 Task: Look for Airbnb properties in Antigua Guatemala, Guatemala from 17th November, 2023 to 21st November, 2023 for 2 adults.1  bedroom having 2 beds and 1 bathroom. Property type can be flat. Booking option can be shelf check-in. Look for 3 properties as per requirement.
Action: Key pressed antigua
Screenshot: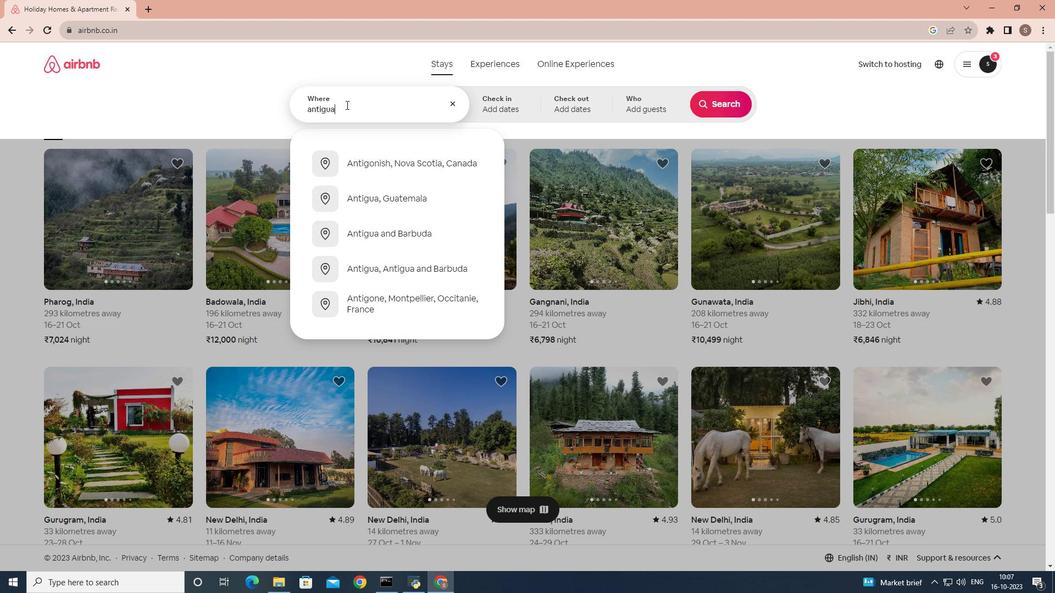
Action: Mouse moved to (313, 171)
Screenshot: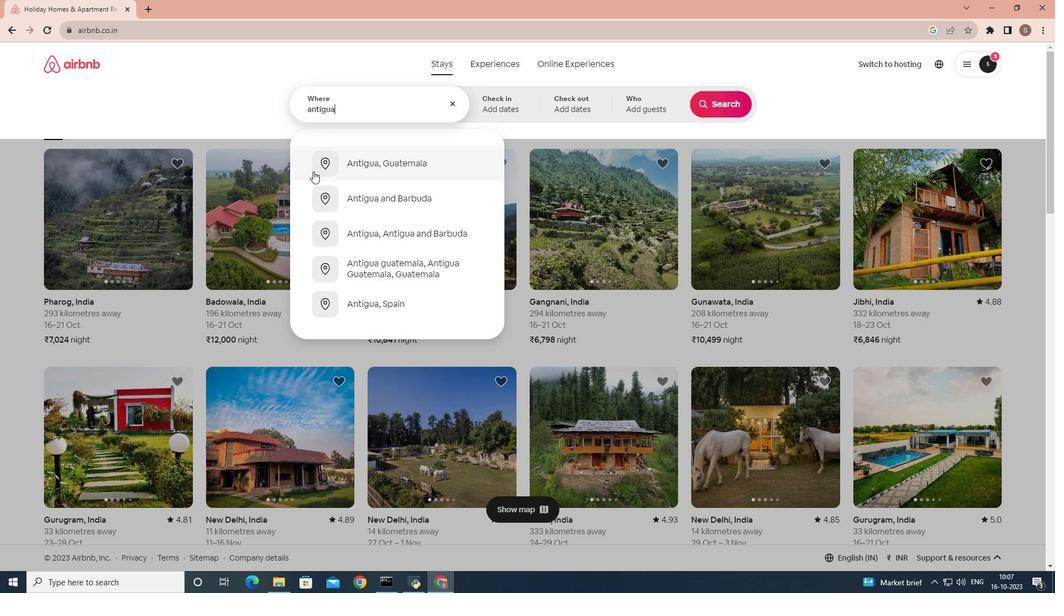
Action: Mouse pressed left at (313, 171)
Screenshot: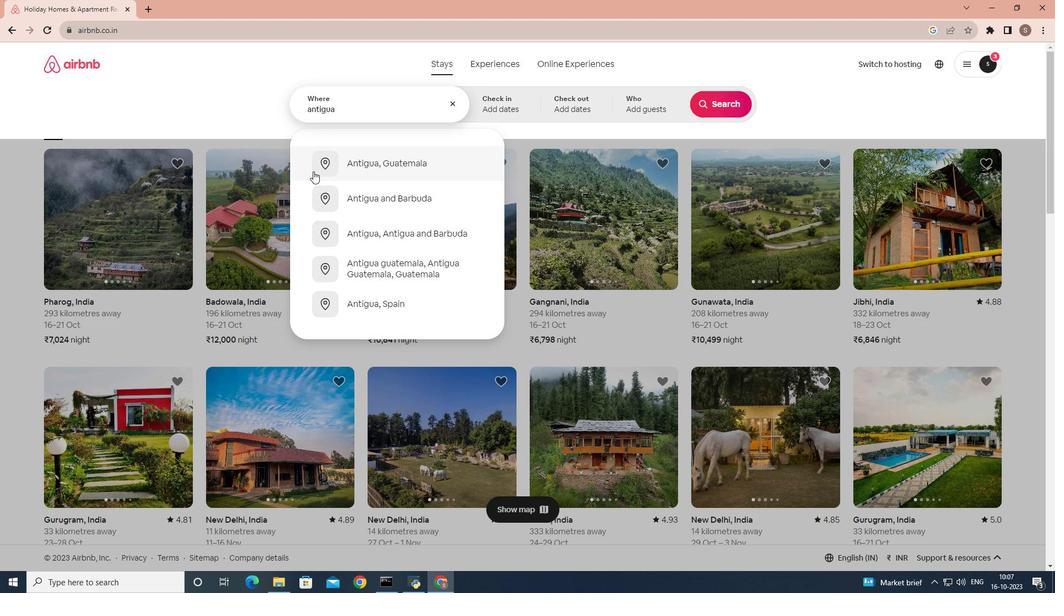 
Action: Mouse moved to (674, 297)
Screenshot: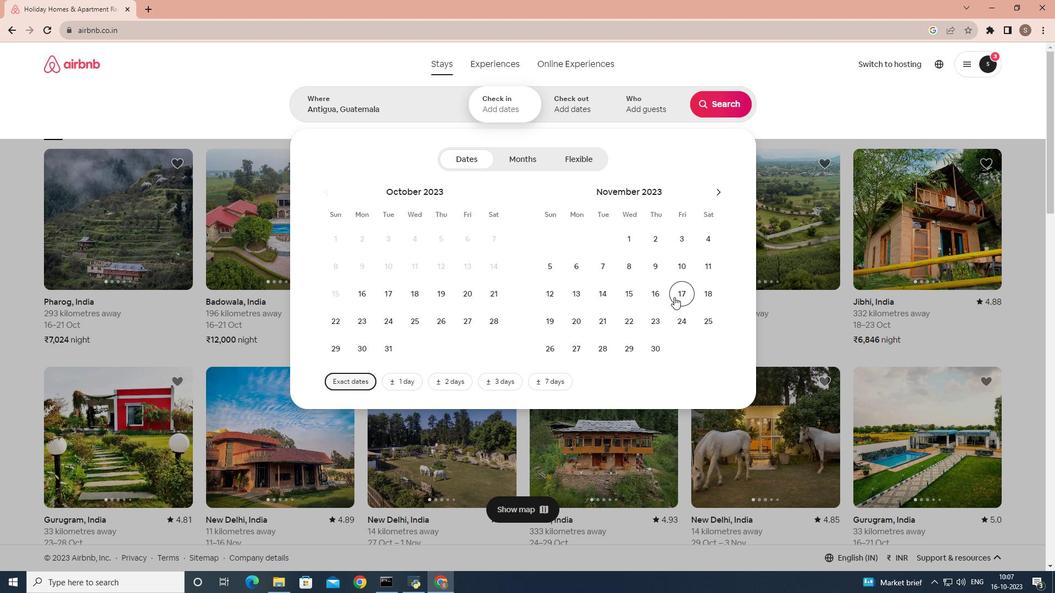 
Action: Mouse pressed left at (674, 297)
Screenshot: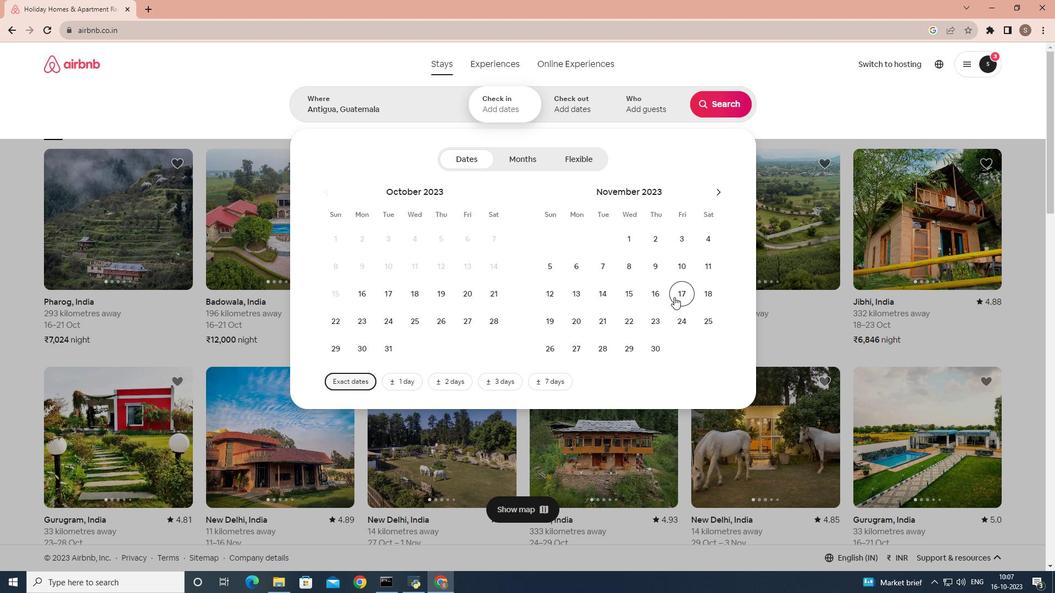
Action: Mouse moved to (606, 321)
Screenshot: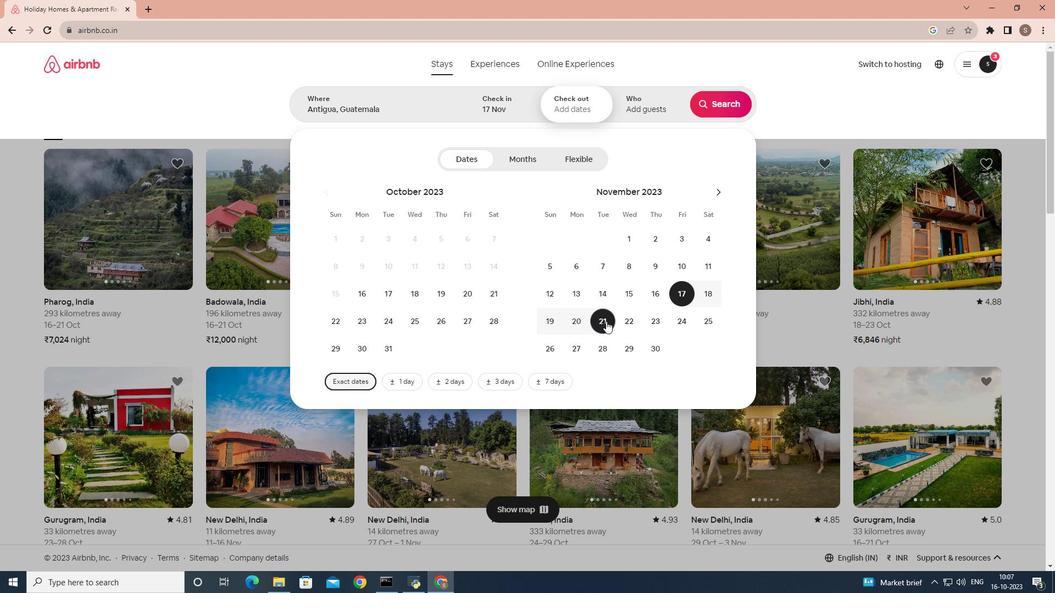 
Action: Mouse pressed left at (606, 321)
Screenshot: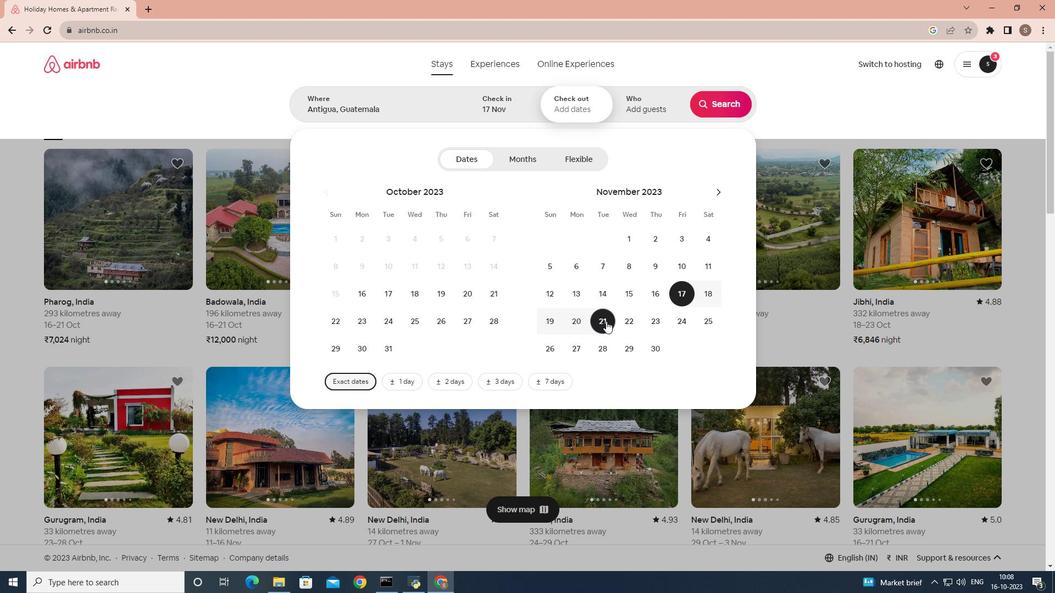 
Action: Mouse moved to (648, 114)
Screenshot: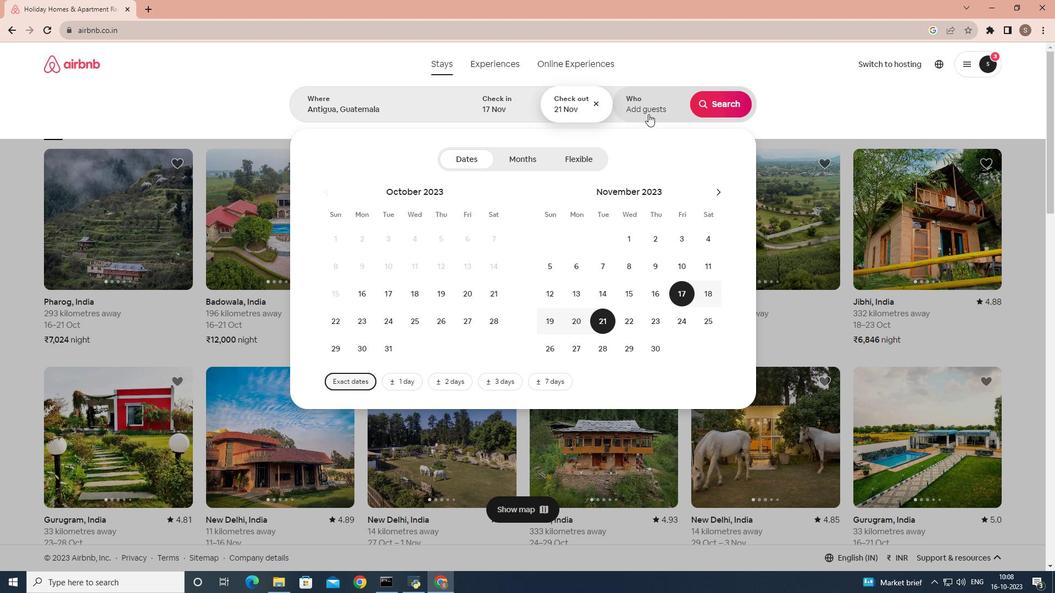 
Action: Mouse pressed left at (648, 114)
Screenshot: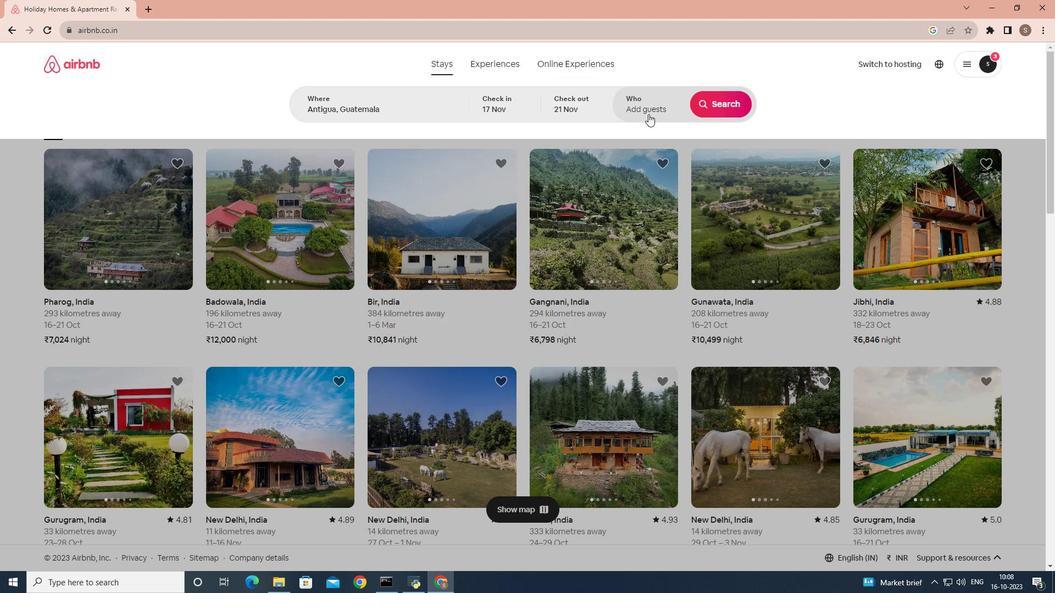 
Action: Mouse moved to (725, 157)
Screenshot: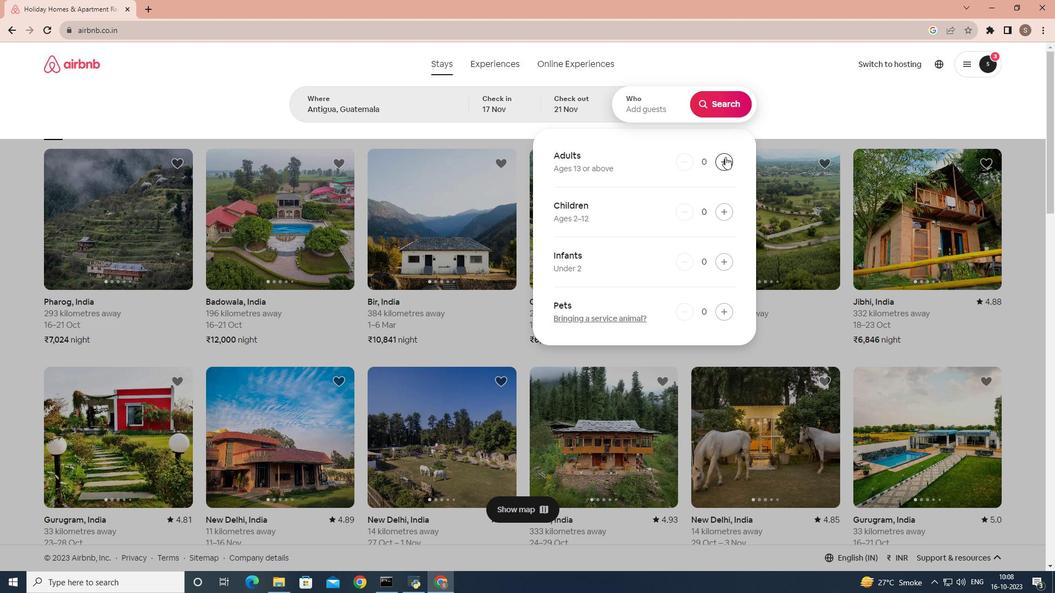 
Action: Mouse pressed left at (725, 157)
Screenshot: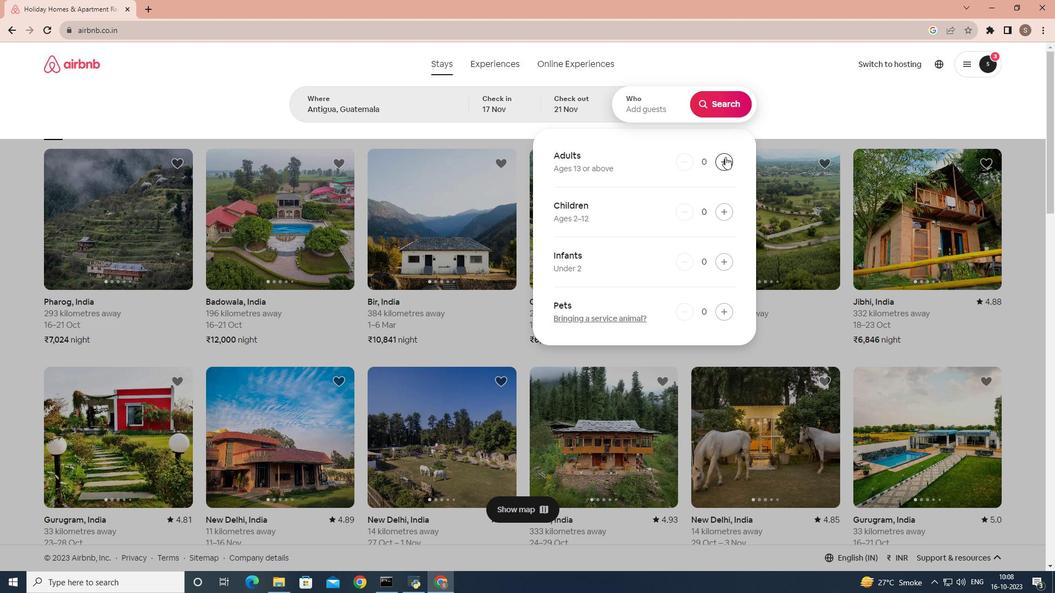 
Action: Mouse pressed left at (725, 157)
Screenshot: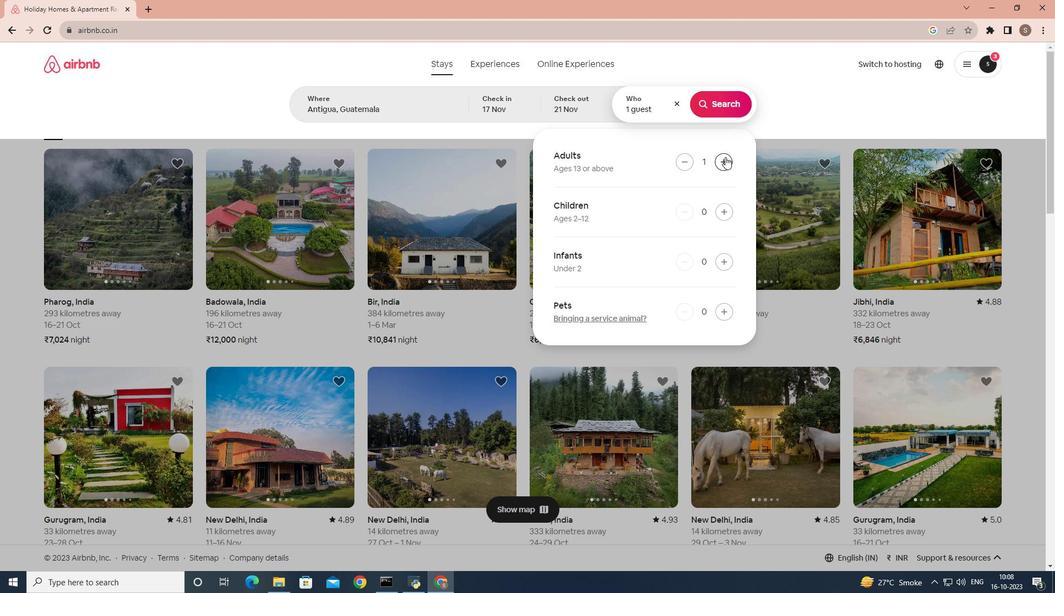 
Action: Mouse moved to (728, 107)
Screenshot: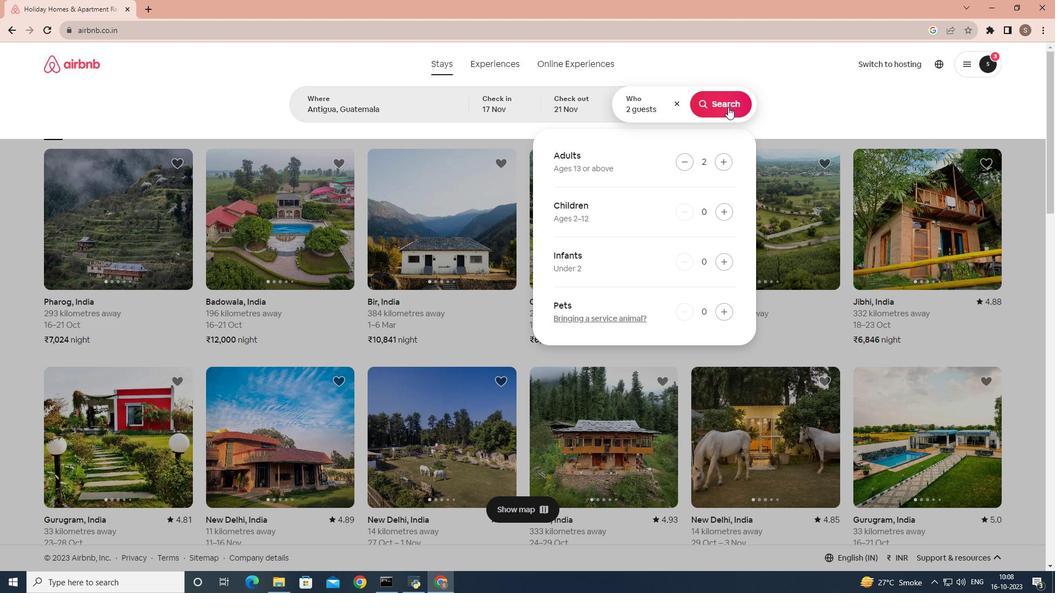 
Action: Mouse pressed left at (728, 107)
Screenshot: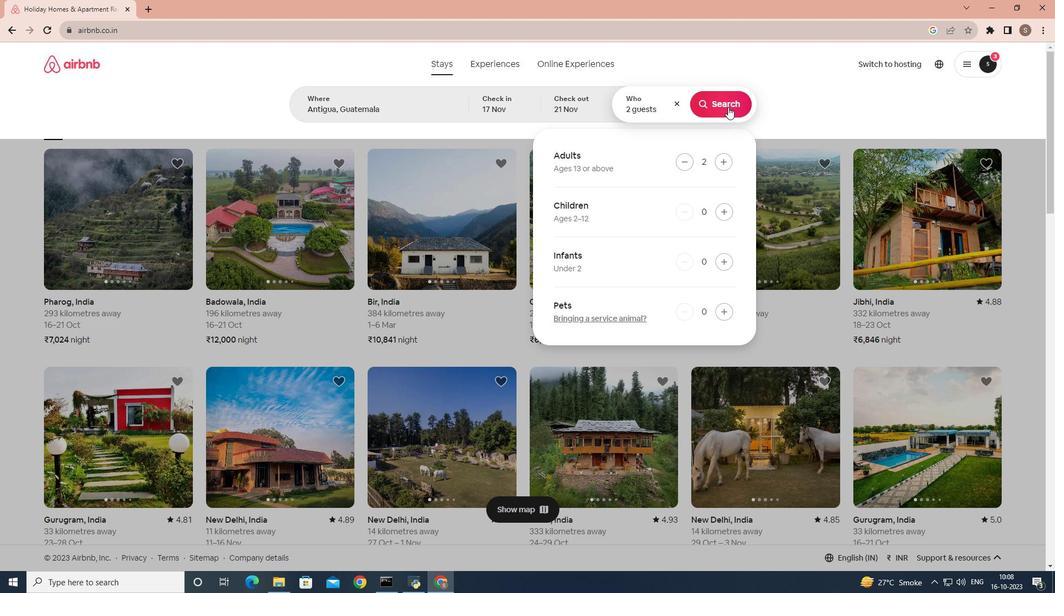 
Action: Mouse moved to (865, 106)
Screenshot: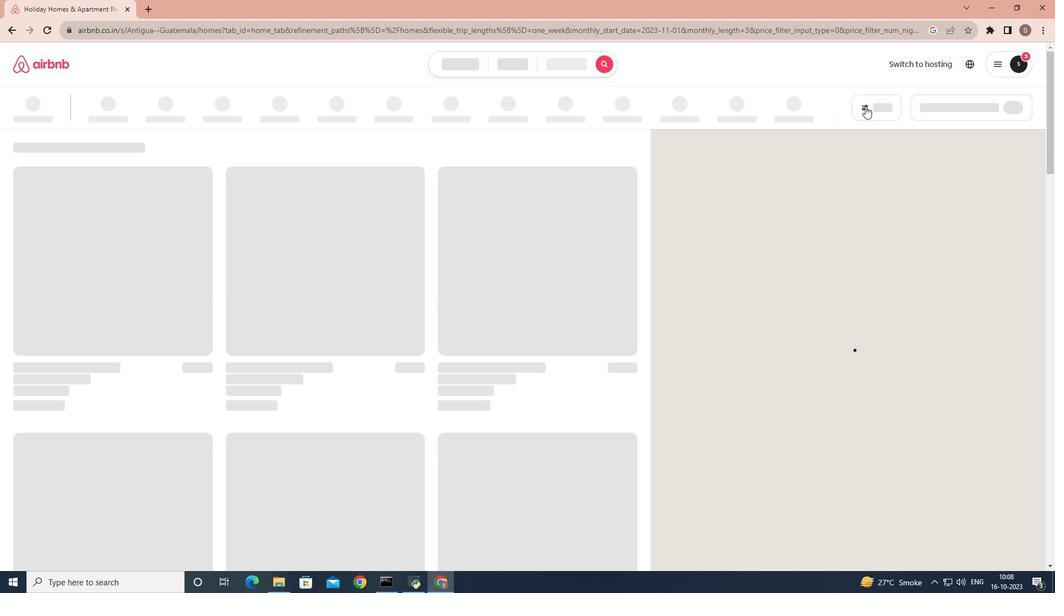 
Action: Mouse pressed left at (865, 106)
Screenshot: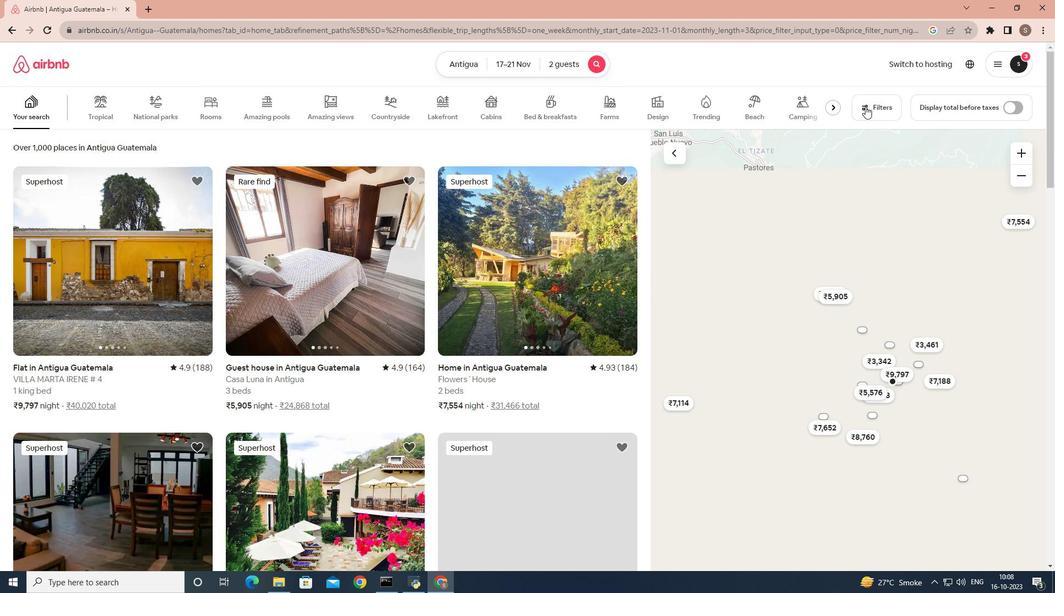 
Action: Mouse moved to (486, 252)
Screenshot: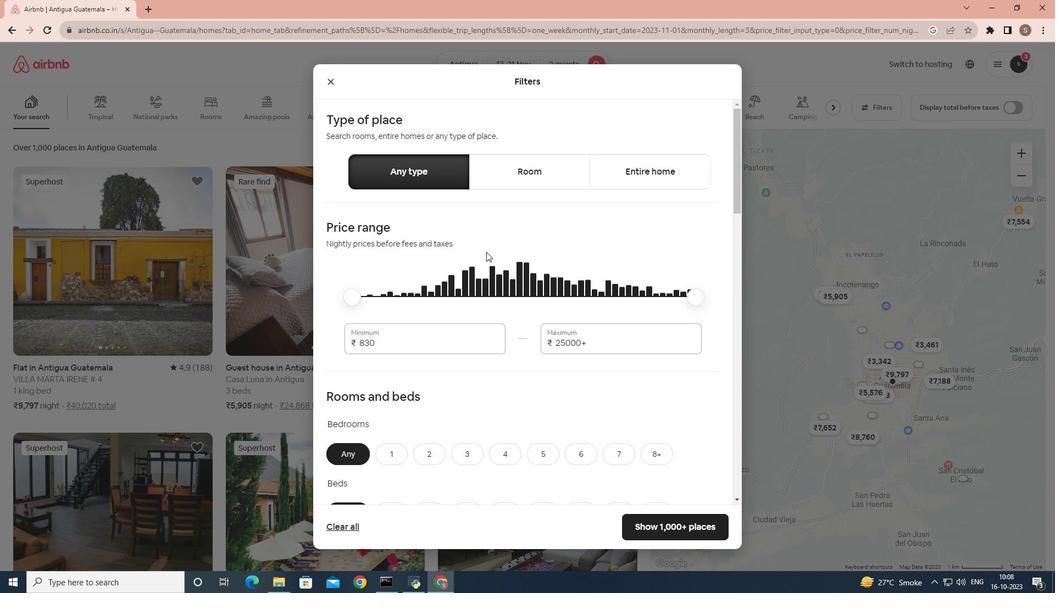 
Action: Mouse scrolled (486, 251) with delta (0, 0)
Screenshot: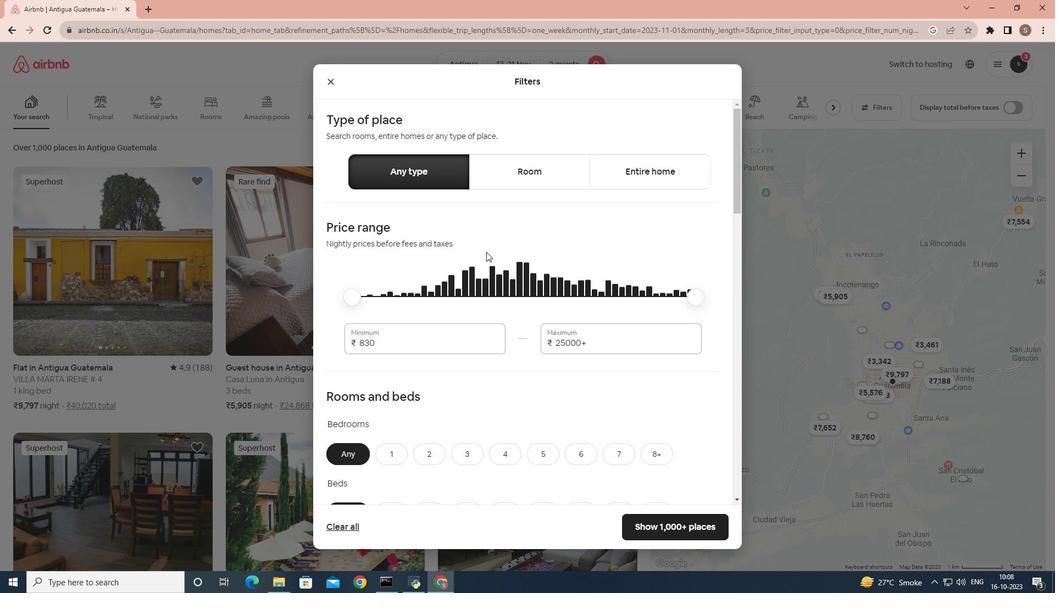 
Action: Mouse scrolled (486, 251) with delta (0, 0)
Screenshot: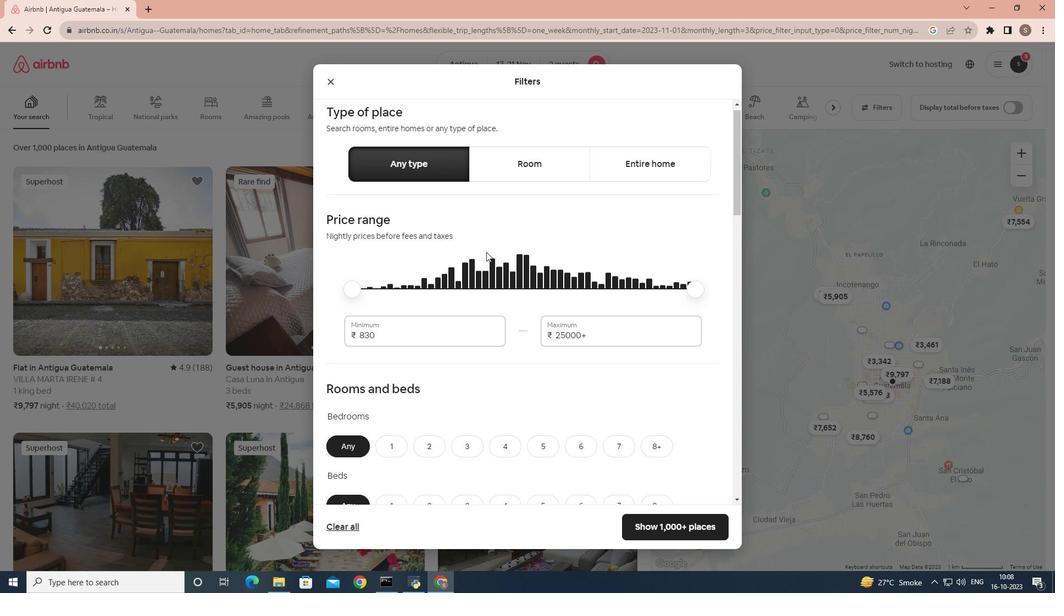 
Action: Mouse moved to (486, 252)
Screenshot: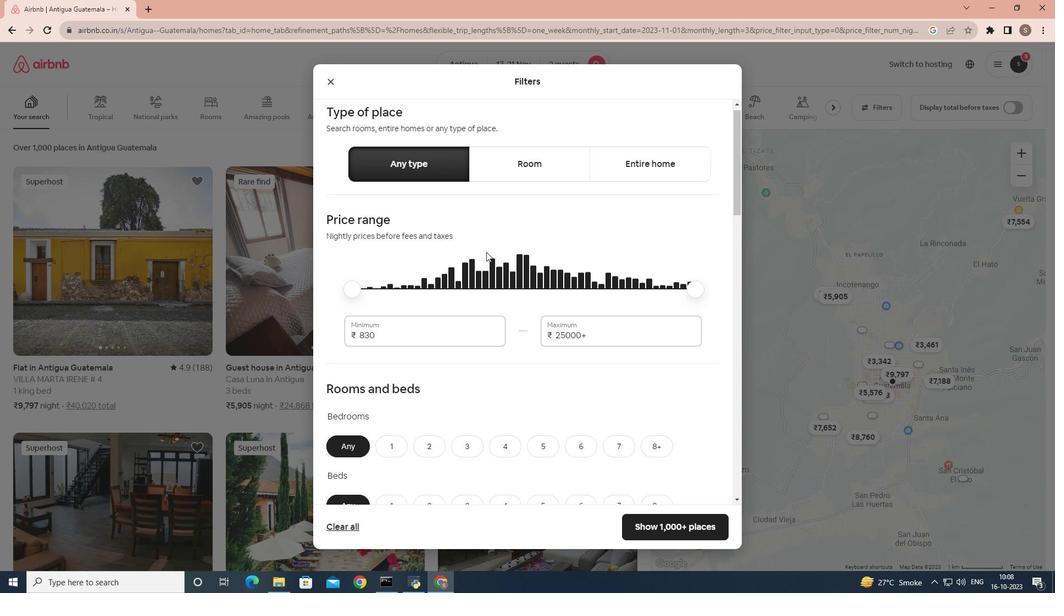 
Action: Mouse scrolled (486, 251) with delta (0, 0)
Screenshot: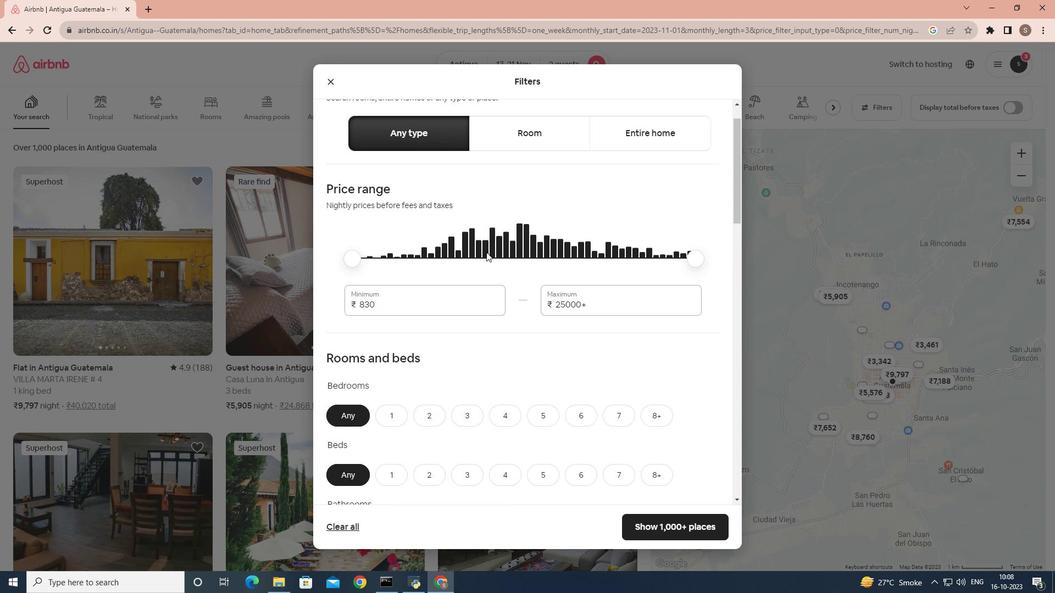 
Action: Mouse scrolled (486, 251) with delta (0, 0)
Screenshot: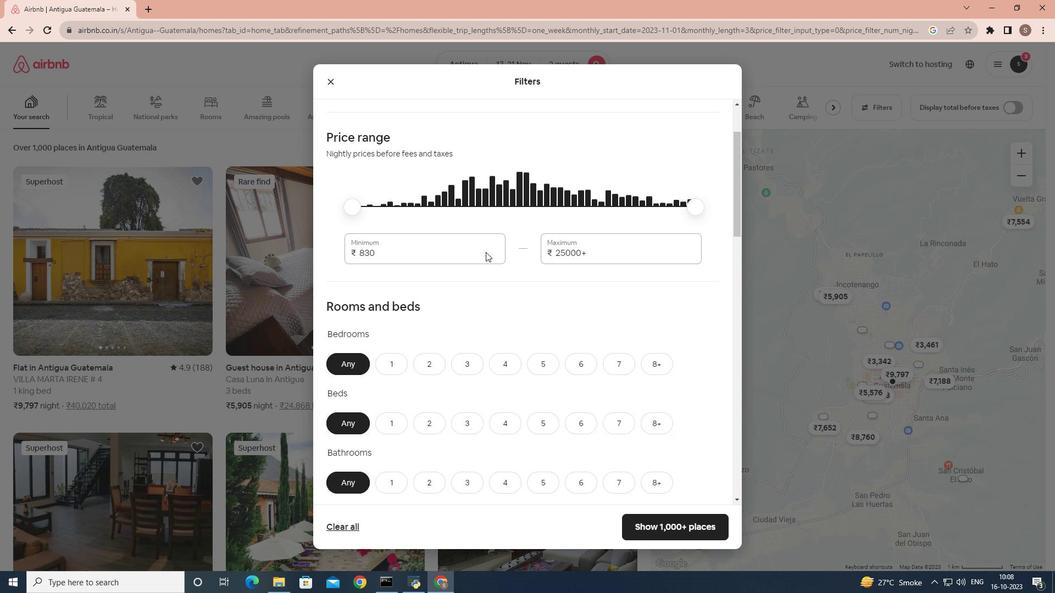 
Action: Mouse moved to (401, 242)
Screenshot: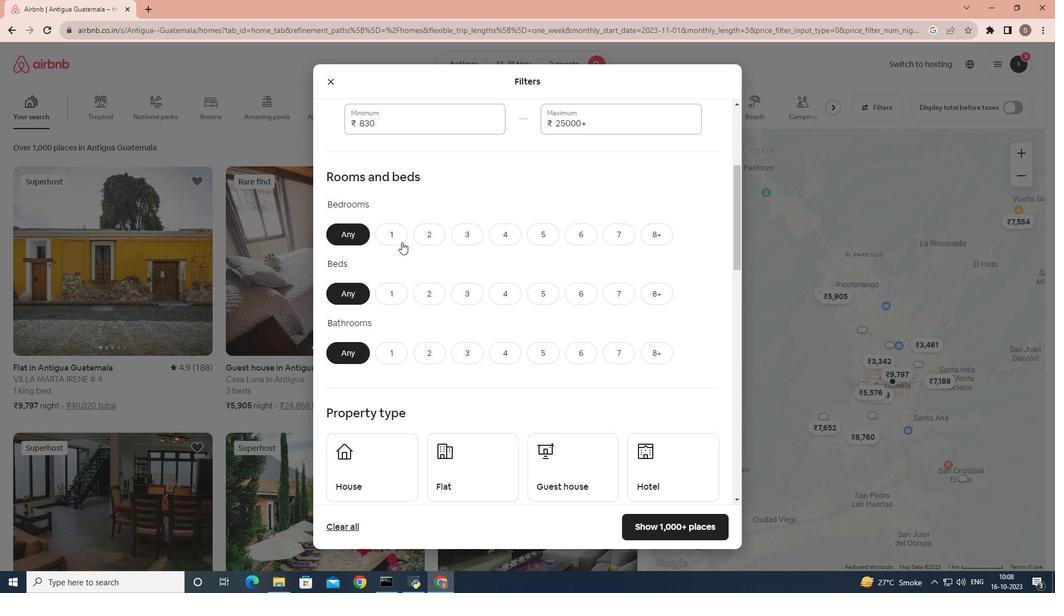 
Action: Mouse pressed left at (401, 242)
Screenshot: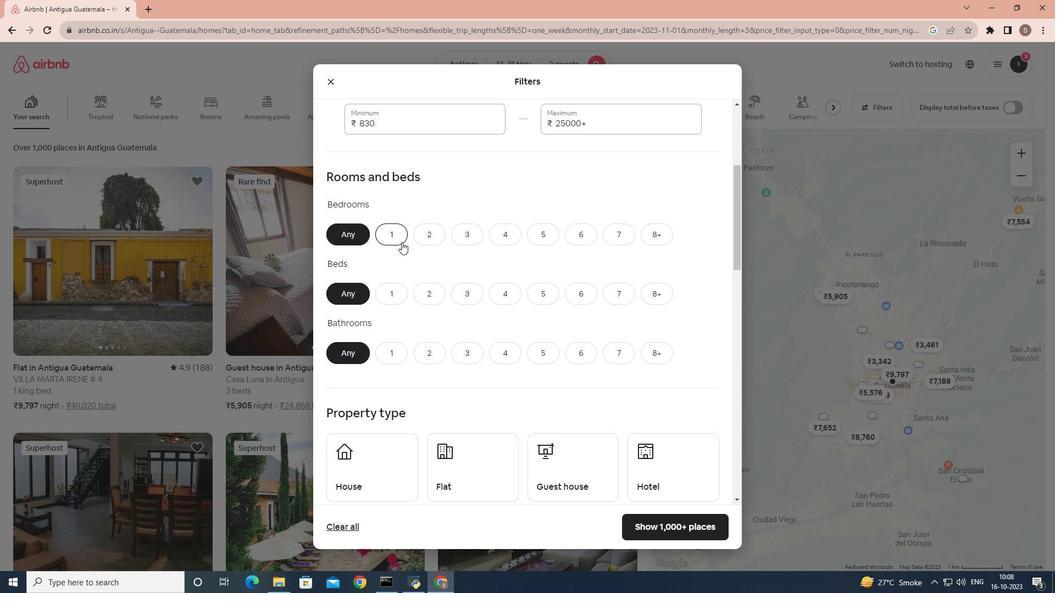 
Action: Mouse moved to (422, 301)
Screenshot: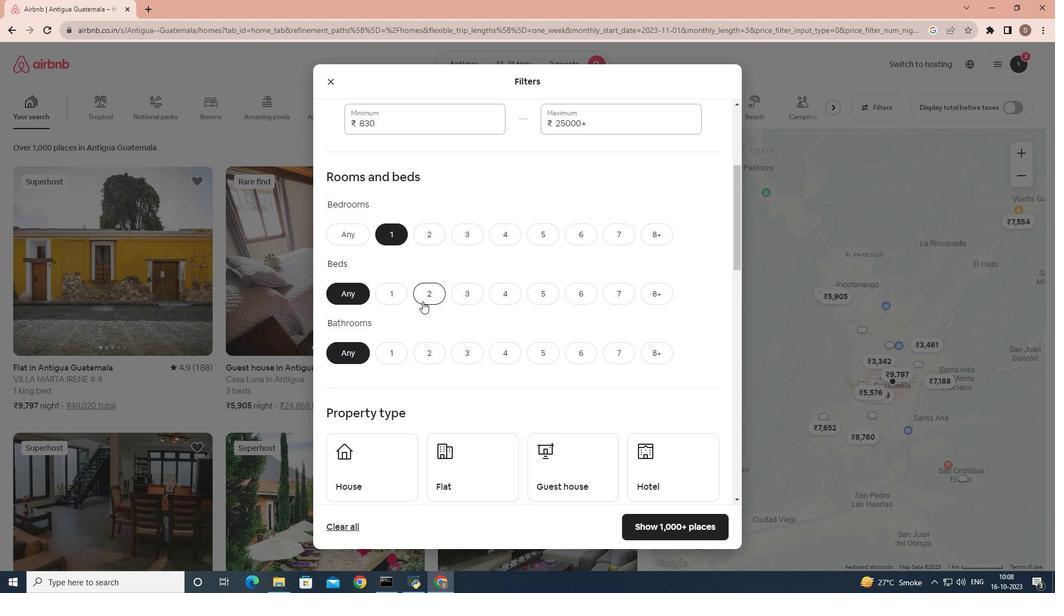 
Action: Mouse pressed left at (422, 301)
Screenshot: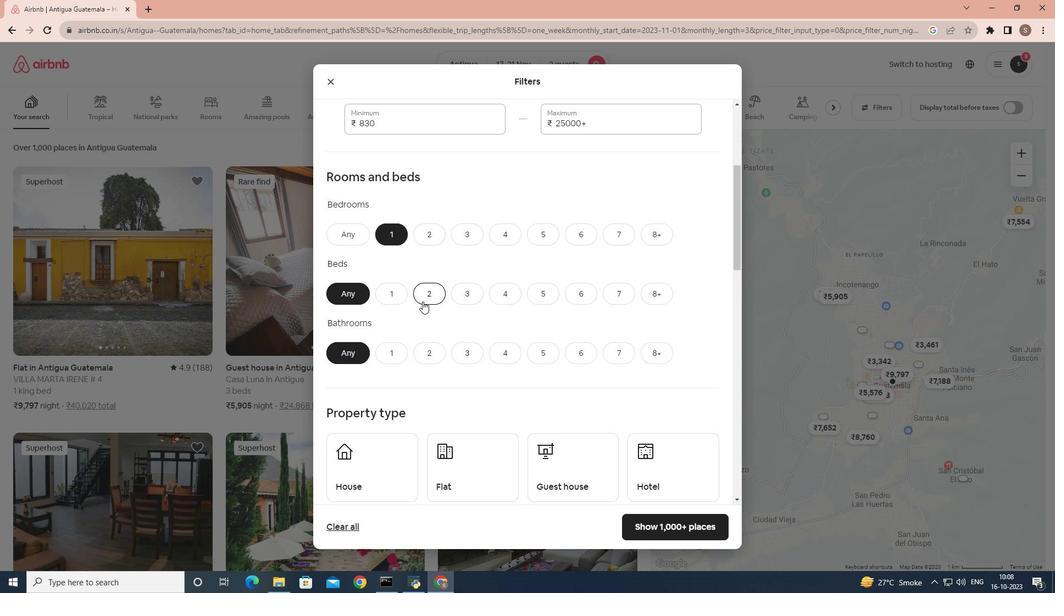 
Action: Mouse moved to (398, 347)
Screenshot: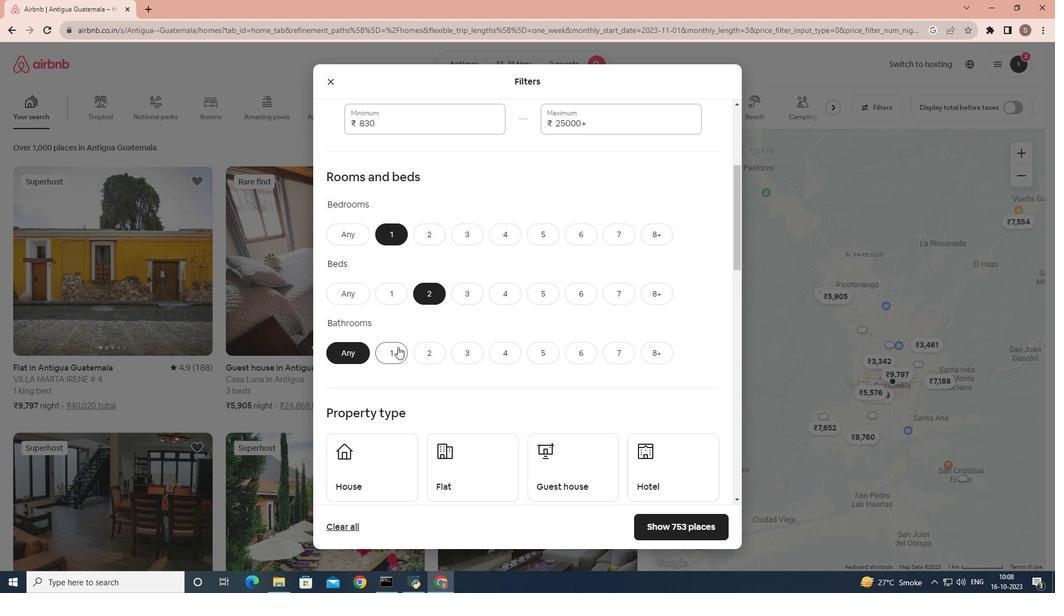 
Action: Mouse pressed left at (398, 347)
Screenshot: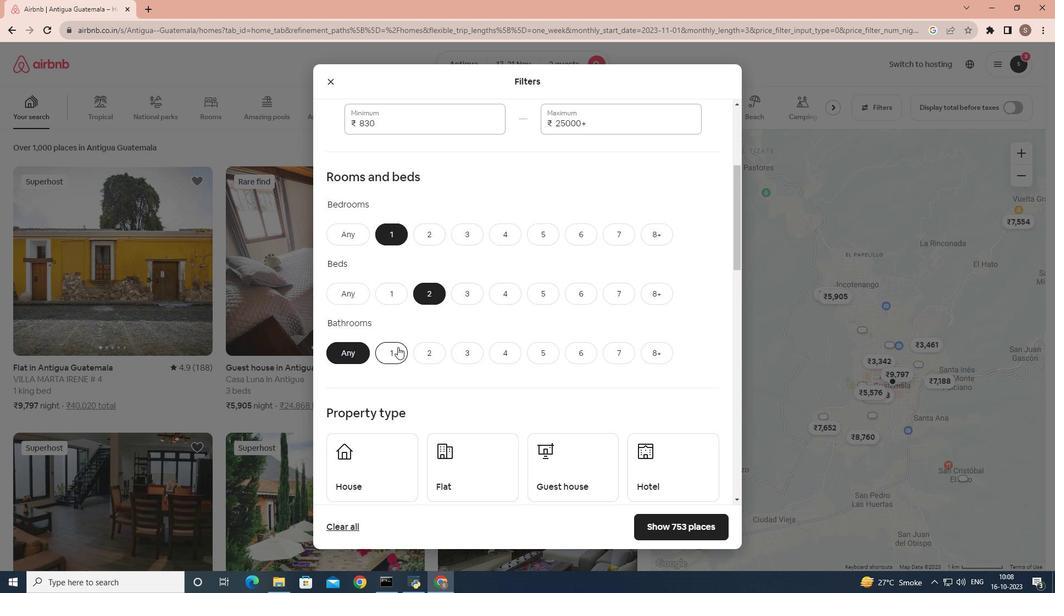 
Action: Mouse moved to (451, 314)
Screenshot: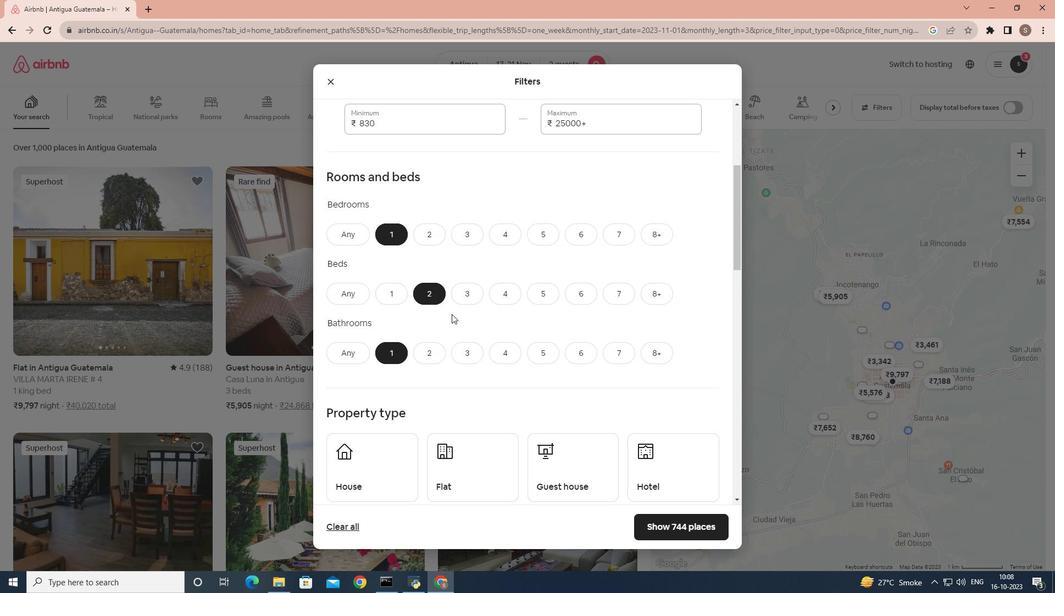 
Action: Mouse scrolled (451, 313) with delta (0, 0)
Screenshot: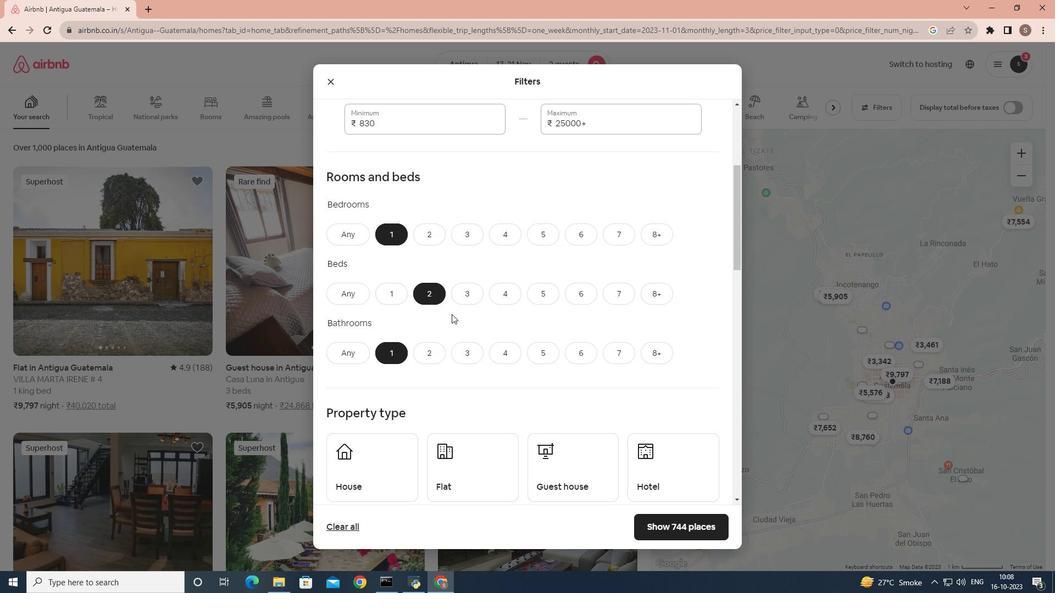 
Action: Mouse scrolled (451, 313) with delta (0, 0)
Screenshot: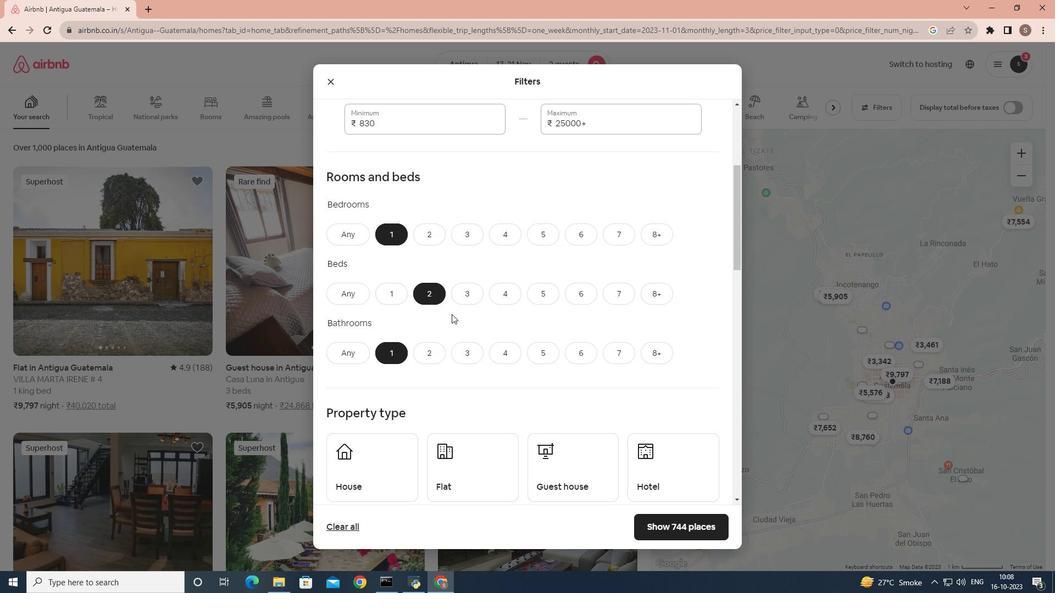 
Action: Mouse scrolled (451, 313) with delta (0, 0)
Screenshot: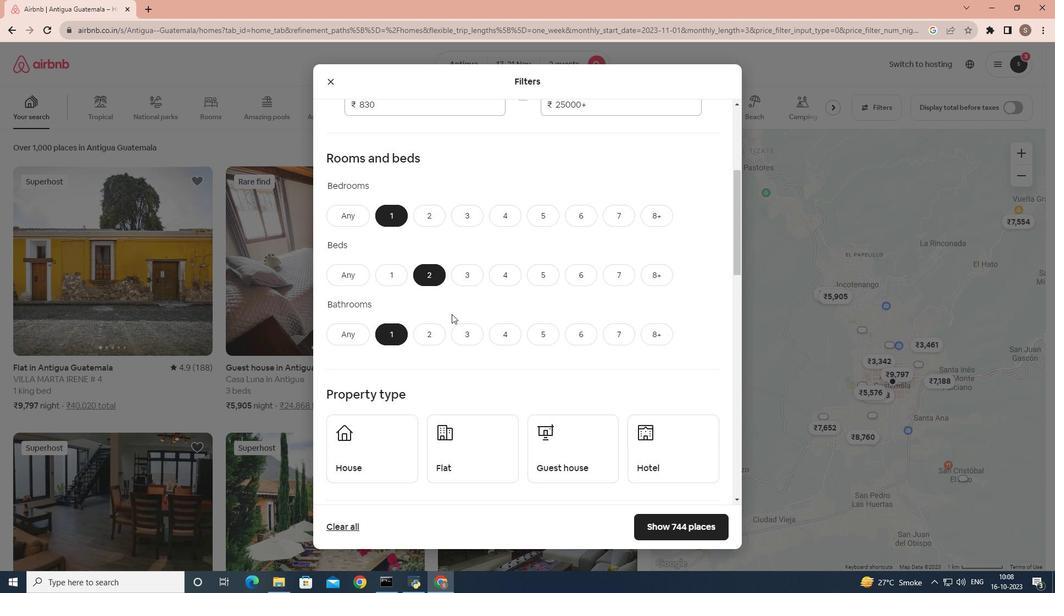 
Action: Mouse scrolled (451, 313) with delta (0, 0)
Screenshot: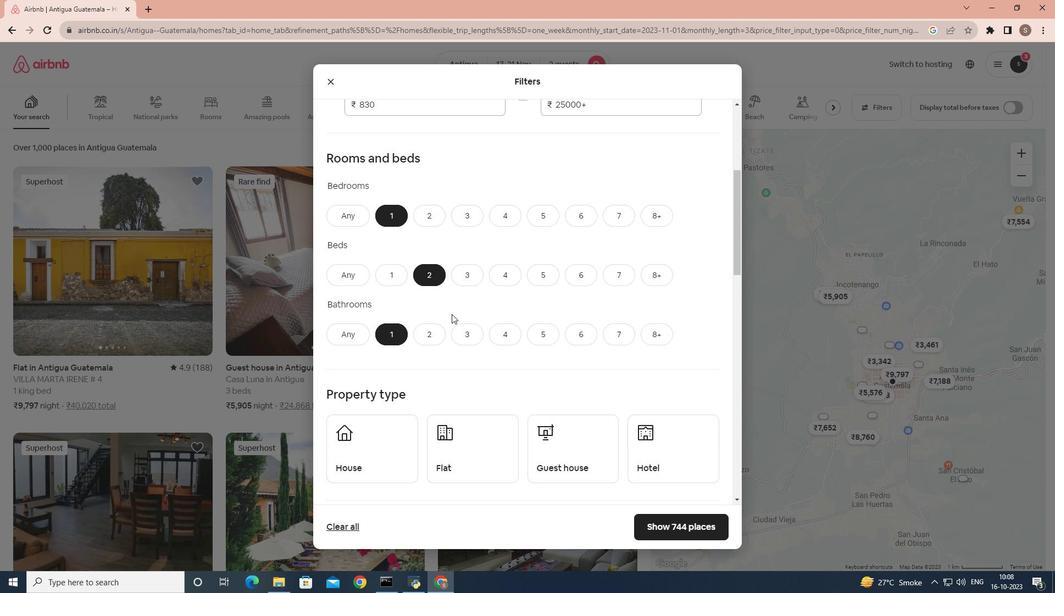 
Action: Mouse moved to (487, 254)
Screenshot: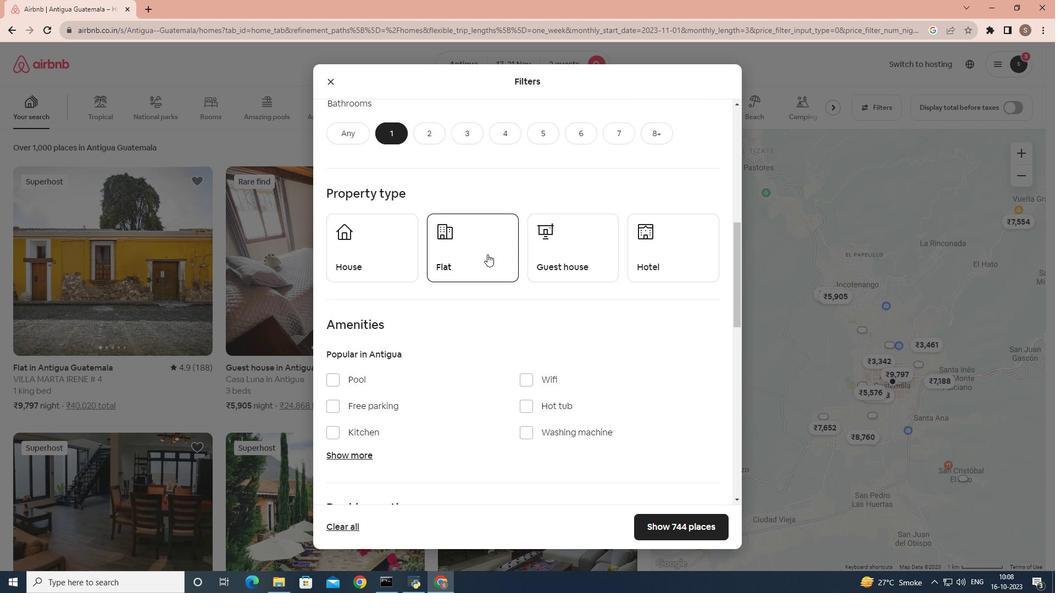 
Action: Mouse pressed left at (487, 254)
Screenshot: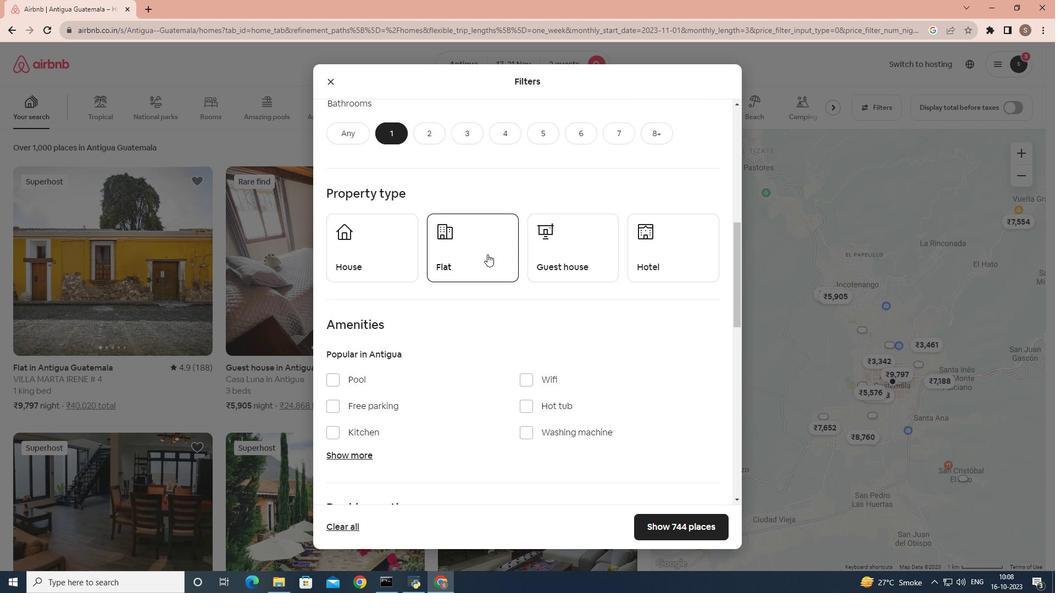 
Action: Mouse moved to (438, 310)
Screenshot: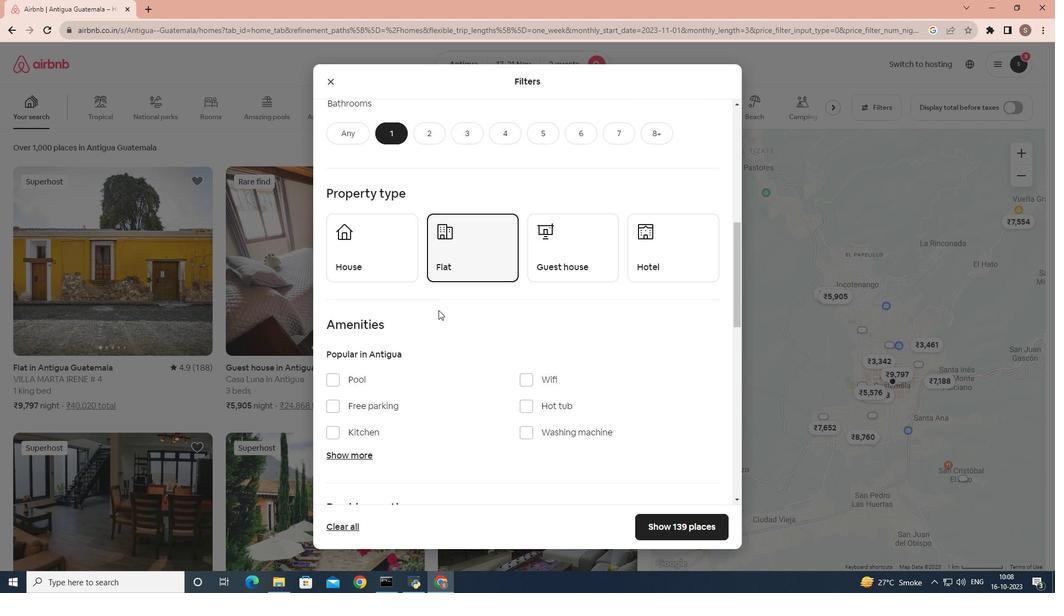 
Action: Mouse scrolled (438, 310) with delta (0, 0)
Screenshot: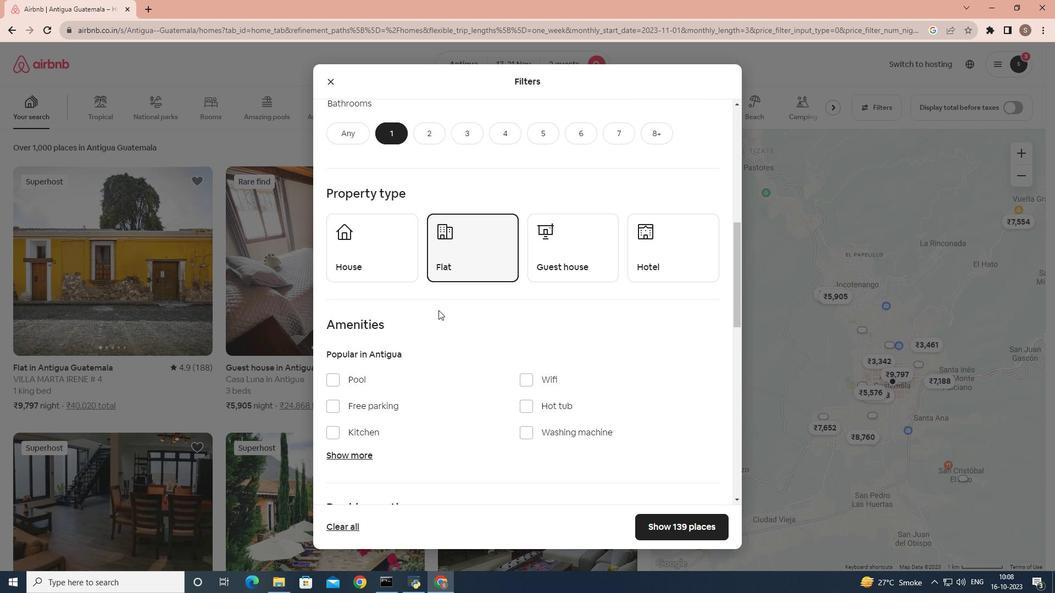 
Action: Mouse scrolled (438, 310) with delta (0, 0)
Screenshot: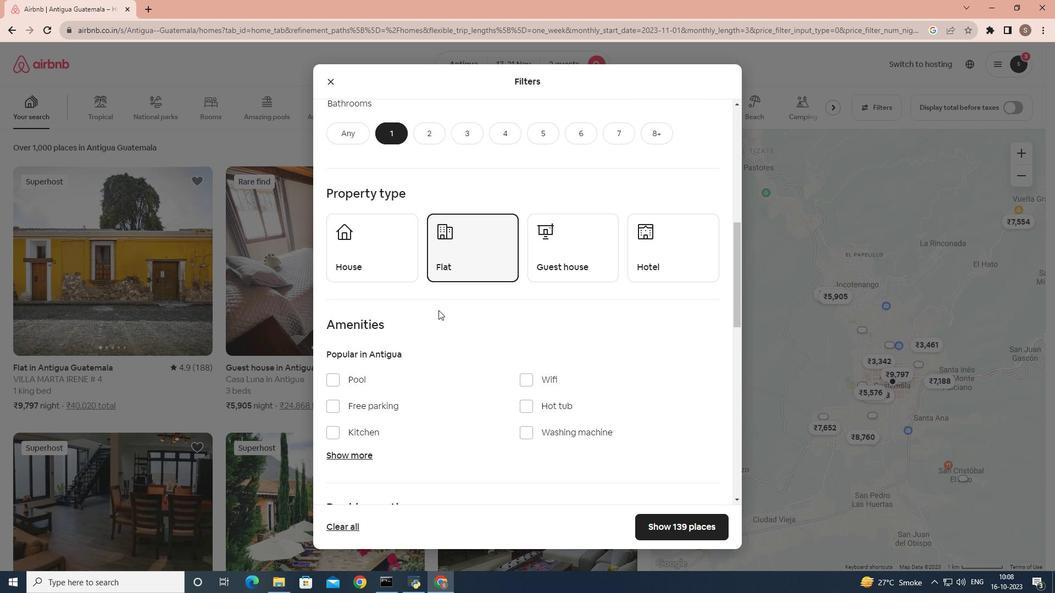 
Action: Mouse scrolled (438, 310) with delta (0, 0)
Screenshot: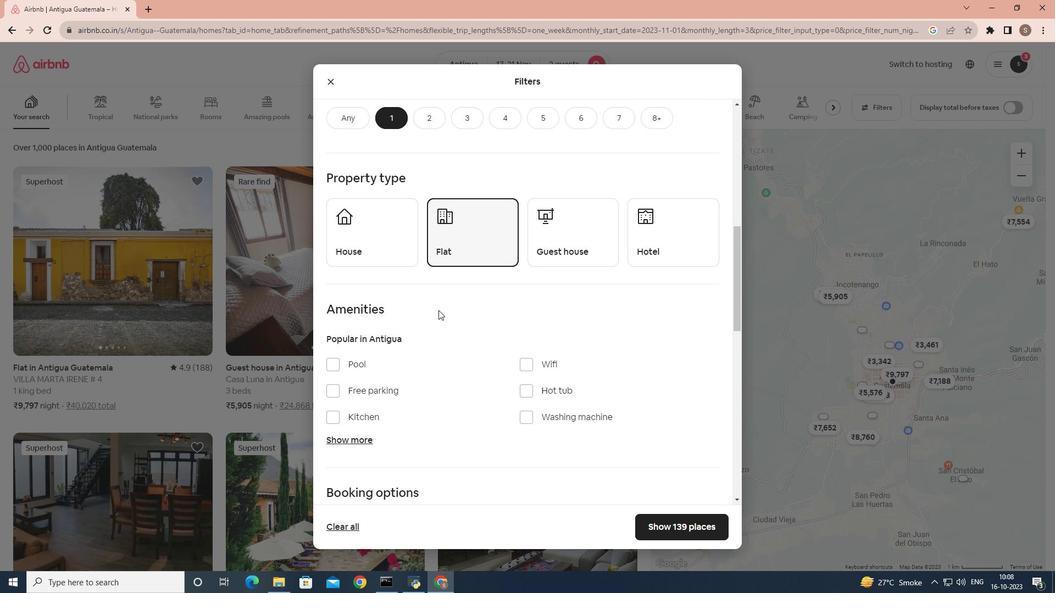 
Action: Mouse scrolled (438, 310) with delta (0, 0)
Screenshot: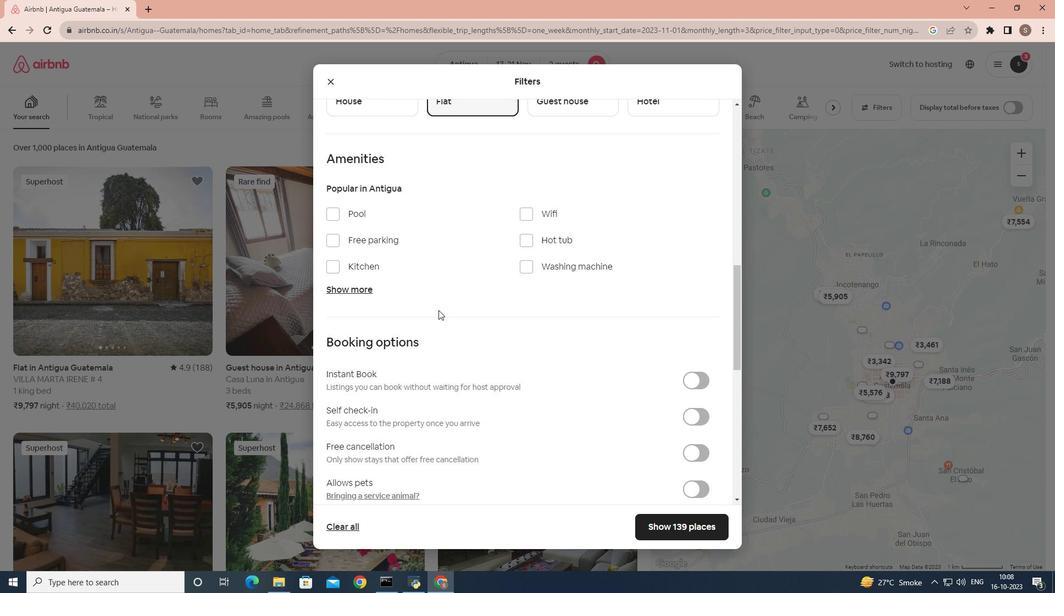 
Action: Mouse scrolled (438, 310) with delta (0, 0)
Screenshot: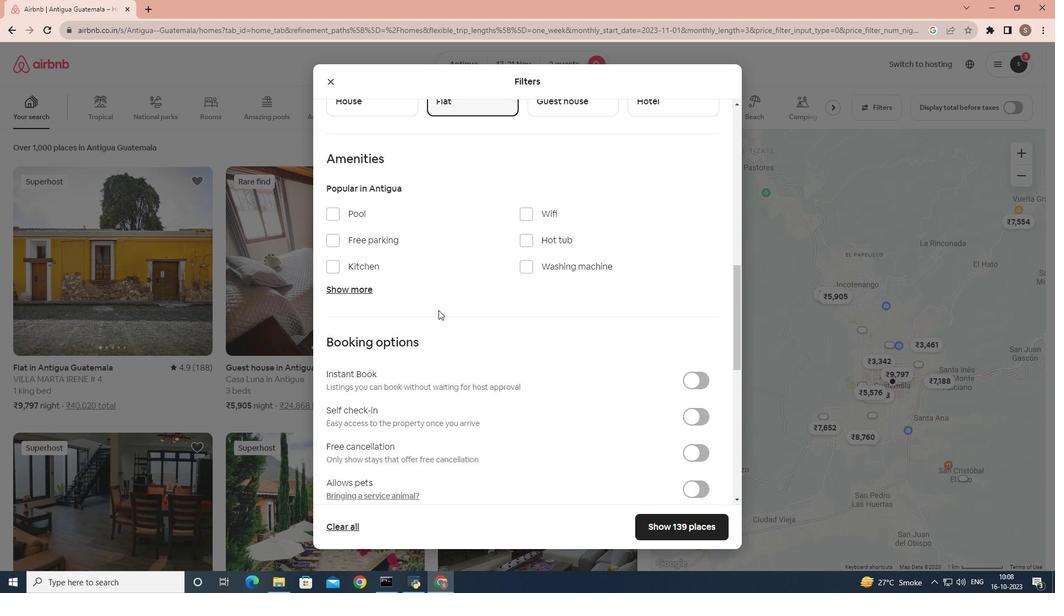 
Action: Mouse moved to (693, 307)
Screenshot: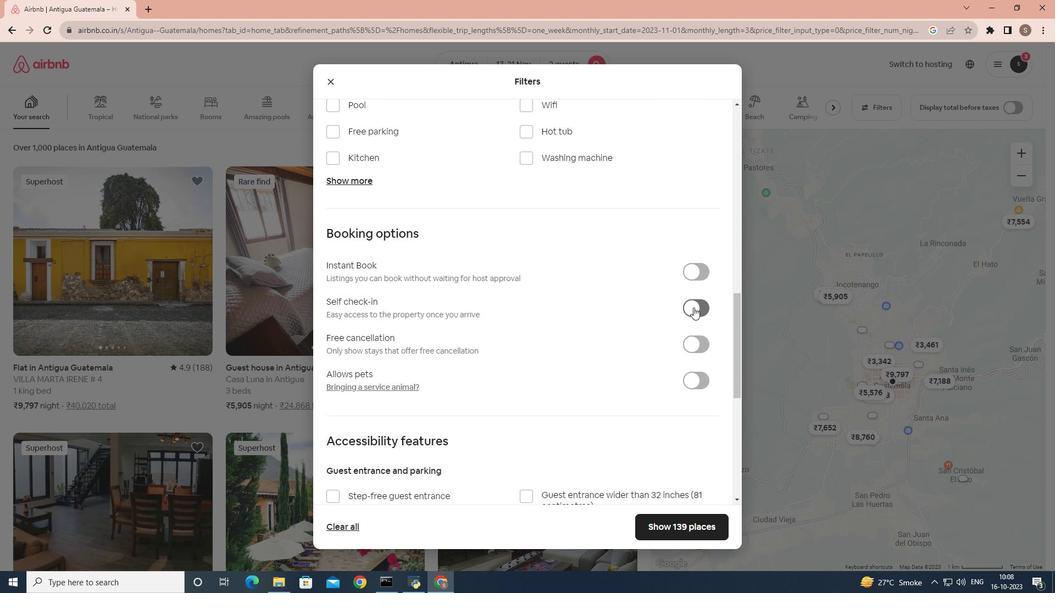
Action: Mouse pressed left at (693, 307)
Screenshot: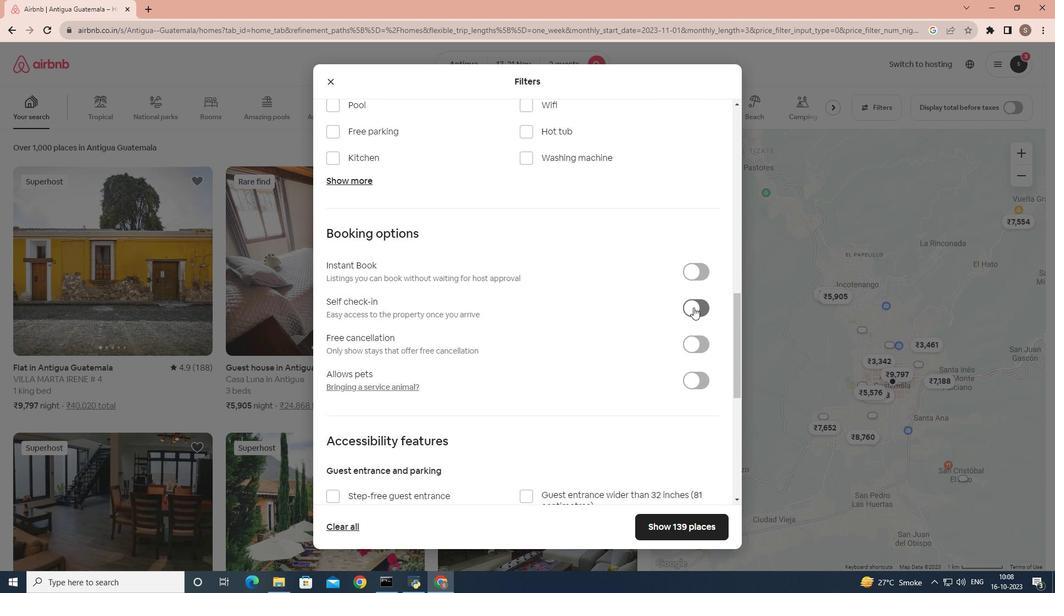 
Action: Mouse moved to (534, 320)
Screenshot: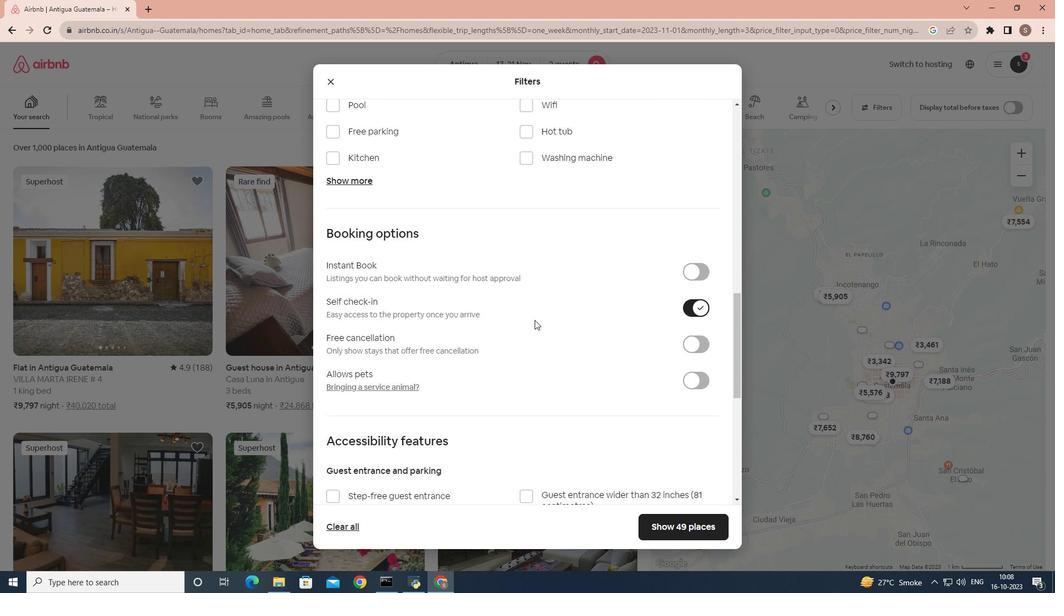 
Action: Mouse scrolled (534, 319) with delta (0, 0)
Screenshot: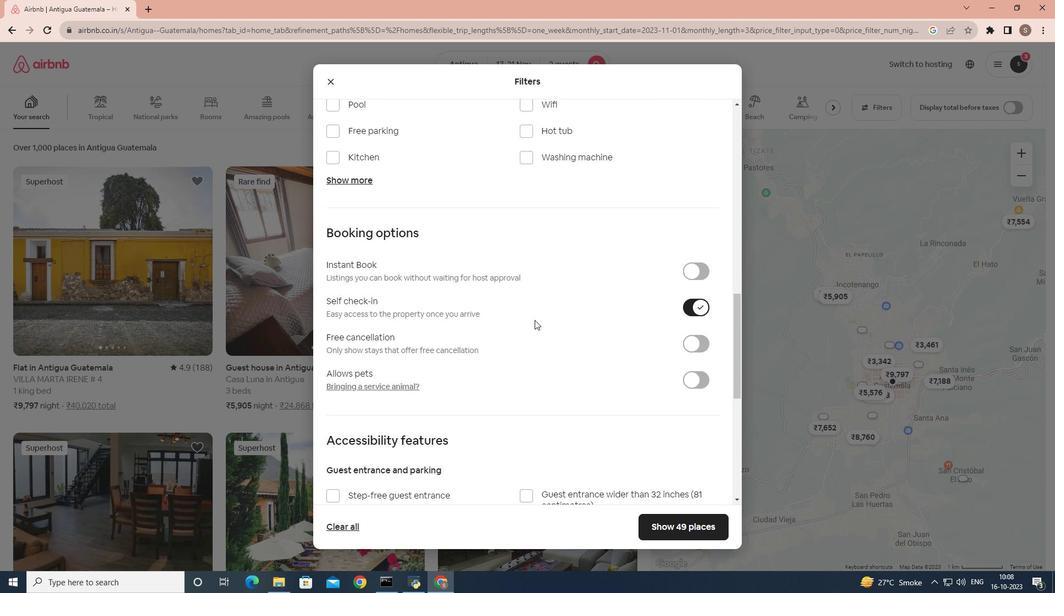 
Action: Mouse scrolled (534, 319) with delta (0, 0)
Screenshot: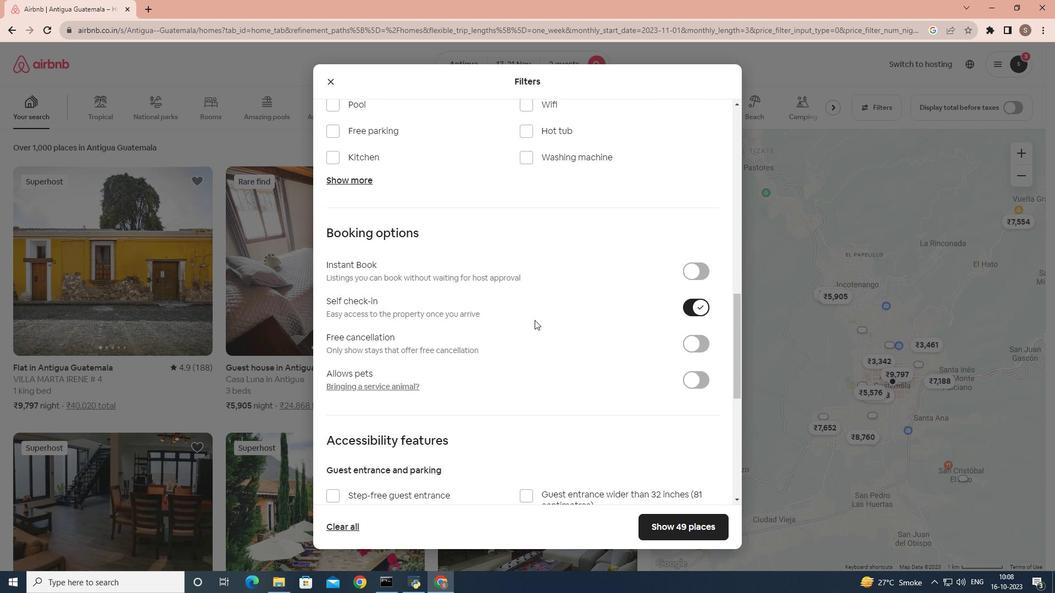 
Action: Mouse scrolled (534, 319) with delta (0, 0)
Screenshot: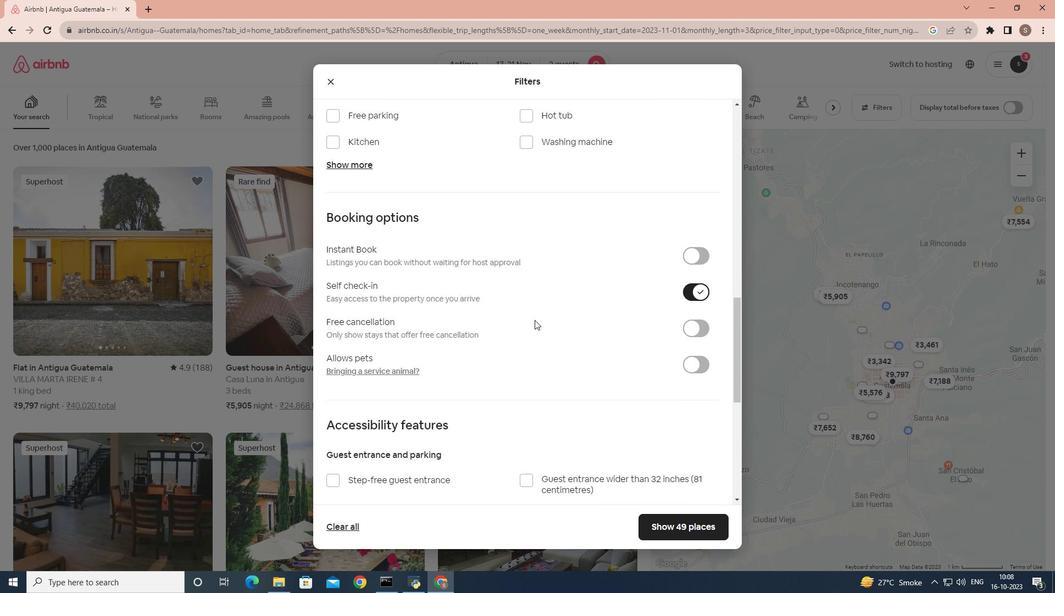 
Action: Mouse scrolled (534, 319) with delta (0, 0)
Screenshot: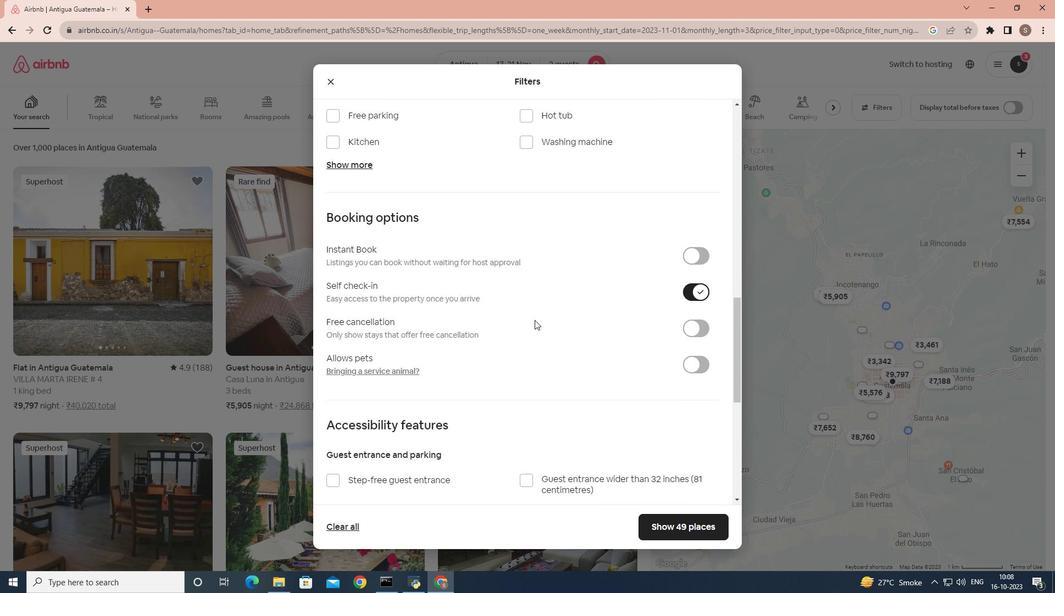 
Action: Mouse scrolled (534, 319) with delta (0, 0)
Screenshot: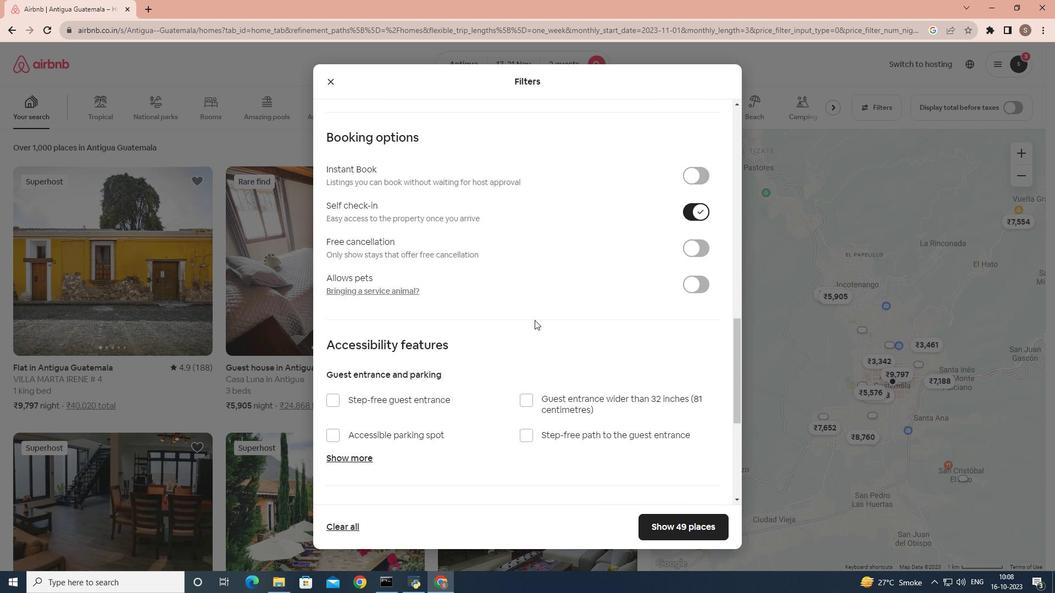 
Action: Mouse scrolled (534, 319) with delta (0, 0)
Screenshot: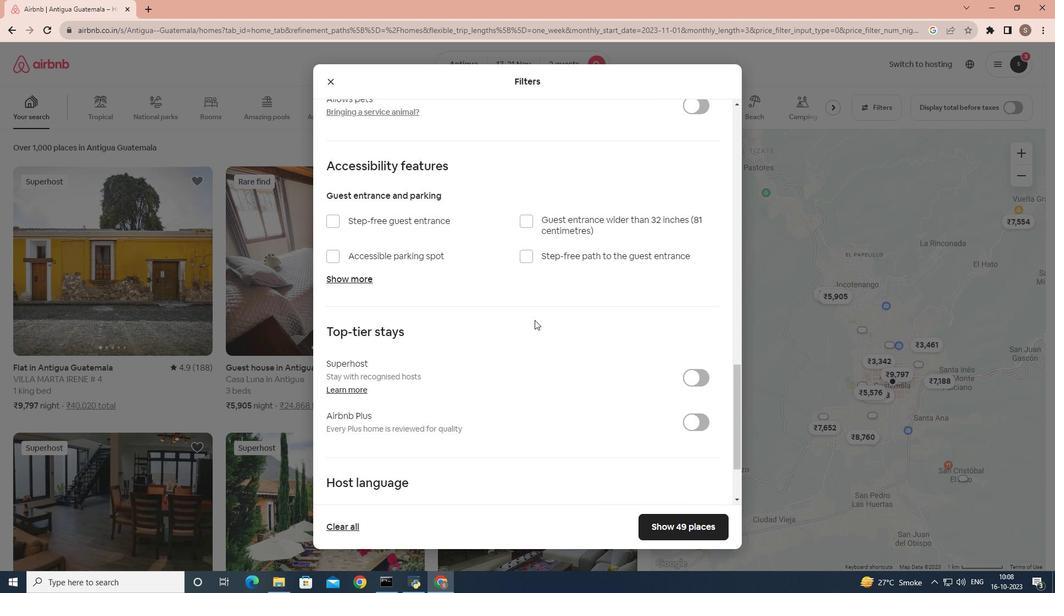 
Action: Mouse scrolled (534, 319) with delta (0, 0)
Screenshot: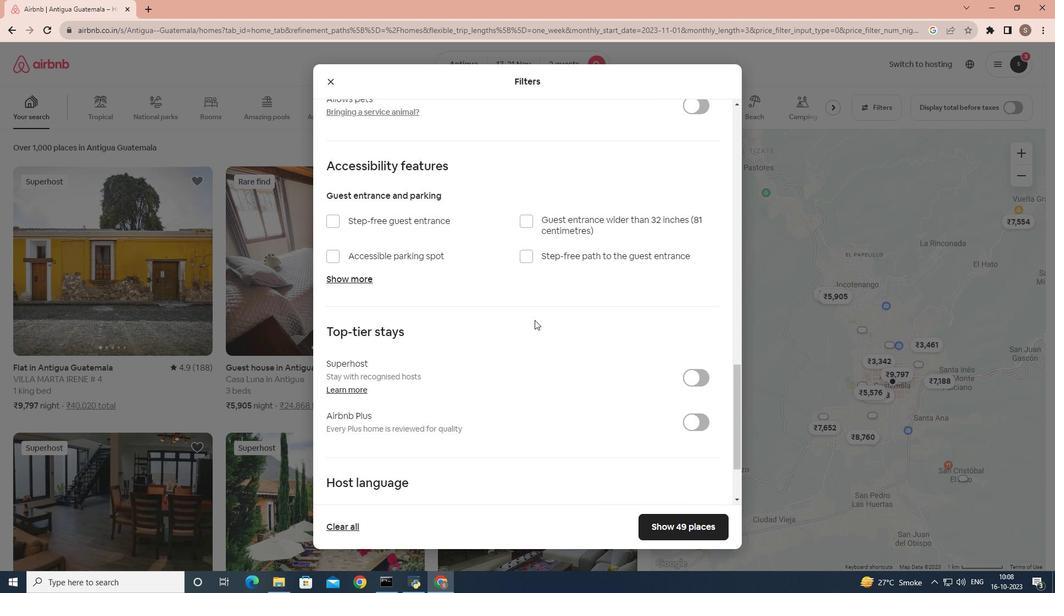 
Action: Mouse scrolled (534, 319) with delta (0, 0)
Screenshot: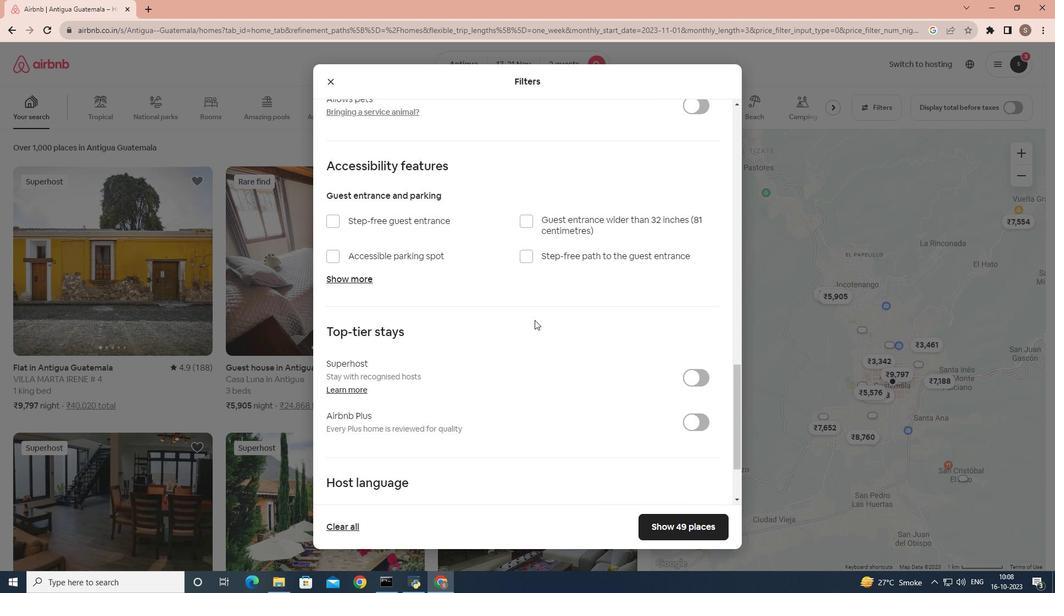 
Action: Mouse scrolled (534, 319) with delta (0, 0)
Screenshot: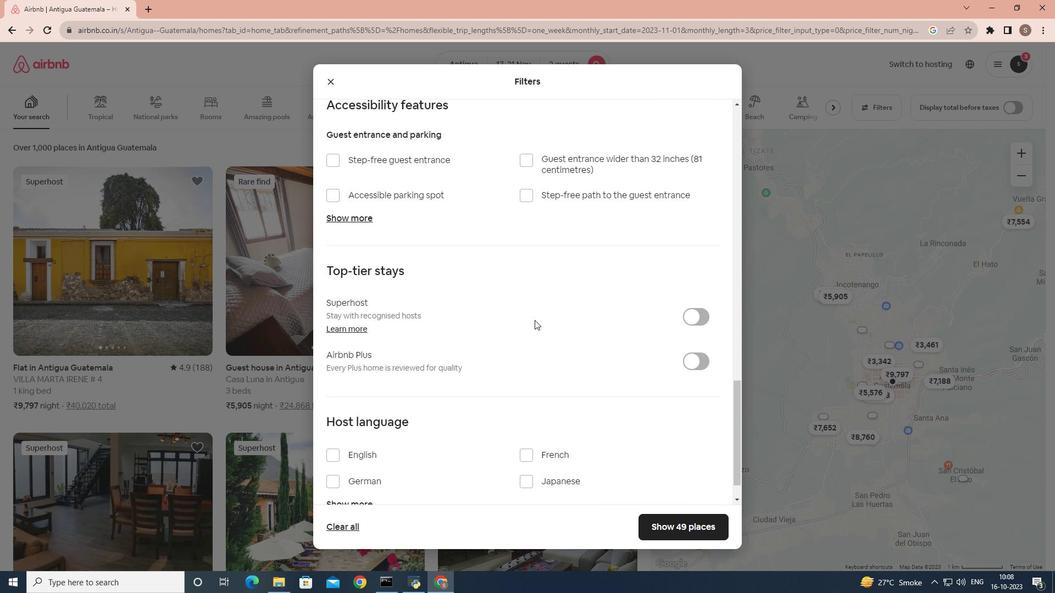 
Action: Mouse moved to (665, 522)
Screenshot: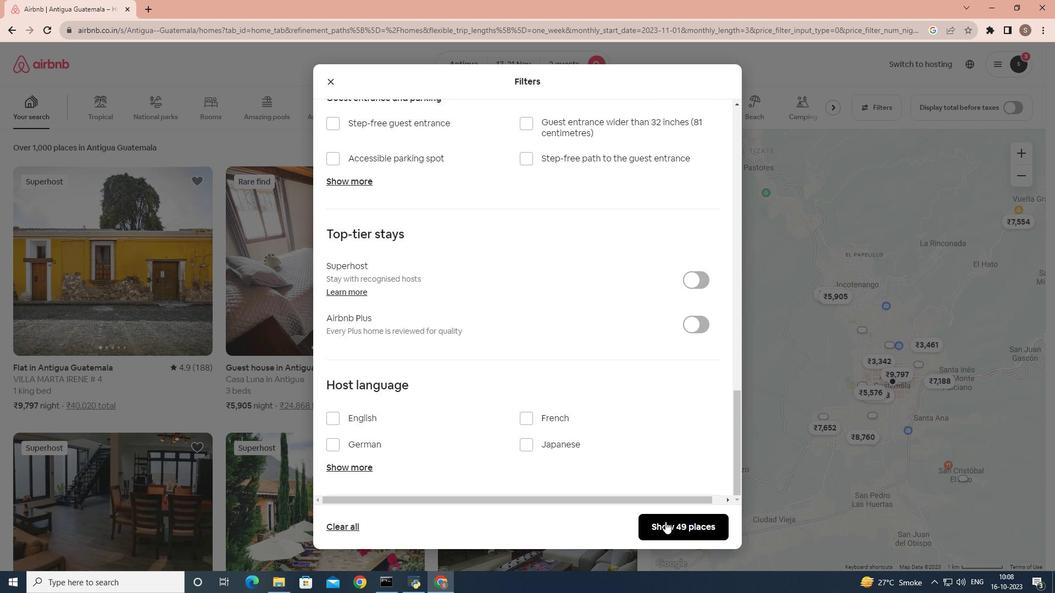 
Action: Mouse pressed left at (665, 522)
Screenshot: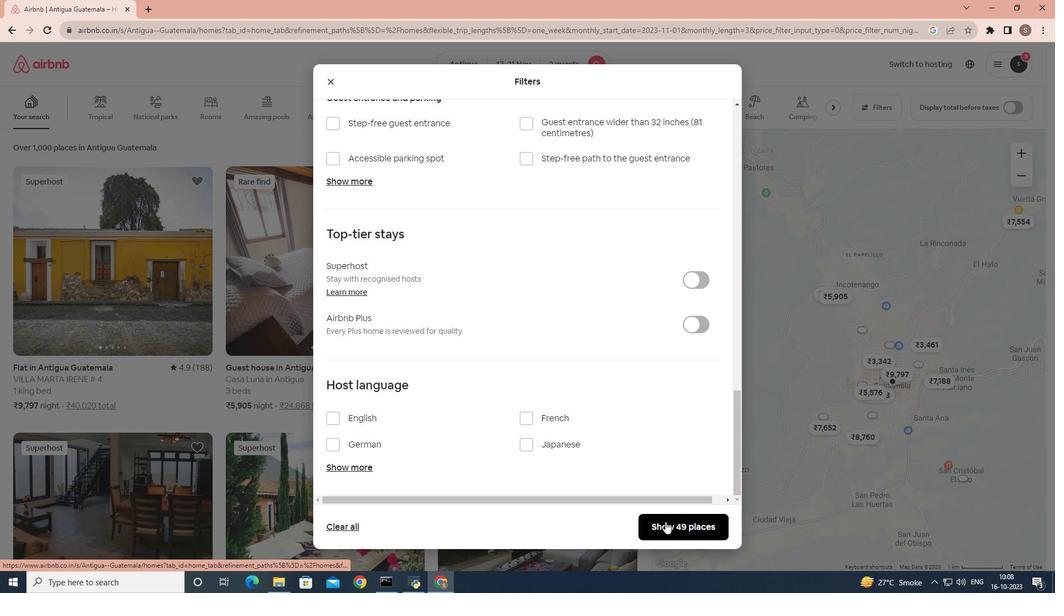 
Action: Mouse moved to (289, 311)
Screenshot: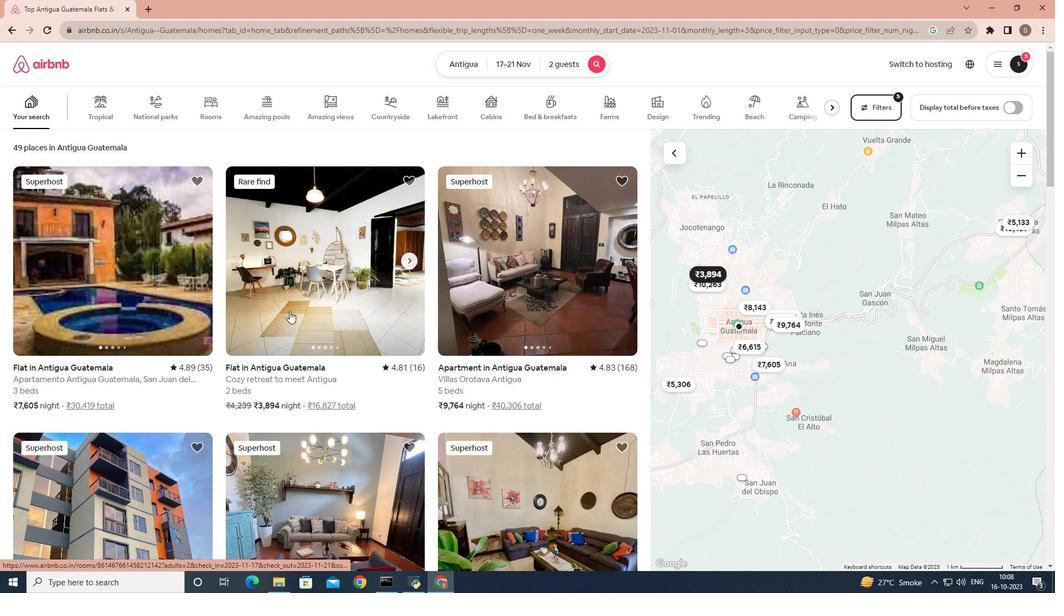 
Action: Mouse pressed left at (289, 311)
Screenshot: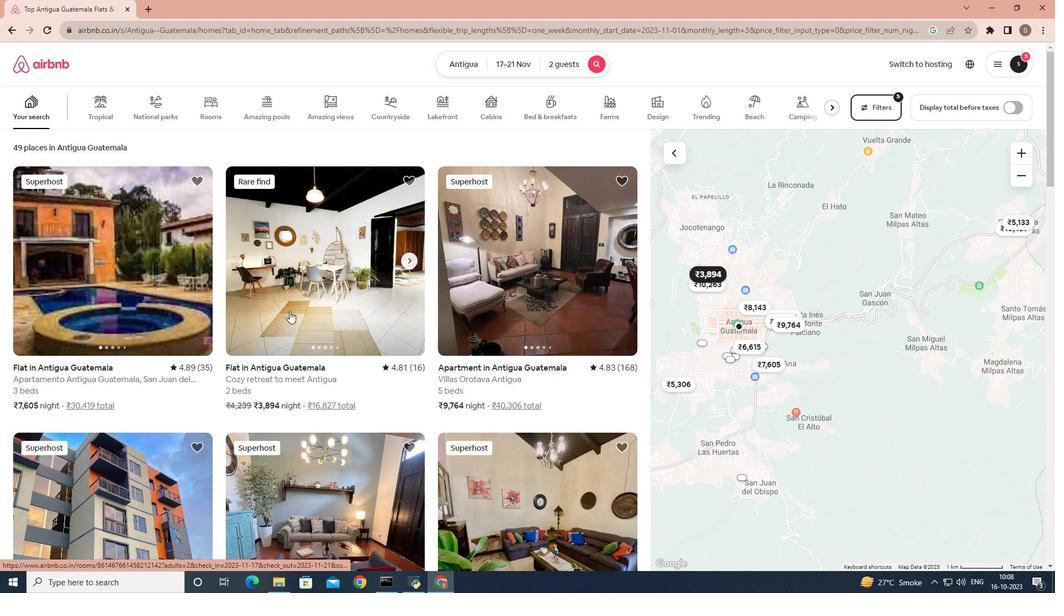 
Action: Mouse scrolled (289, 311) with delta (0, 0)
Screenshot: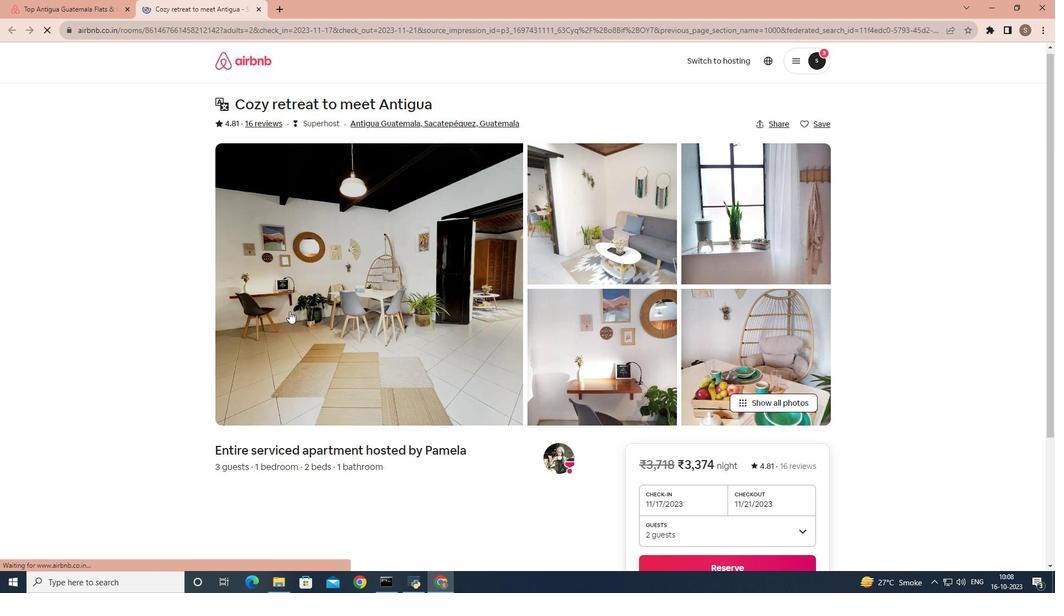 
Action: Mouse scrolled (289, 311) with delta (0, 0)
Screenshot: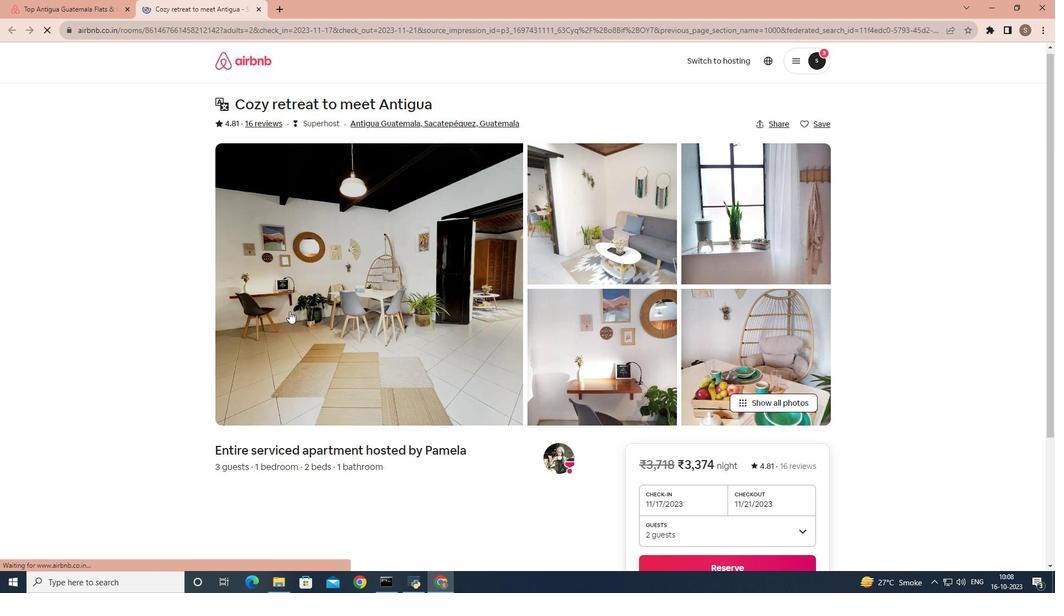 
Action: Mouse scrolled (289, 311) with delta (0, 0)
Screenshot: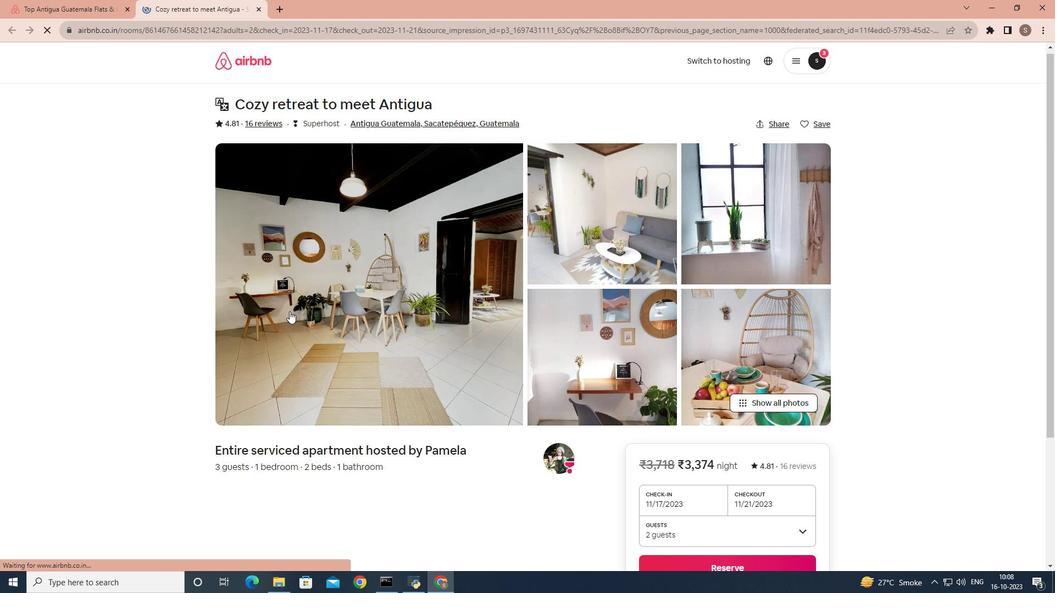 
Action: Mouse scrolled (289, 311) with delta (0, 0)
Screenshot: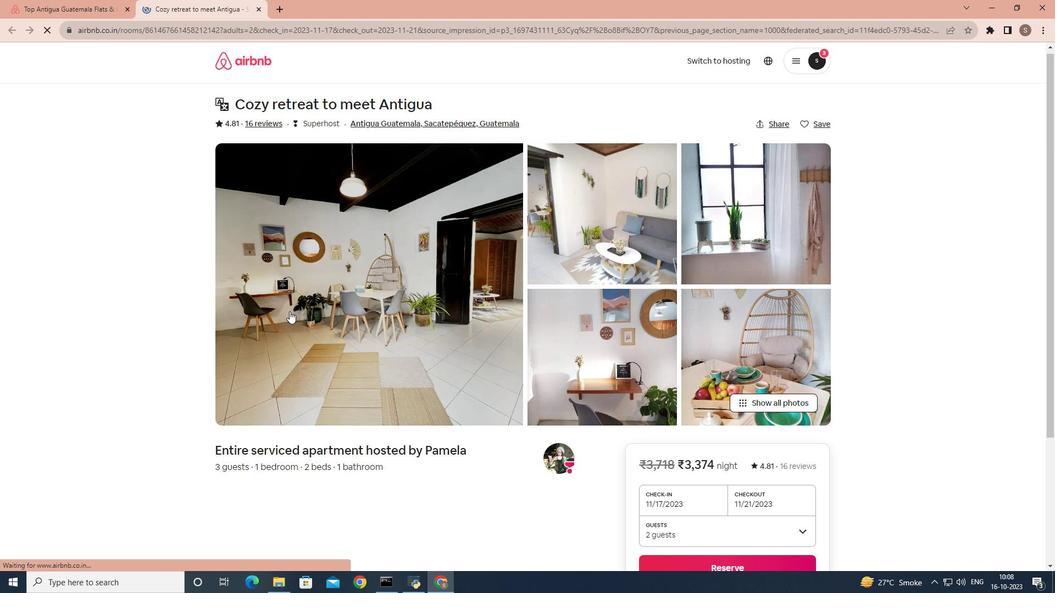 
Action: Mouse scrolled (289, 311) with delta (0, 0)
Screenshot: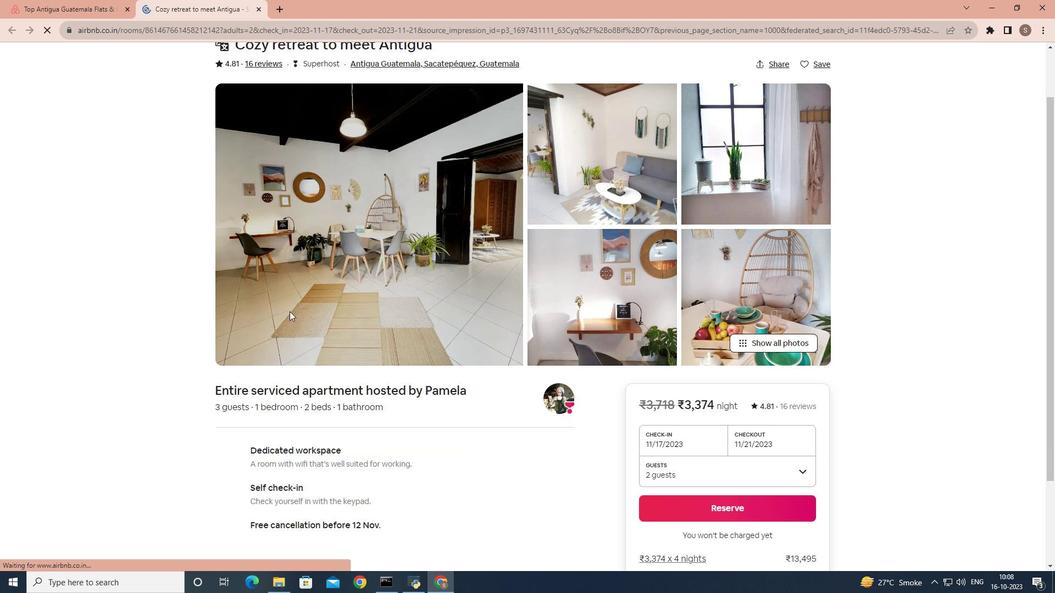 
Action: Mouse scrolled (289, 311) with delta (0, 0)
Screenshot: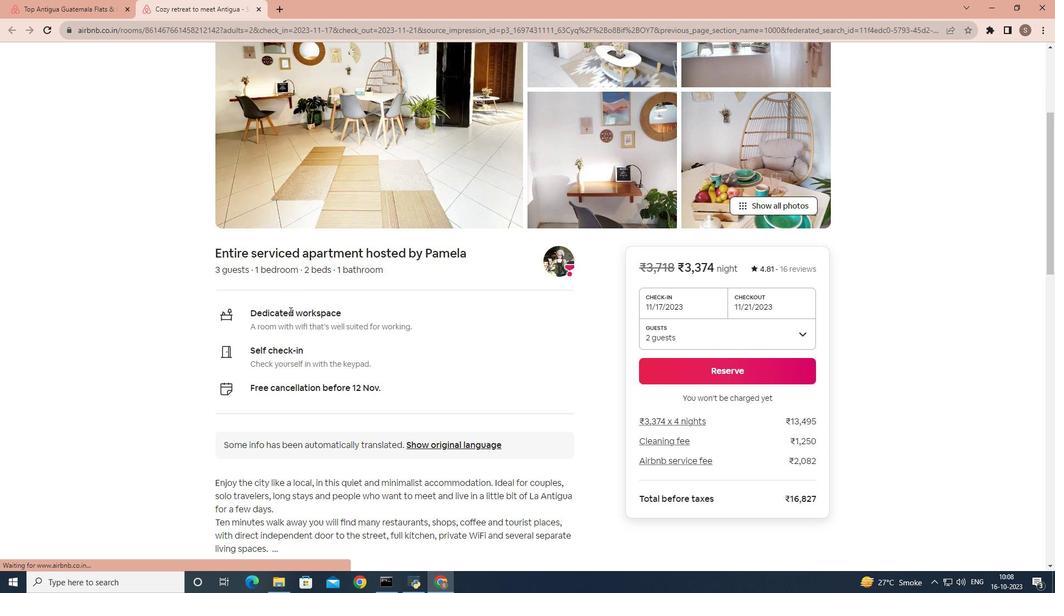 
Action: Mouse scrolled (289, 311) with delta (0, 0)
Screenshot: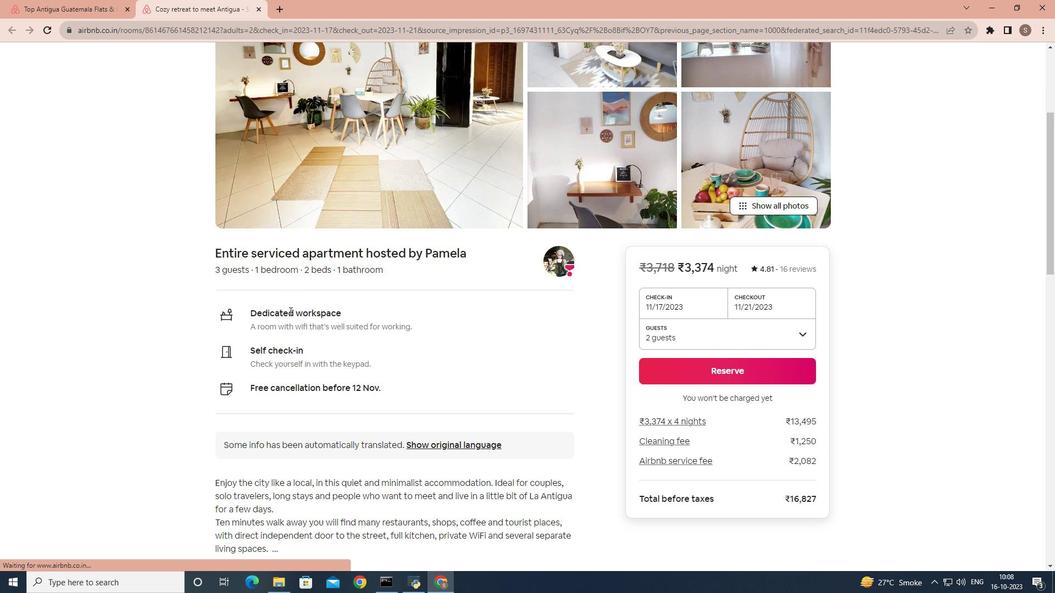 
Action: Mouse scrolled (289, 311) with delta (0, 0)
Screenshot: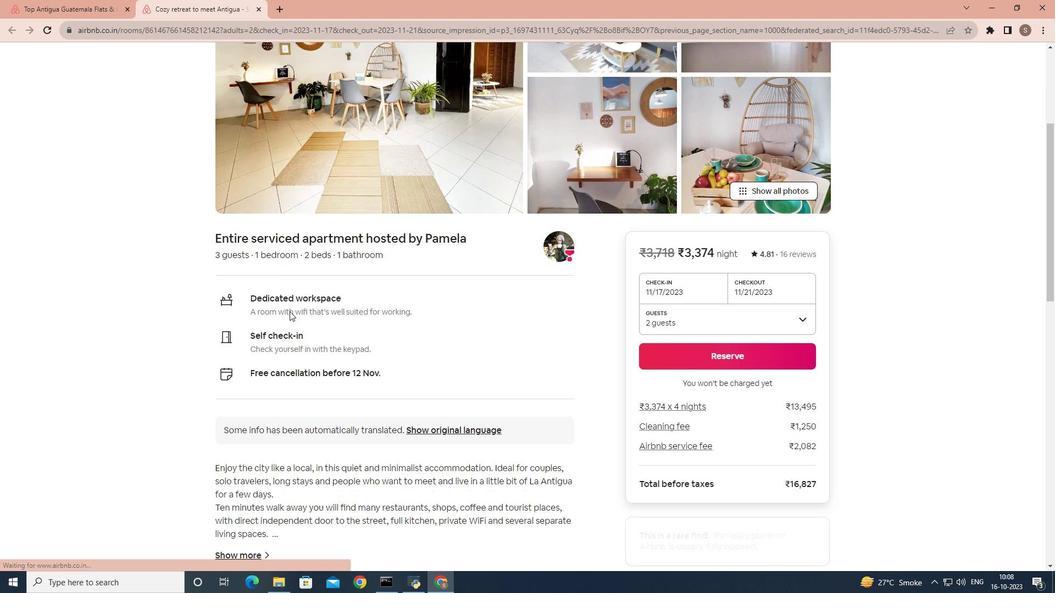 
Action: Mouse scrolled (289, 311) with delta (0, 0)
Screenshot: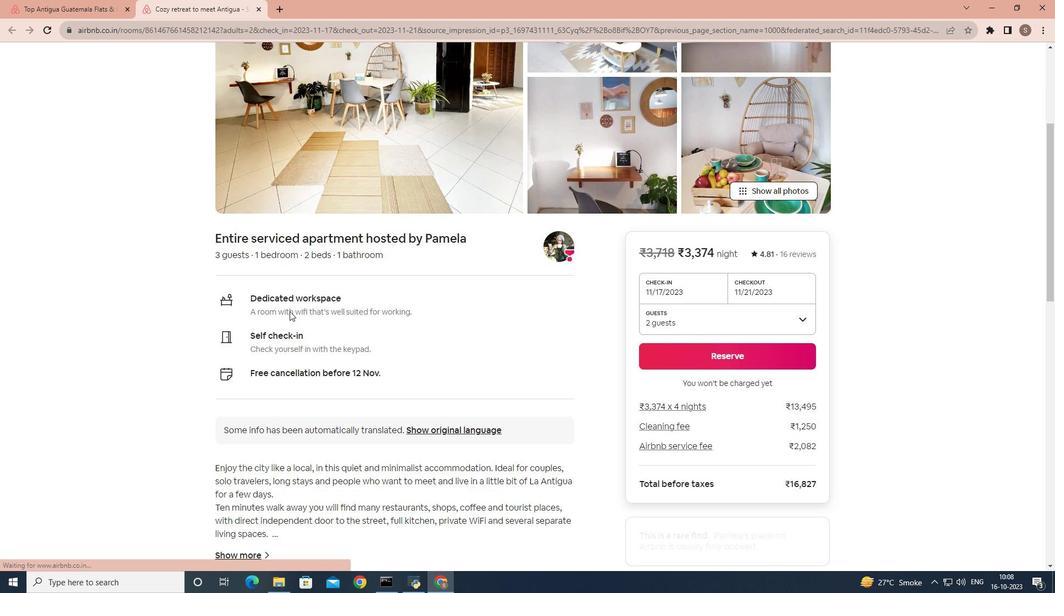
Action: Mouse scrolled (289, 311) with delta (0, 0)
Screenshot: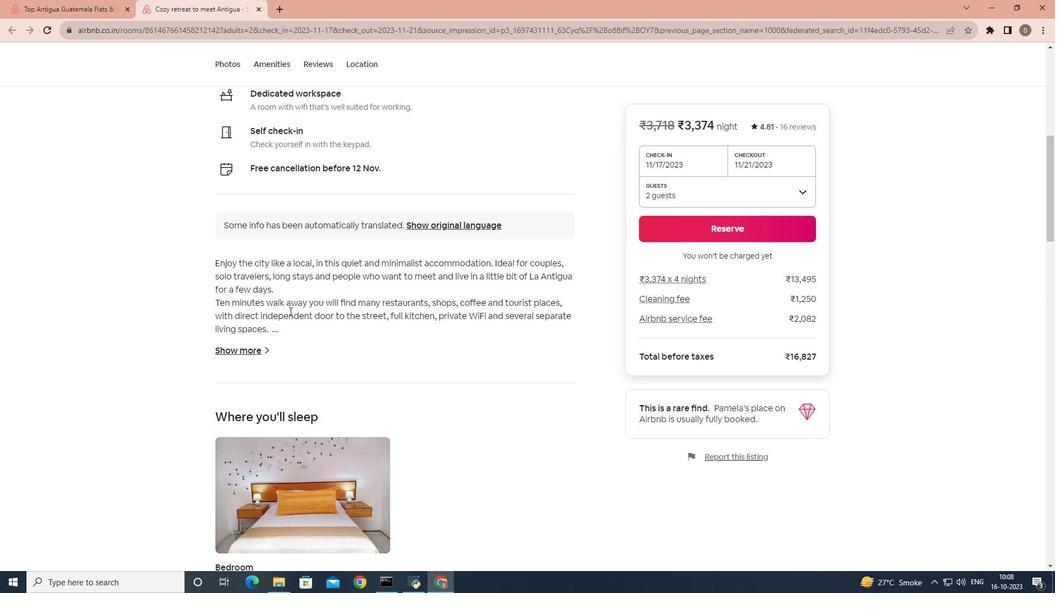 
Action: Mouse scrolled (289, 311) with delta (0, 0)
Screenshot: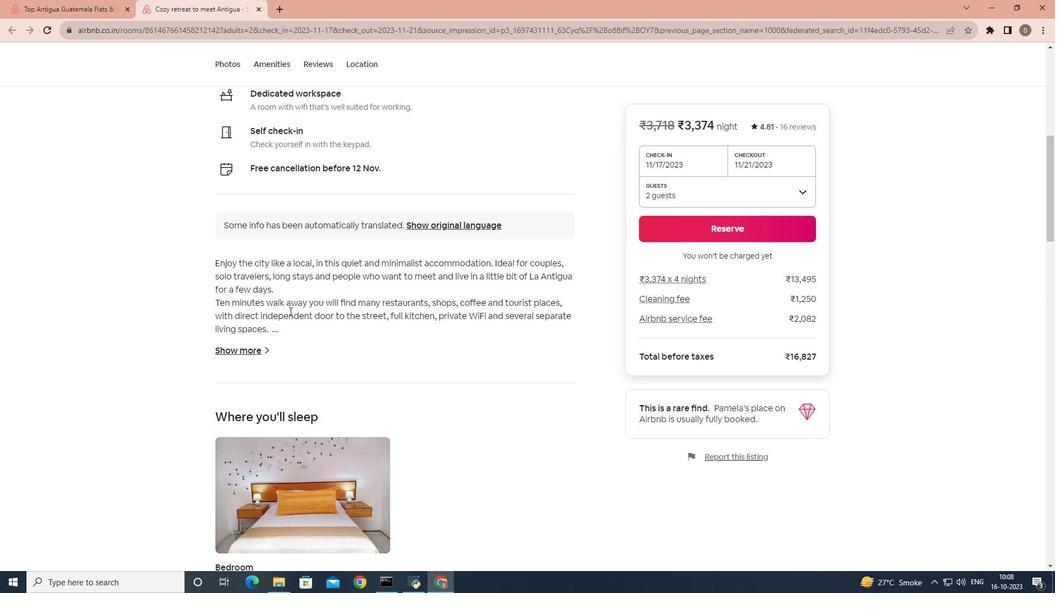 
Action: Mouse moved to (256, 233)
Screenshot: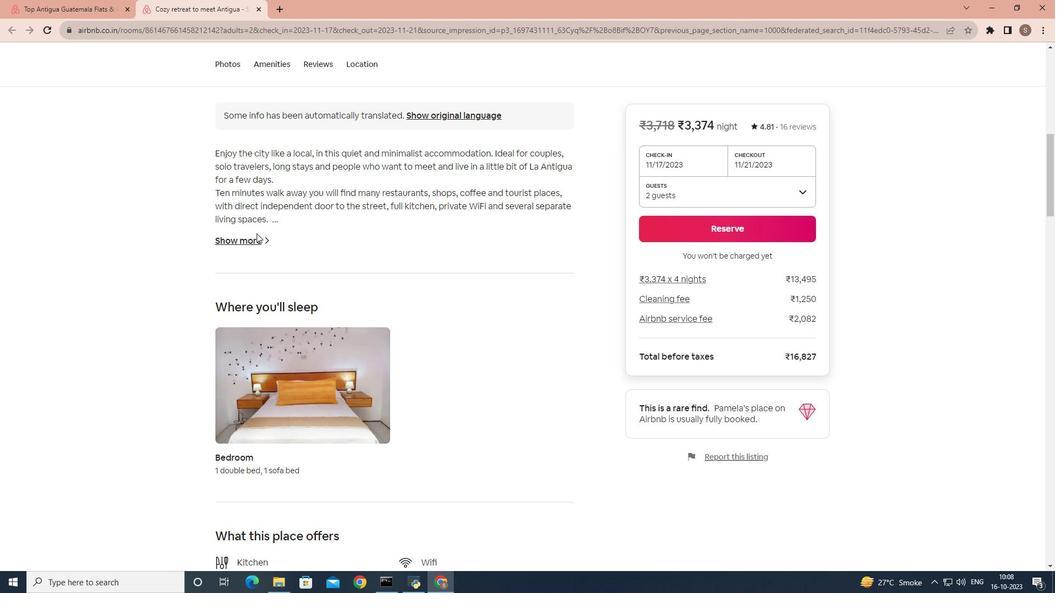 
Action: Mouse pressed left at (256, 233)
Screenshot: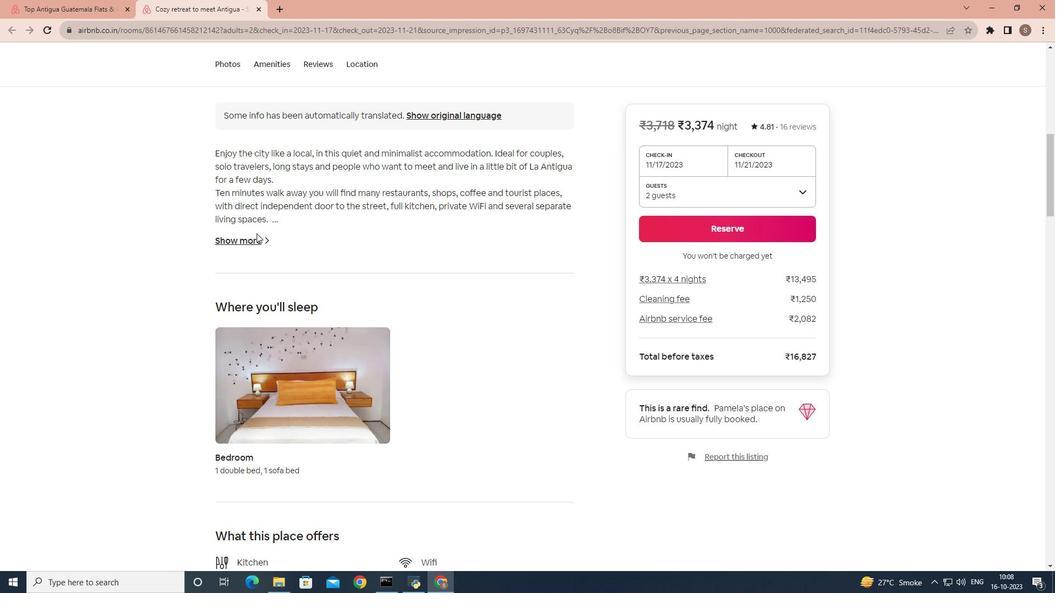 
Action: Mouse moved to (248, 244)
Screenshot: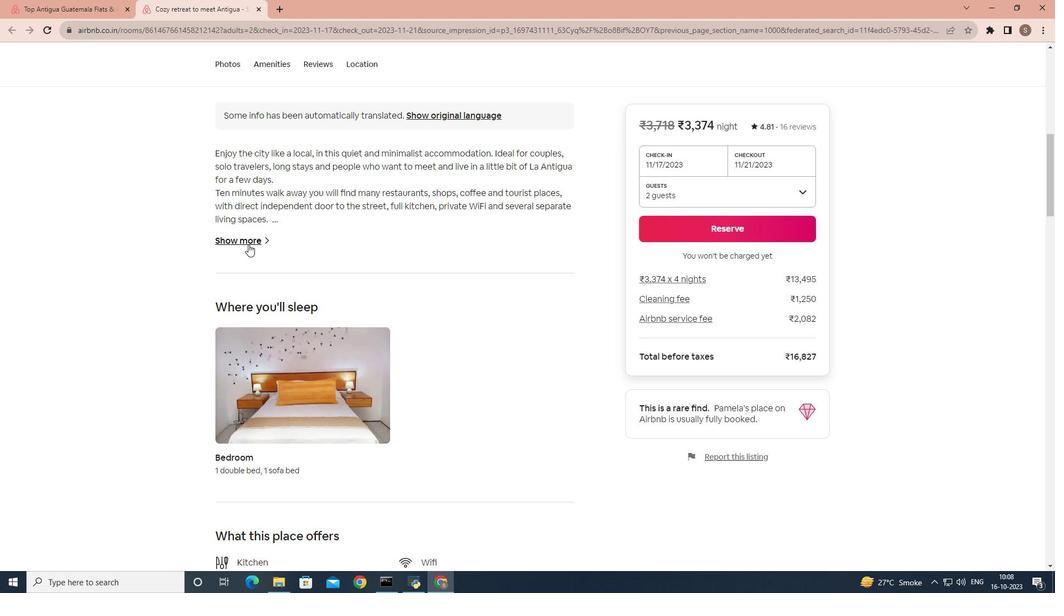 
Action: Mouse pressed left at (248, 244)
Screenshot: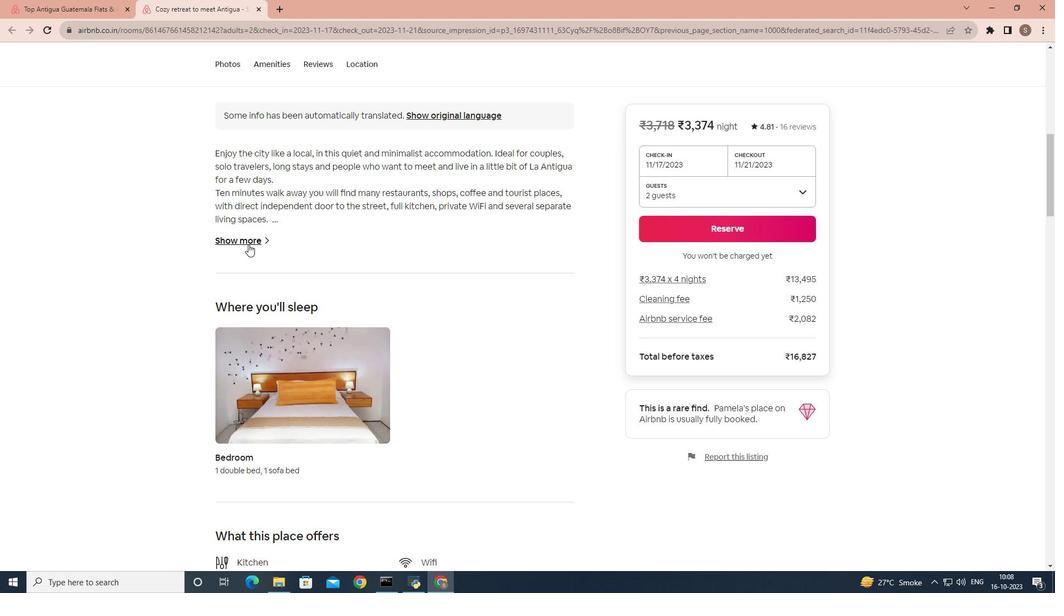 
Action: Mouse moved to (429, 313)
Screenshot: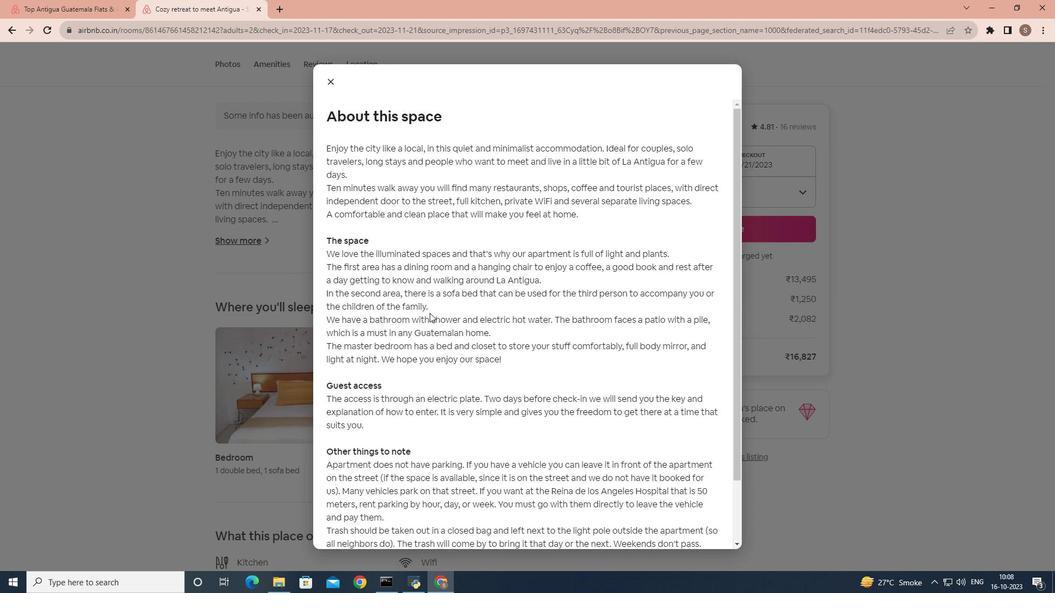 
Action: Mouse scrolled (429, 312) with delta (0, 0)
Screenshot: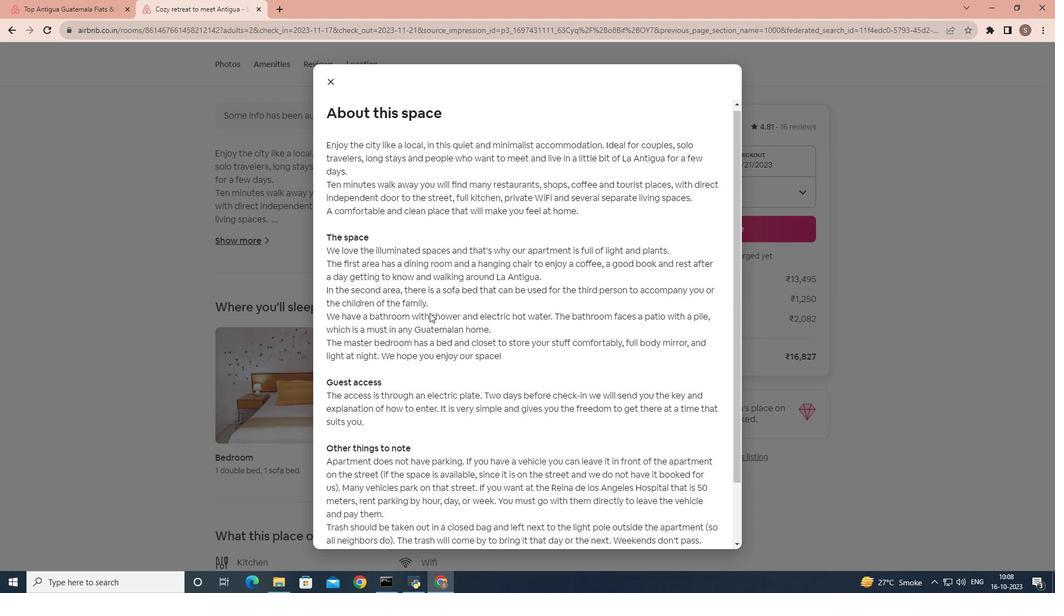 
Action: Mouse scrolled (429, 312) with delta (0, 0)
Screenshot: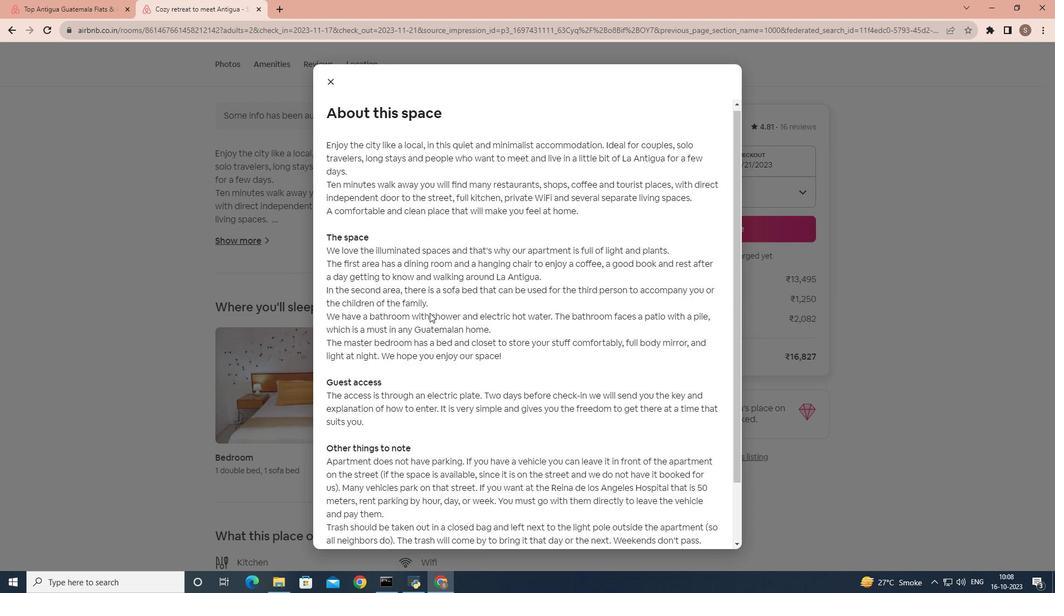 
Action: Mouse scrolled (429, 312) with delta (0, 0)
Screenshot: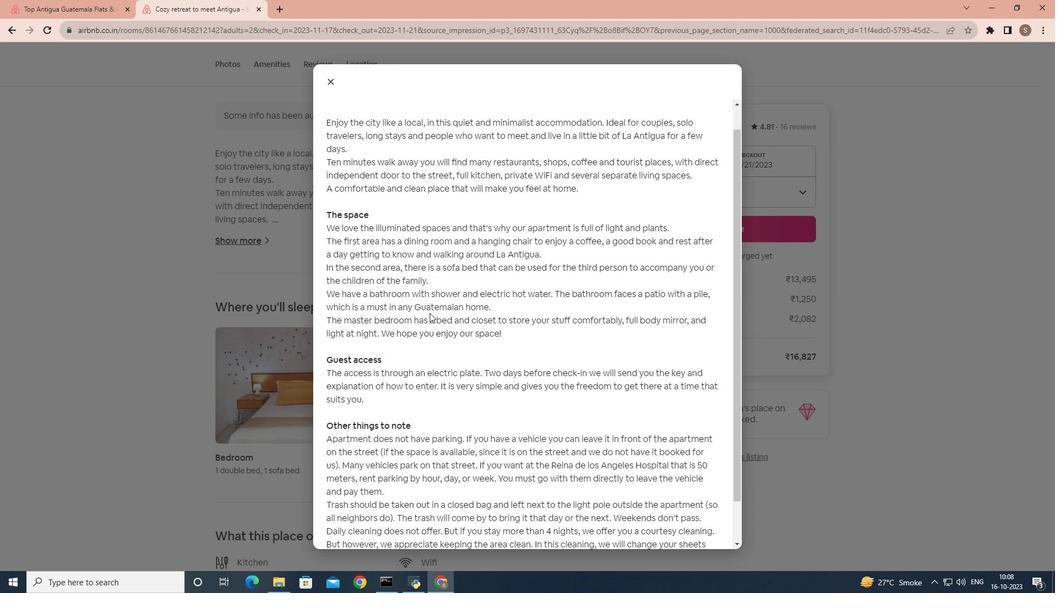 
Action: Mouse scrolled (429, 312) with delta (0, 0)
Screenshot: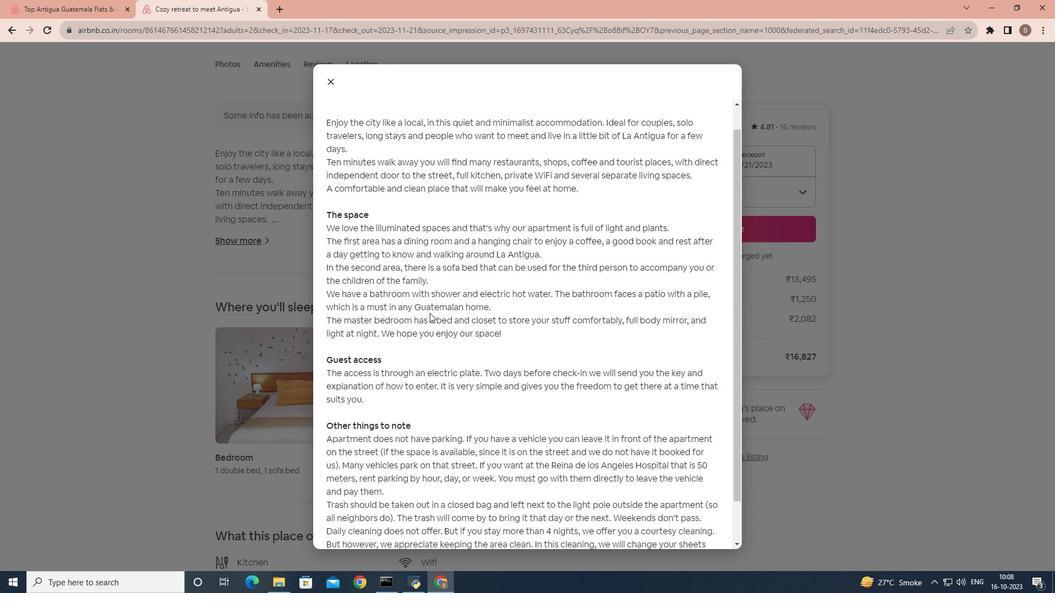 
Action: Mouse scrolled (429, 312) with delta (0, 0)
Screenshot: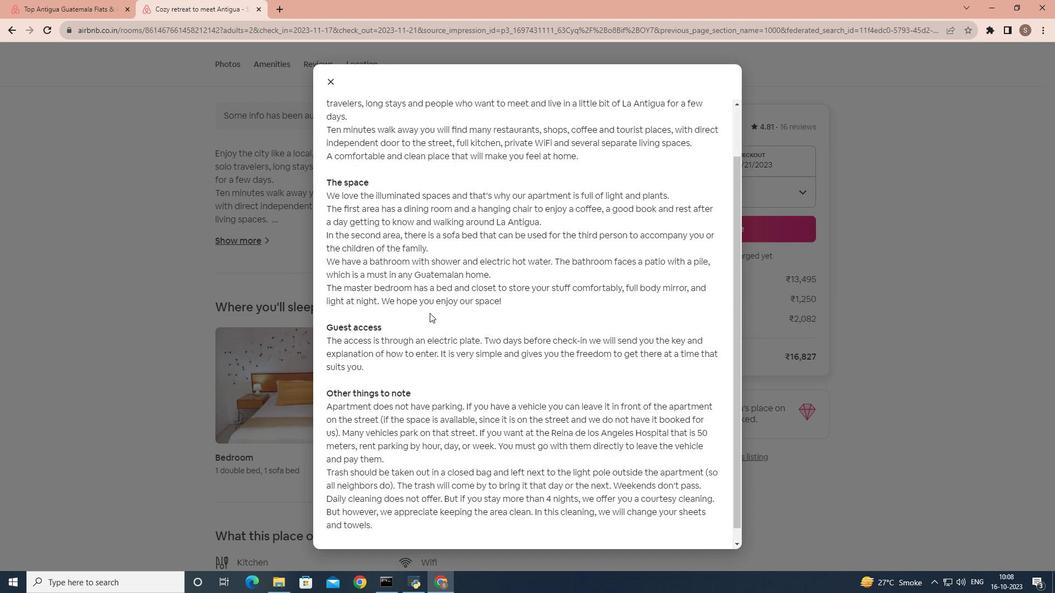 
Action: Mouse moved to (329, 83)
Screenshot: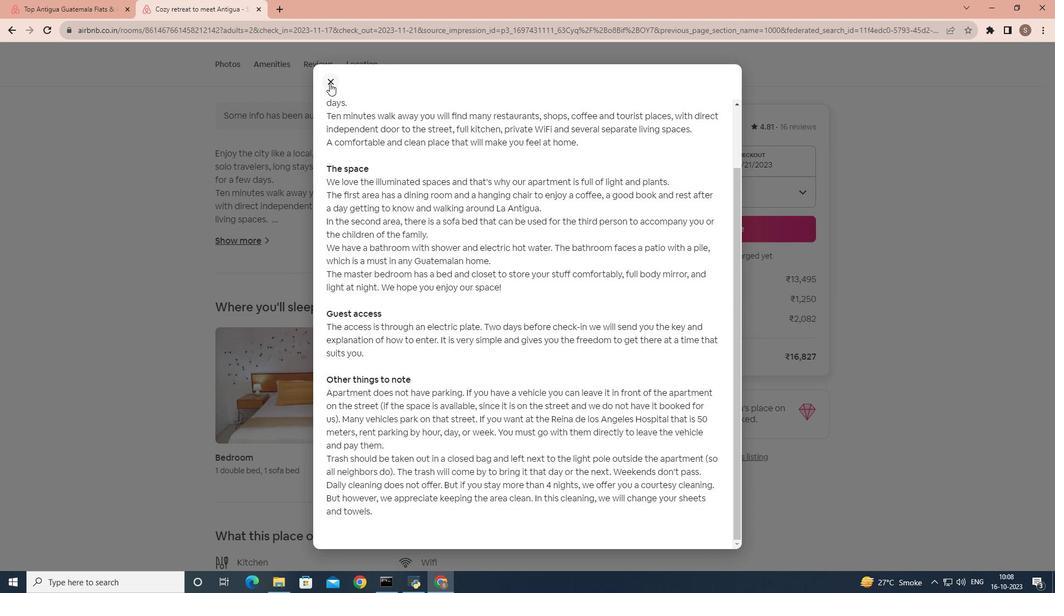 
Action: Mouse pressed left at (329, 83)
Screenshot: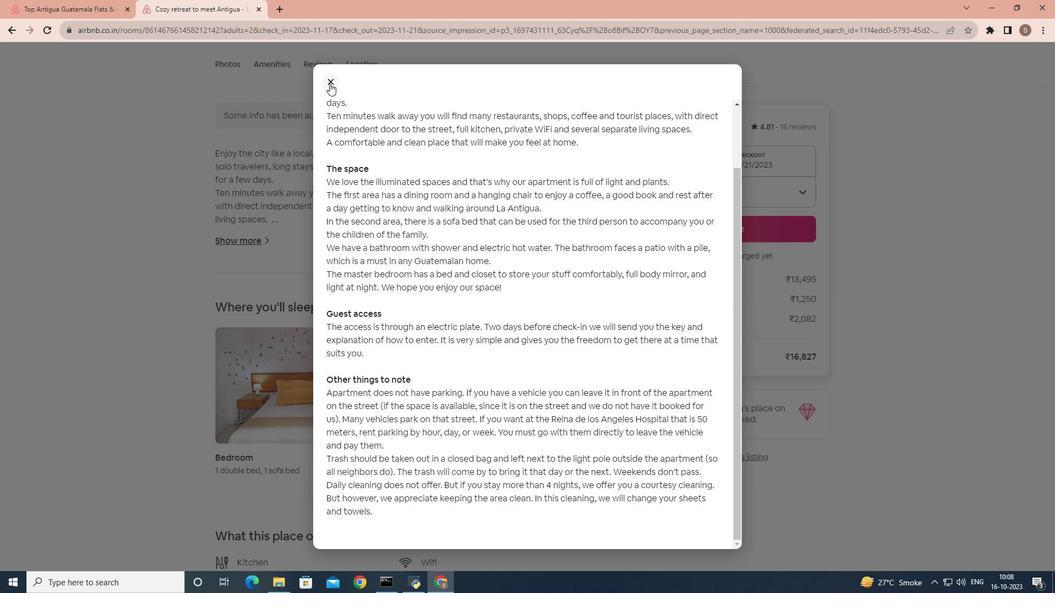 
Action: Mouse moved to (301, 357)
Screenshot: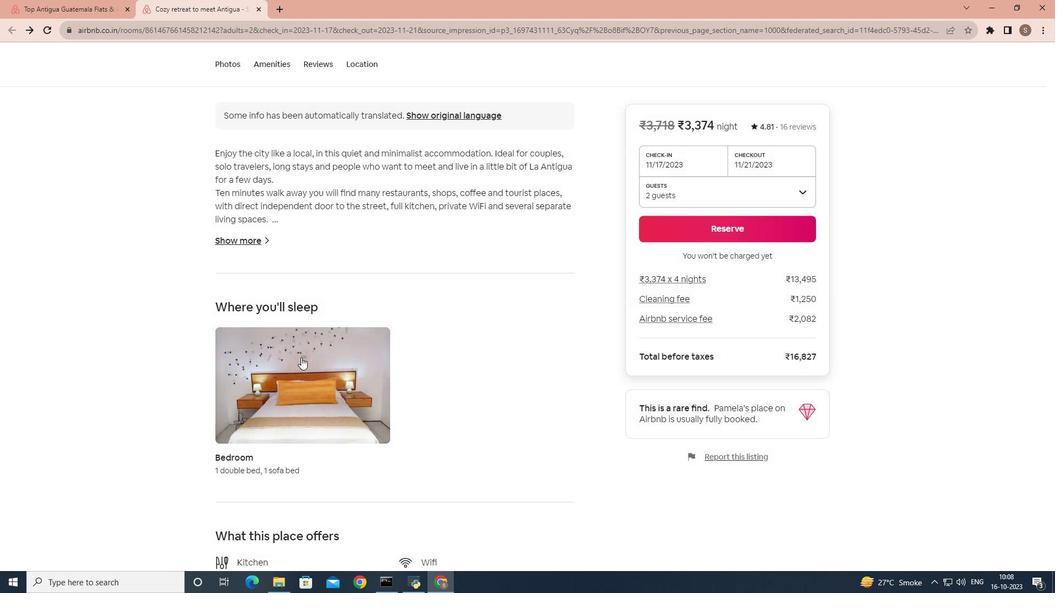 
Action: Mouse scrolled (301, 357) with delta (0, 0)
Screenshot: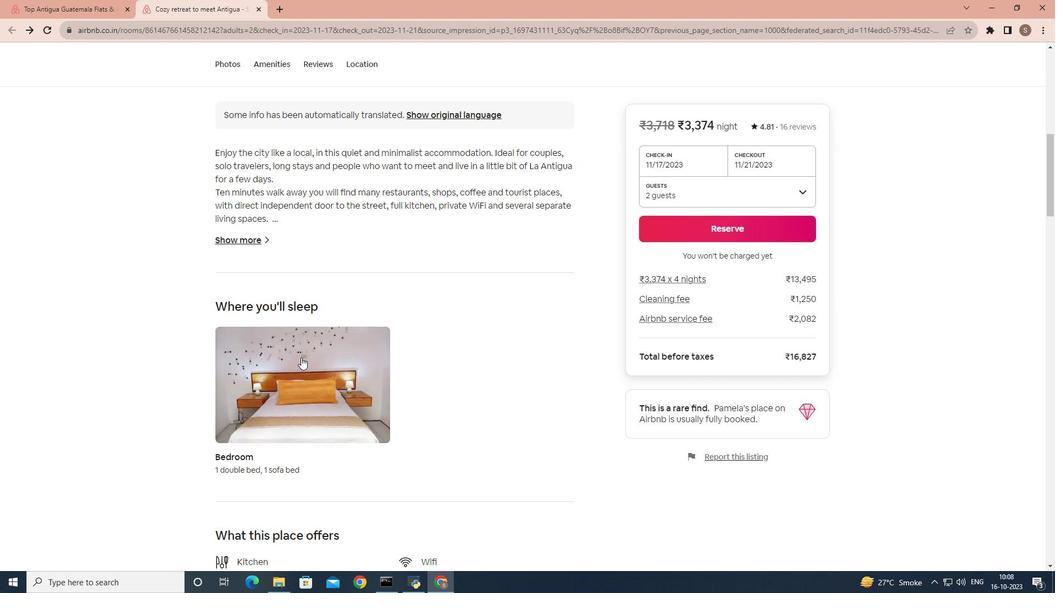 
Action: Mouse scrolled (301, 357) with delta (0, 0)
Screenshot: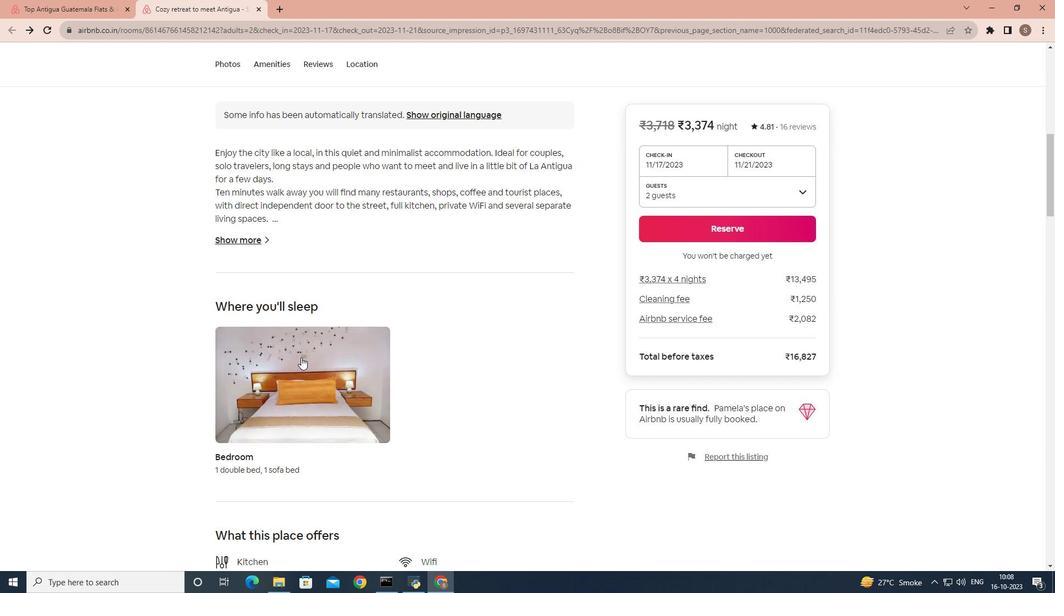 
Action: Mouse scrolled (301, 357) with delta (0, 0)
Screenshot: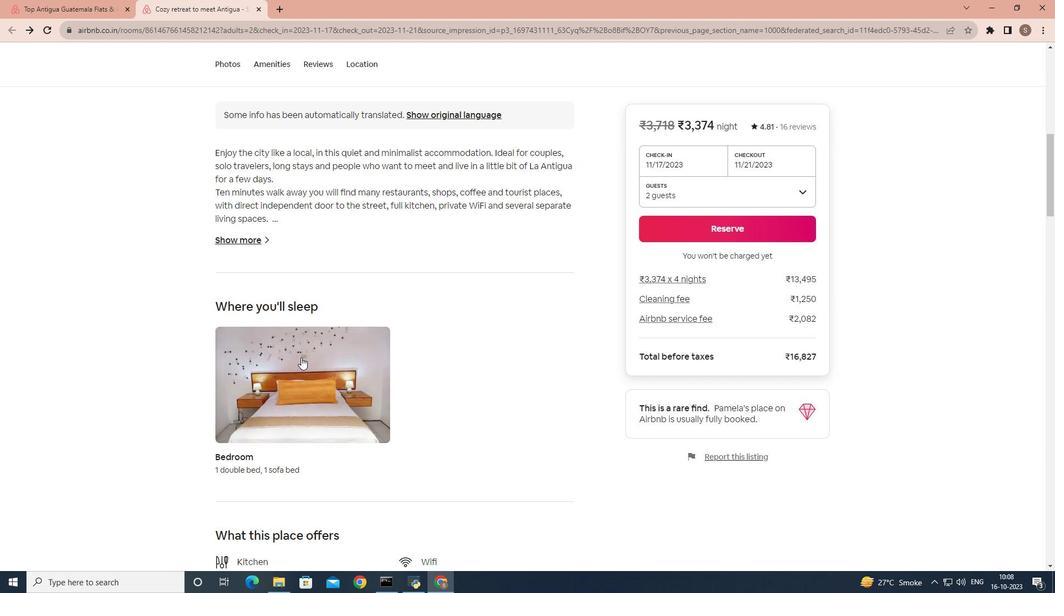 
Action: Mouse scrolled (301, 357) with delta (0, 0)
Screenshot: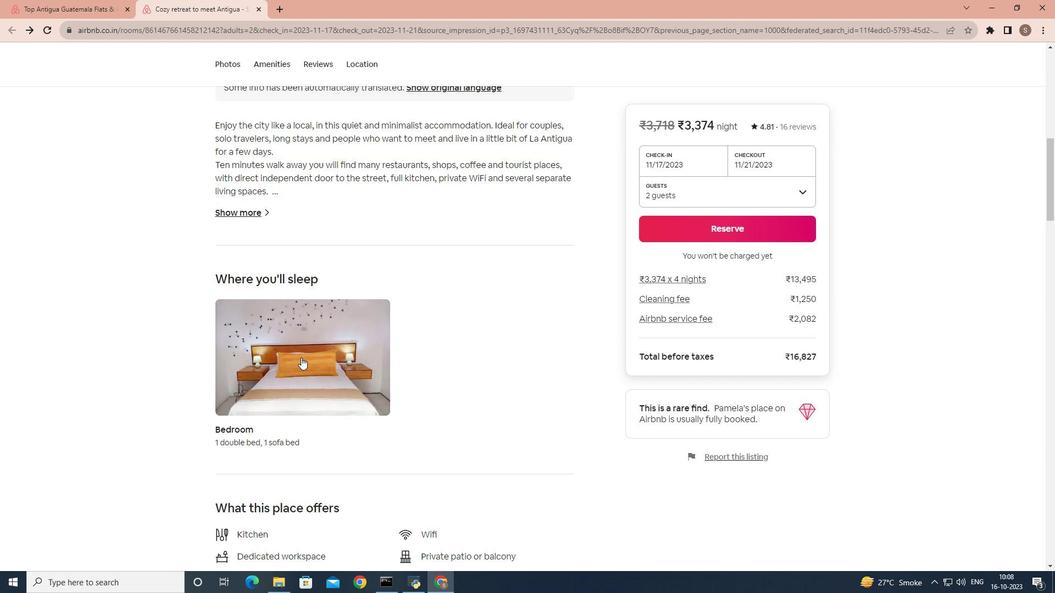 
Action: Mouse scrolled (301, 357) with delta (0, 0)
Screenshot: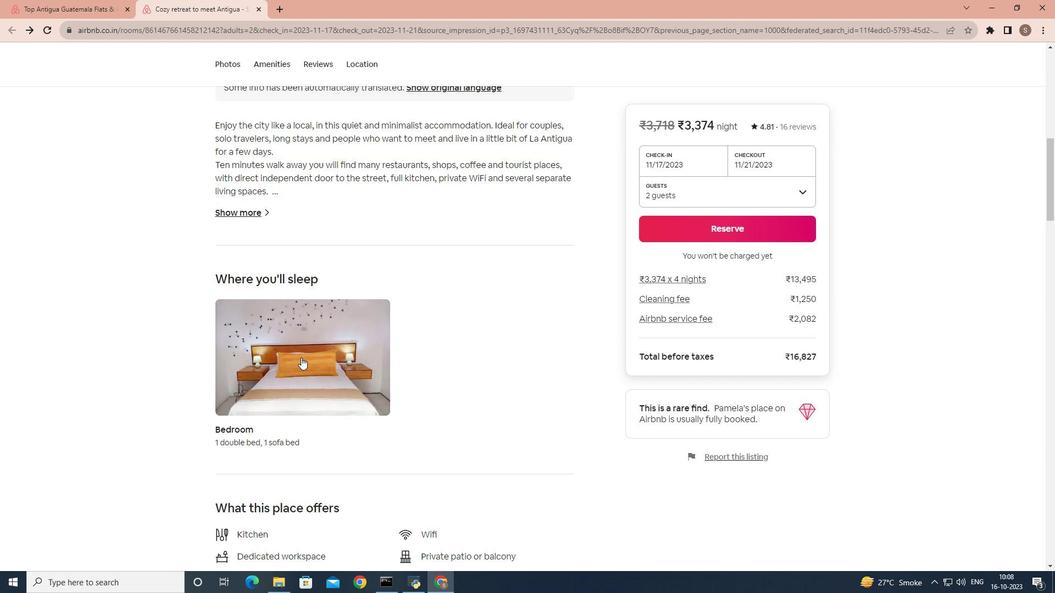 
Action: Mouse scrolled (301, 357) with delta (0, 0)
Screenshot: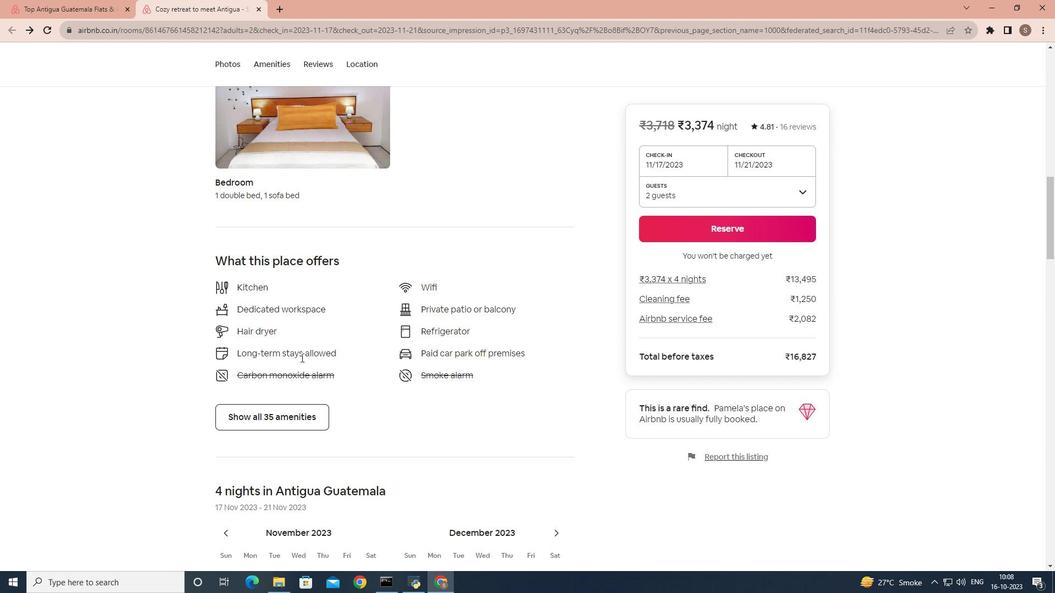 
Action: Mouse scrolled (301, 357) with delta (0, 0)
Screenshot: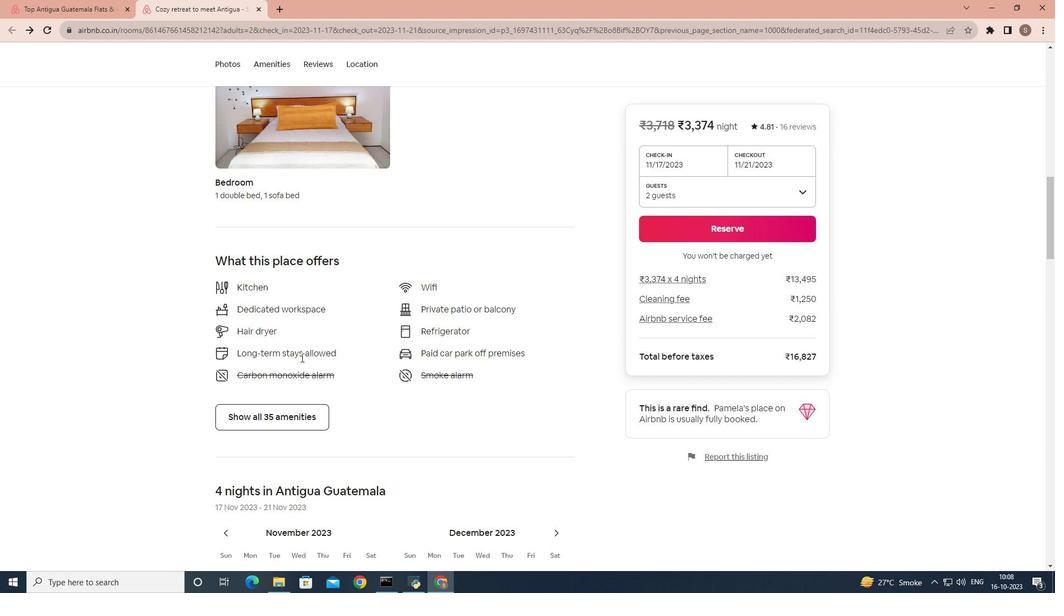 
Action: Mouse scrolled (301, 357) with delta (0, 0)
Screenshot: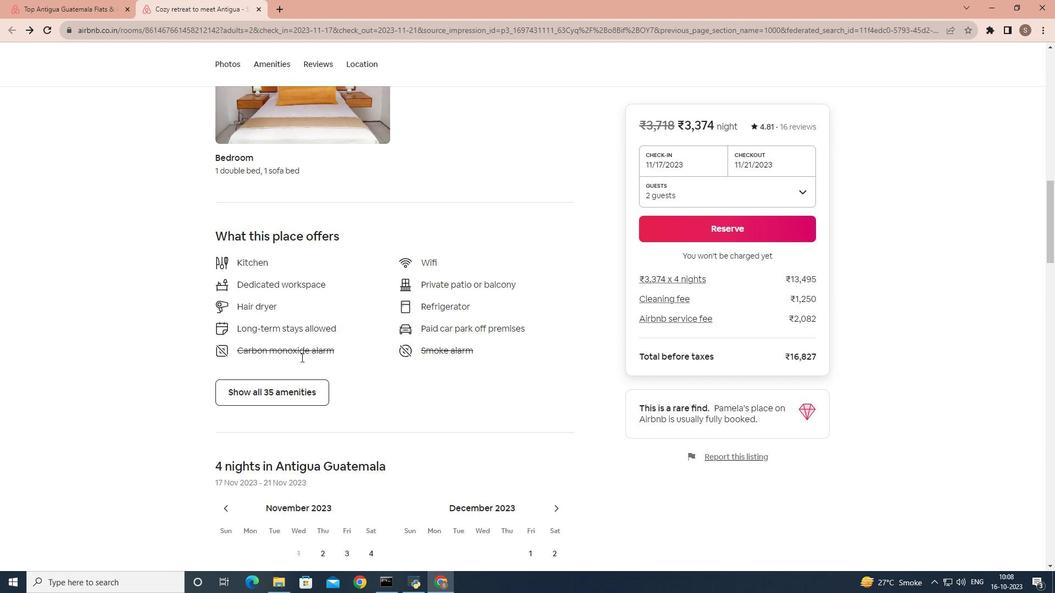 
Action: Mouse moved to (282, 251)
Screenshot: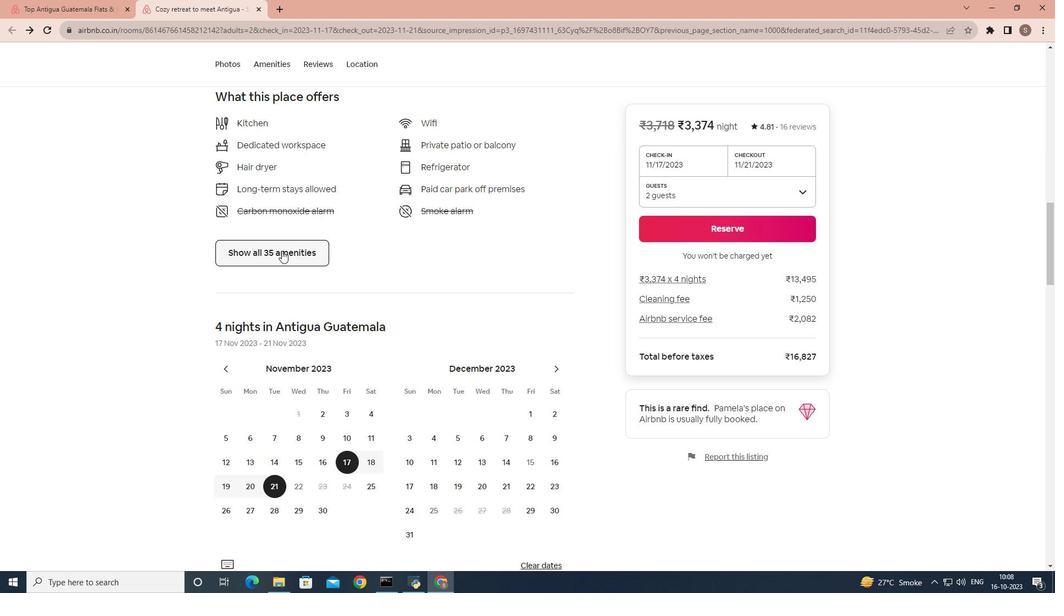 
Action: Mouse pressed left at (282, 251)
Screenshot: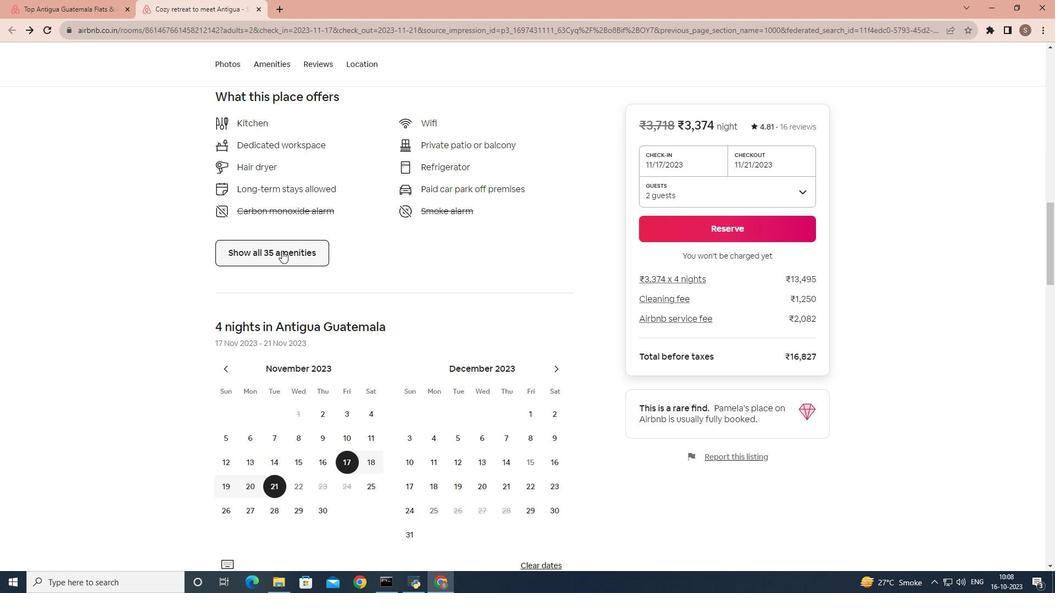 
Action: Mouse moved to (358, 267)
Screenshot: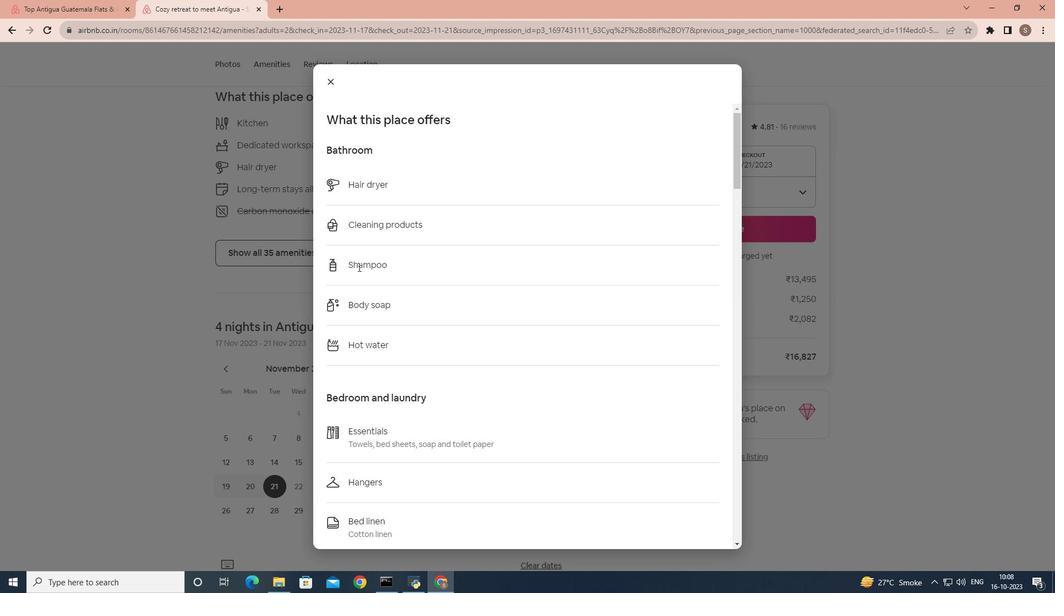 
Action: Mouse scrolled (358, 266) with delta (0, 0)
Screenshot: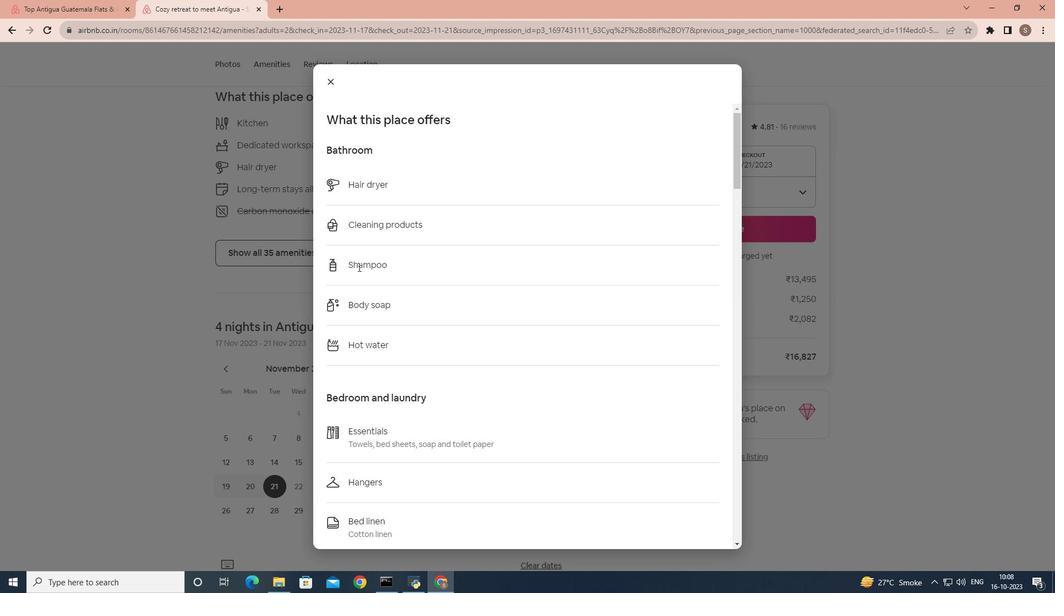 
Action: Mouse scrolled (358, 266) with delta (0, 0)
Screenshot: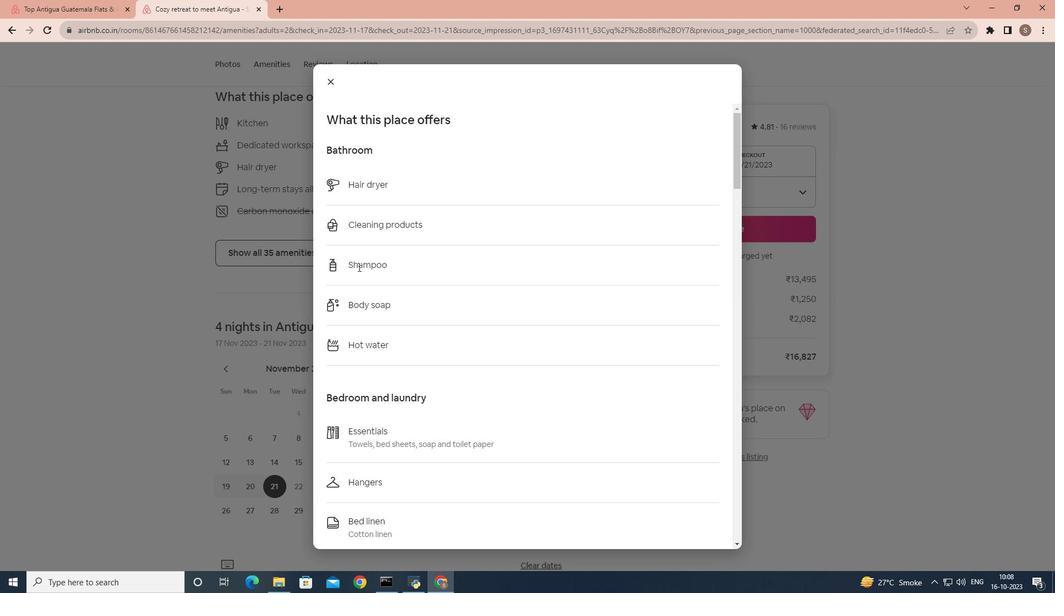 
Action: Mouse scrolled (358, 266) with delta (0, 0)
Screenshot: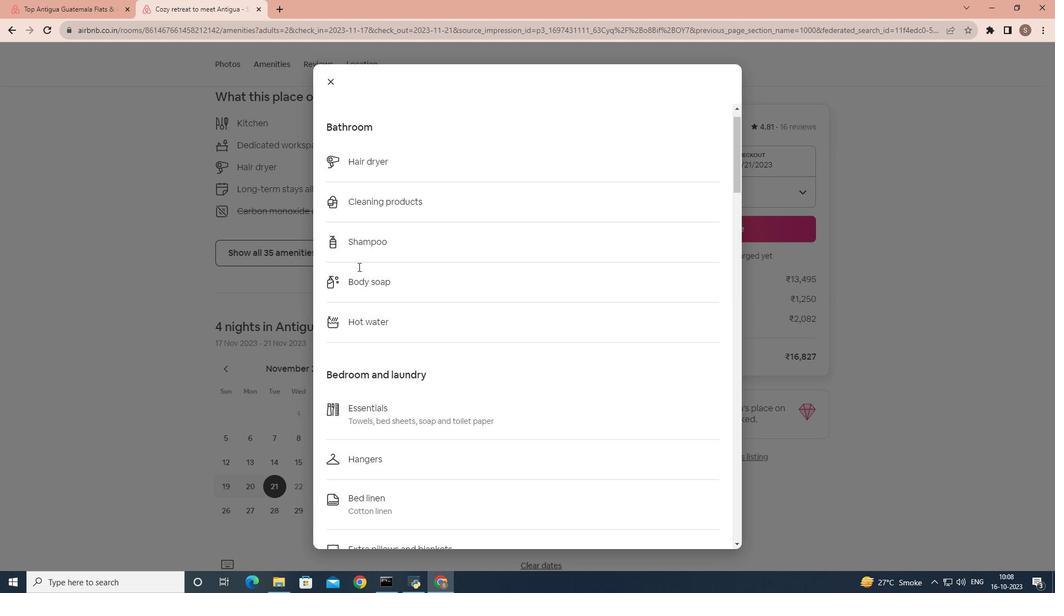
Action: Mouse scrolled (358, 266) with delta (0, 0)
Screenshot: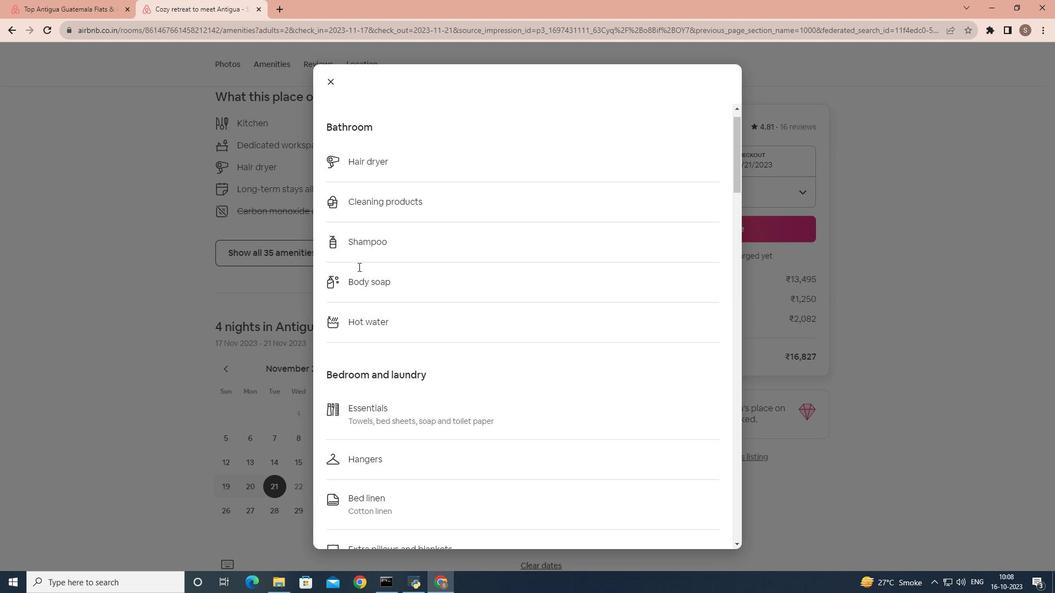 
Action: Mouse scrolled (358, 266) with delta (0, 0)
Screenshot: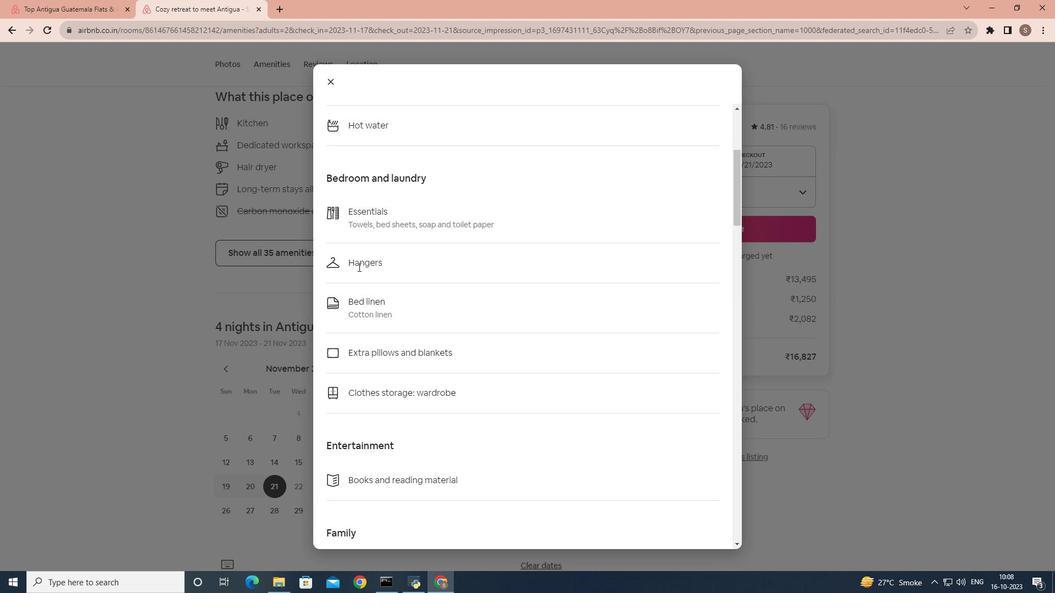 
Action: Mouse scrolled (358, 266) with delta (0, 0)
Screenshot: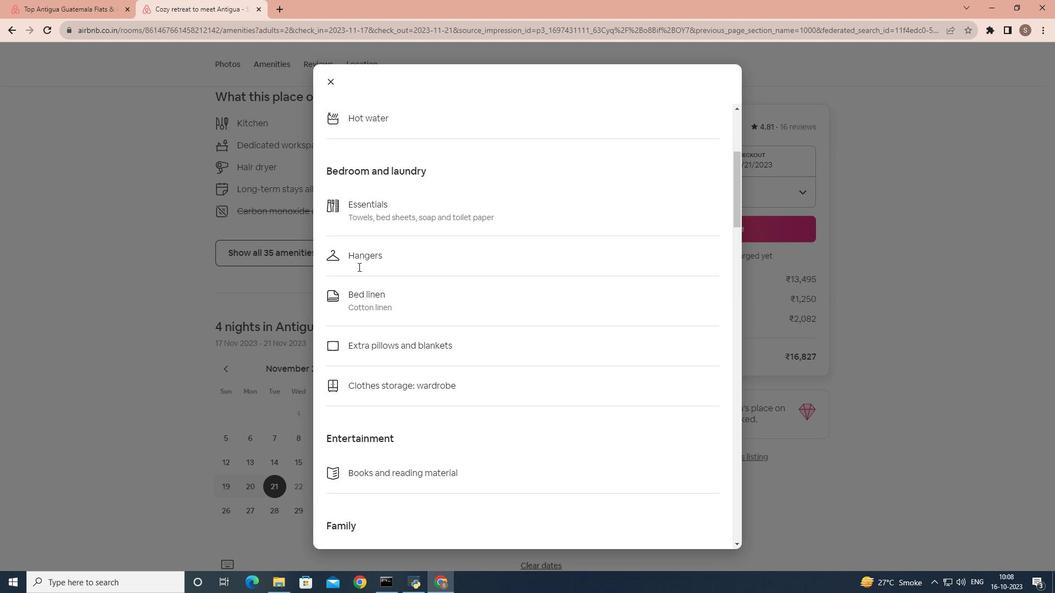 
Action: Mouse scrolled (358, 266) with delta (0, 0)
Screenshot: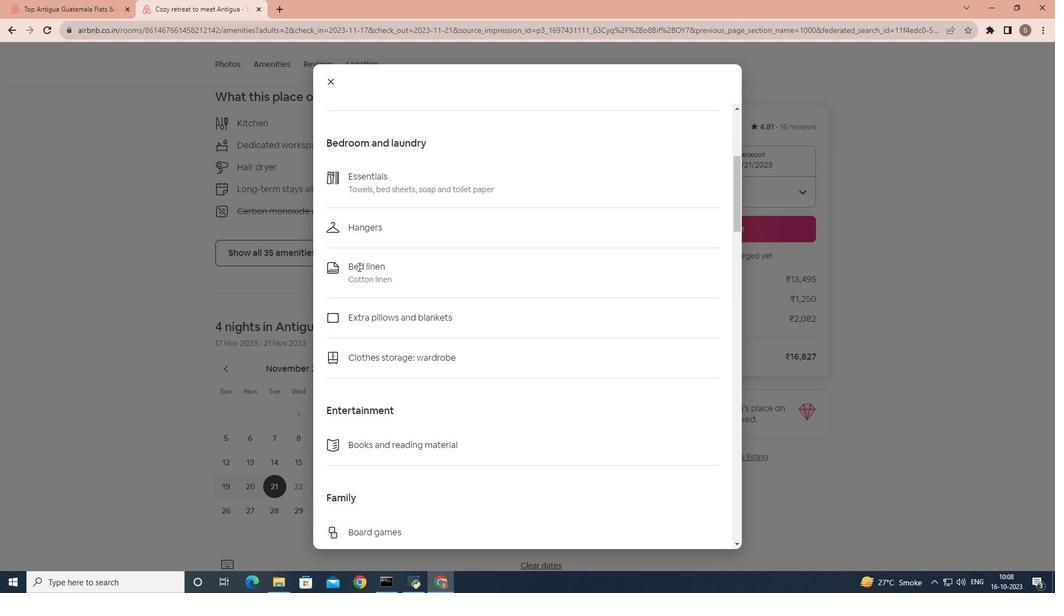 
Action: Mouse scrolled (358, 266) with delta (0, 0)
Screenshot: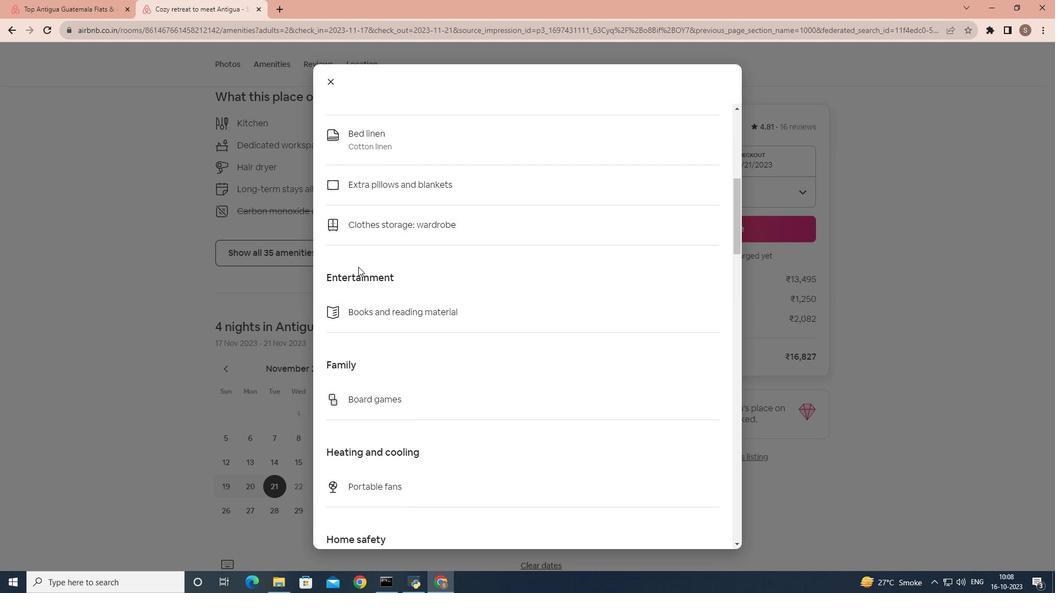 
Action: Mouse scrolled (358, 266) with delta (0, 0)
Screenshot: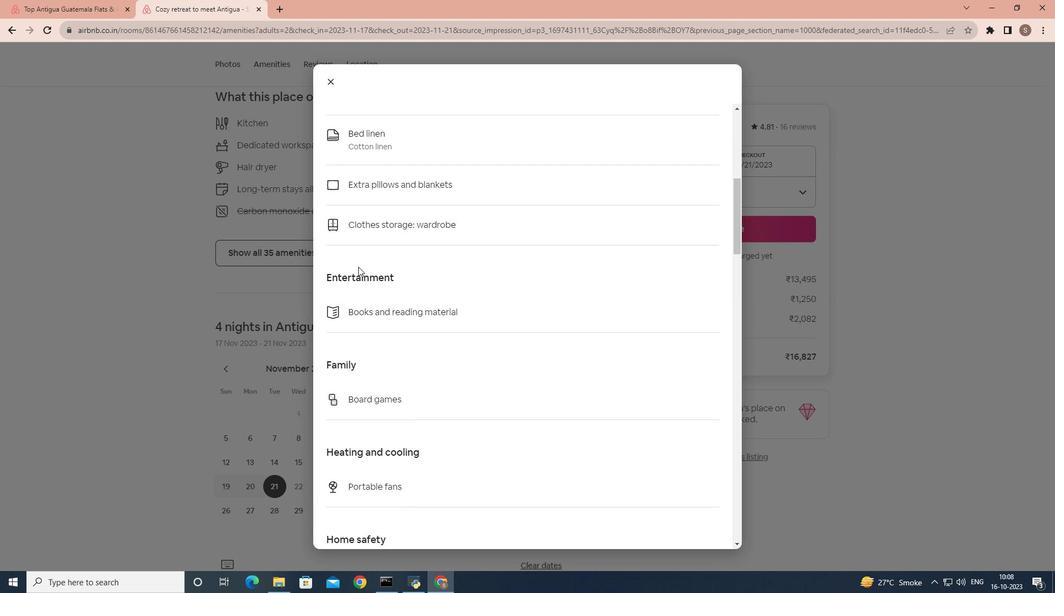 
Action: Mouse scrolled (358, 266) with delta (0, 0)
Screenshot: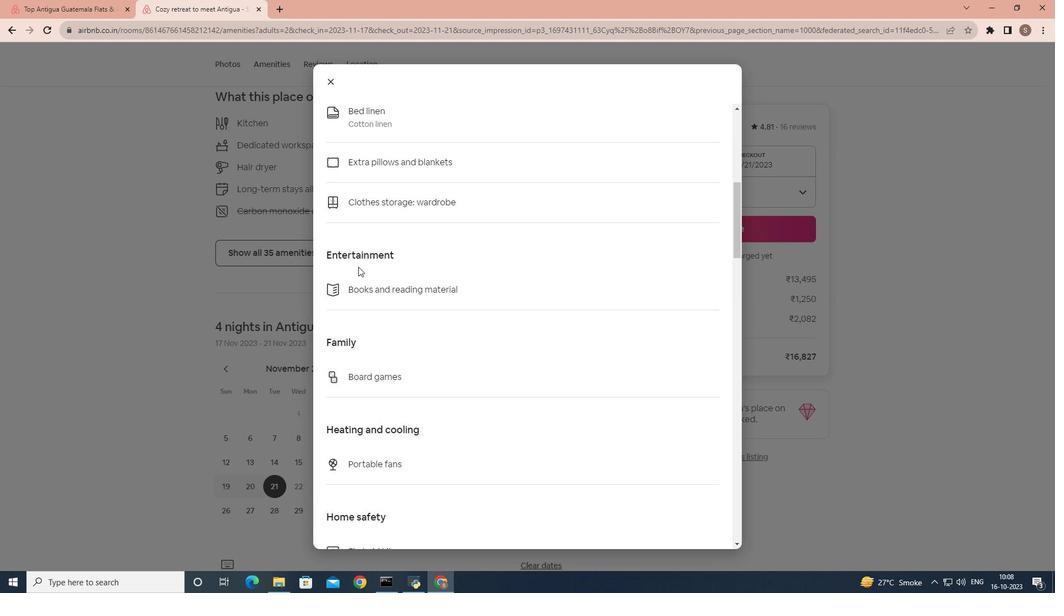 
Action: Mouse scrolled (358, 266) with delta (0, 0)
Screenshot: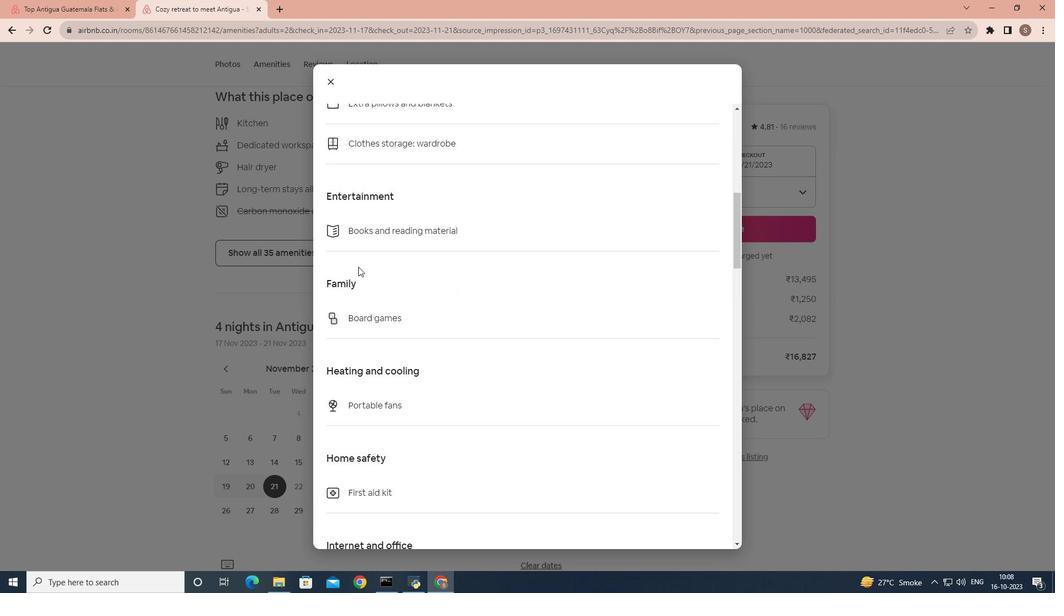 
Action: Mouse scrolled (358, 266) with delta (0, 0)
Screenshot: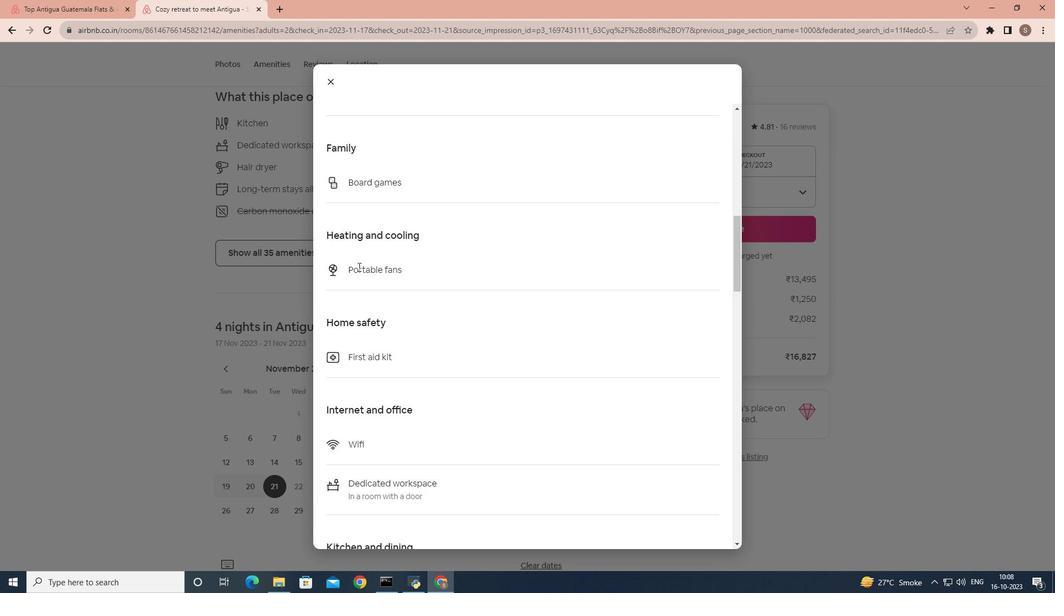 
Action: Mouse scrolled (358, 266) with delta (0, 0)
Screenshot: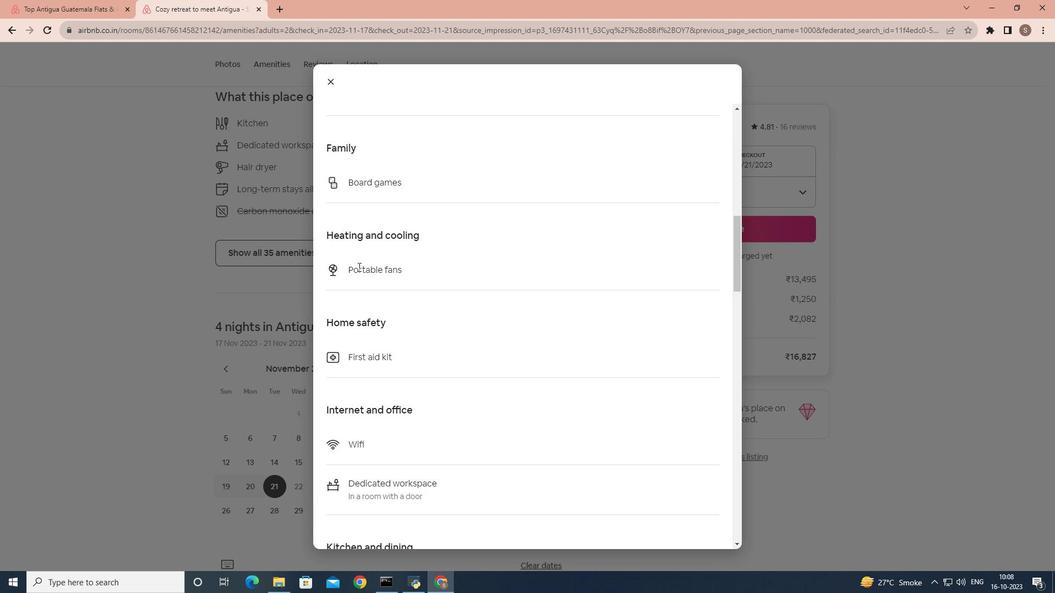 
Action: Mouse scrolled (358, 266) with delta (0, 0)
Screenshot: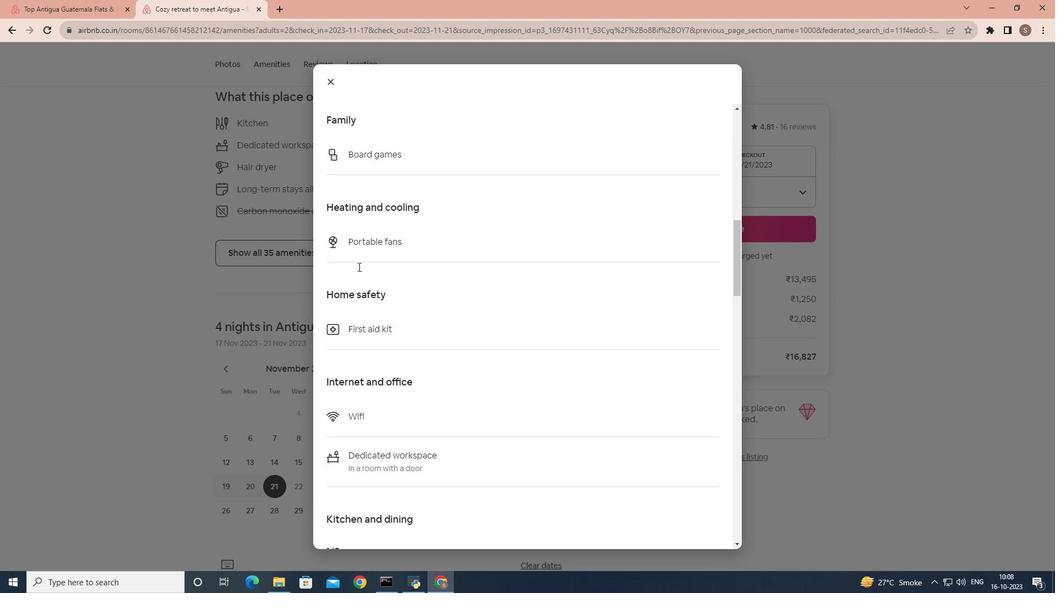 
Action: Mouse scrolled (358, 266) with delta (0, 0)
Screenshot: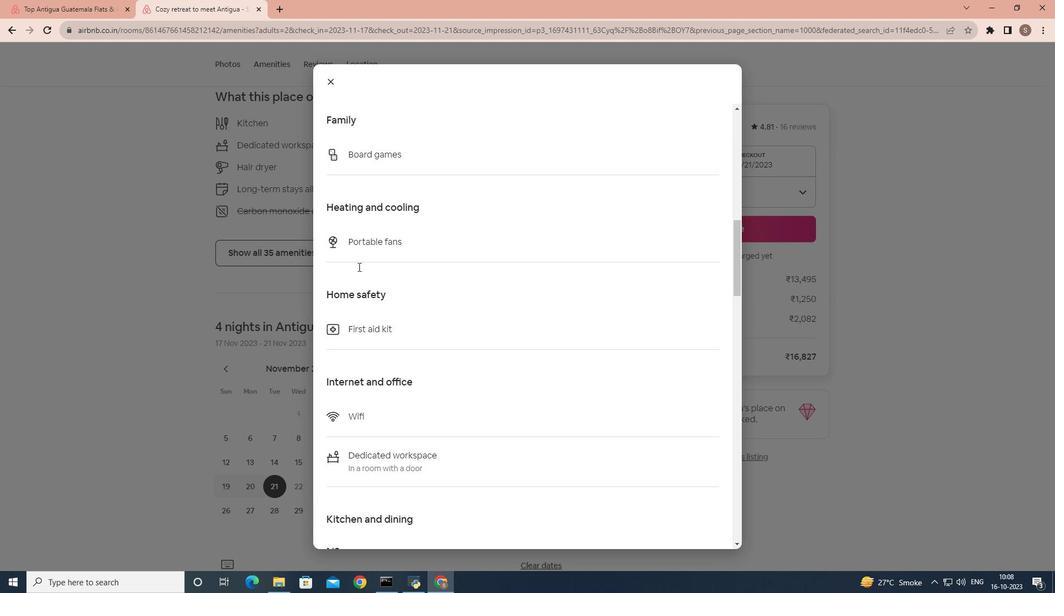 
Action: Mouse scrolled (358, 266) with delta (0, 0)
Screenshot: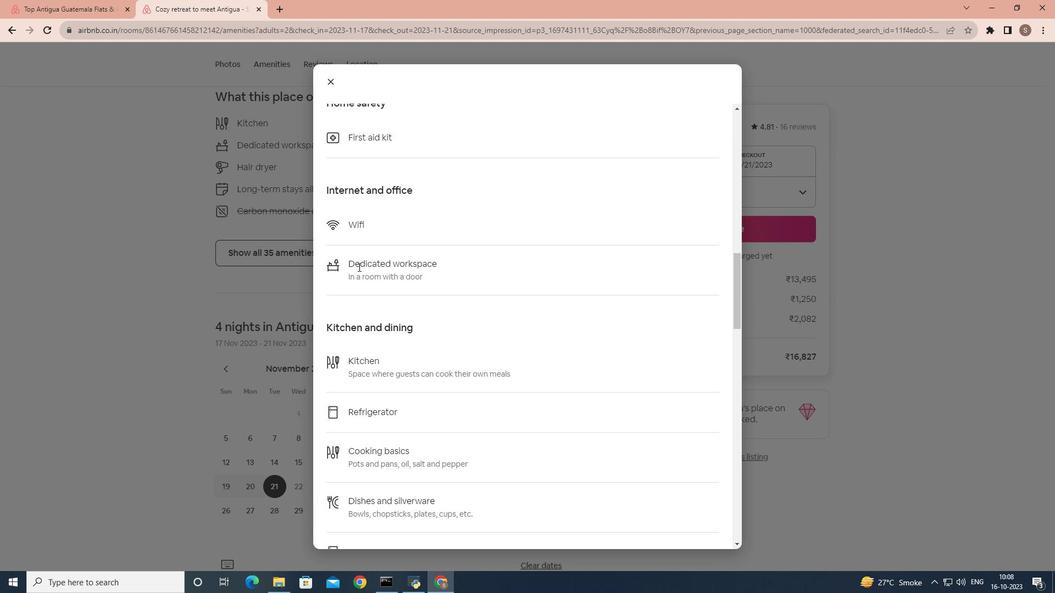 
Action: Mouse scrolled (358, 266) with delta (0, 0)
Screenshot: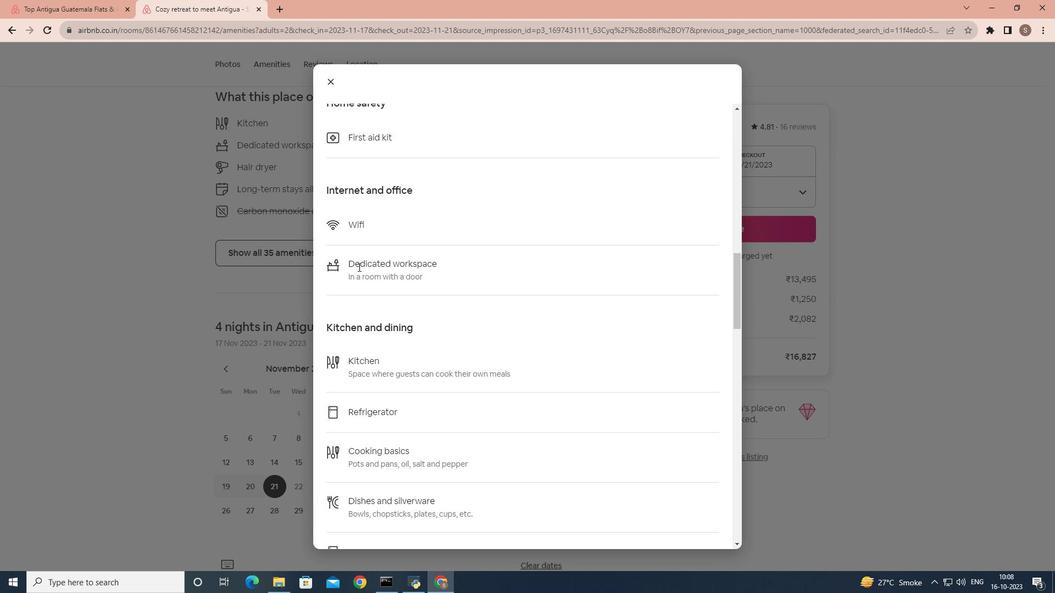 
Action: Mouse scrolled (358, 266) with delta (0, 0)
Screenshot: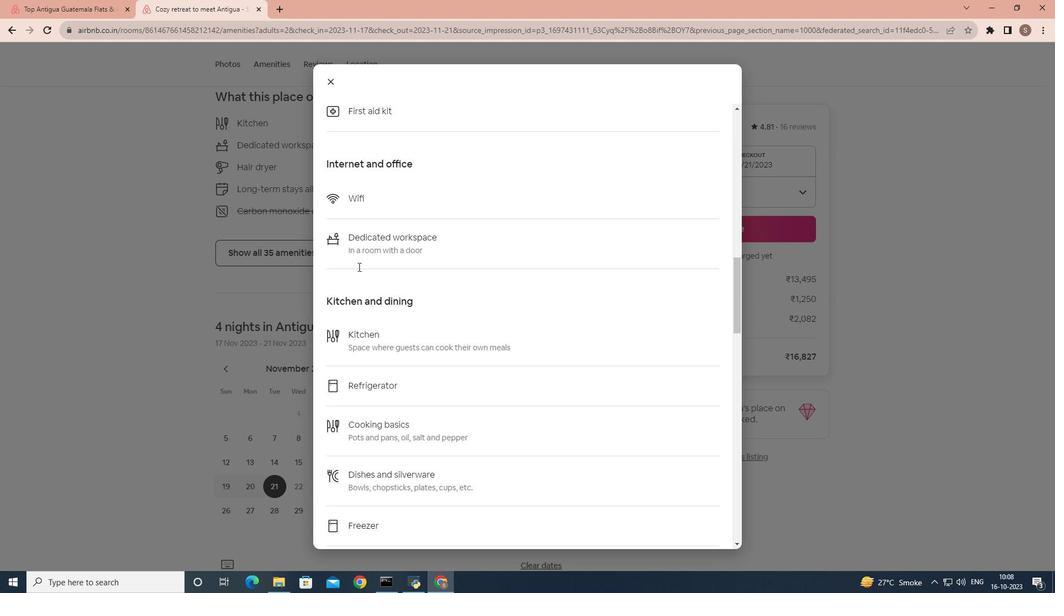 
Action: Mouse scrolled (358, 266) with delta (0, 0)
Screenshot: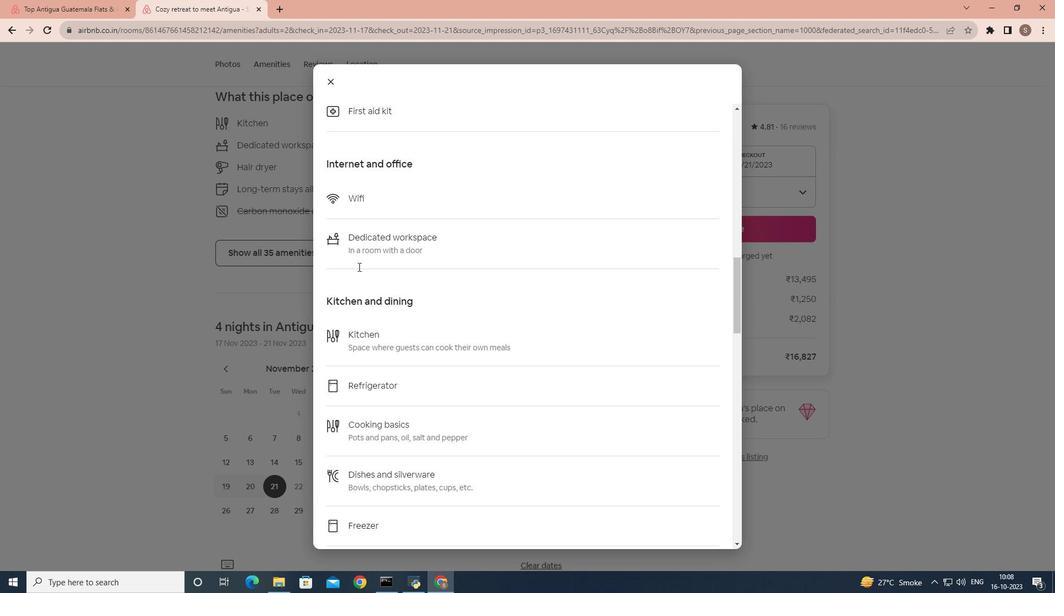 
Action: Mouse scrolled (358, 266) with delta (0, 0)
Screenshot: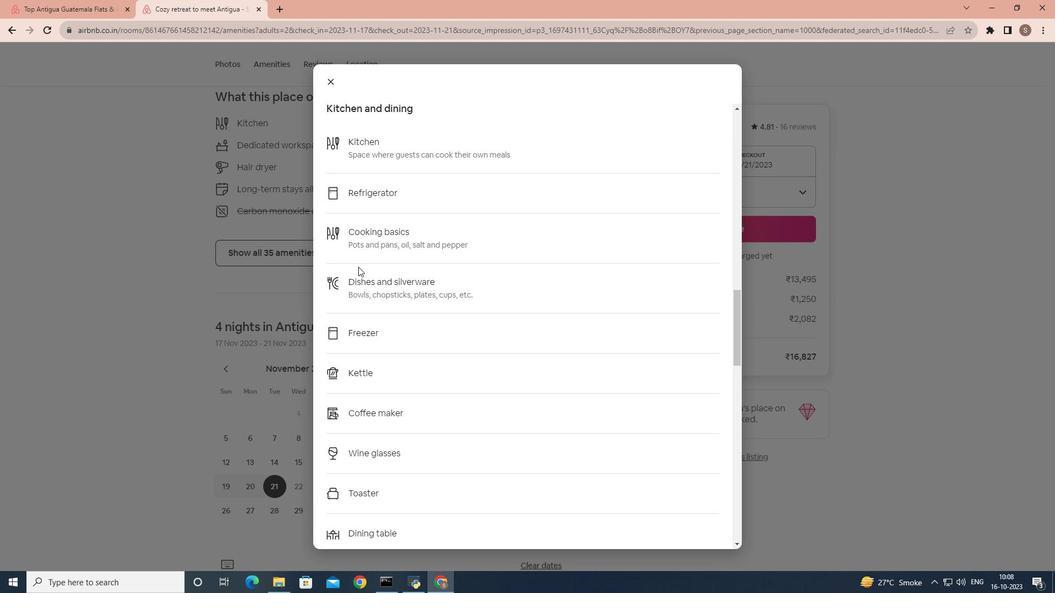 
Action: Mouse scrolled (358, 266) with delta (0, 0)
Screenshot: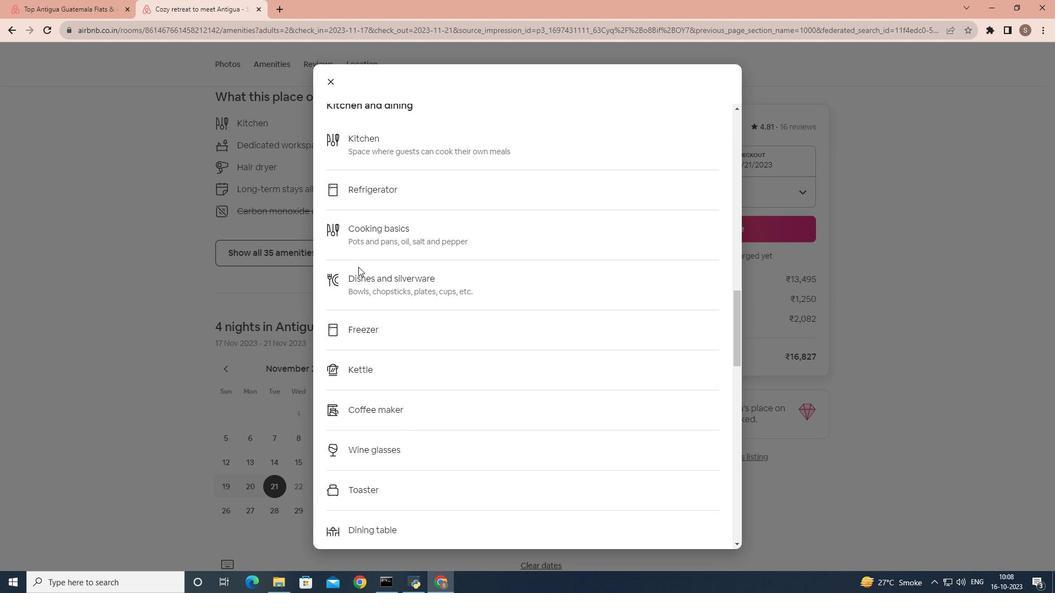 
Action: Mouse scrolled (358, 266) with delta (0, 0)
Screenshot: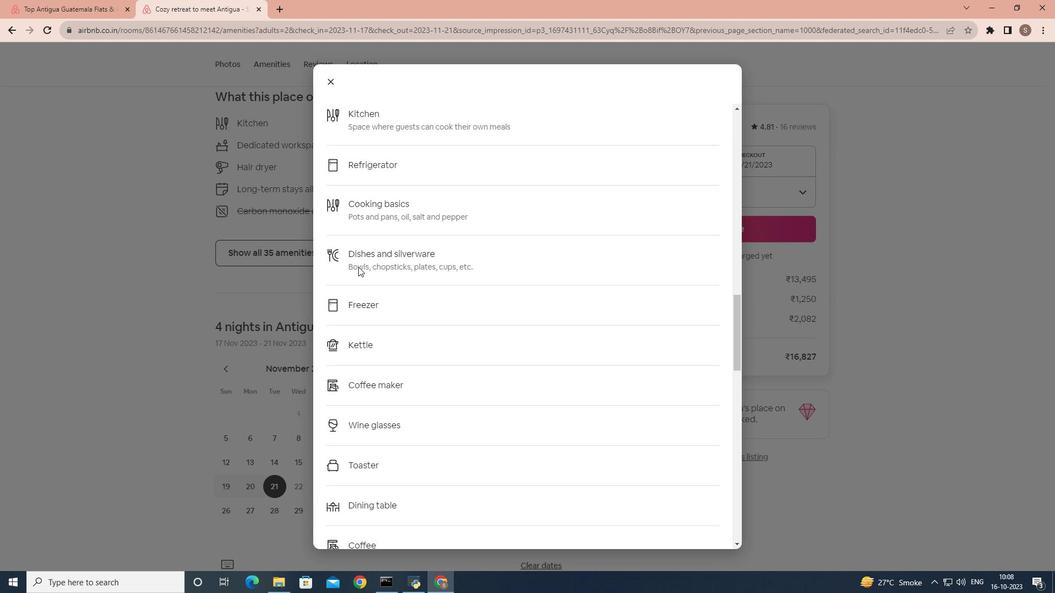 
Action: Mouse scrolled (358, 266) with delta (0, 0)
Screenshot: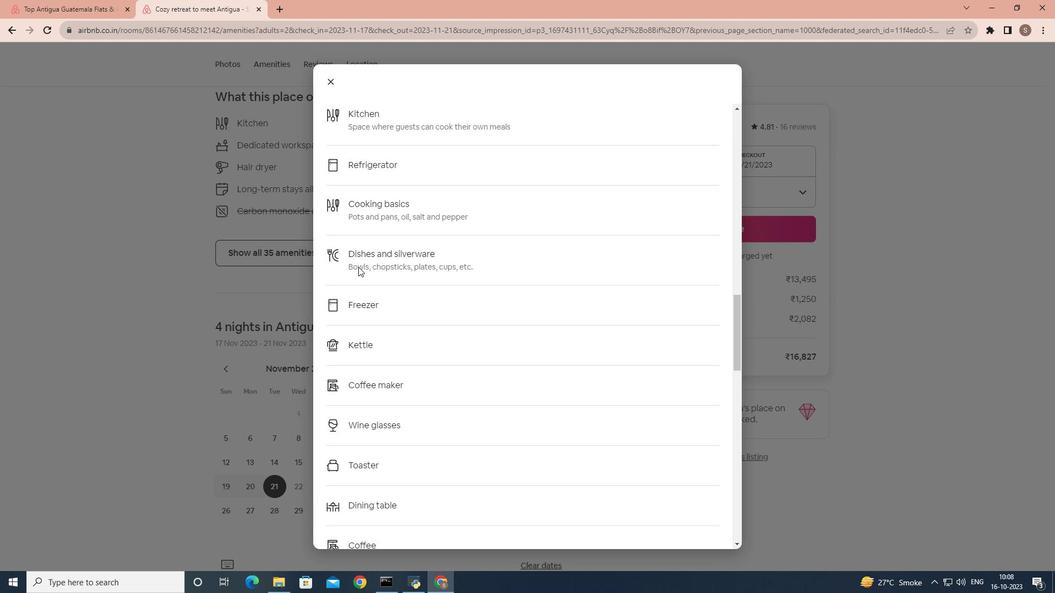 
Action: Mouse scrolled (358, 266) with delta (0, 0)
Screenshot: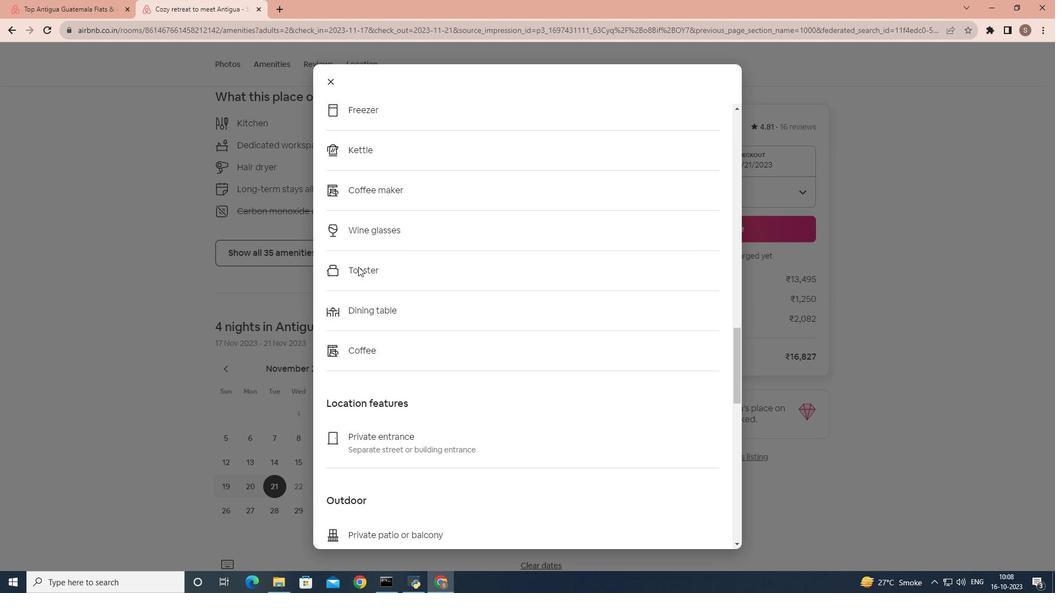 
Action: Mouse scrolled (358, 266) with delta (0, 0)
Screenshot: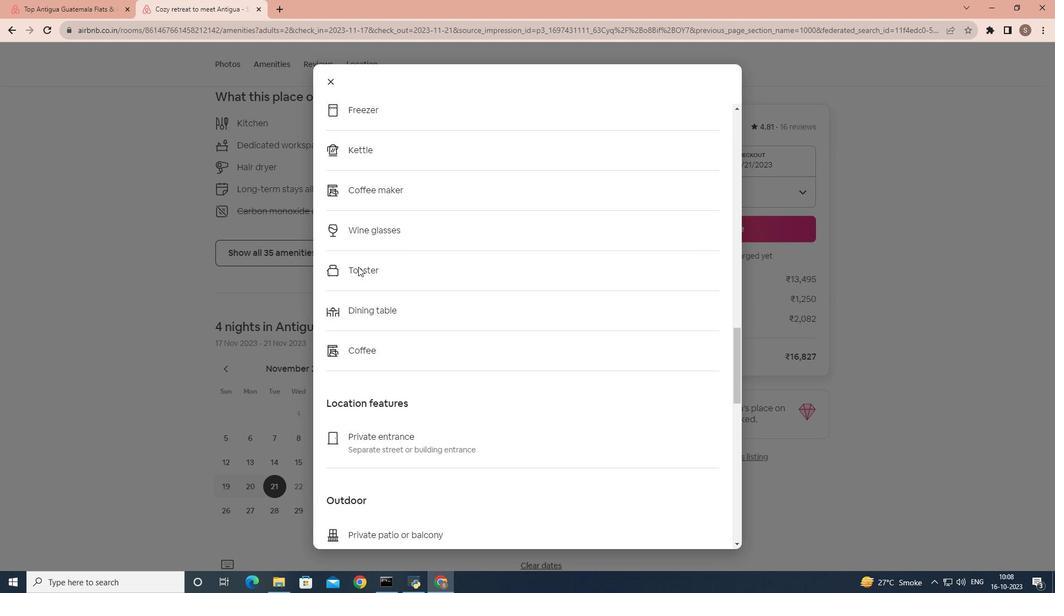 
Action: Mouse scrolled (358, 266) with delta (0, 0)
Screenshot: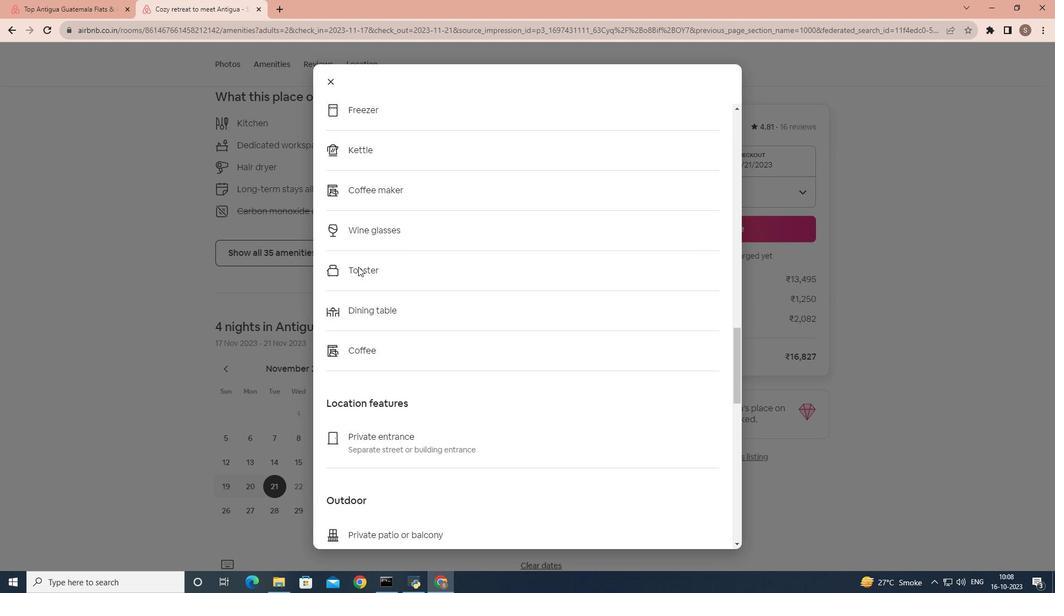 
Action: Mouse scrolled (358, 266) with delta (0, 0)
Screenshot: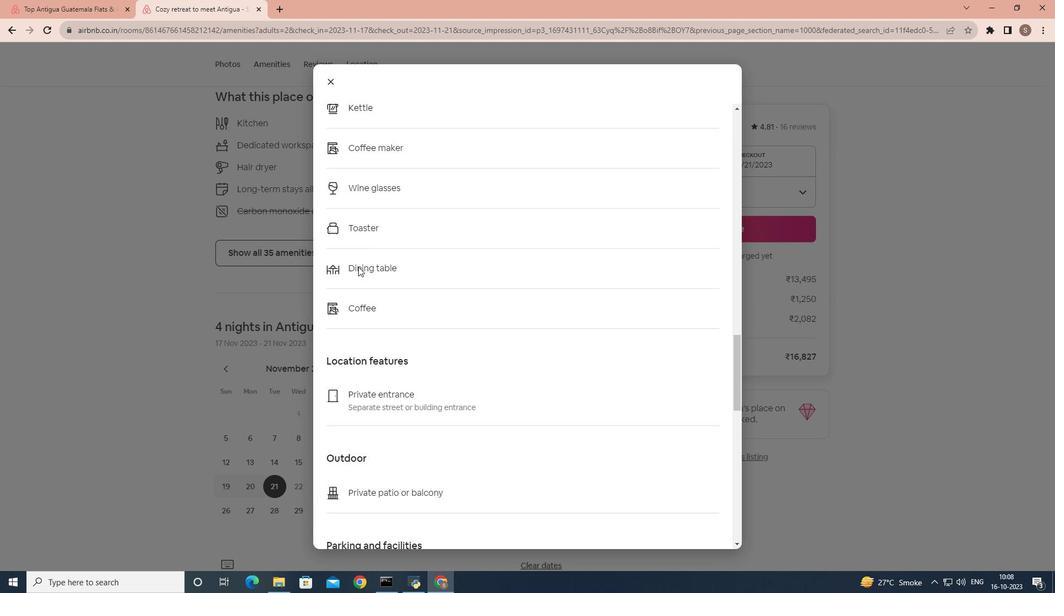 
Action: Mouse scrolled (358, 266) with delta (0, 0)
Screenshot: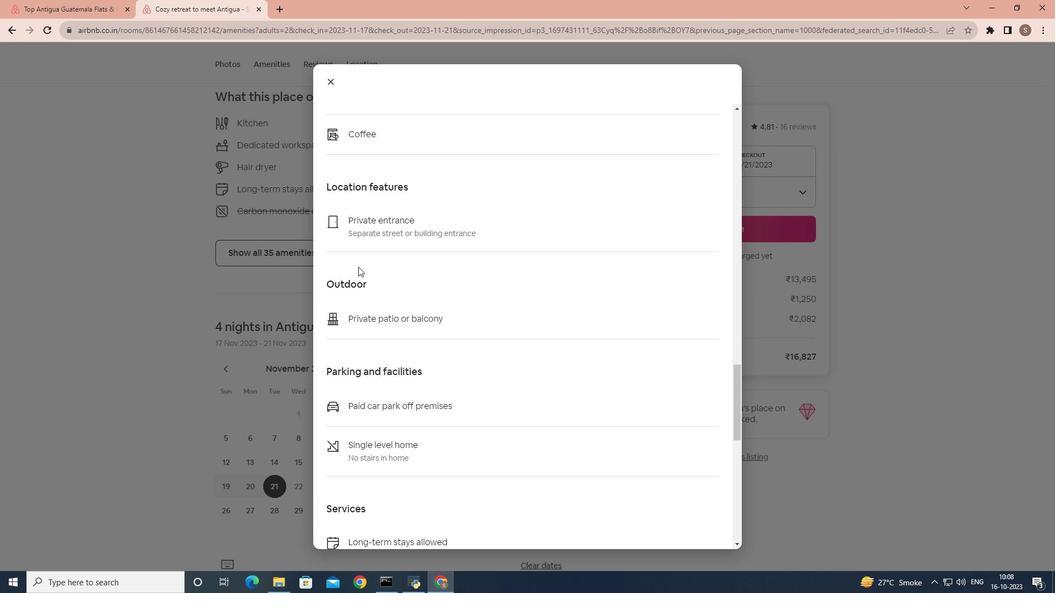 
Action: Mouse scrolled (358, 266) with delta (0, 0)
Screenshot: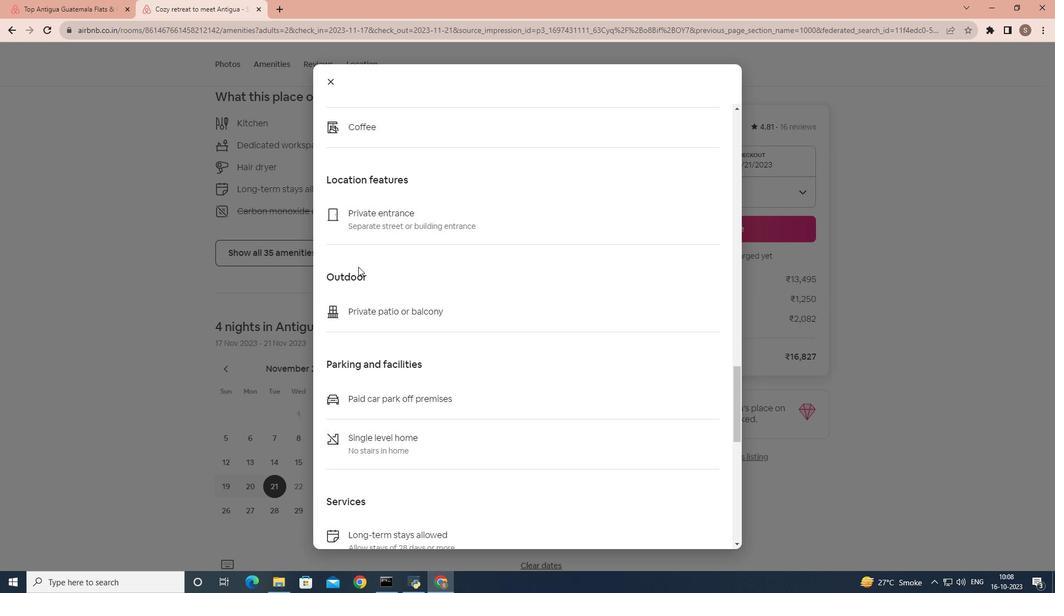 
Action: Mouse scrolled (358, 266) with delta (0, 0)
Screenshot: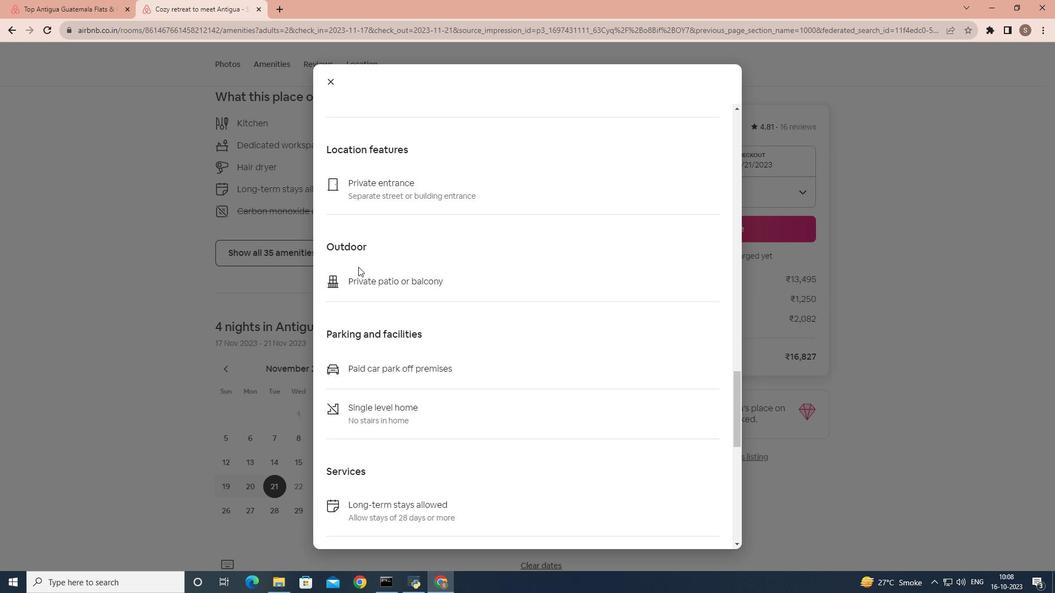 
Action: Mouse scrolled (358, 266) with delta (0, 0)
Screenshot: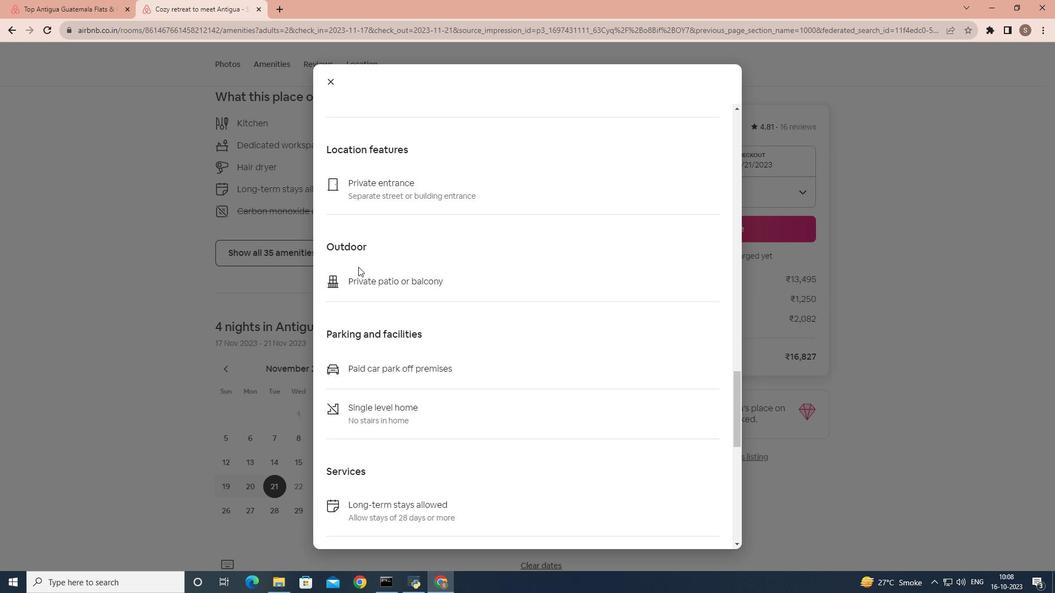 
Action: Mouse scrolled (358, 266) with delta (0, 0)
Screenshot: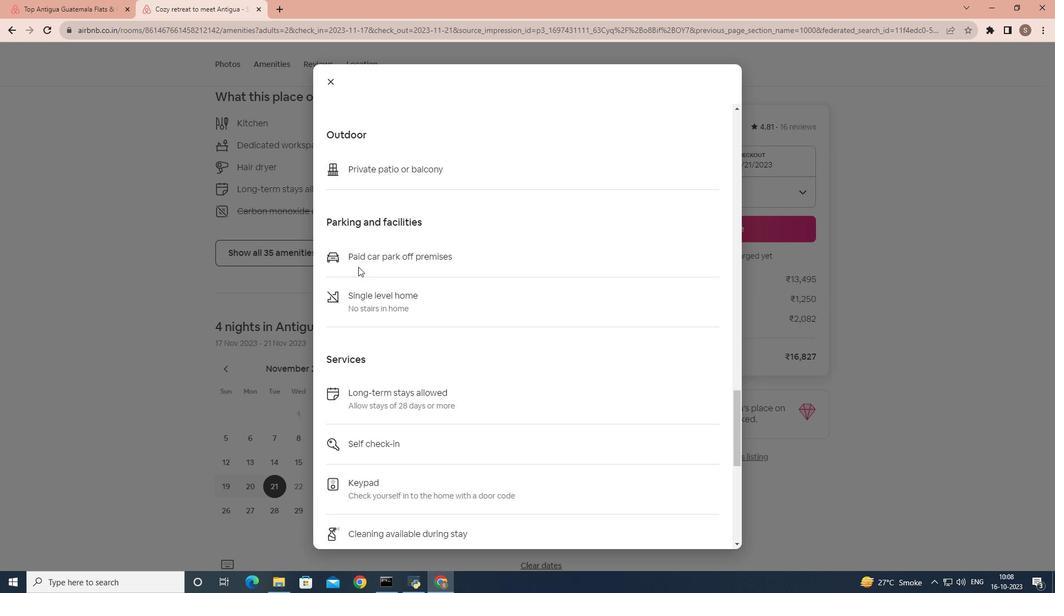 
Action: Mouse scrolled (358, 266) with delta (0, 0)
Screenshot: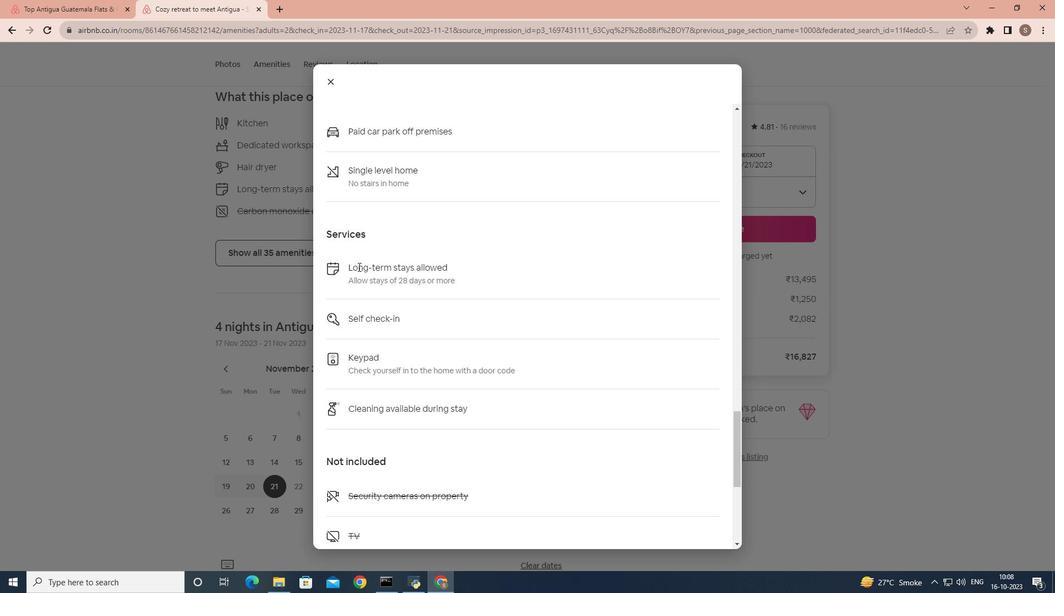 
Action: Mouse scrolled (358, 266) with delta (0, 0)
Screenshot: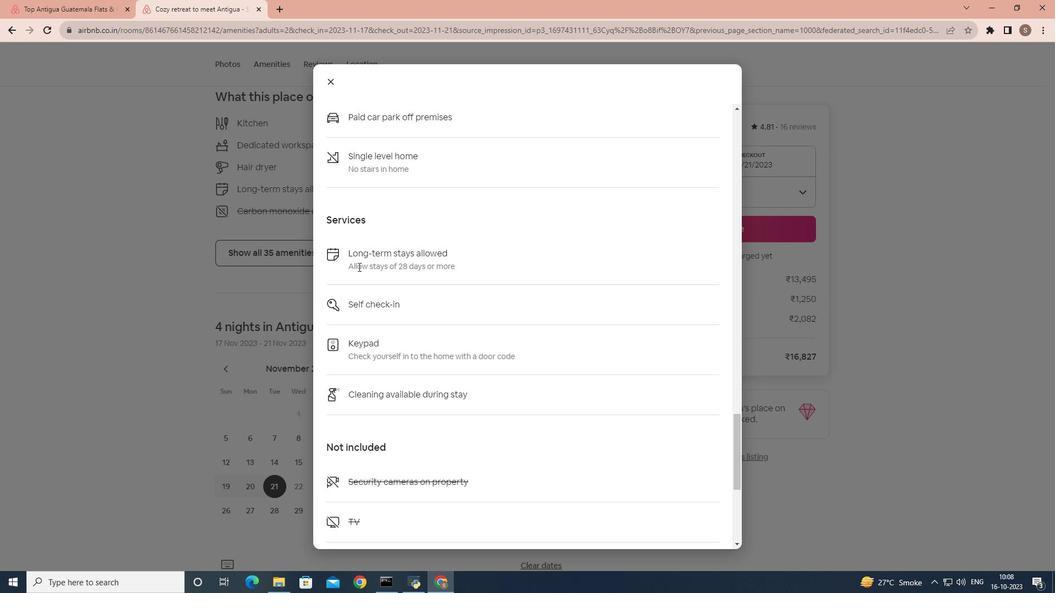 
Action: Mouse scrolled (358, 266) with delta (0, 0)
Screenshot: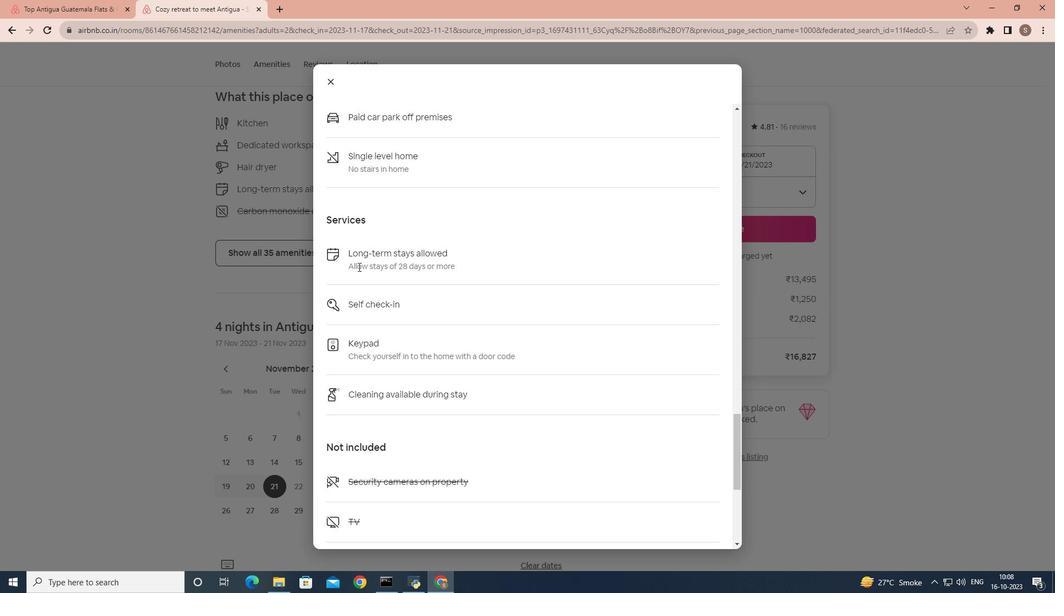 
Action: Mouse scrolled (358, 266) with delta (0, 0)
Screenshot: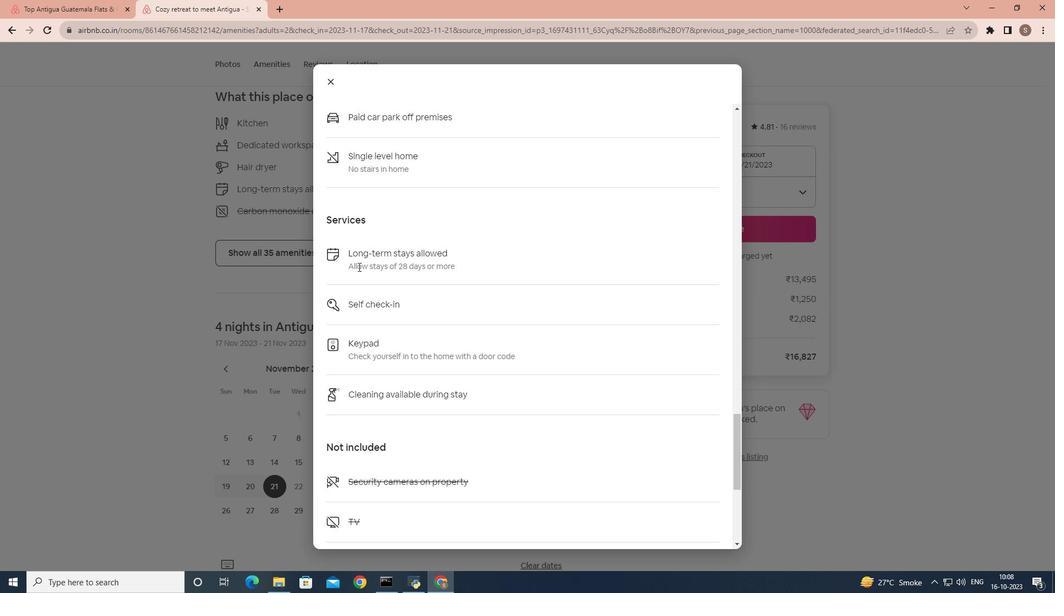 
Action: Mouse scrolled (358, 266) with delta (0, 0)
Screenshot: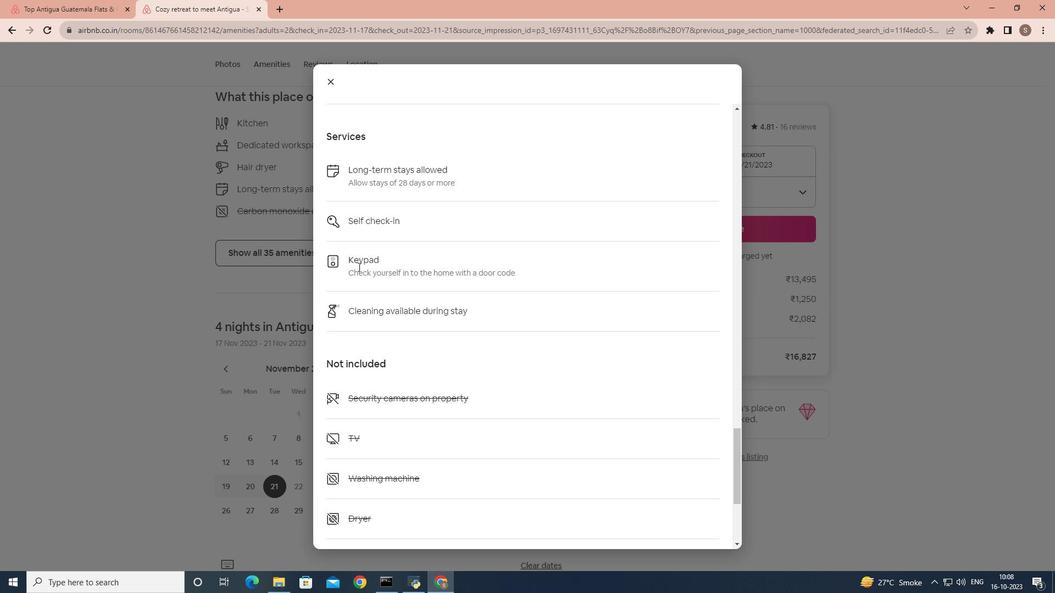 
Action: Mouse scrolled (358, 266) with delta (0, 0)
Screenshot: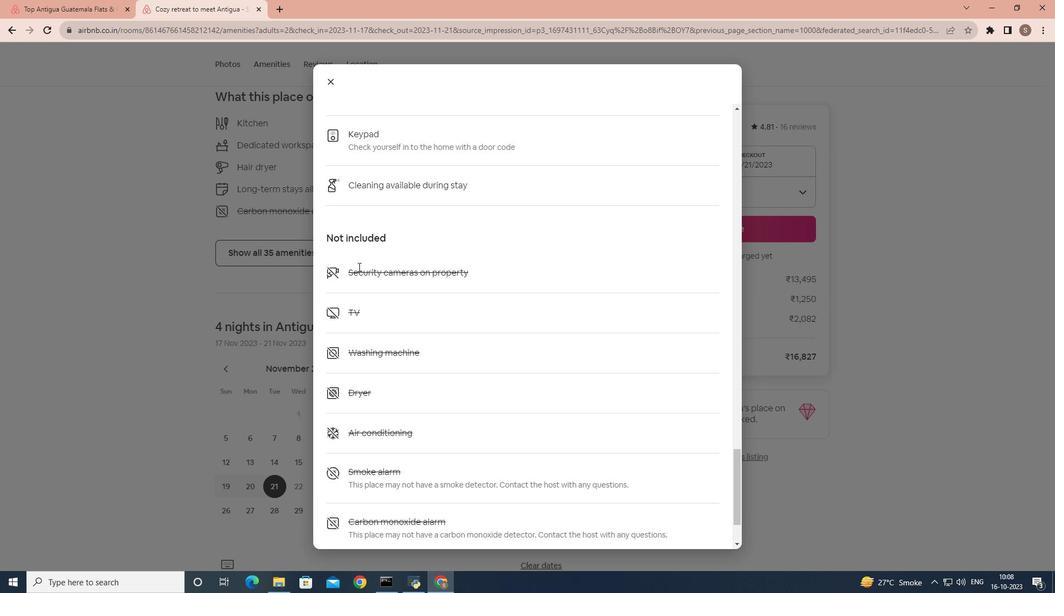 
Action: Mouse moved to (341, 207)
Screenshot: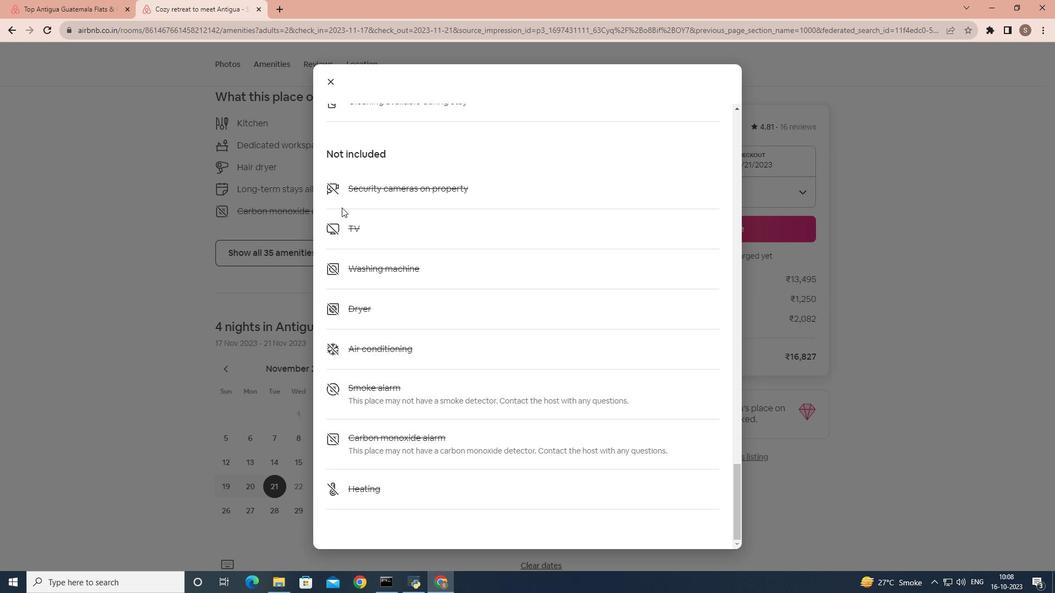 
Action: Mouse scrolled (341, 207) with delta (0, 0)
Screenshot: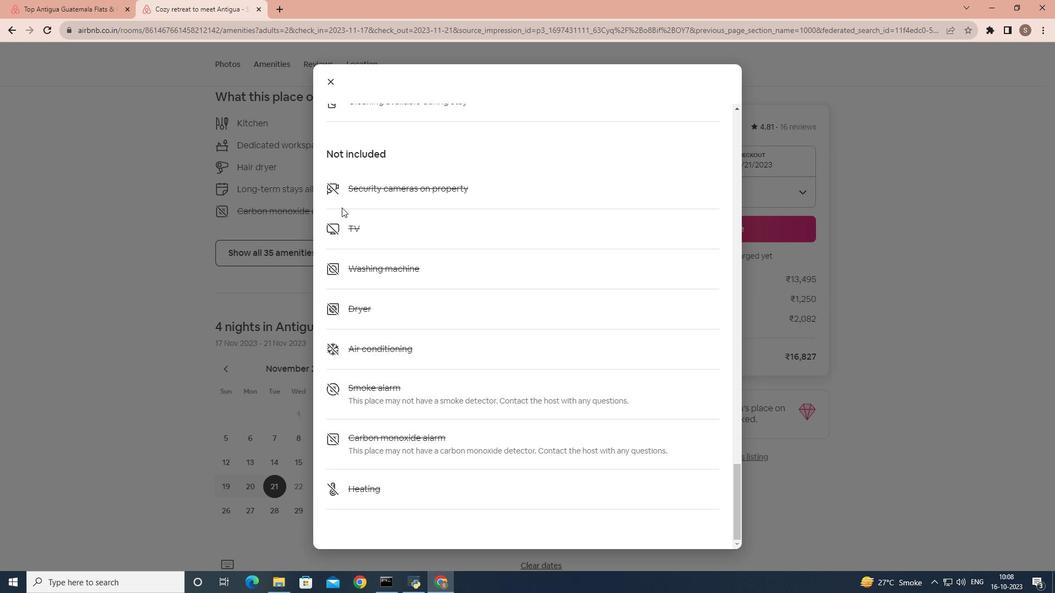 
Action: Mouse scrolled (341, 207) with delta (0, 0)
Screenshot: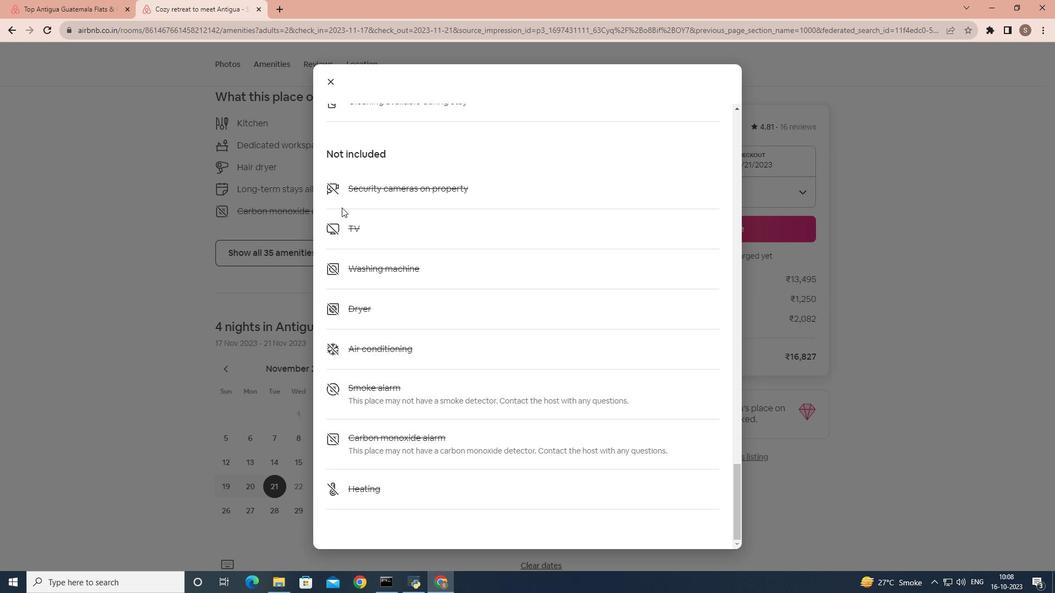 
Action: Mouse scrolled (341, 207) with delta (0, 0)
Screenshot: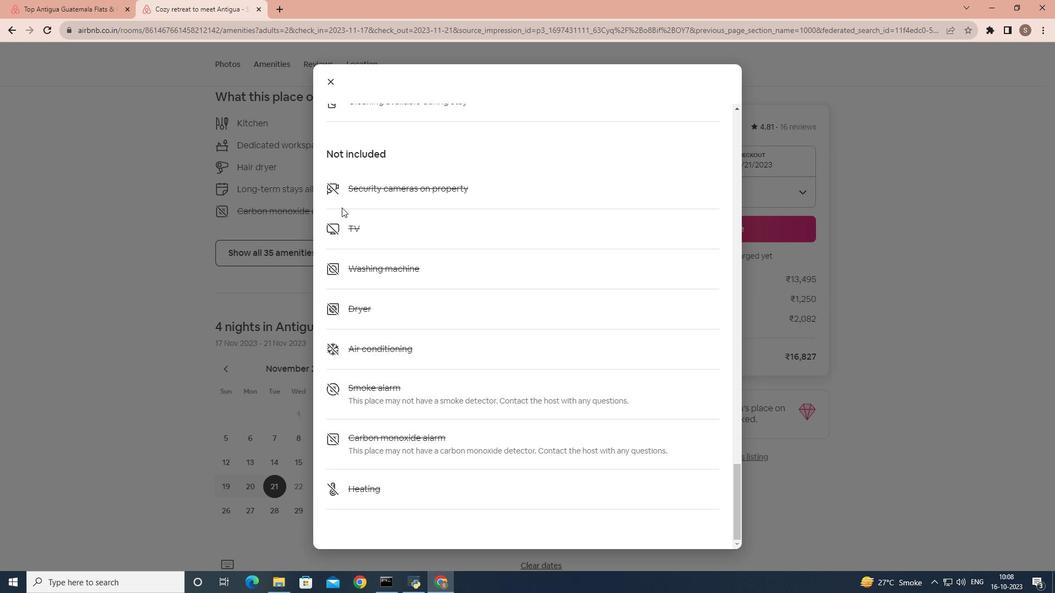 
Action: Mouse scrolled (341, 207) with delta (0, 0)
Screenshot: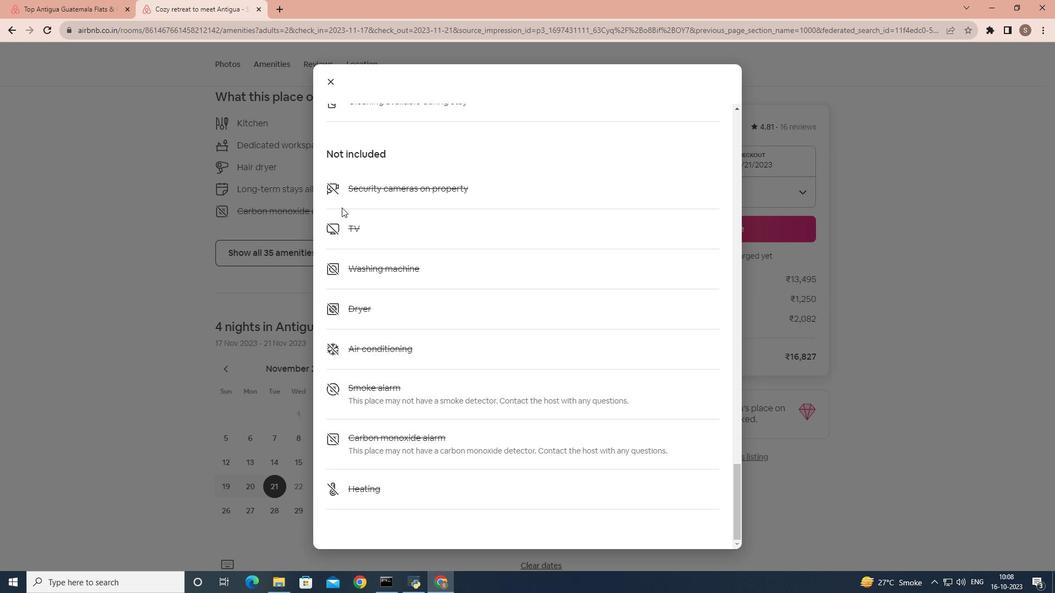 
Action: Mouse scrolled (341, 207) with delta (0, 0)
Screenshot: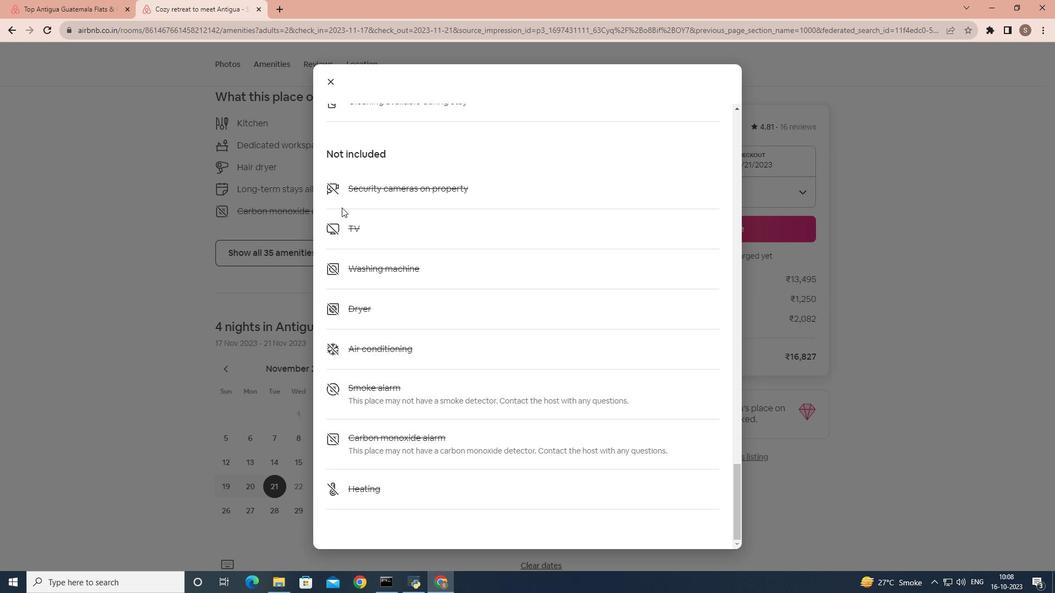 
Action: Mouse moved to (327, 83)
Screenshot: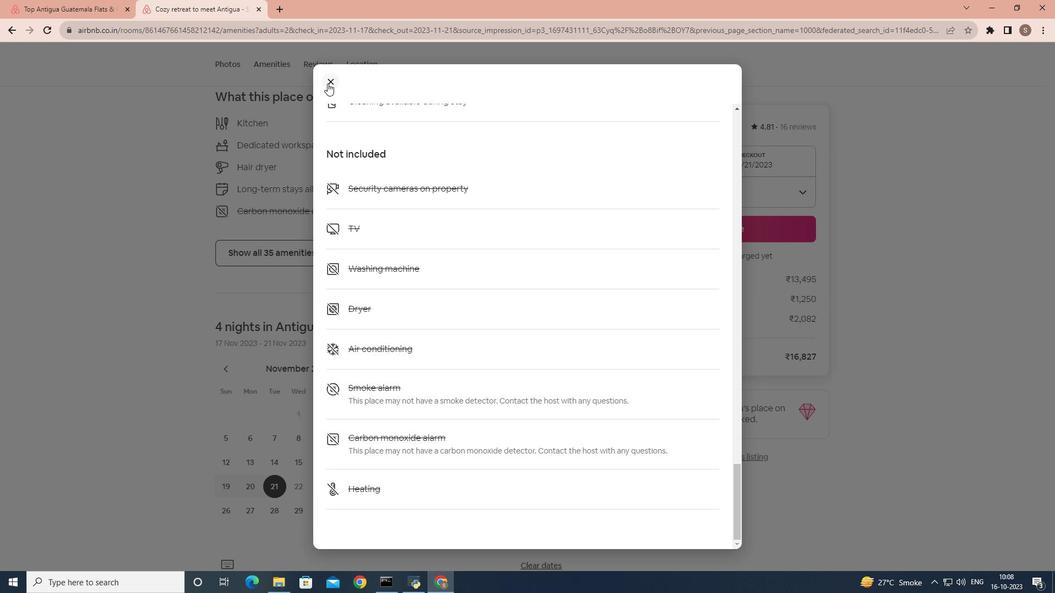 
Action: Mouse pressed left at (327, 83)
Screenshot: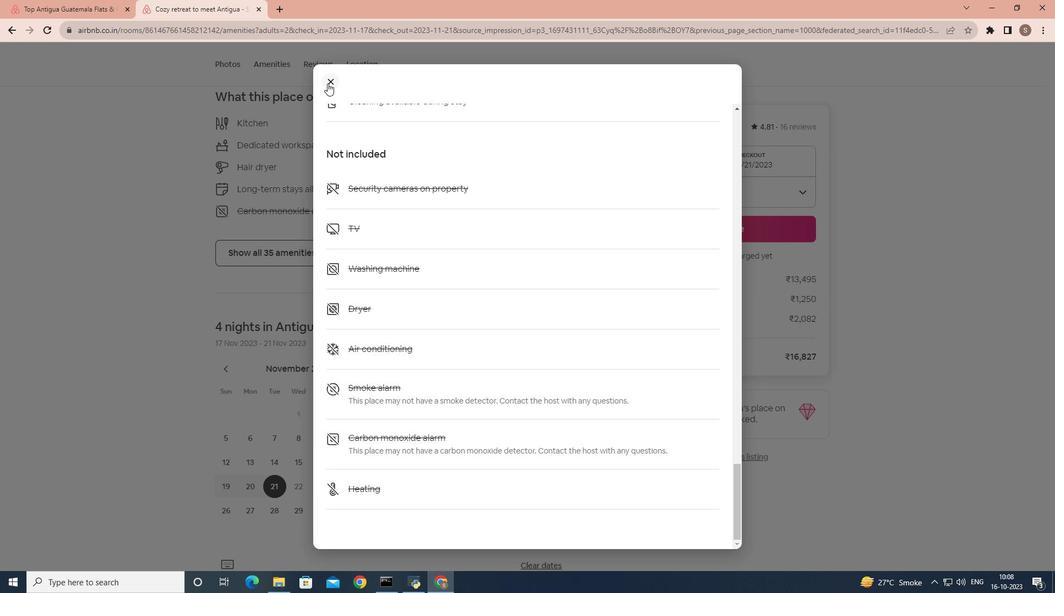 
Action: Mouse moved to (349, 294)
Screenshot: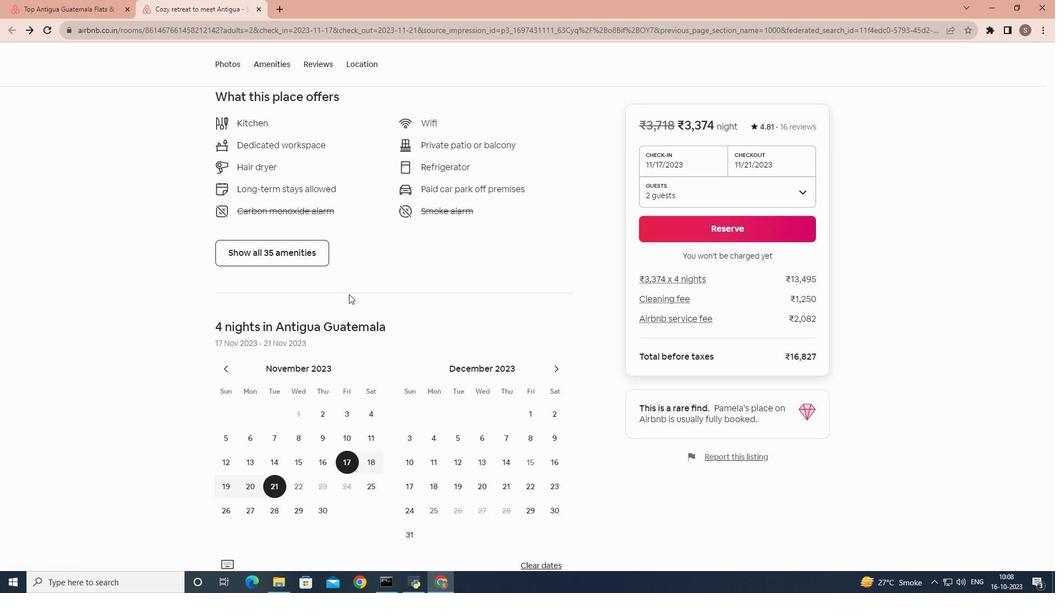 
Action: Mouse scrolled (349, 294) with delta (0, 0)
Screenshot: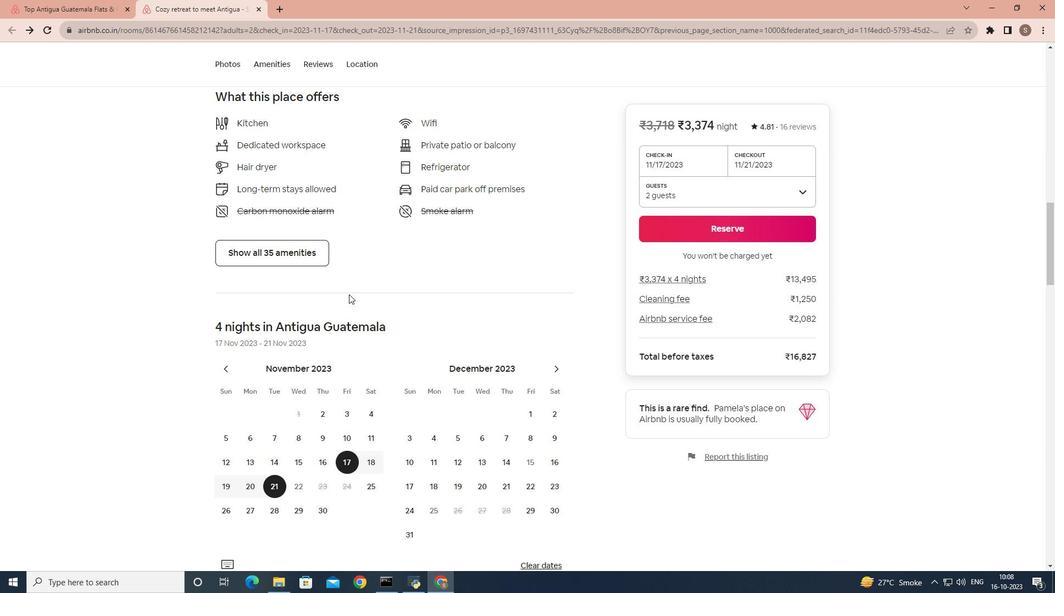 
Action: Mouse scrolled (349, 294) with delta (0, 0)
Screenshot: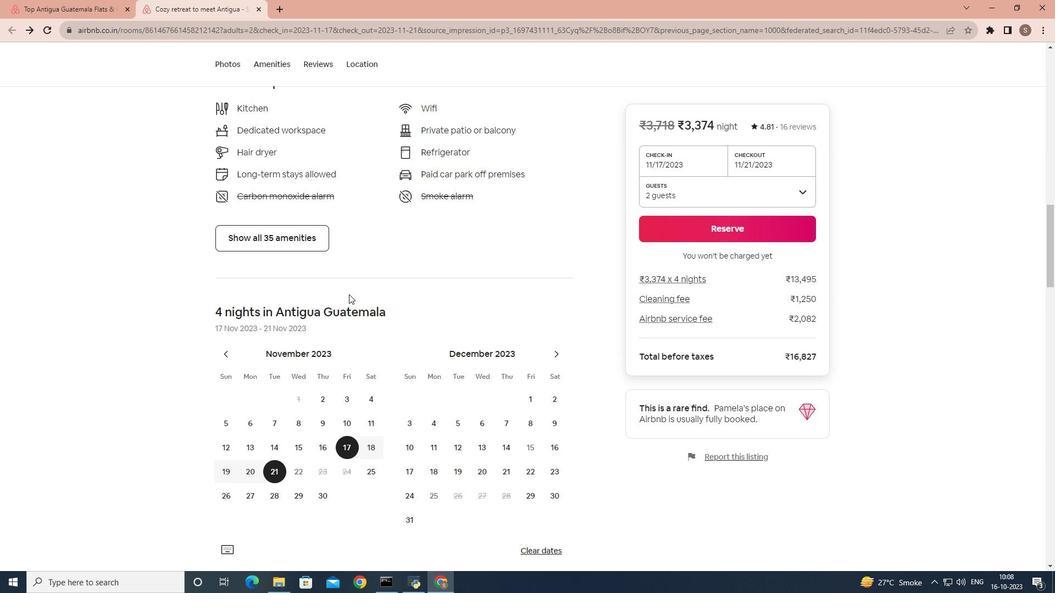 
Action: Mouse scrolled (349, 294) with delta (0, 0)
Screenshot: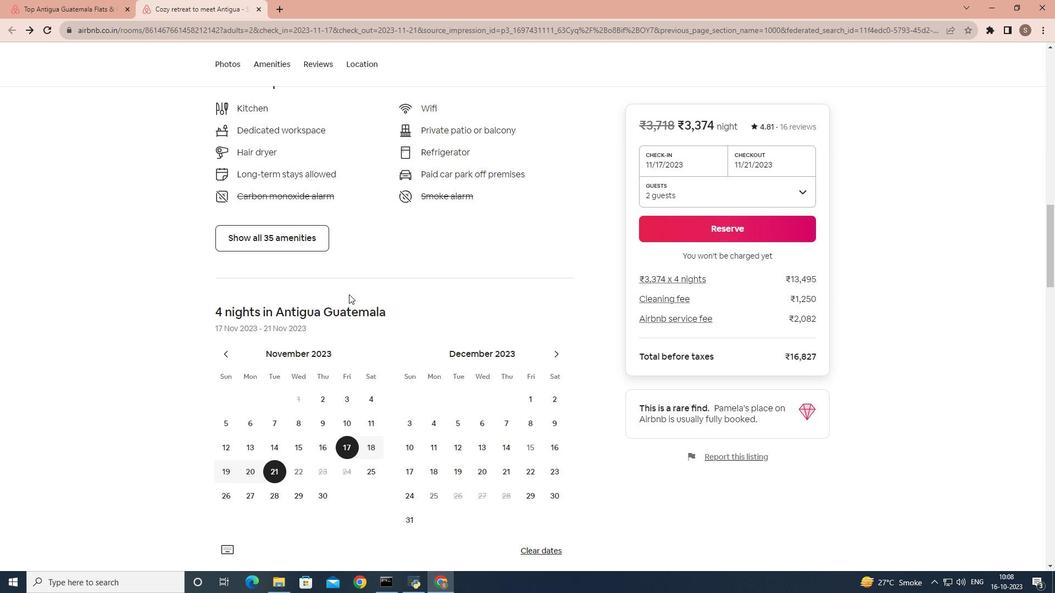 
Action: Mouse scrolled (349, 294) with delta (0, 0)
Screenshot: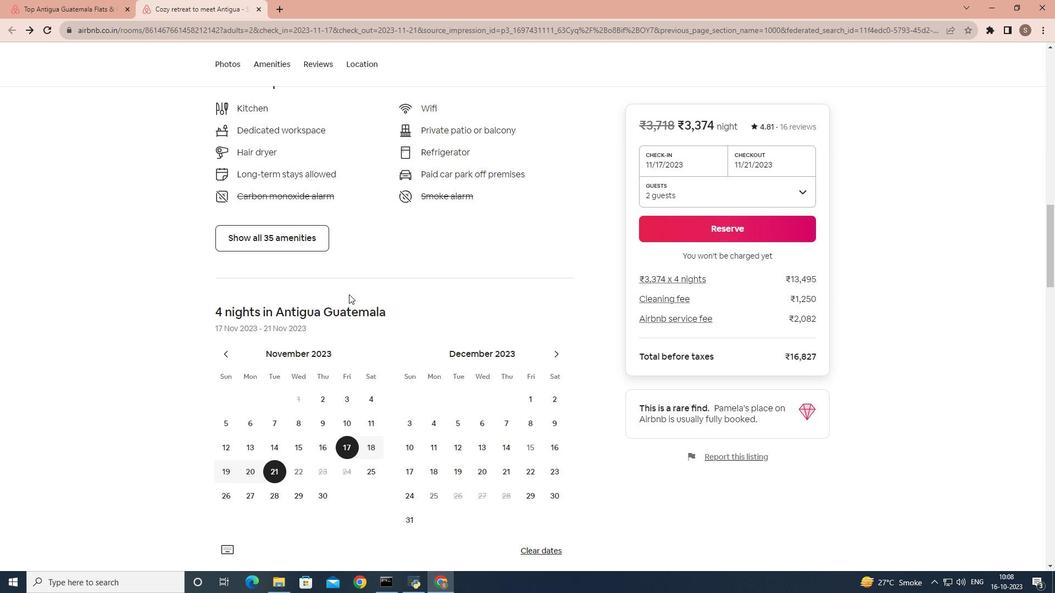 
Action: Mouse scrolled (349, 294) with delta (0, 0)
Screenshot: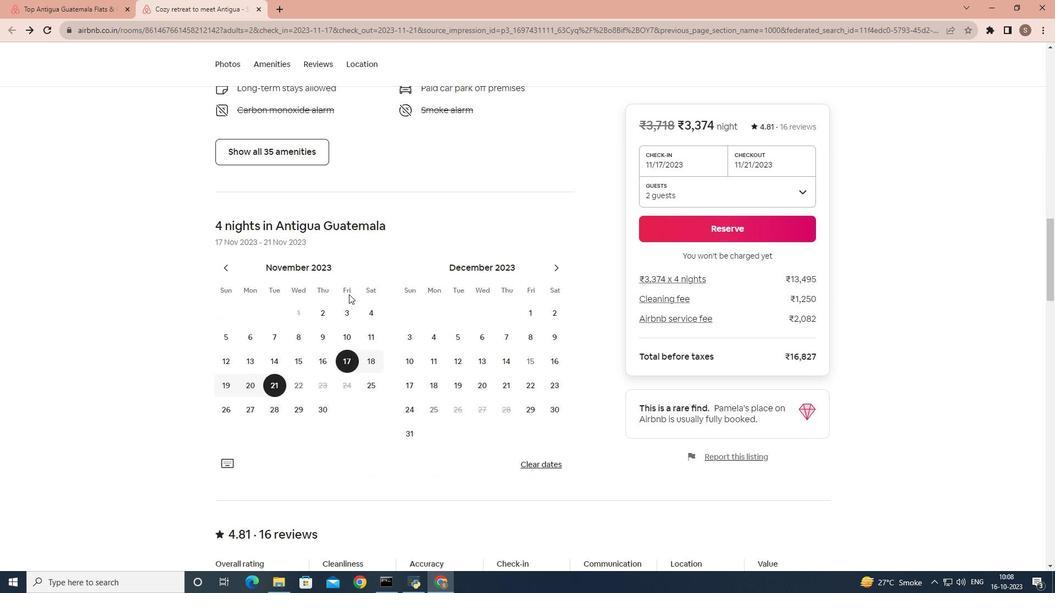 
Action: Mouse scrolled (349, 294) with delta (0, 0)
Screenshot: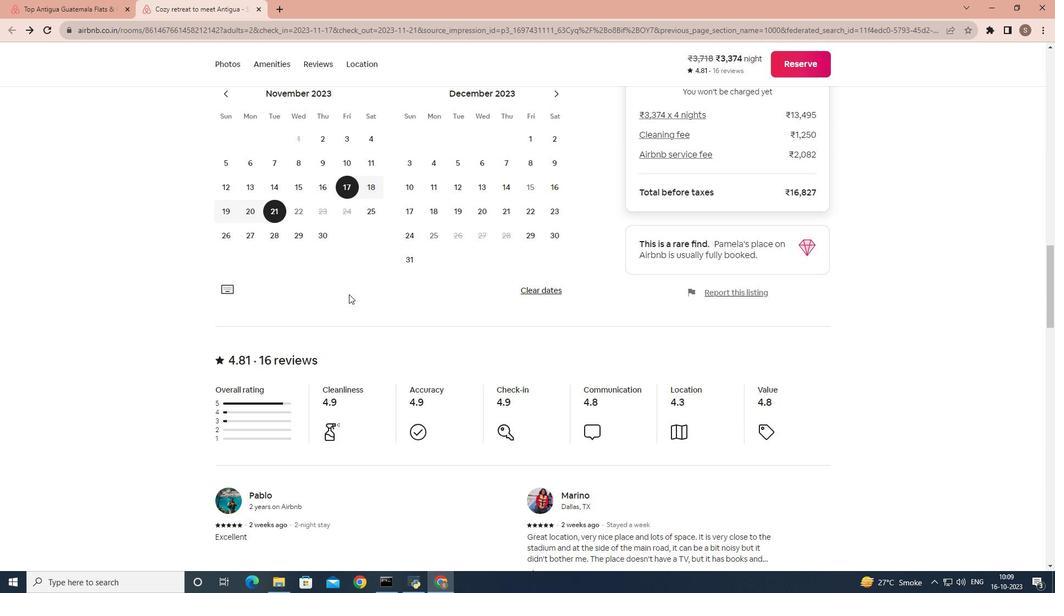 
Action: Mouse scrolled (349, 294) with delta (0, 0)
Screenshot: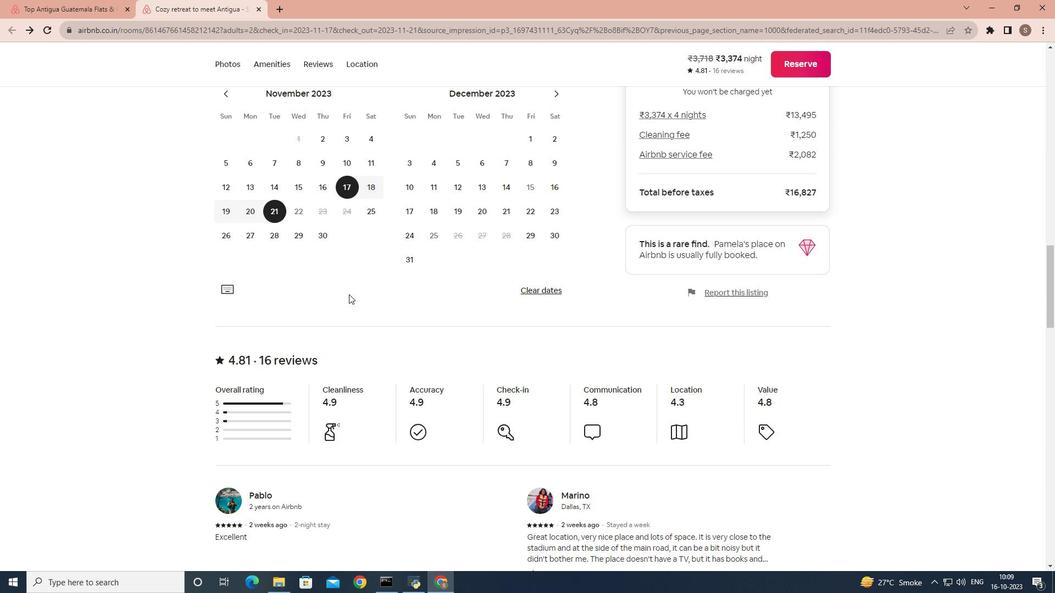 
Action: Mouse scrolled (349, 294) with delta (0, 0)
Screenshot: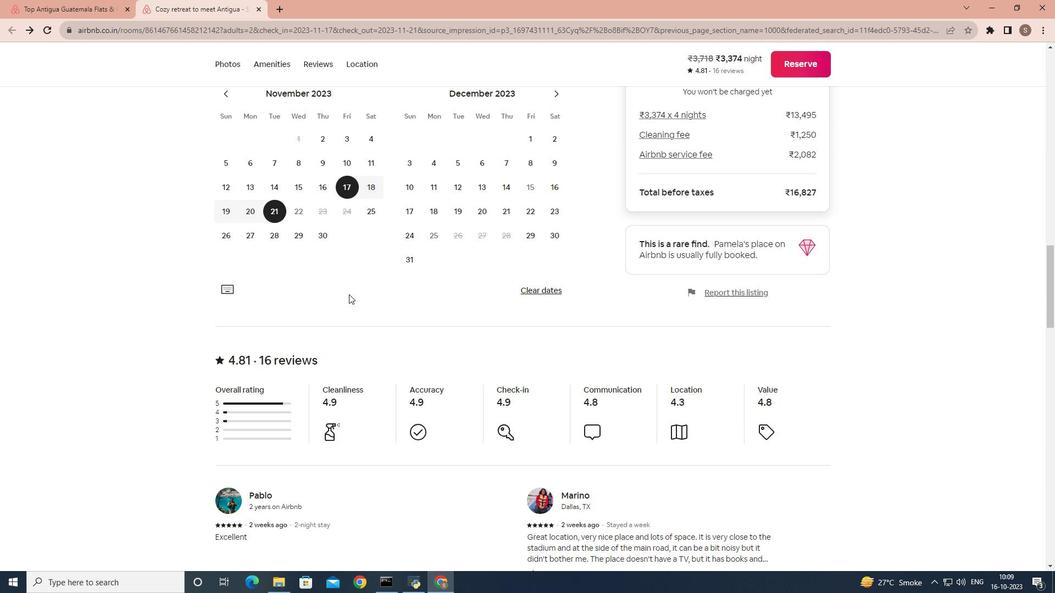 
Action: Mouse scrolled (349, 294) with delta (0, 0)
Screenshot: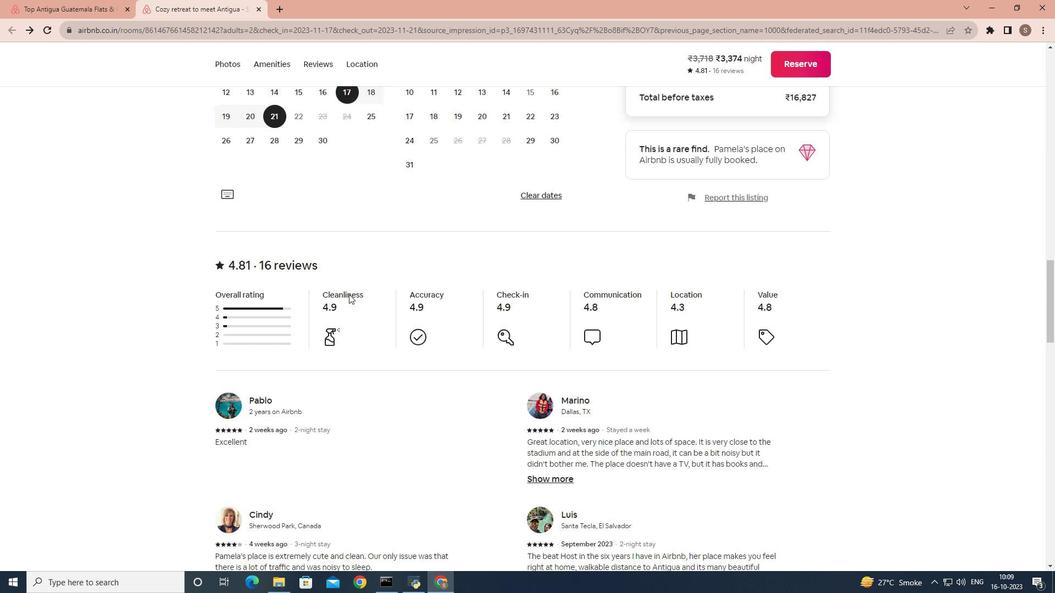 
Action: Mouse scrolled (349, 294) with delta (0, 0)
Screenshot: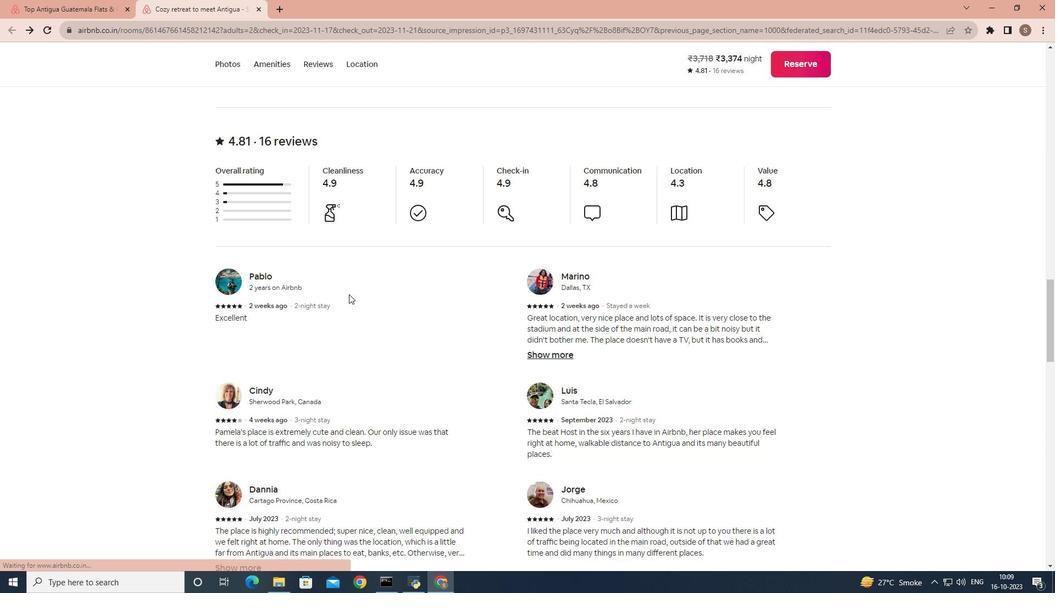 
Action: Mouse scrolled (349, 294) with delta (0, 0)
Screenshot: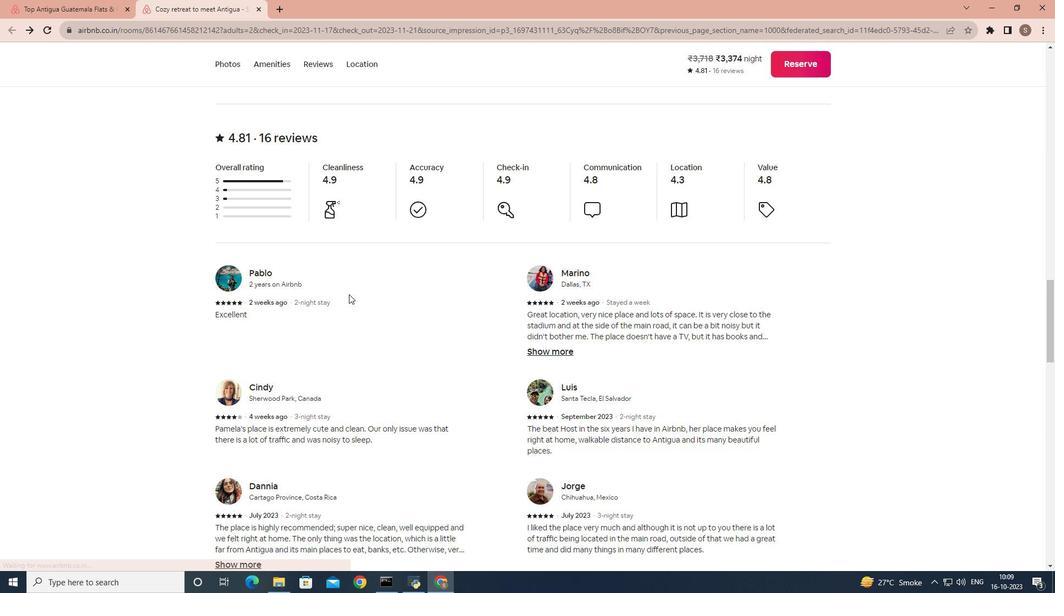 
Action: Mouse scrolled (349, 294) with delta (0, 0)
Screenshot: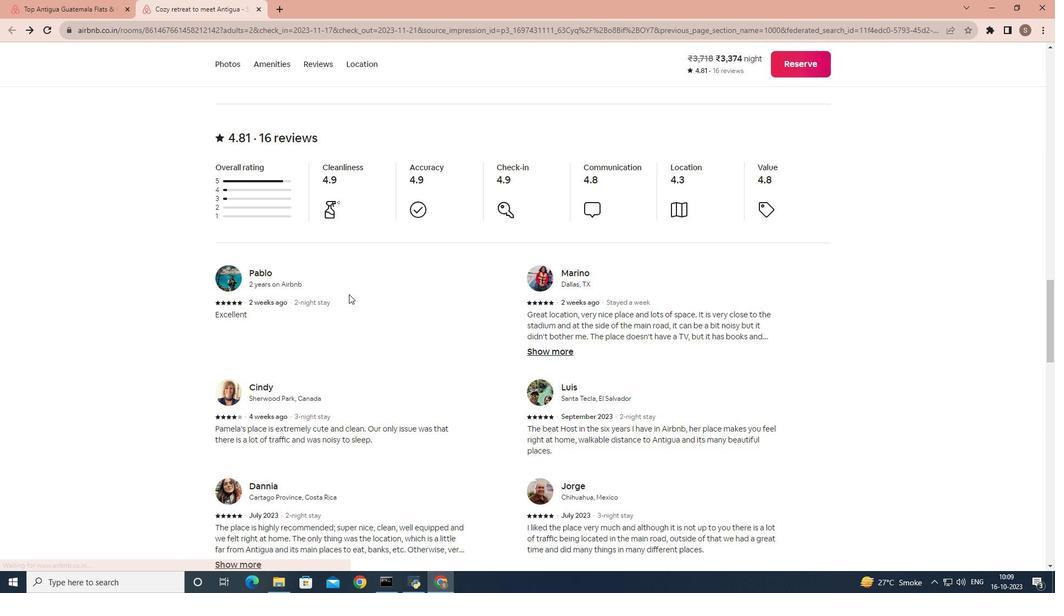 
Action: Mouse scrolled (349, 294) with delta (0, 0)
Screenshot: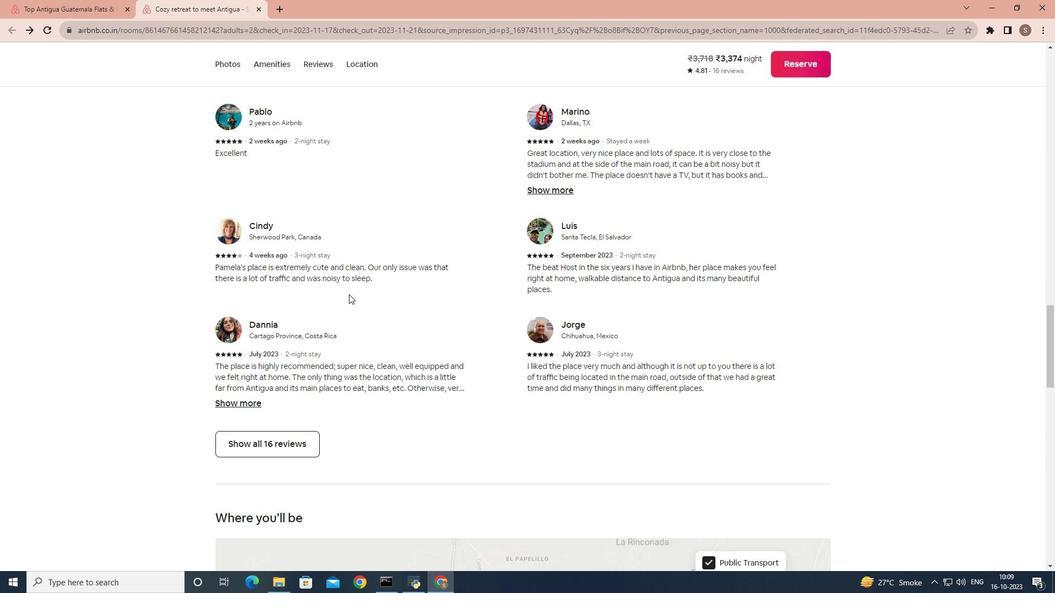 
Action: Mouse moved to (262, 387)
Screenshot: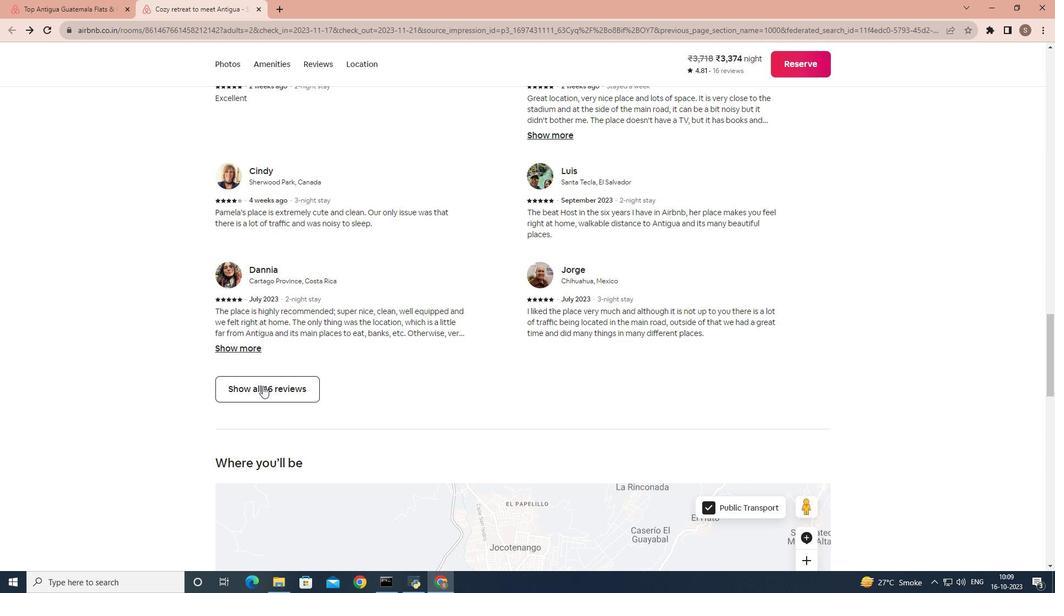 
Action: Mouse pressed left at (262, 387)
Screenshot: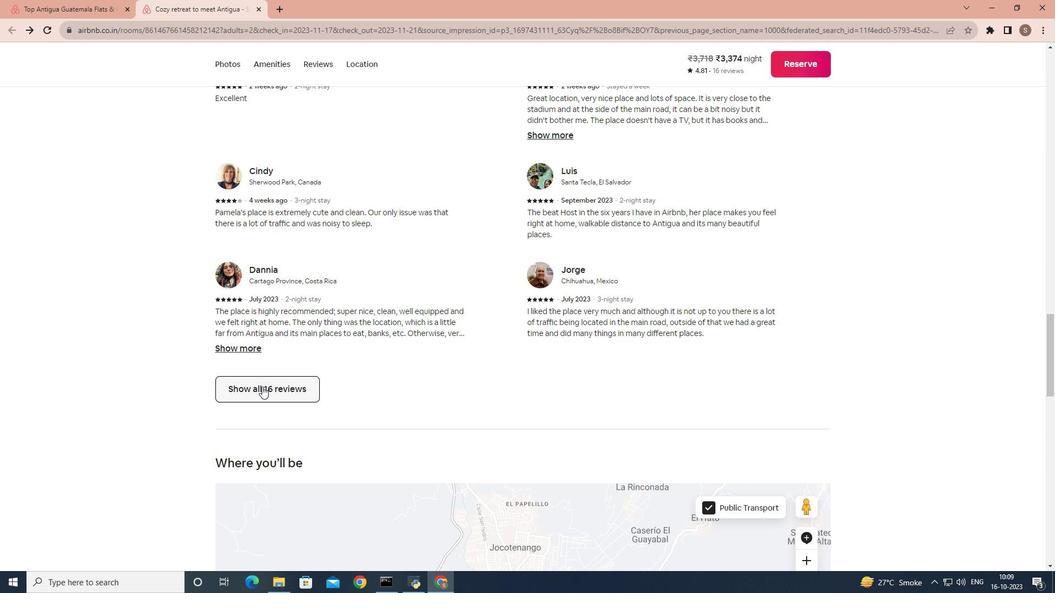 
Action: Mouse moved to (523, 307)
Screenshot: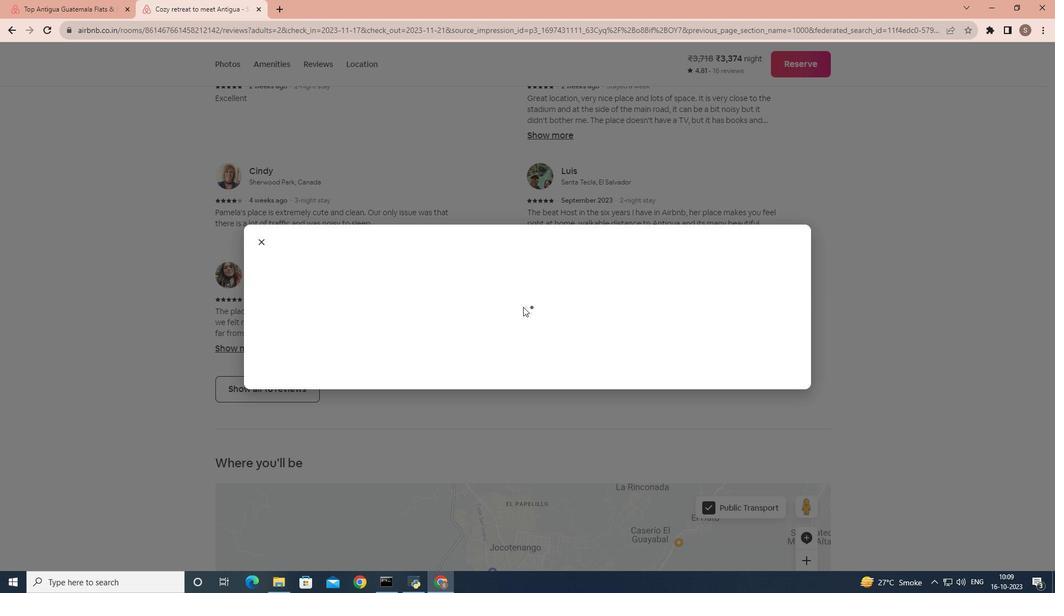 
Action: Mouse scrolled (523, 306) with delta (0, 0)
Screenshot: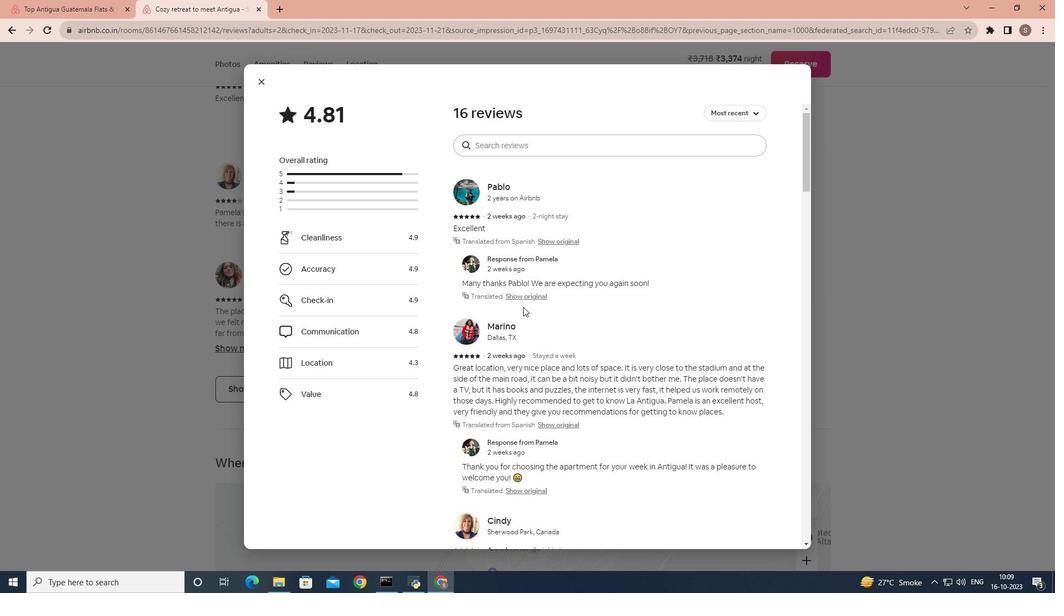 
Action: Mouse scrolled (523, 306) with delta (0, 0)
Screenshot: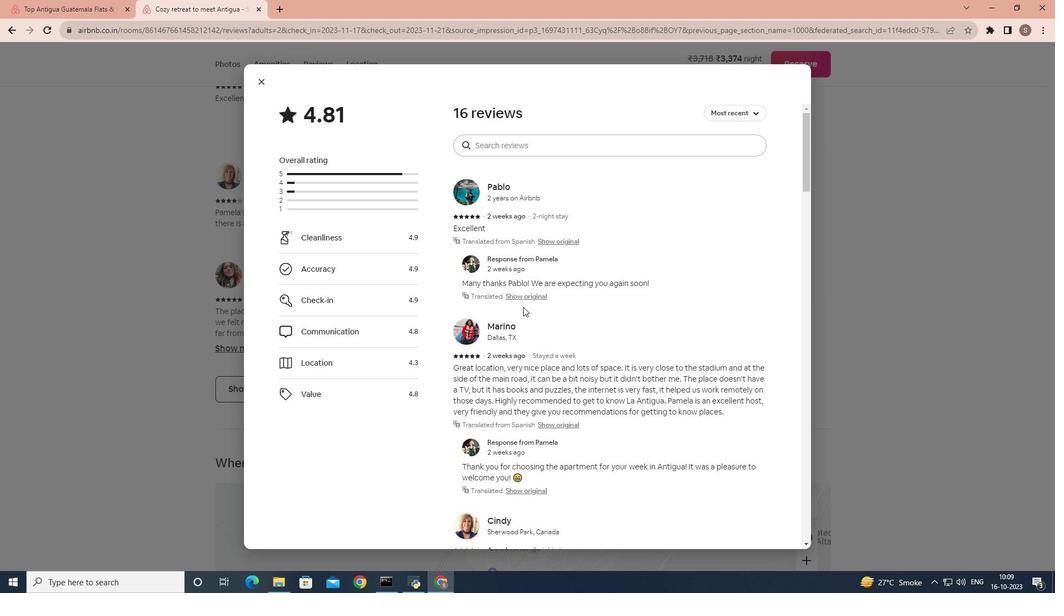 
Action: Mouse scrolled (523, 306) with delta (0, 0)
Screenshot: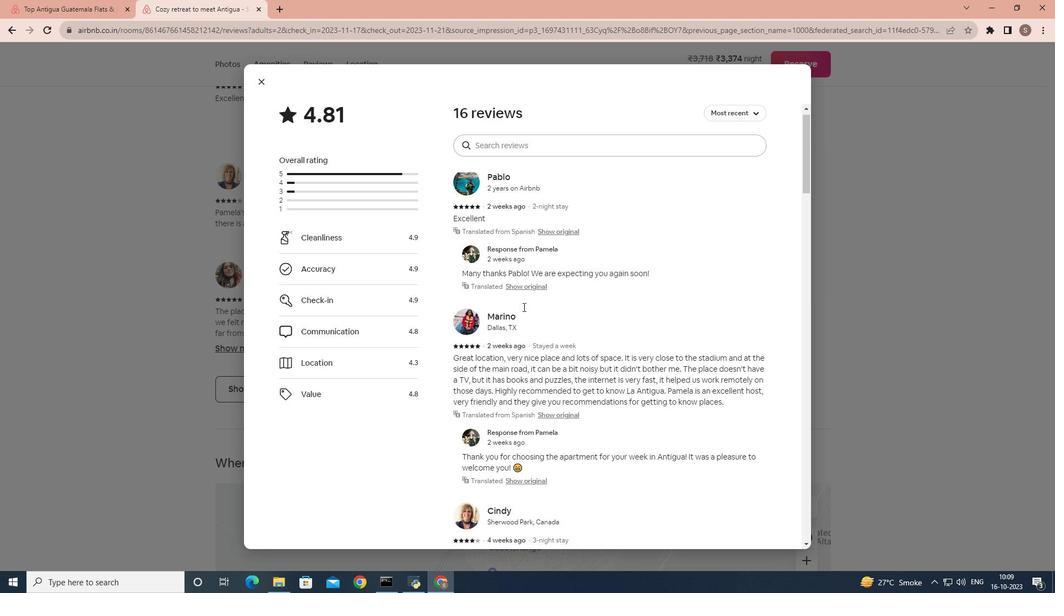 
Action: Mouse scrolled (523, 306) with delta (0, 0)
Screenshot: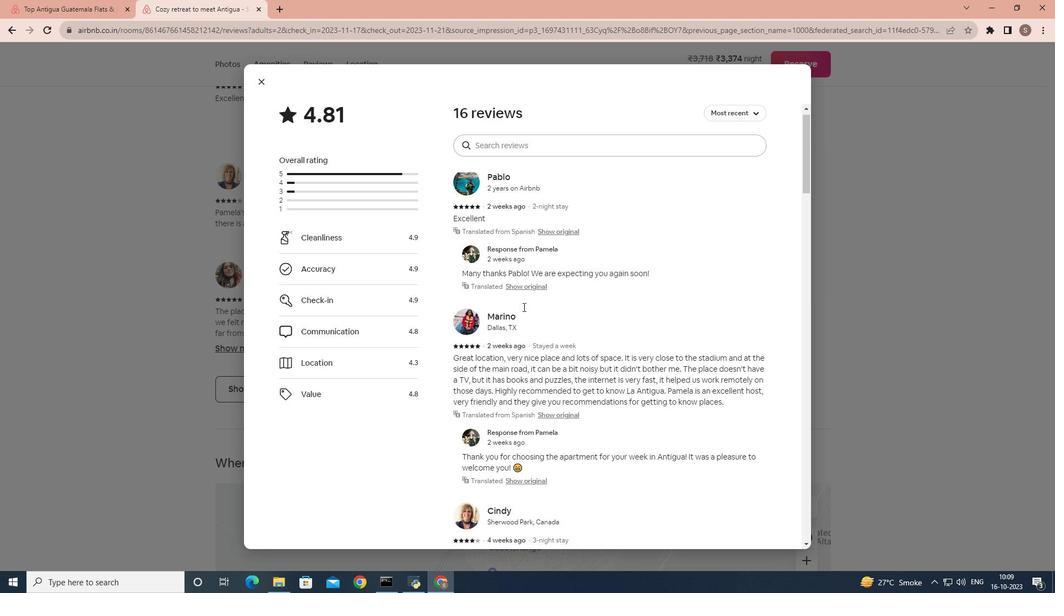 
Action: Mouse scrolled (523, 306) with delta (0, 0)
Screenshot: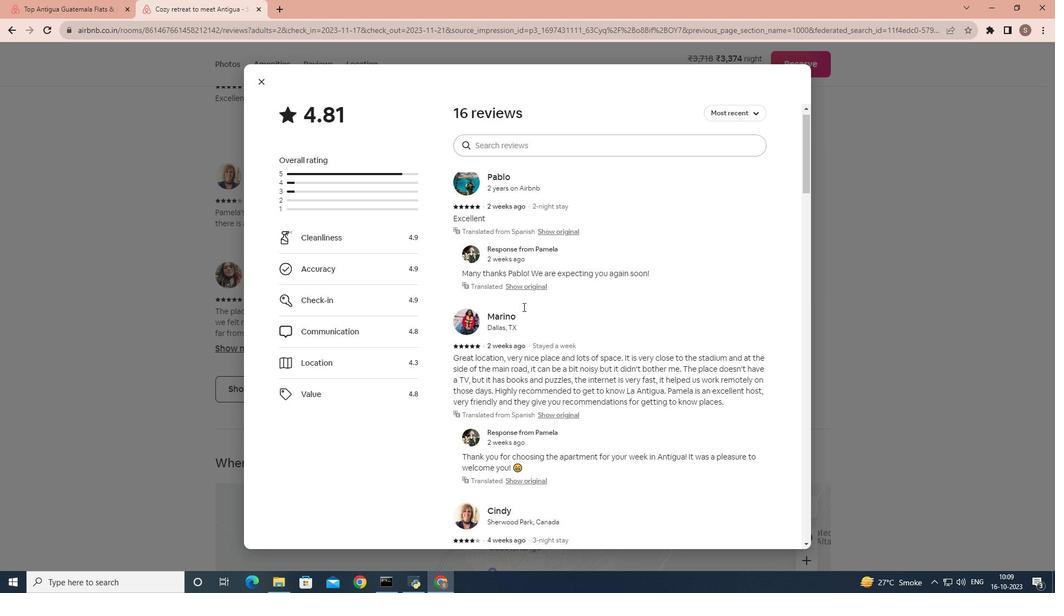 
Action: Mouse scrolled (523, 306) with delta (0, 0)
Screenshot: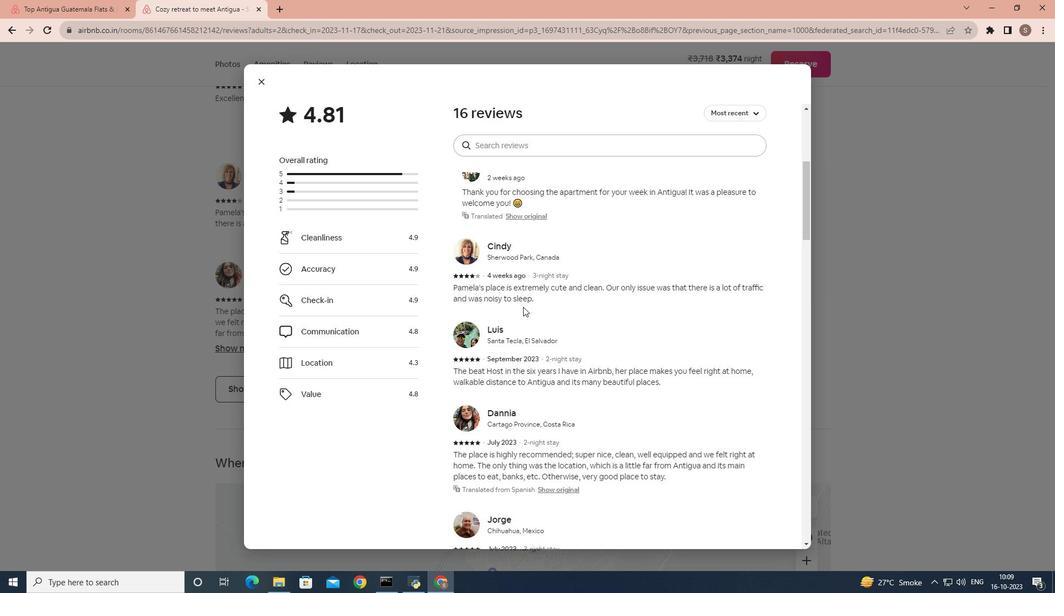 
Action: Mouse scrolled (523, 306) with delta (0, 0)
Screenshot: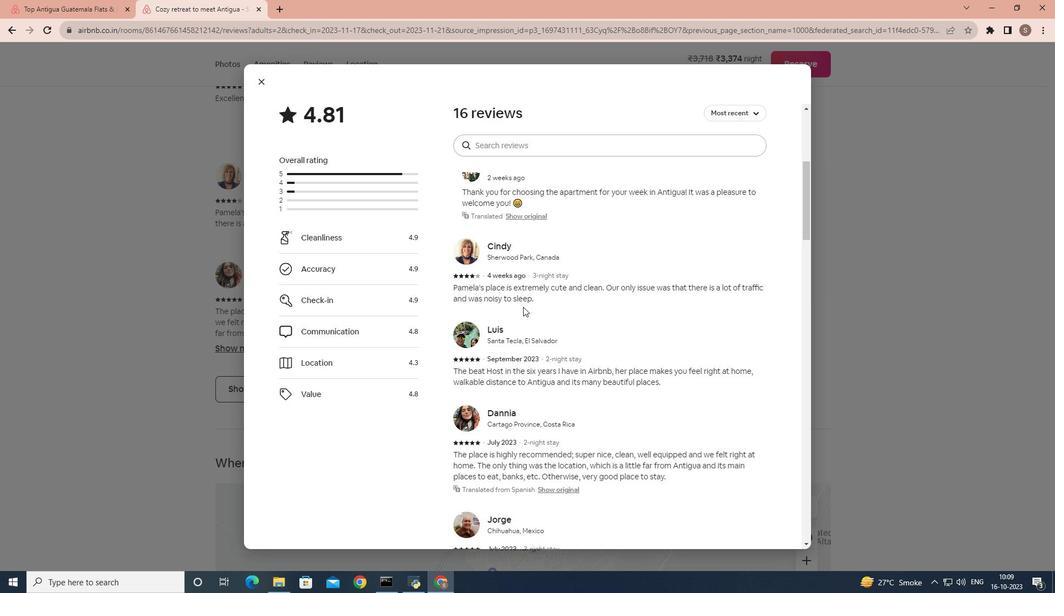 
Action: Mouse scrolled (523, 306) with delta (0, 0)
Screenshot: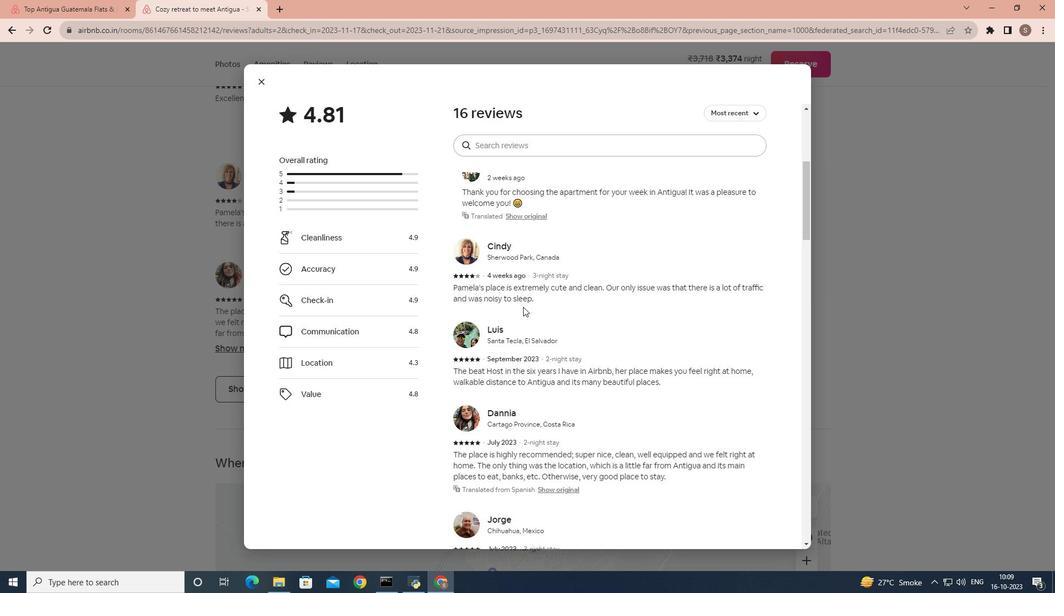 
Action: Mouse scrolled (523, 306) with delta (0, 0)
Screenshot: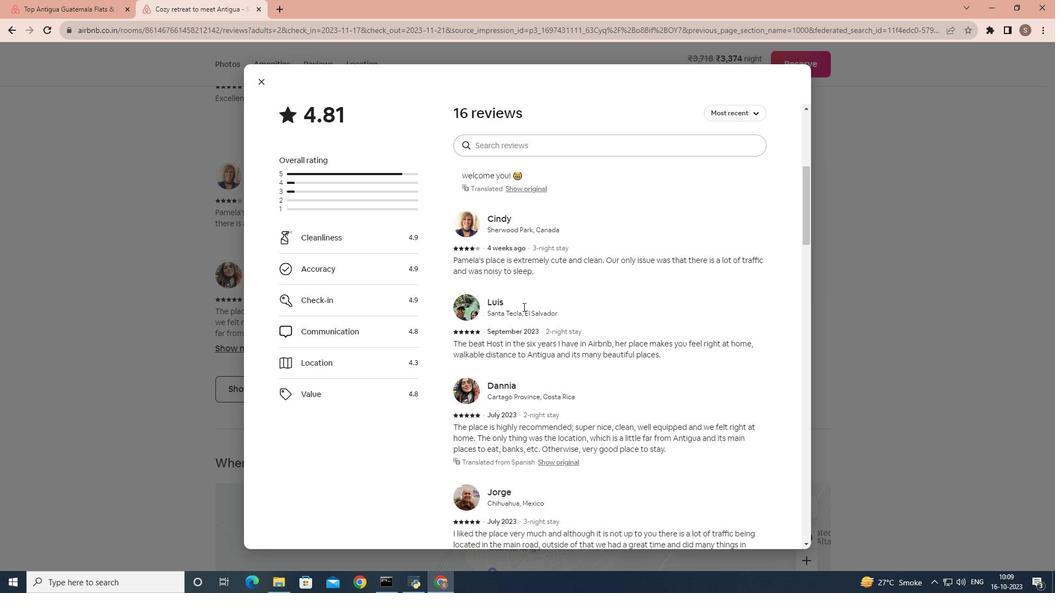
Action: Mouse scrolled (523, 306) with delta (0, 0)
Screenshot: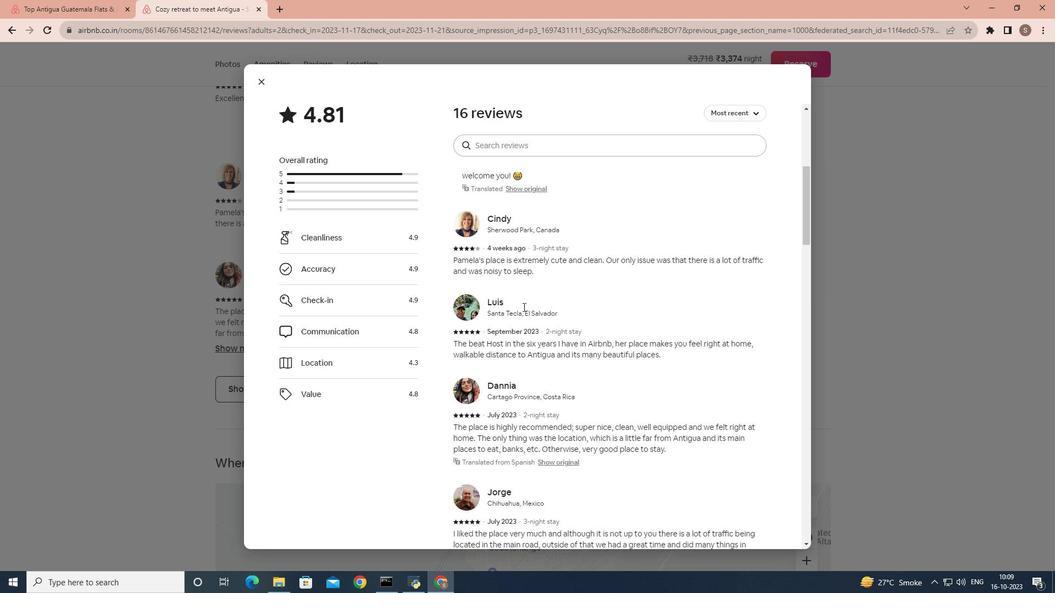 
Action: Mouse scrolled (523, 306) with delta (0, 0)
Screenshot: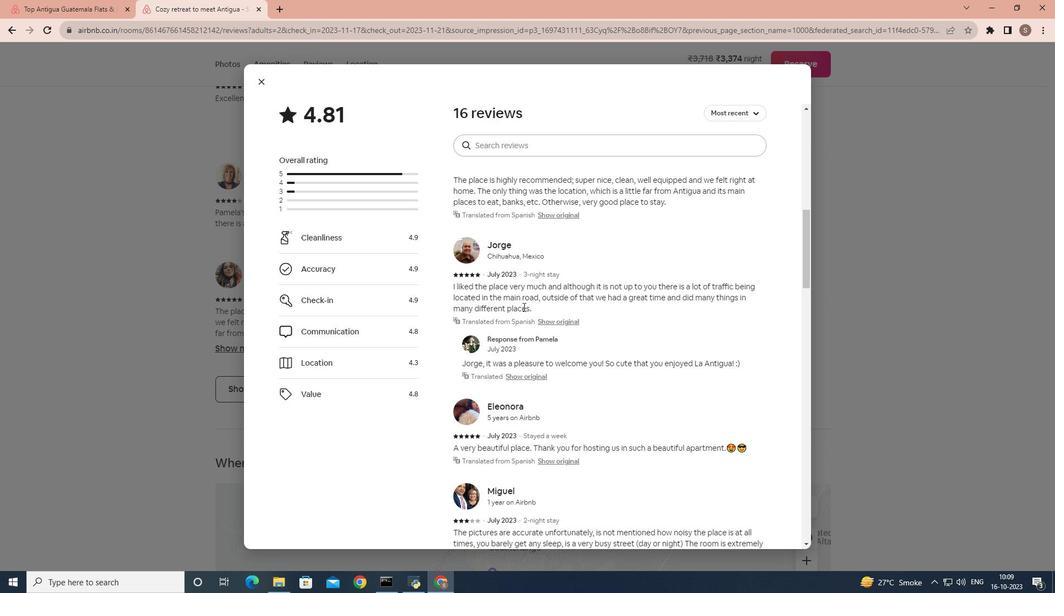 
Action: Mouse scrolled (523, 306) with delta (0, 0)
Screenshot: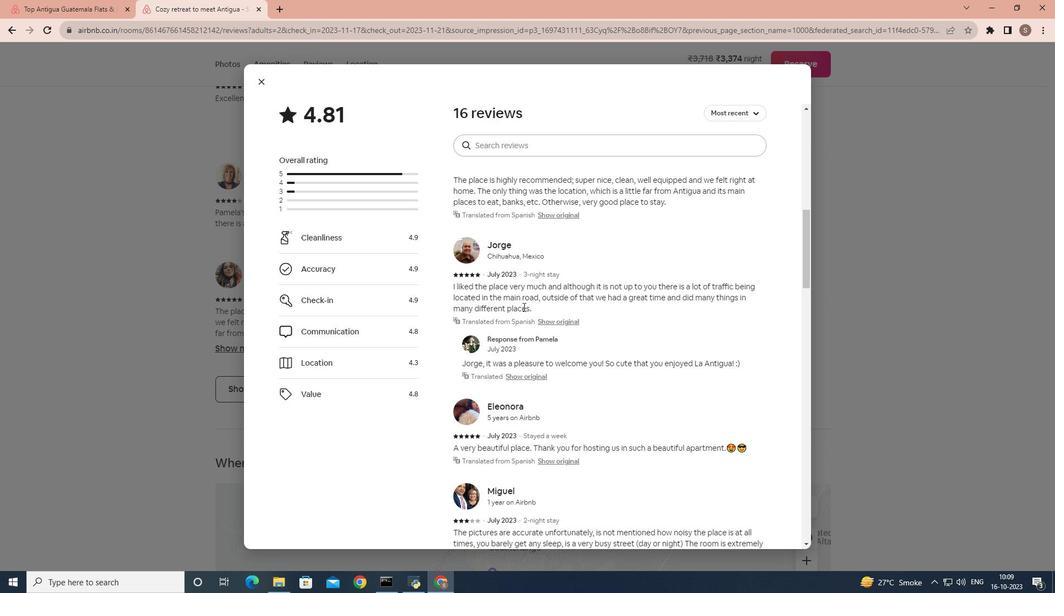 
Action: Mouse scrolled (523, 306) with delta (0, 0)
Screenshot: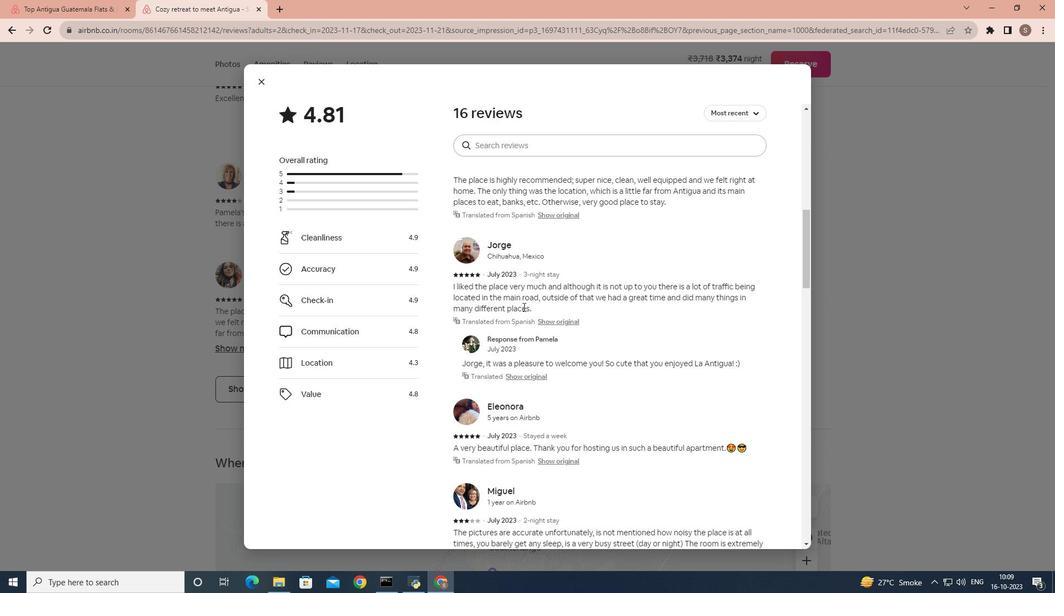 
Action: Mouse scrolled (523, 306) with delta (0, 0)
Screenshot: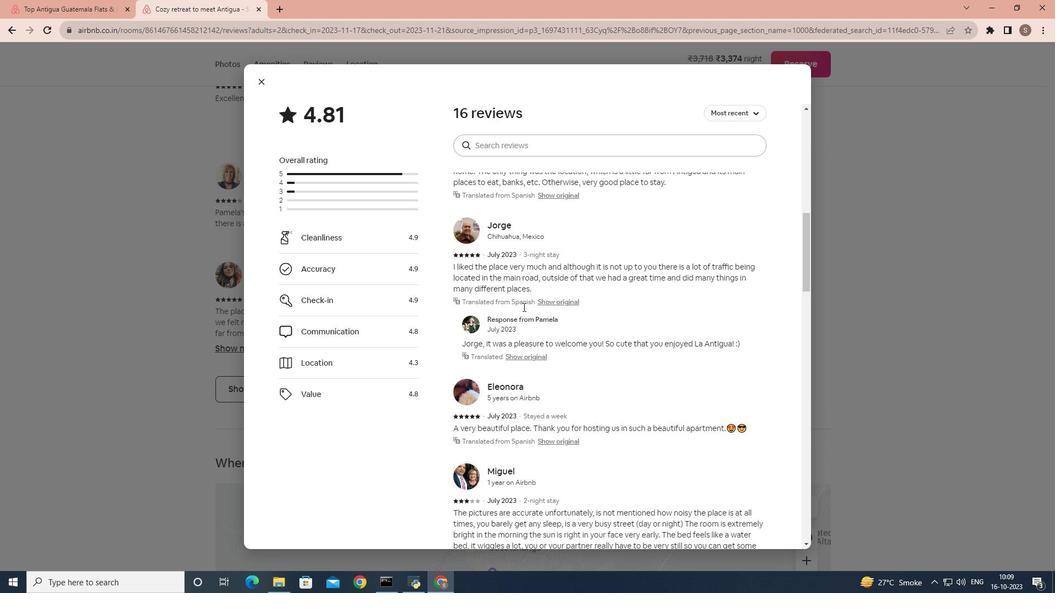 
Action: Mouse scrolled (523, 306) with delta (0, 0)
Screenshot: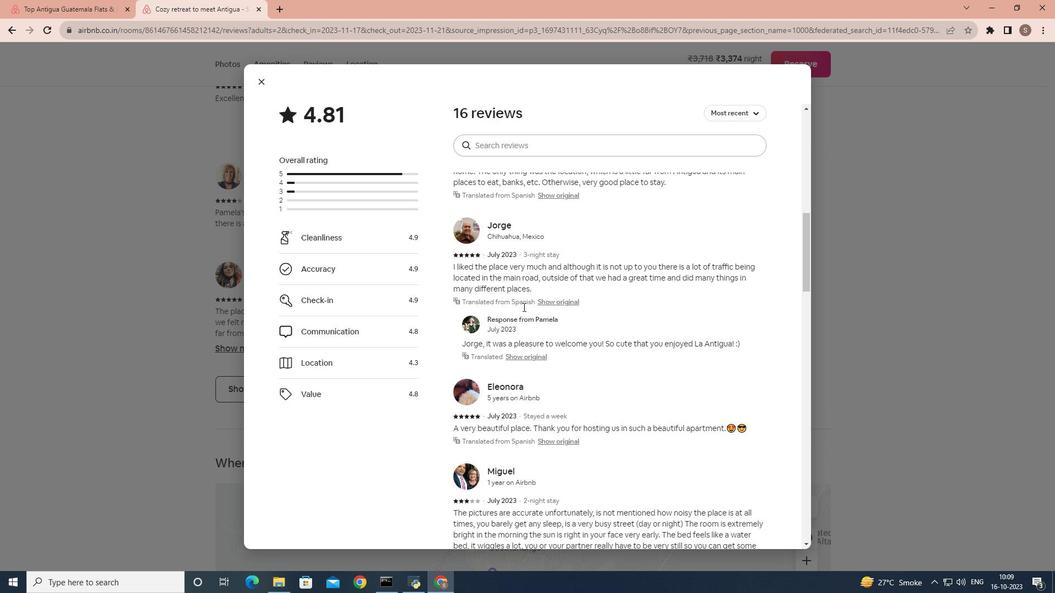 
Action: Mouse scrolled (523, 306) with delta (0, 0)
Screenshot: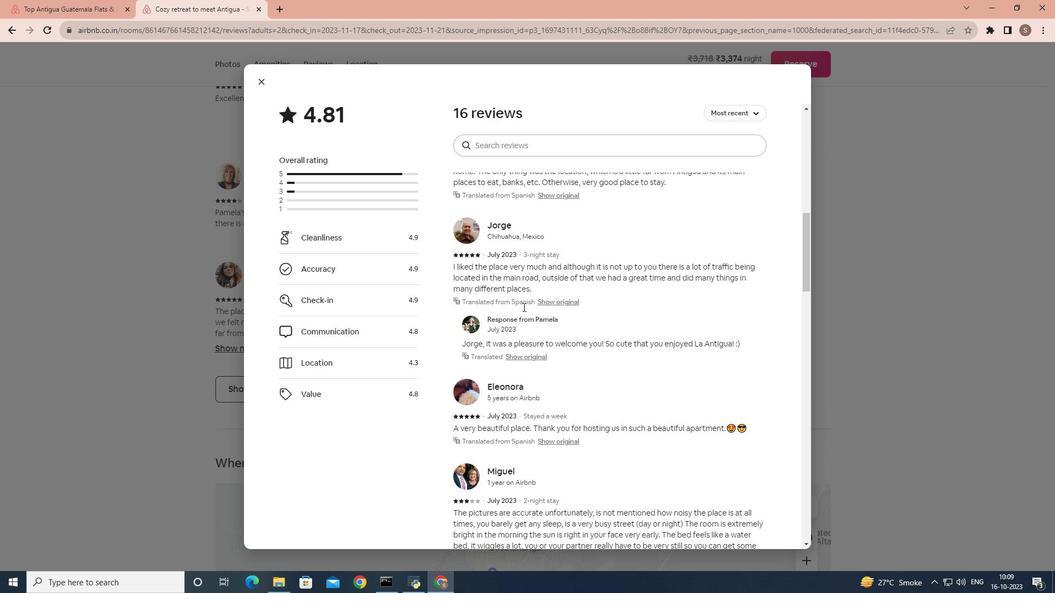 
Action: Mouse scrolled (523, 306) with delta (0, 0)
Screenshot: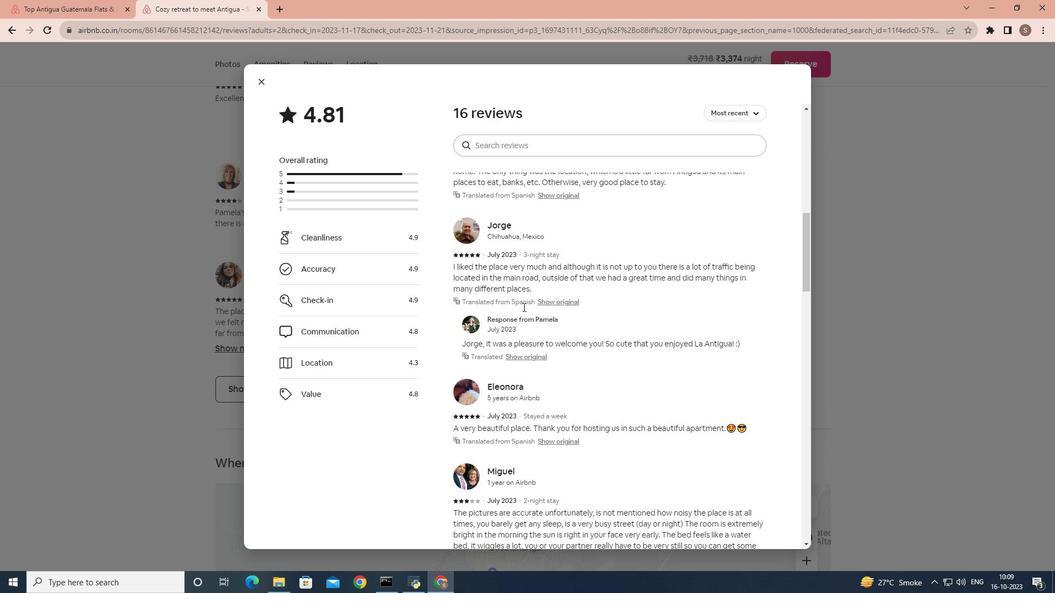 
Action: Mouse scrolled (523, 306) with delta (0, 0)
Screenshot: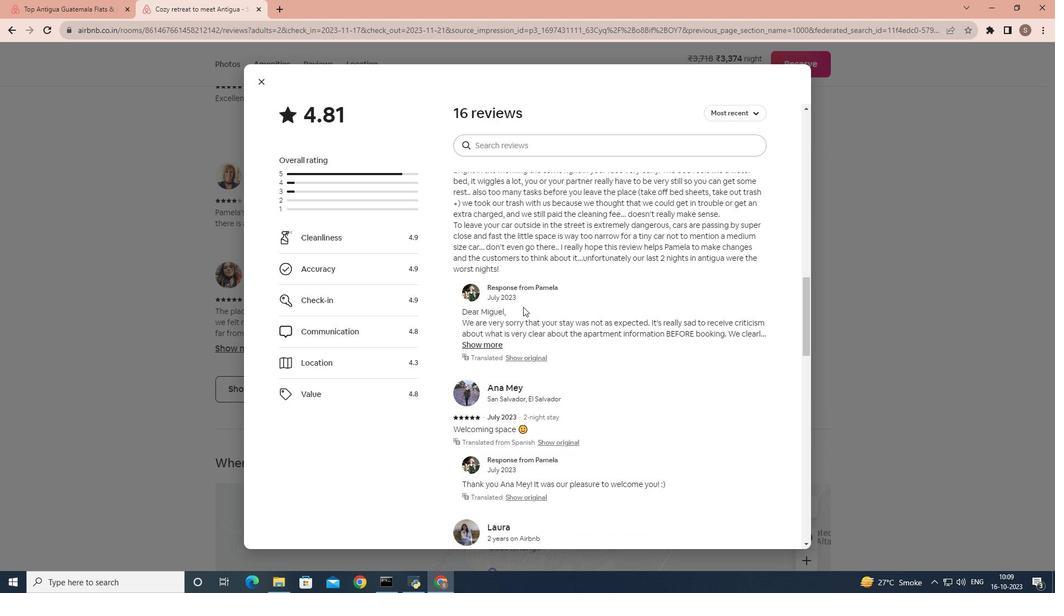 
Action: Mouse scrolled (523, 306) with delta (0, 0)
Screenshot: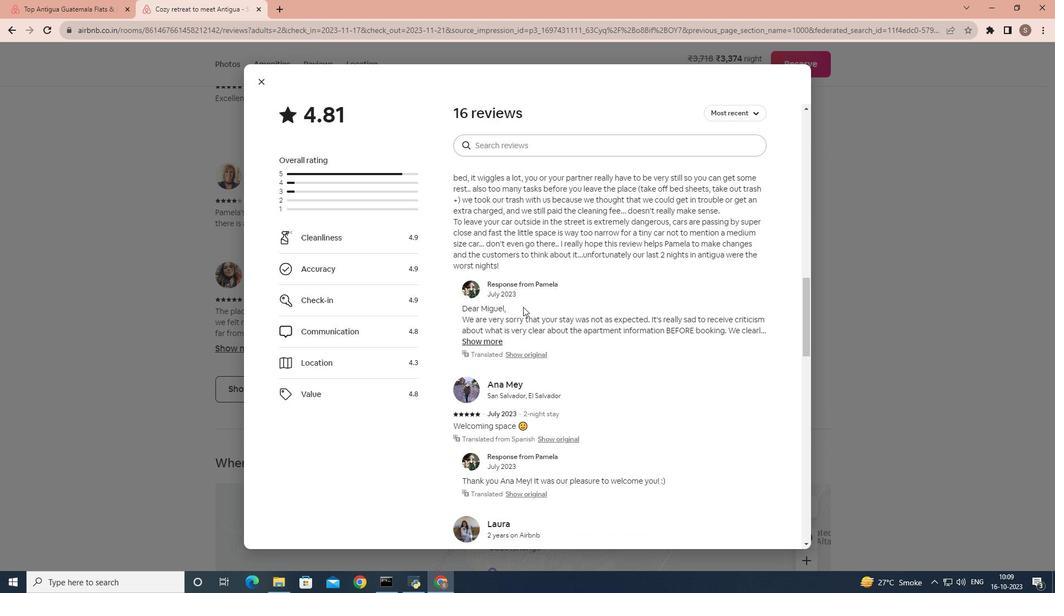 
Action: Mouse scrolled (523, 306) with delta (0, 0)
Screenshot: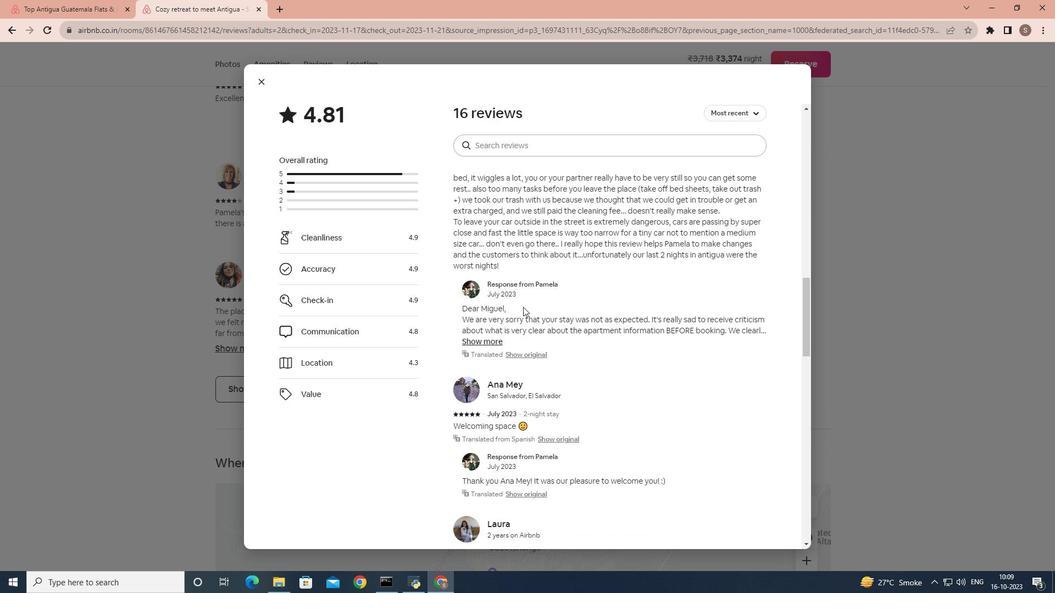 
Action: Mouse scrolled (523, 306) with delta (0, 0)
Screenshot: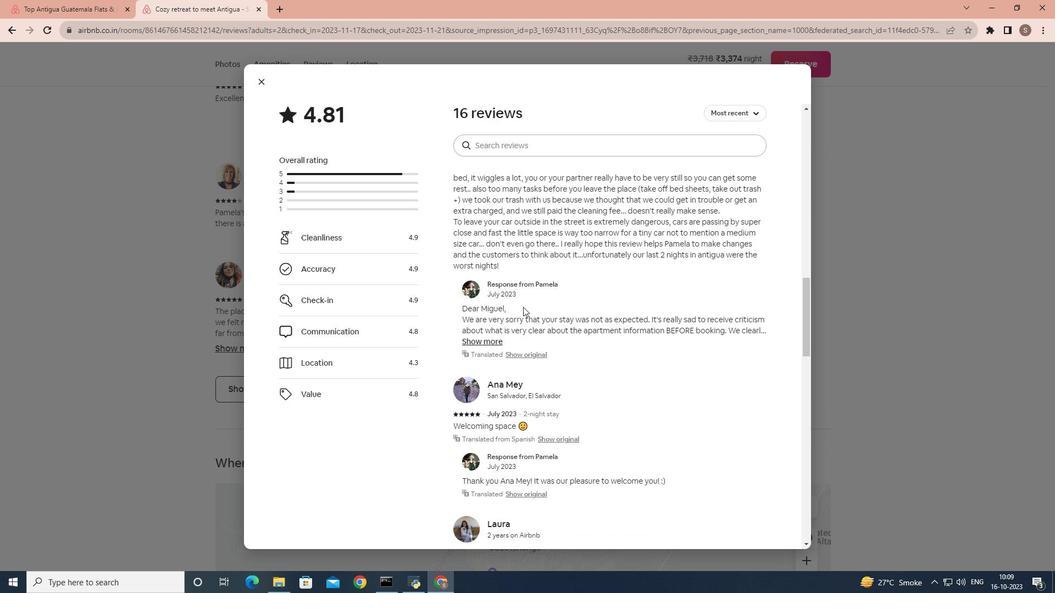 
Action: Mouse scrolled (523, 306) with delta (0, 0)
Screenshot: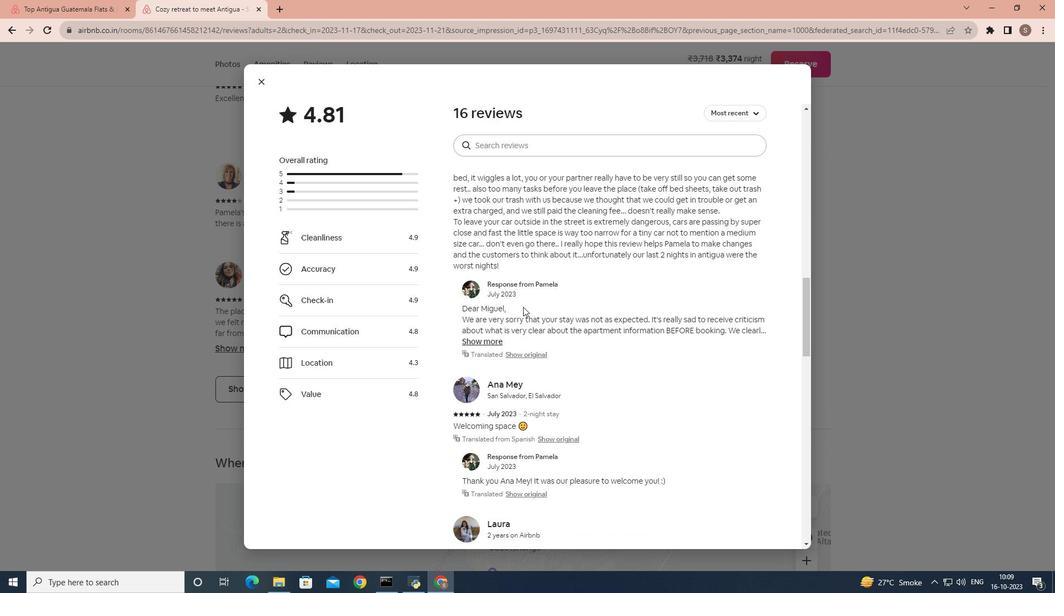 
Action: Mouse scrolled (523, 306) with delta (0, 0)
Screenshot: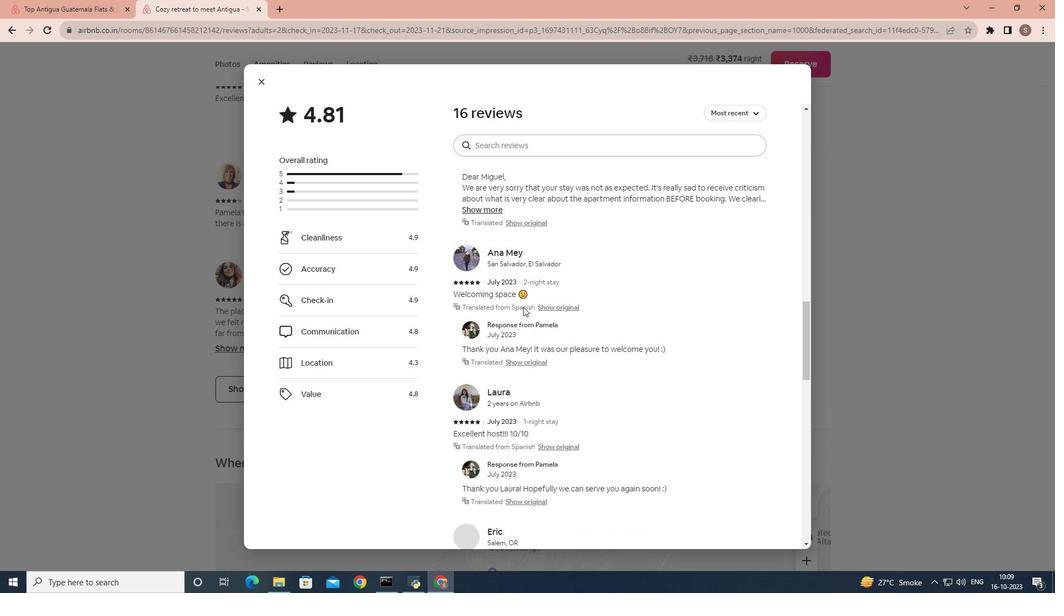 
Action: Mouse scrolled (523, 306) with delta (0, 0)
Screenshot: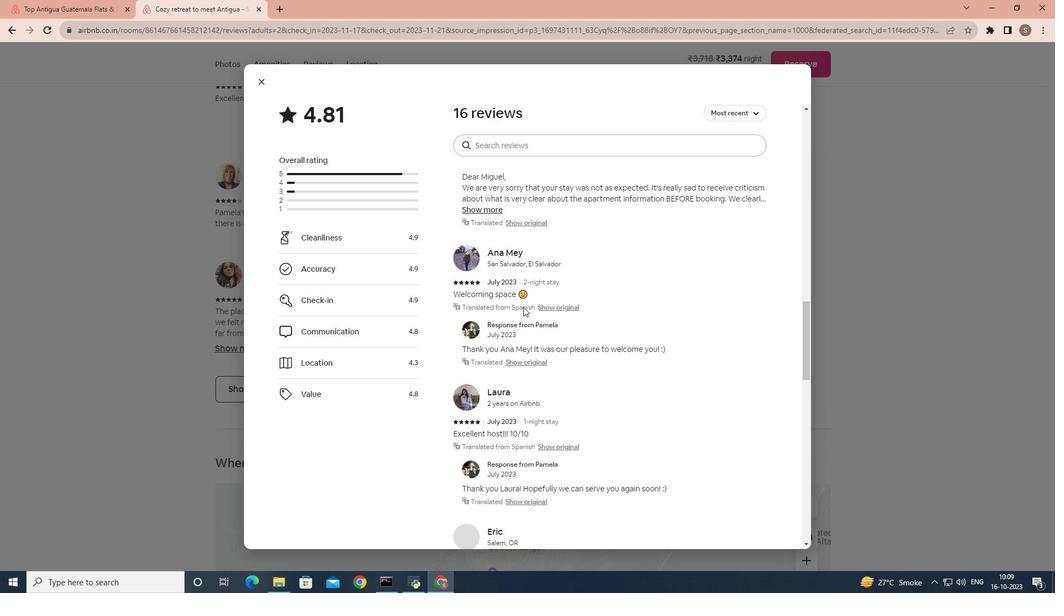 
Action: Mouse scrolled (523, 307) with delta (0, 0)
Screenshot: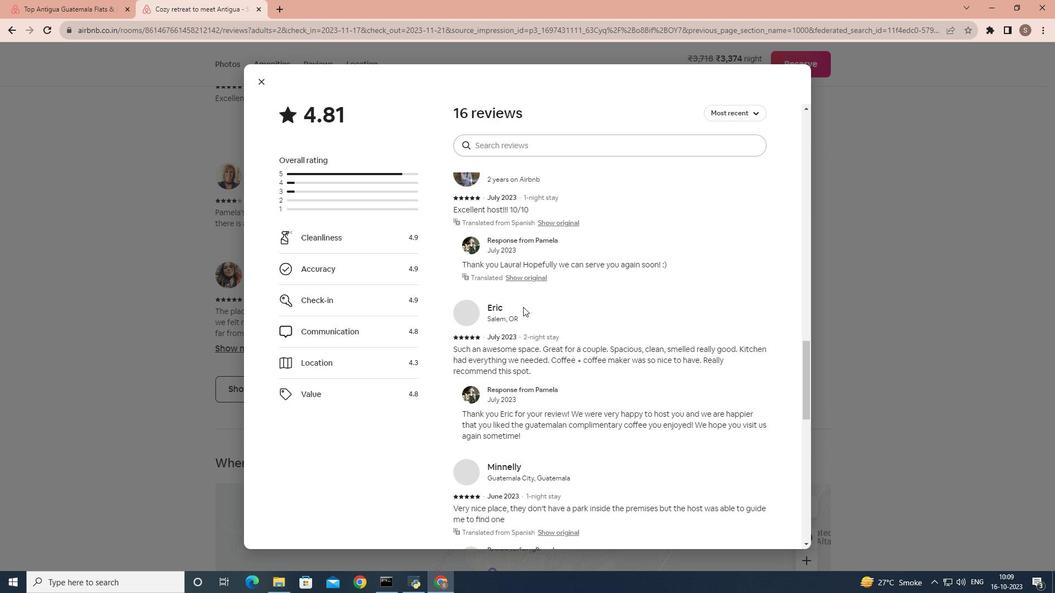 
Action: Mouse scrolled (523, 306) with delta (0, 0)
Screenshot: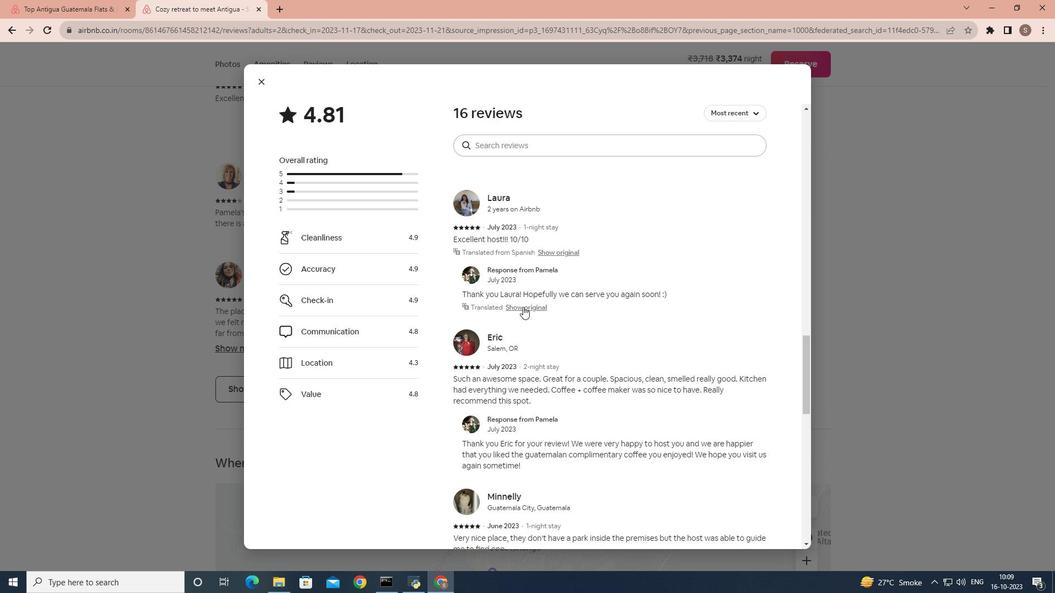 
Action: Mouse scrolled (523, 306) with delta (0, 0)
Screenshot: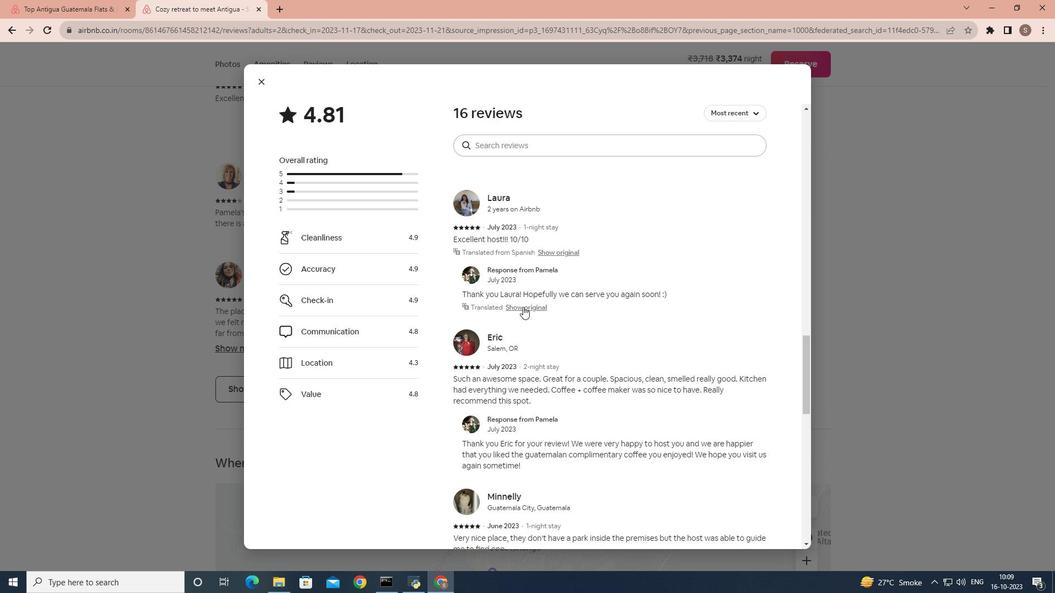 
Action: Mouse scrolled (523, 306) with delta (0, 0)
Screenshot: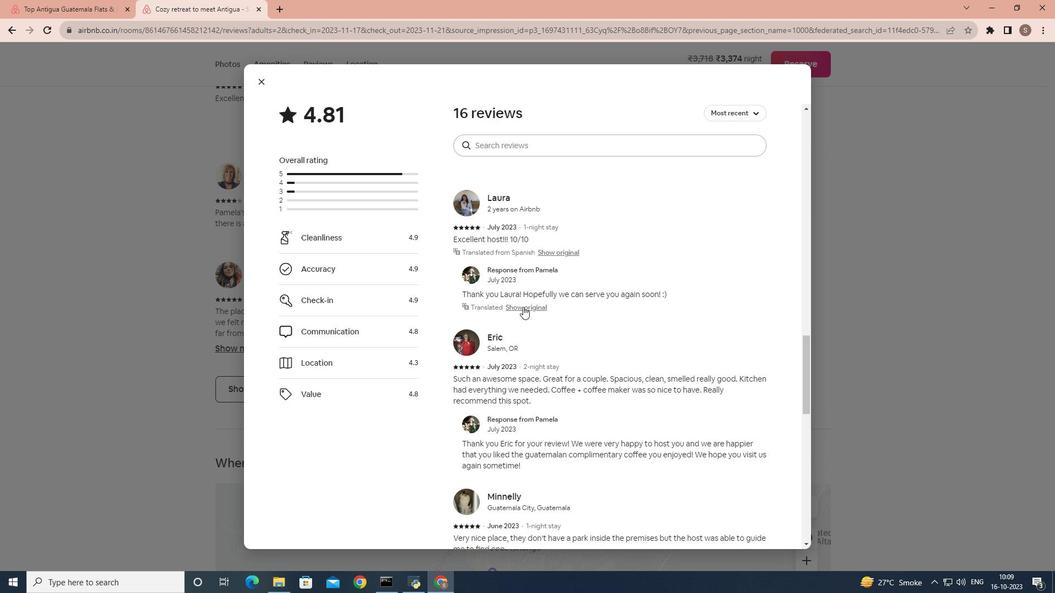 
Action: Mouse scrolled (523, 306) with delta (0, 0)
Screenshot: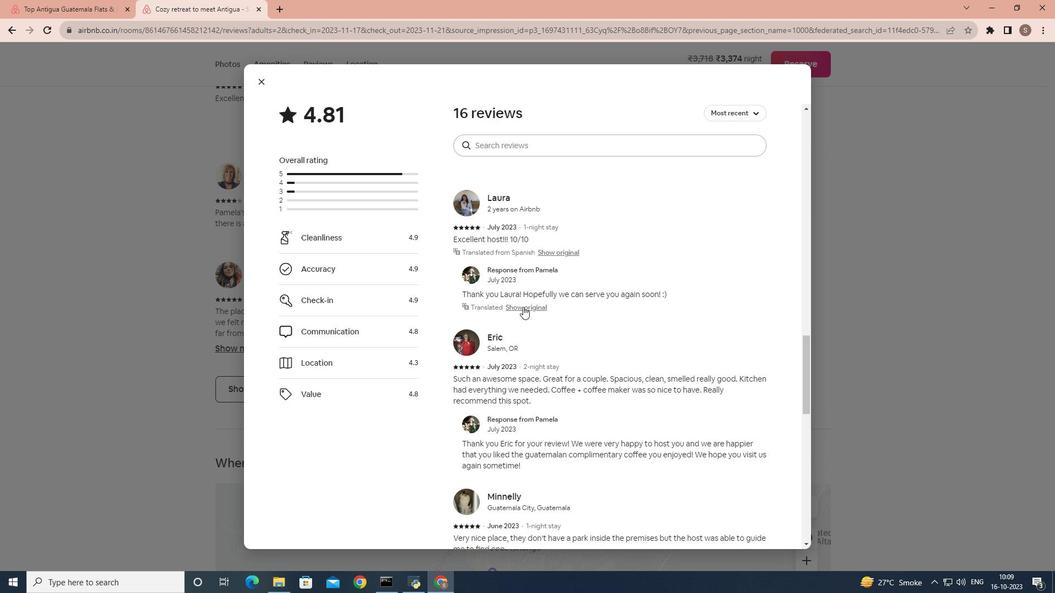 
Action: Mouse scrolled (523, 306) with delta (0, 0)
Screenshot: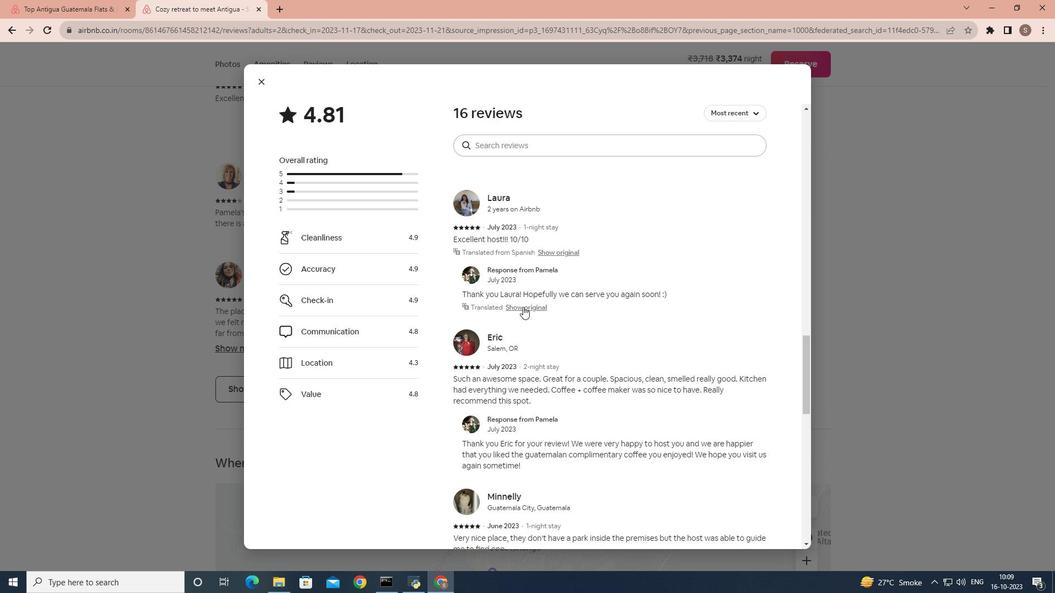 
Action: Mouse scrolled (523, 306) with delta (0, 0)
Screenshot: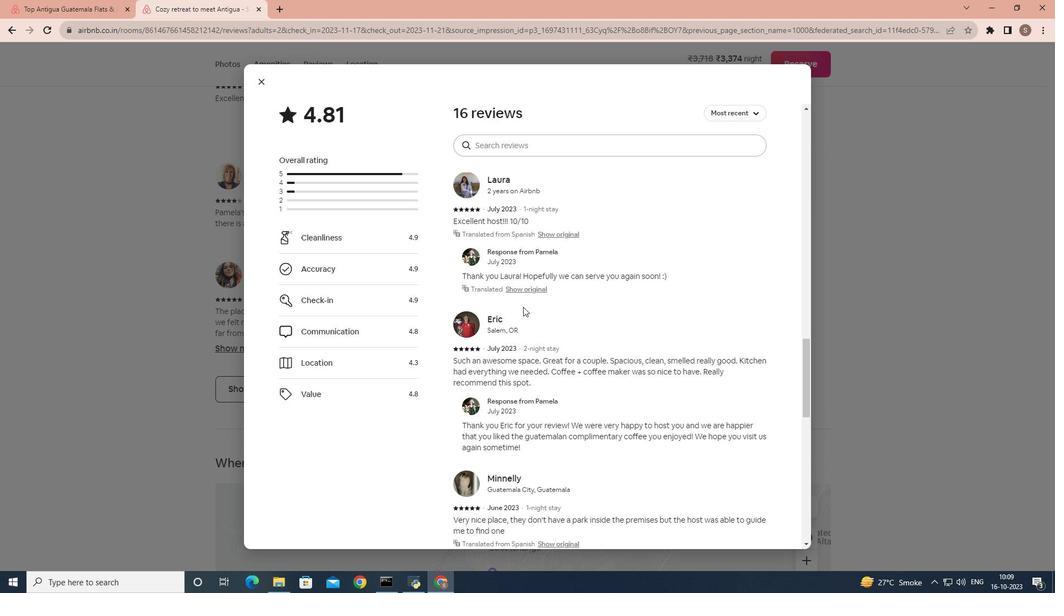 
Action: Mouse scrolled (523, 306) with delta (0, 0)
Screenshot: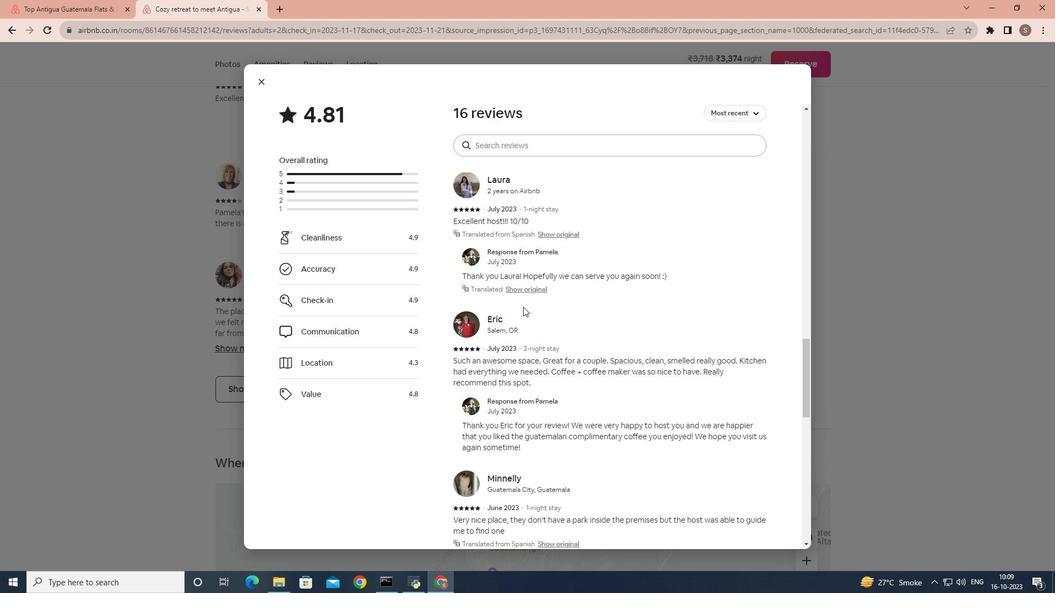 
Action: Mouse scrolled (523, 306) with delta (0, 0)
Screenshot: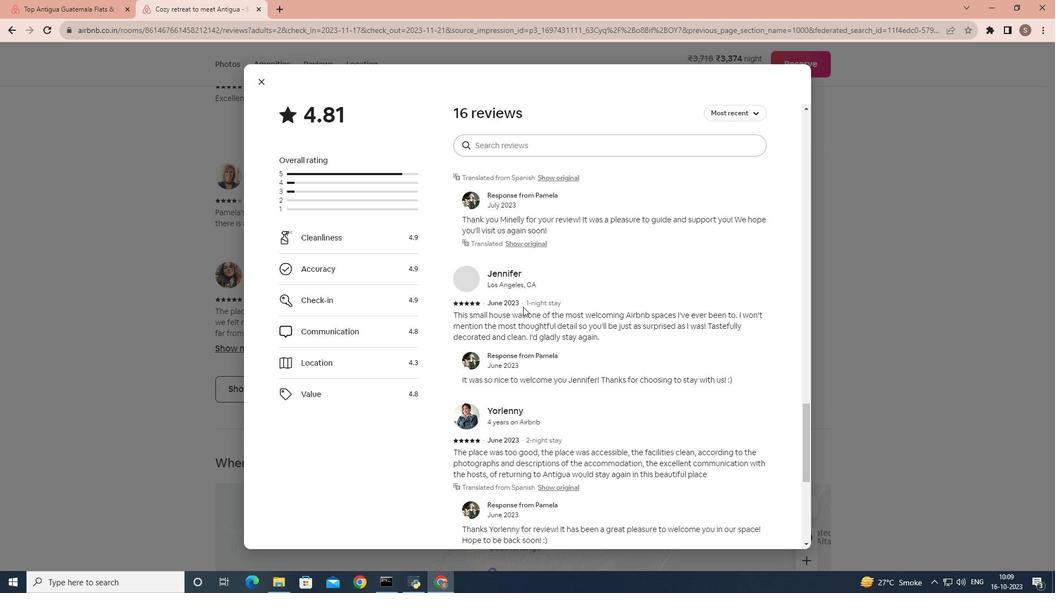
Action: Mouse scrolled (523, 306) with delta (0, 0)
Screenshot: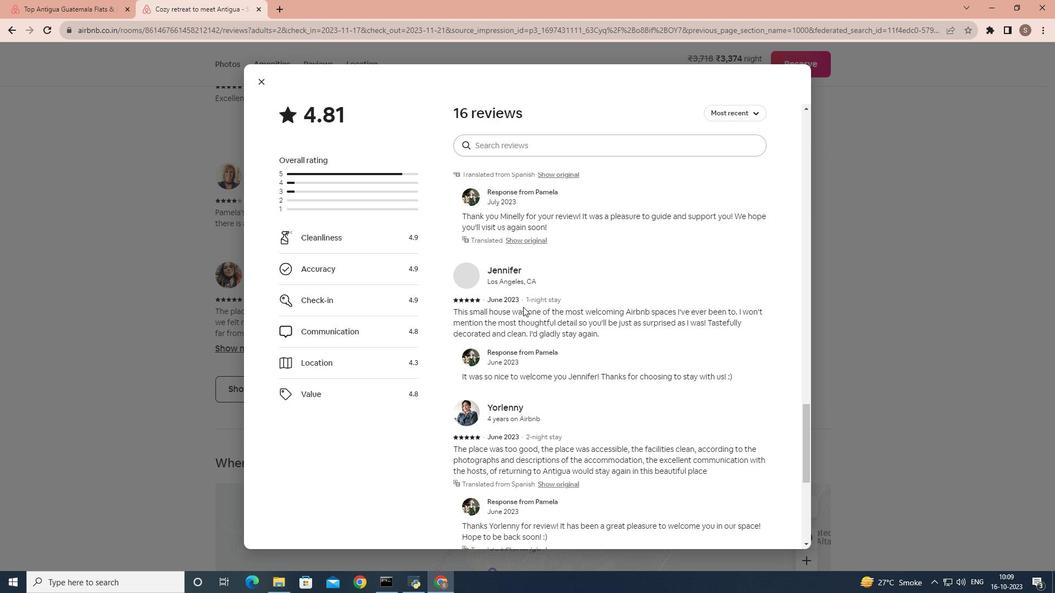 
Action: Mouse scrolled (523, 306) with delta (0, 0)
Screenshot: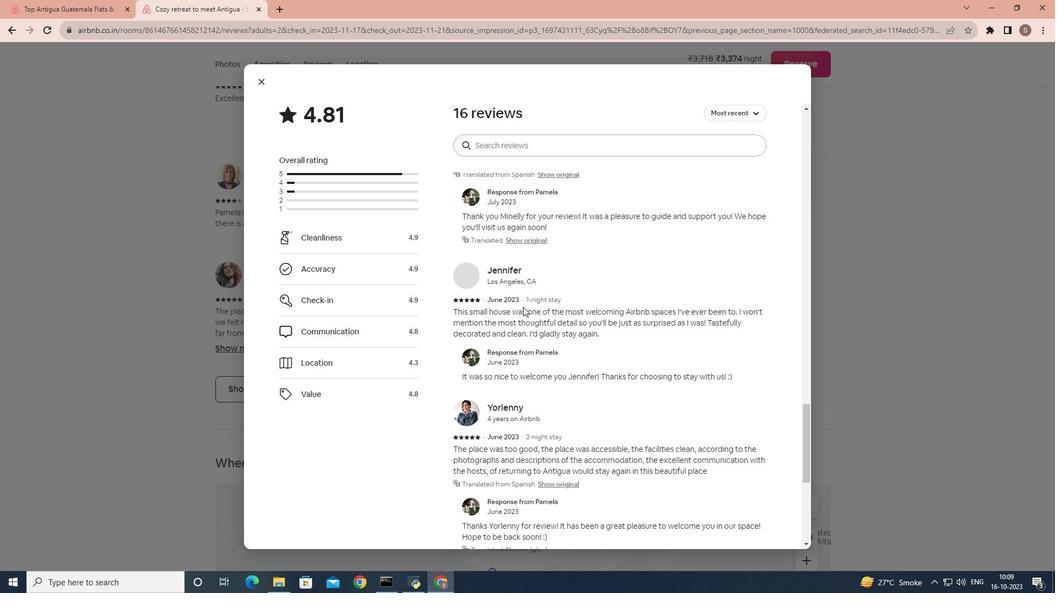 
Action: Mouse scrolled (523, 306) with delta (0, 0)
Screenshot: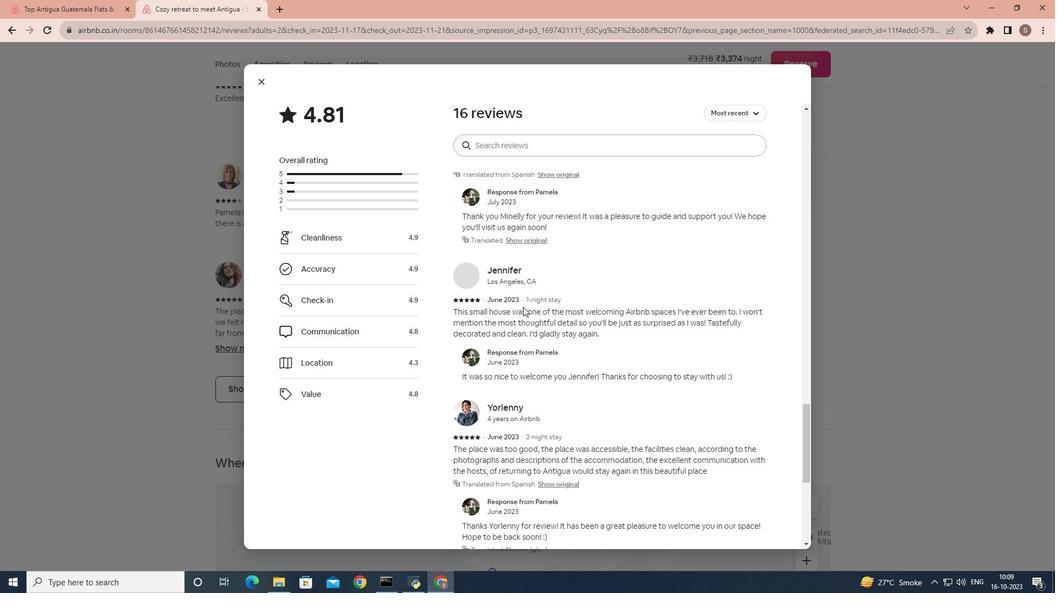 
Action: Mouse scrolled (523, 306) with delta (0, 0)
Screenshot: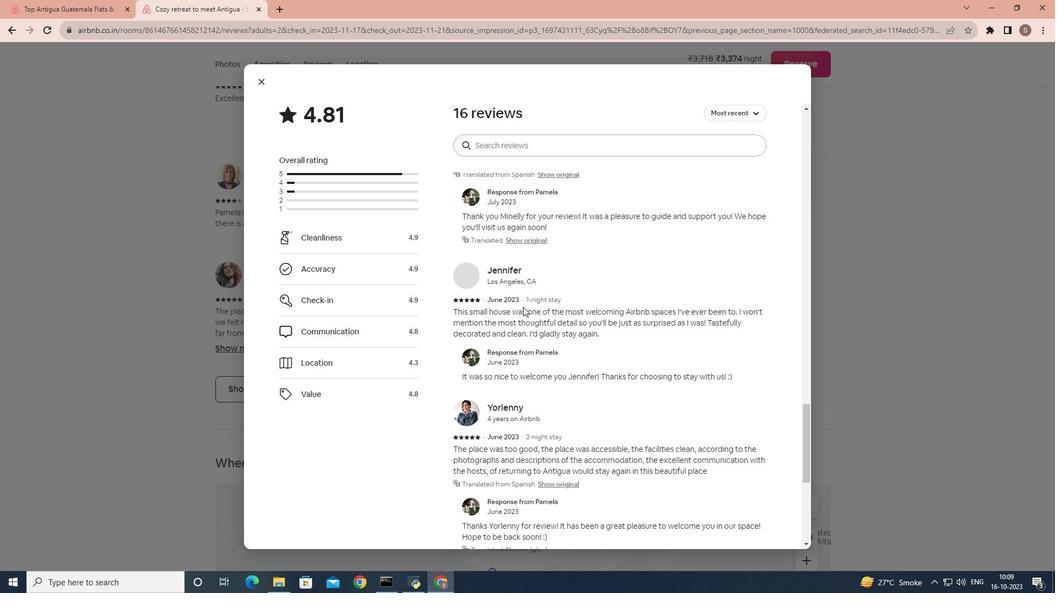 
Action: Mouse scrolled (523, 306) with delta (0, 0)
Screenshot: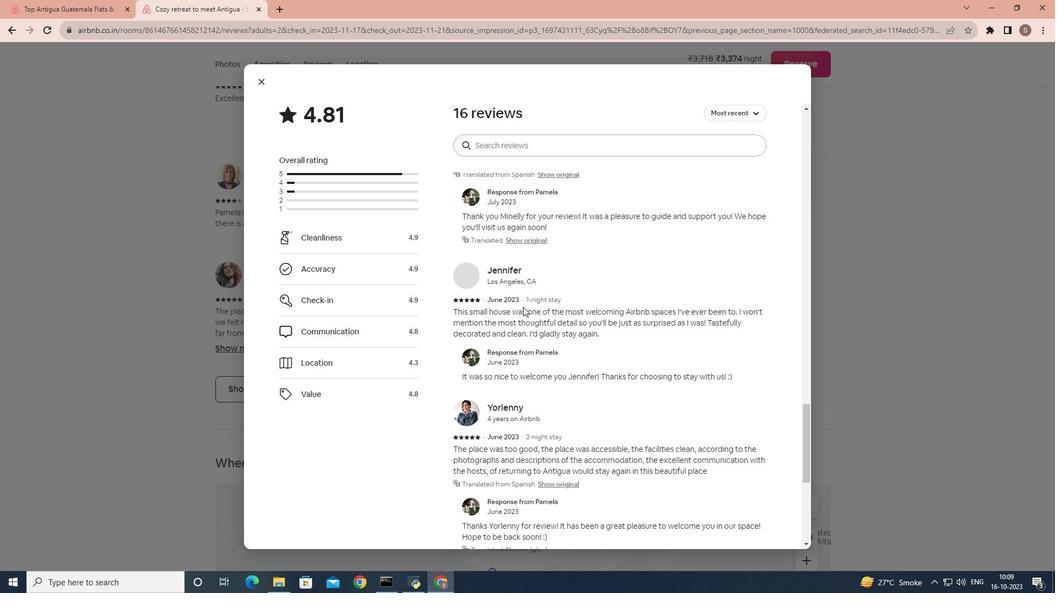 
Action: Mouse moved to (264, 86)
Screenshot: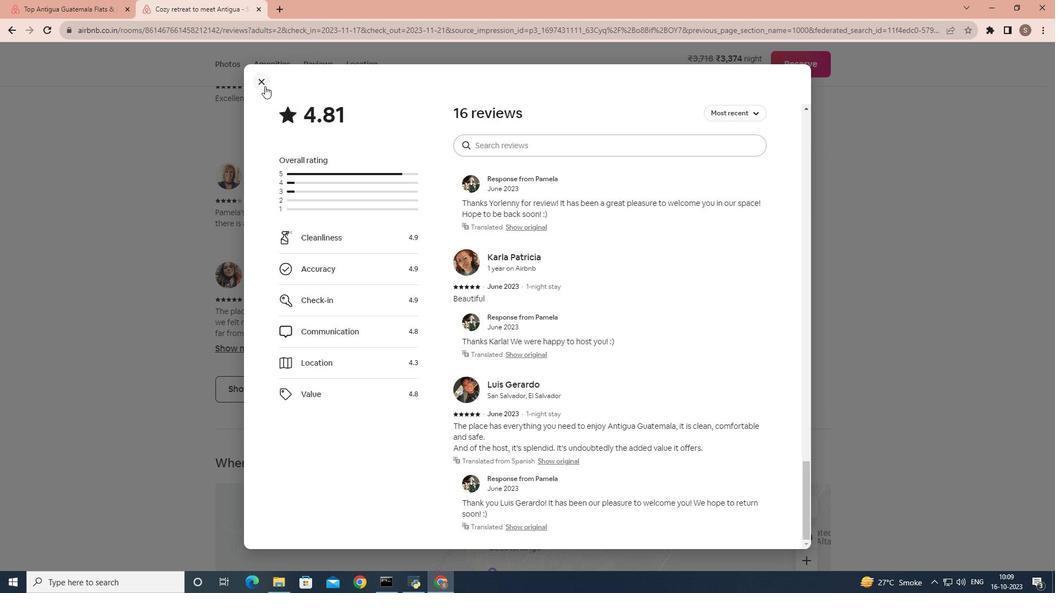 
Action: Mouse pressed left at (264, 86)
Screenshot: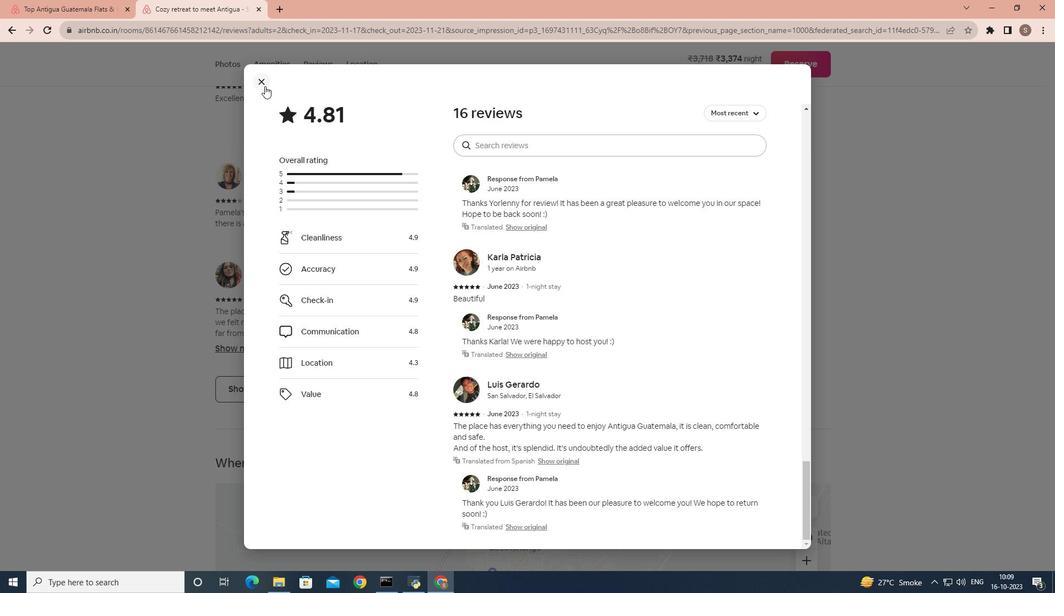 
Action: Mouse moved to (374, 312)
Screenshot: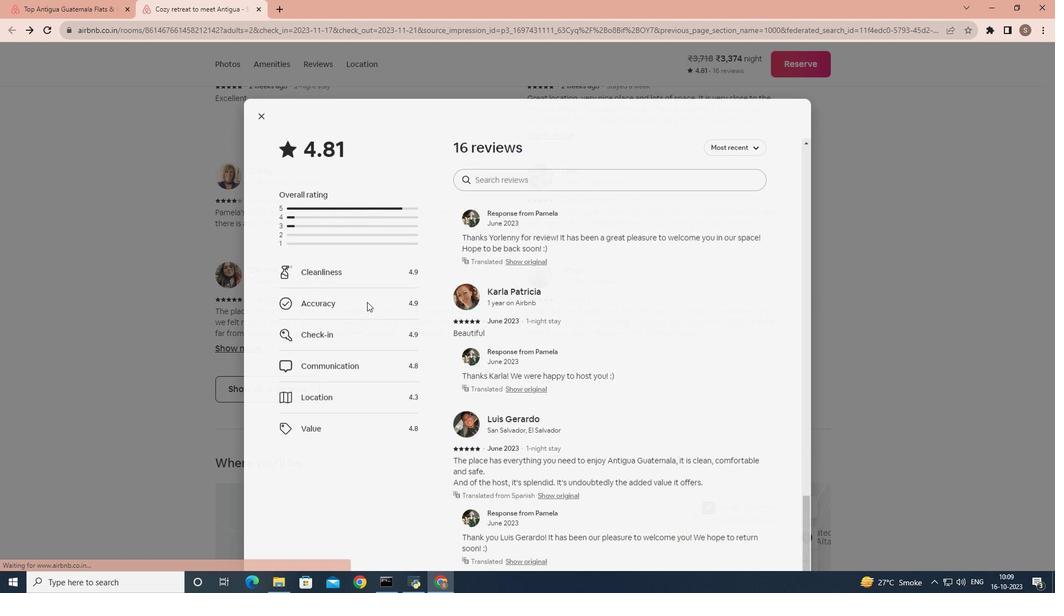 
Action: Mouse scrolled (374, 312) with delta (0, 0)
Screenshot: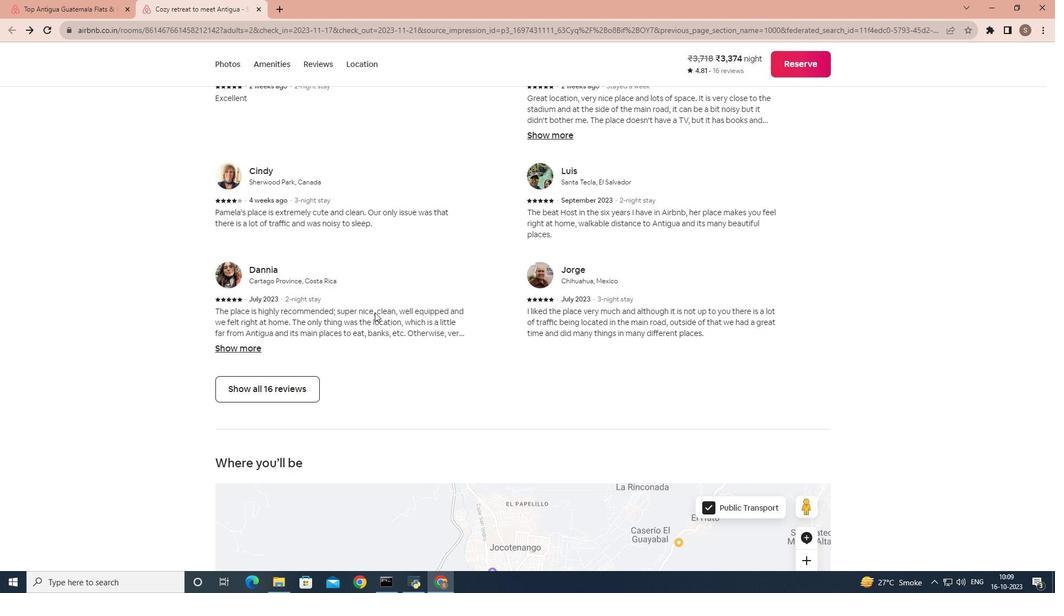 
Action: Mouse scrolled (374, 312) with delta (0, 0)
Screenshot: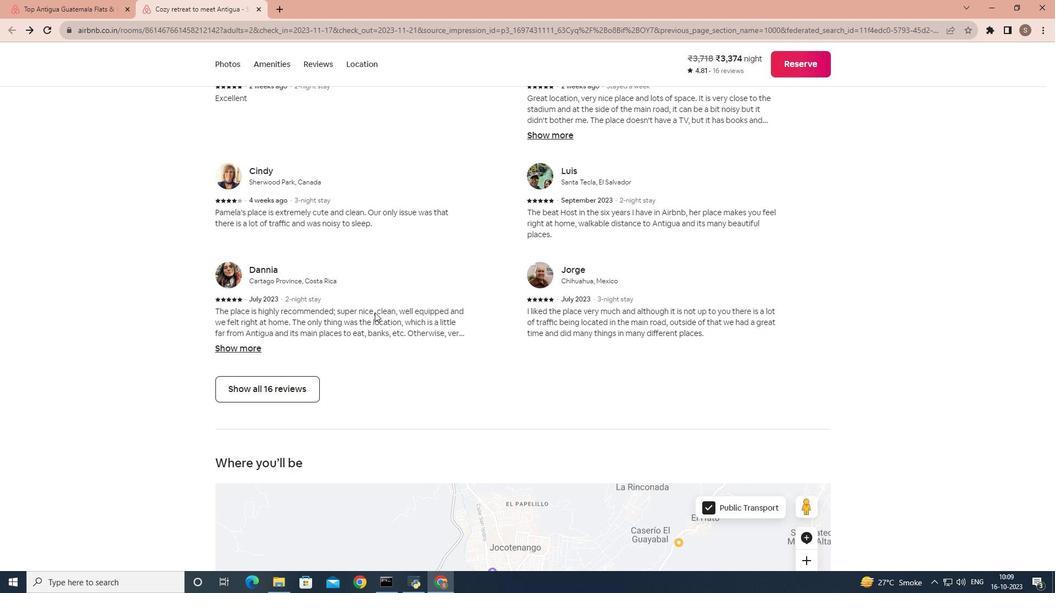 
Action: Mouse scrolled (374, 312) with delta (0, 0)
Screenshot: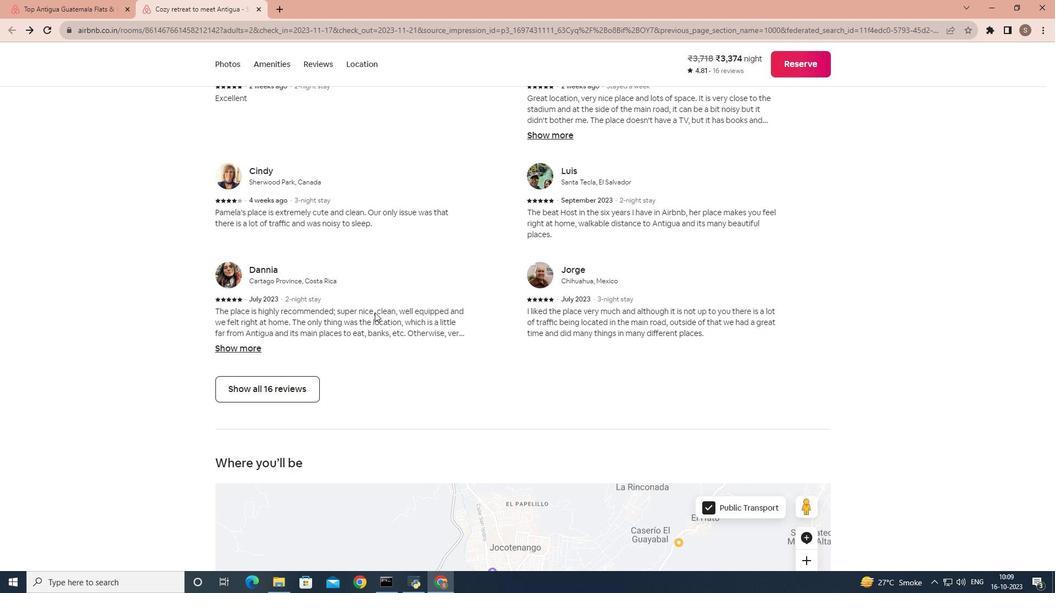
Action: Mouse scrolled (374, 312) with delta (0, 0)
Screenshot: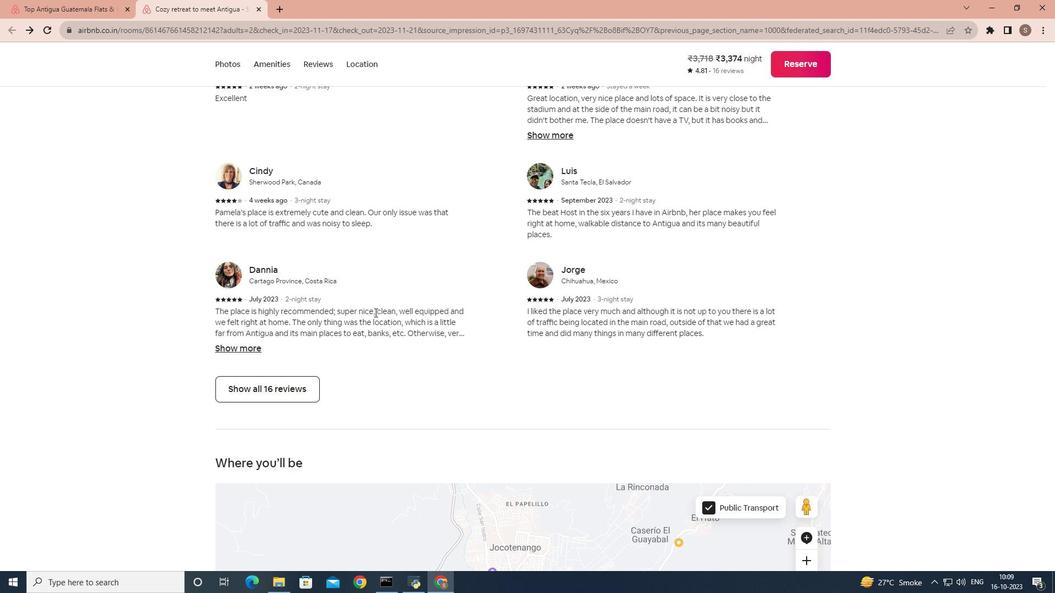 
Action: Mouse scrolled (374, 312) with delta (0, 0)
Screenshot: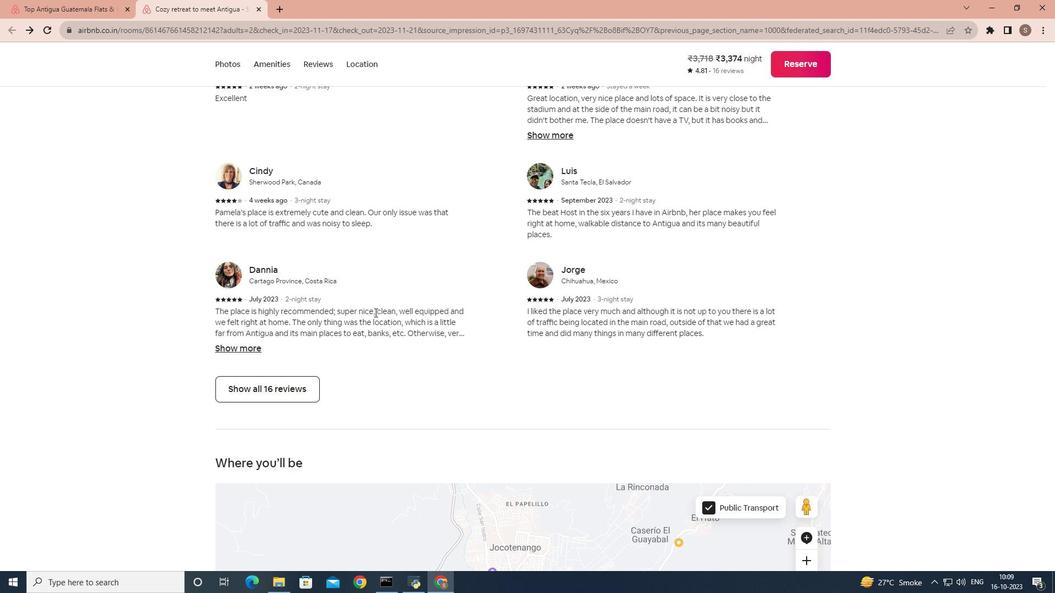 
Action: Mouse scrolled (374, 312) with delta (0, 0)
Screenshot: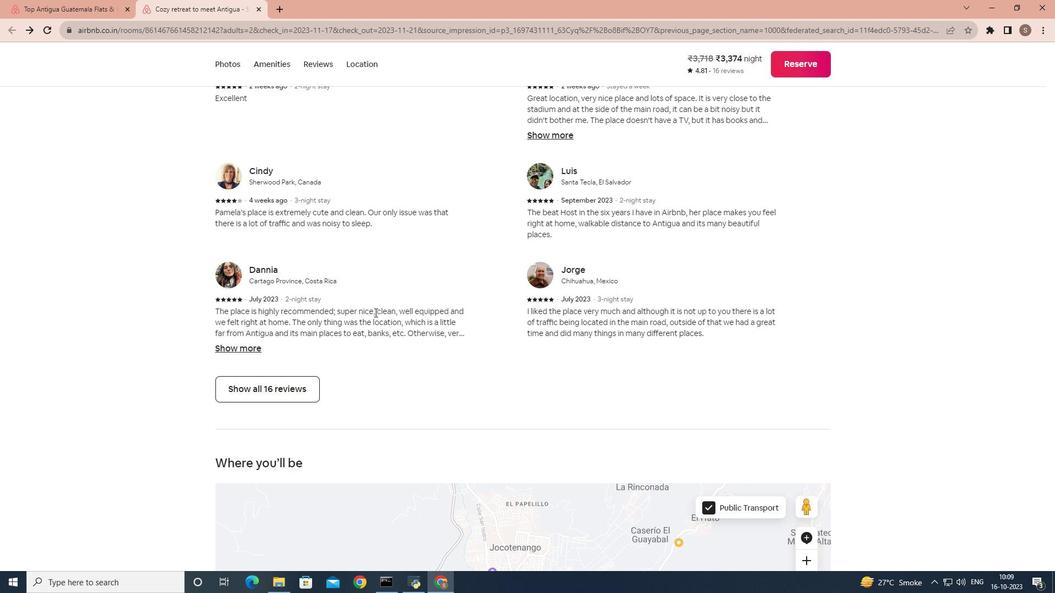 
Action: Mouse scrolled (374, 312) with delta (0, 0)
Screenshot: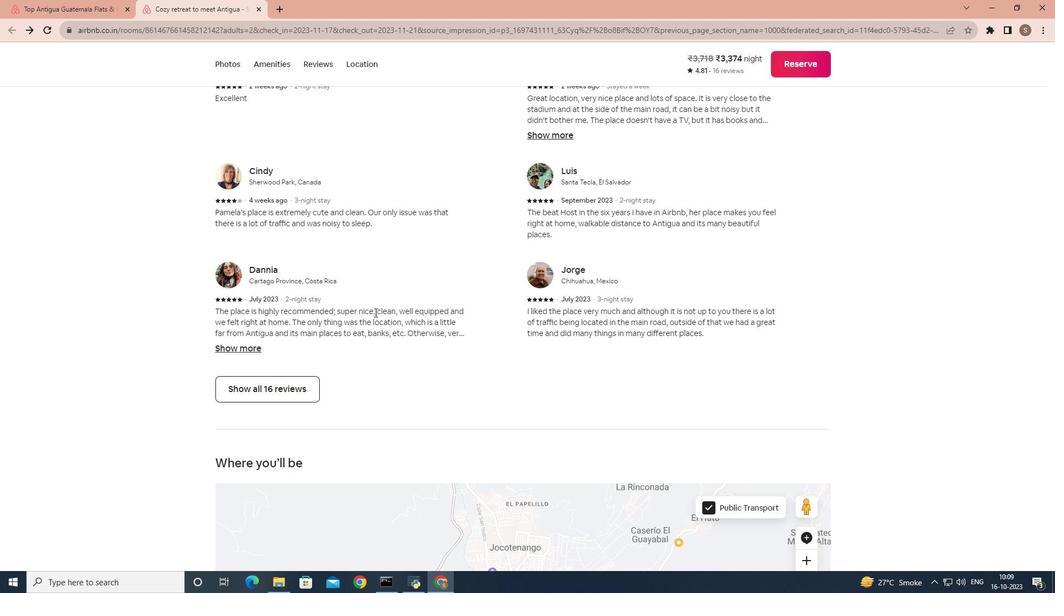 
Action: Mouse scrolled (374, 312) with delta (0, 0)
Screenshot: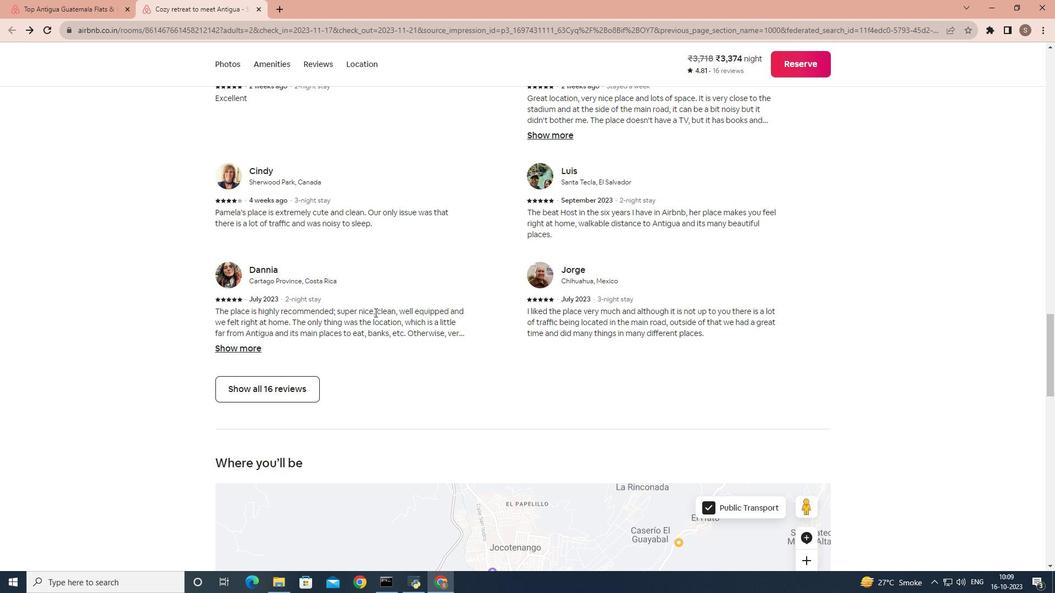 
Action: Mouse scrolled (374, 312) with delta (0, 0)
Screenshot: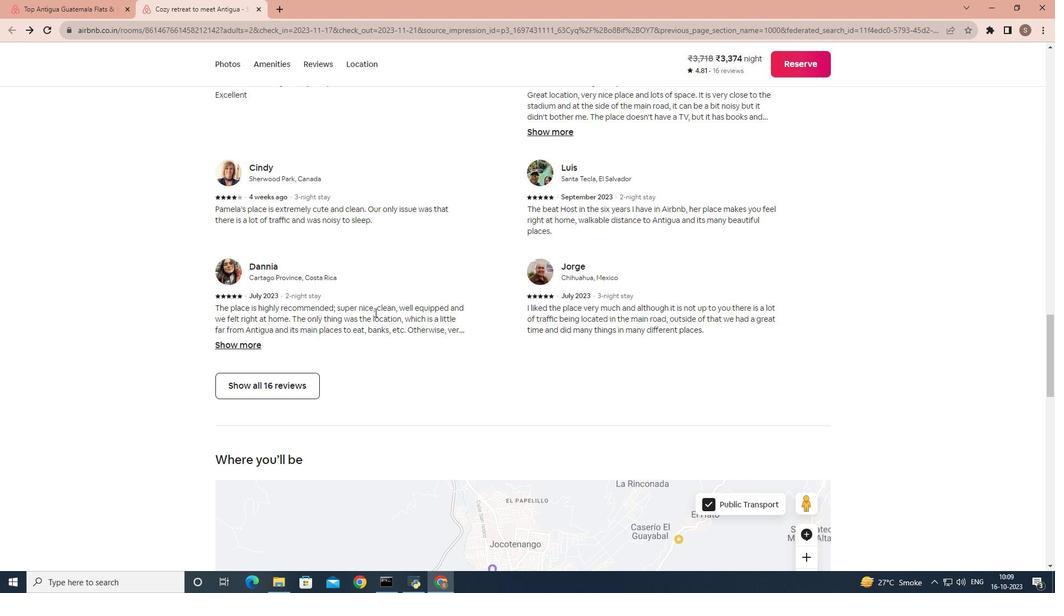 
Action: Mouse scrolled (374, 312) with delta (0, 0)
Screenshot: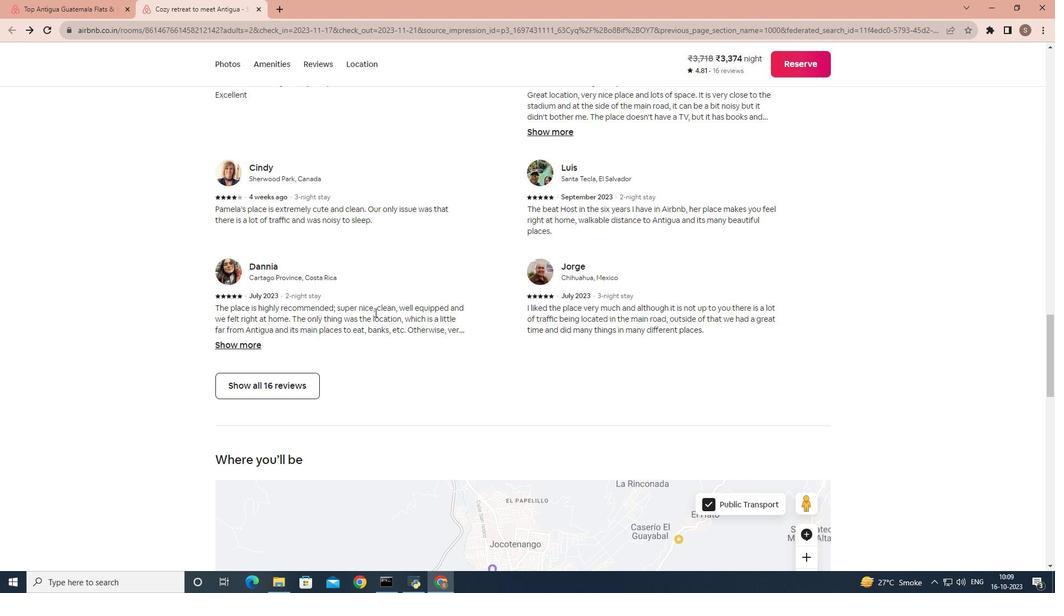 
Action: Mouse scrolled (374, 312) with delta (0, 0)
Screenshot: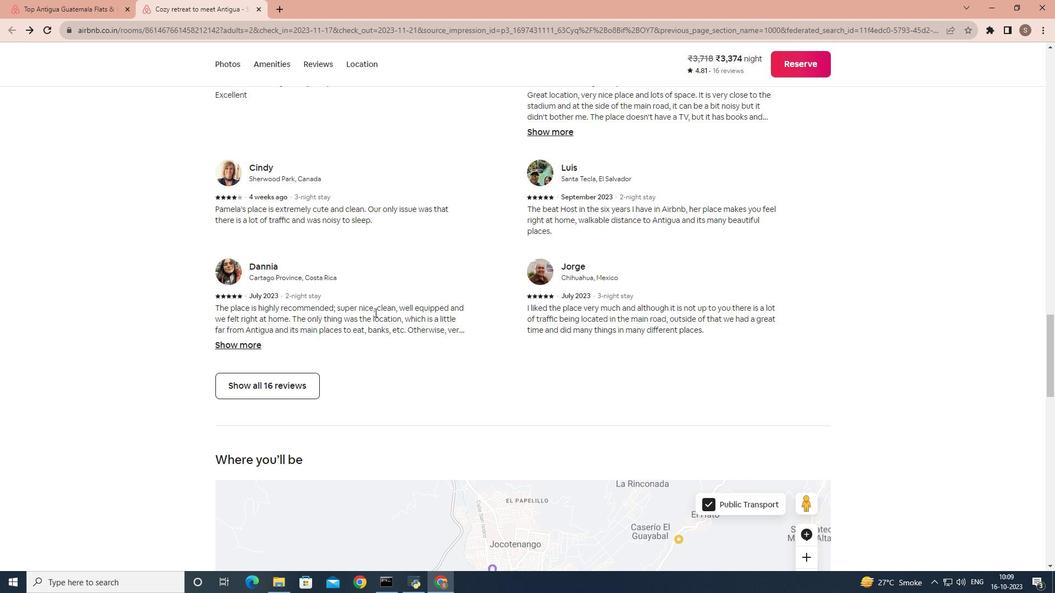 
Action: Mouse scrolled (374, 312) with delta (0, 0)
Screenshot: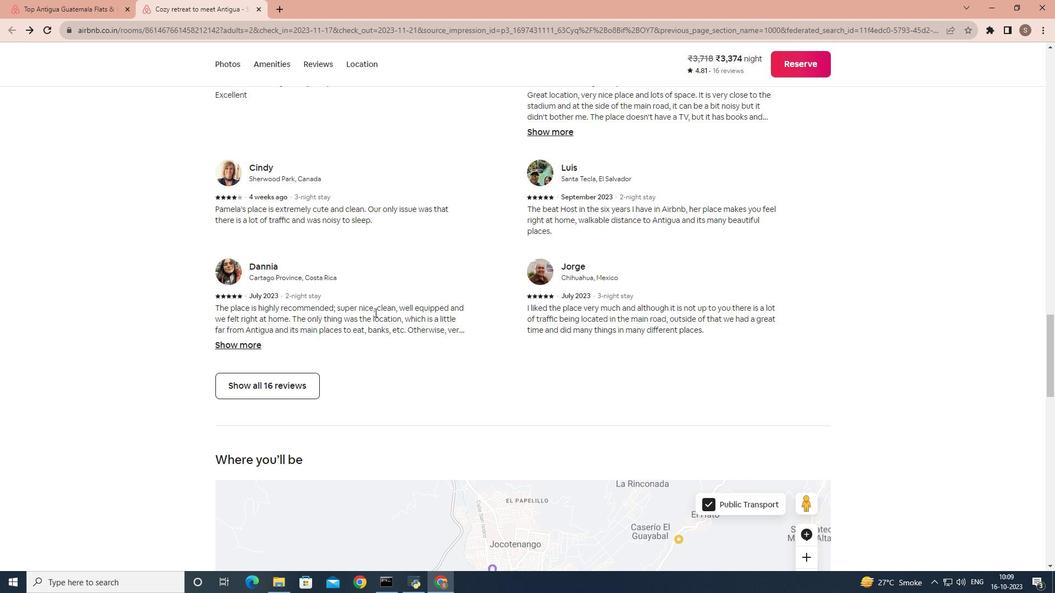 
Action: Mouse scrolled (374, 312) with delta (0, 0)
Screenshot: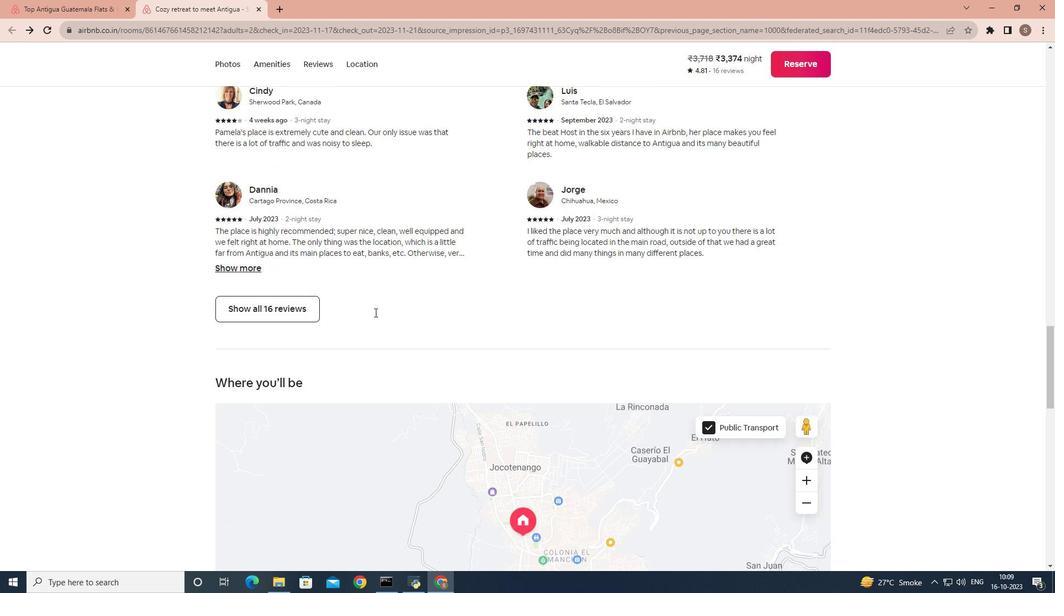 
Action: Mouse scrolled (374, 312) with delta (0, 0)
Screenshot: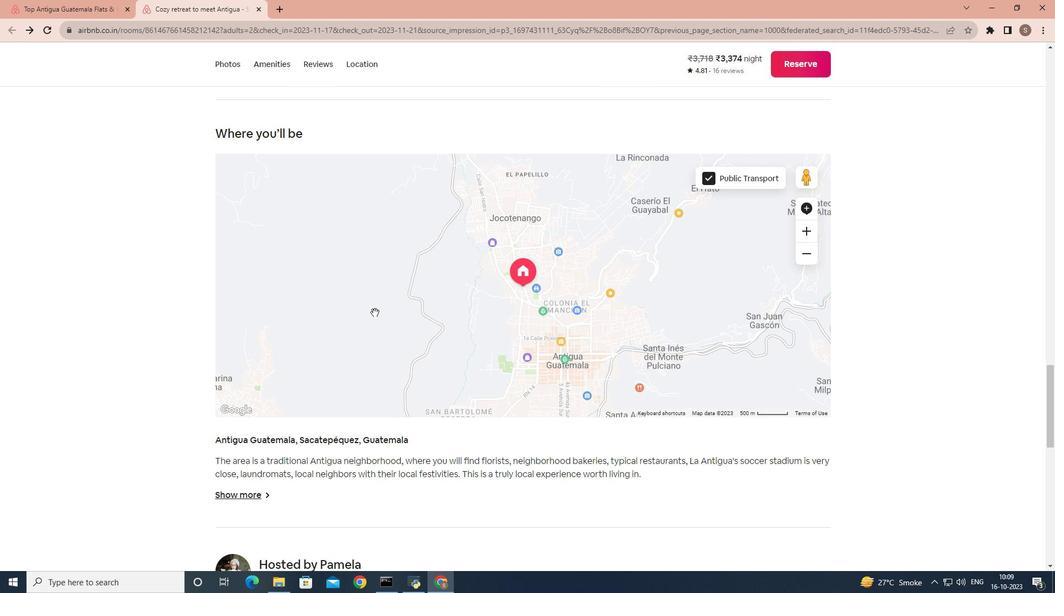 
Action: Mouse moved to (261, 441)
Screenshot: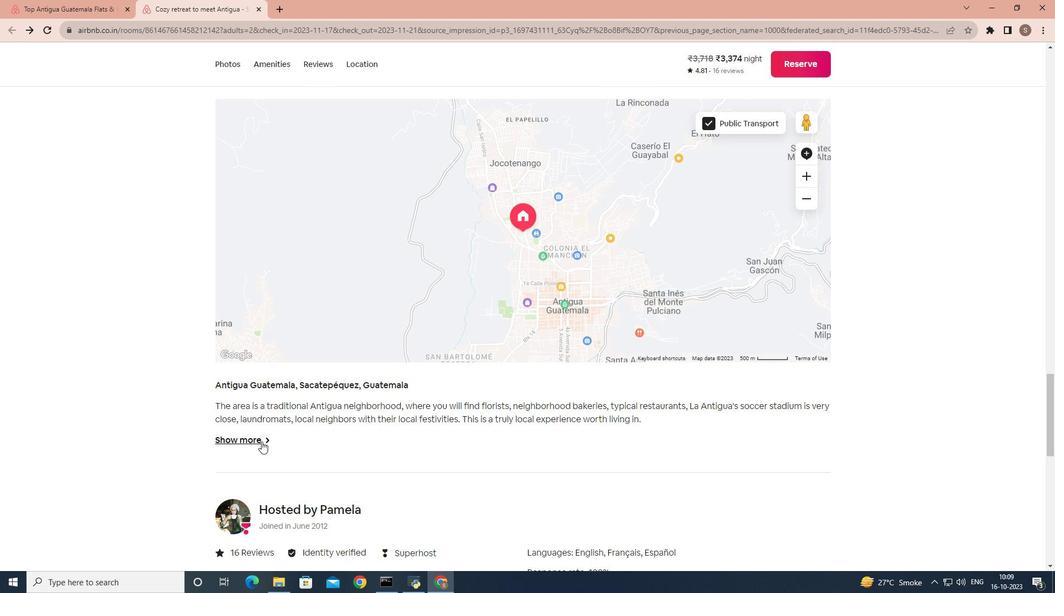 
Action: Mouse pressed left at (261, 441)
Screenshot: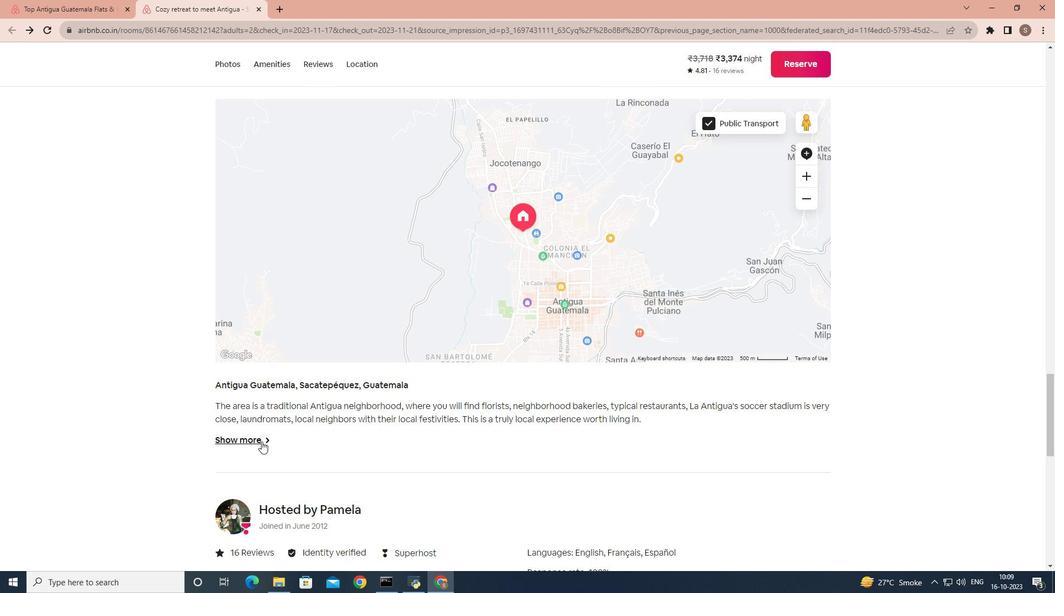 
Action: Mouse moved to (55, 185)
Screenshot: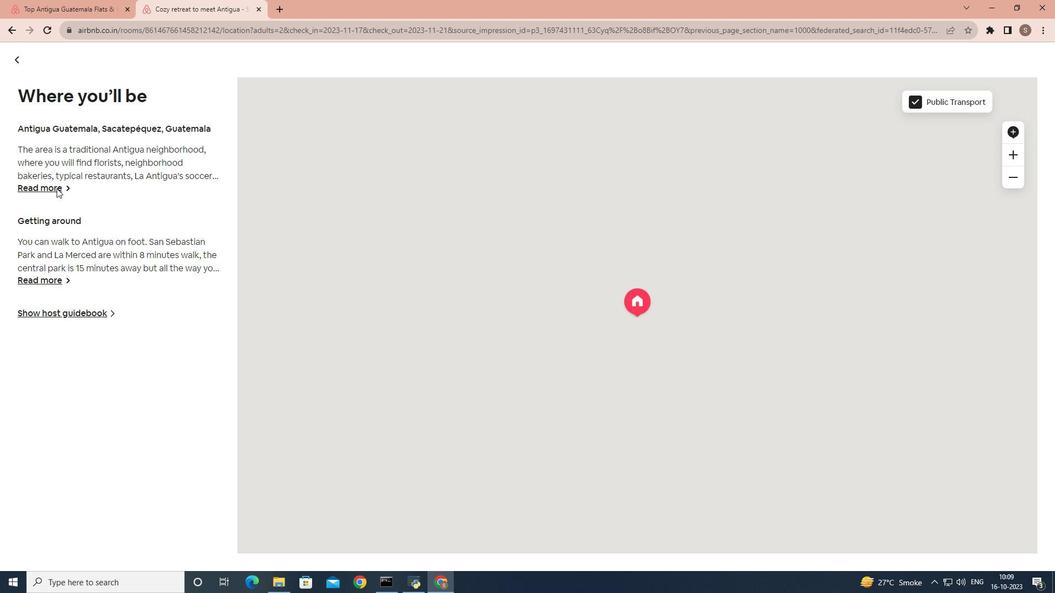
Action: Mouse pressed left at (55, 185)
Screenshot: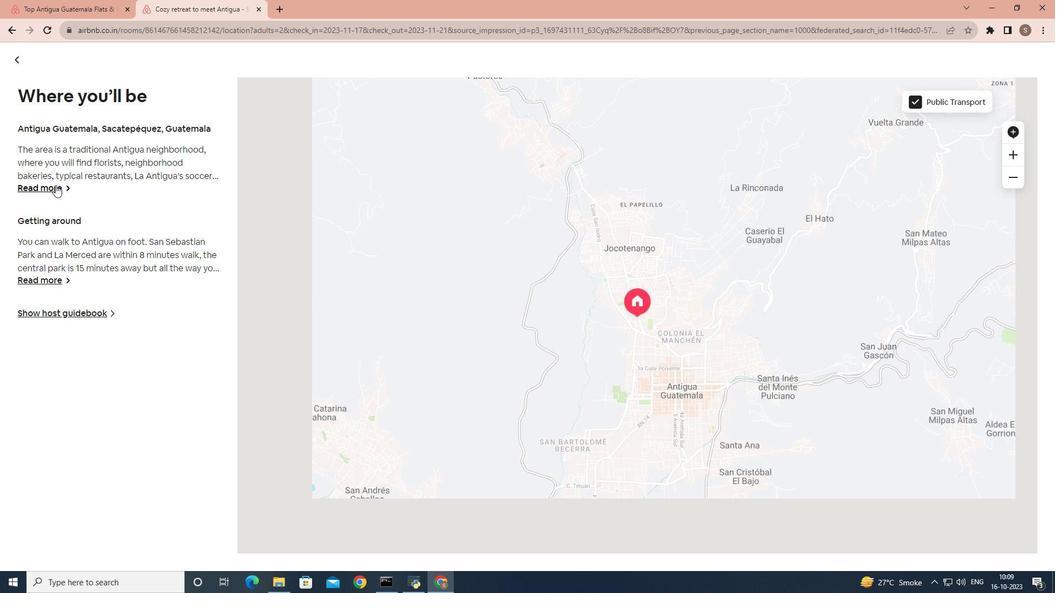 
Action: Mouse moved to (67, 309)
Screenshot: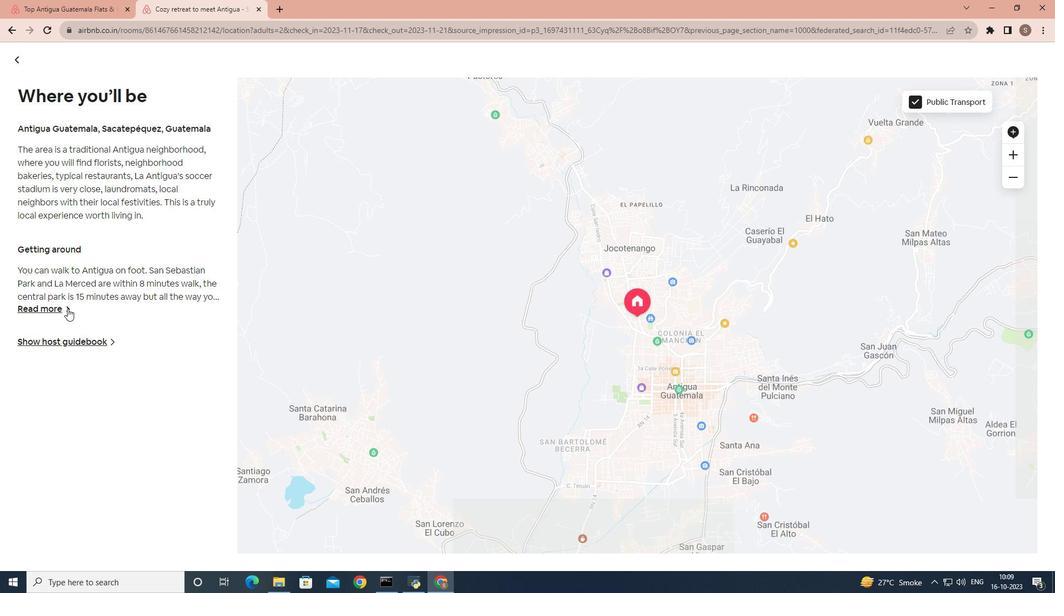
Action: Mouse pressed left at (67, 309)
Screenshot: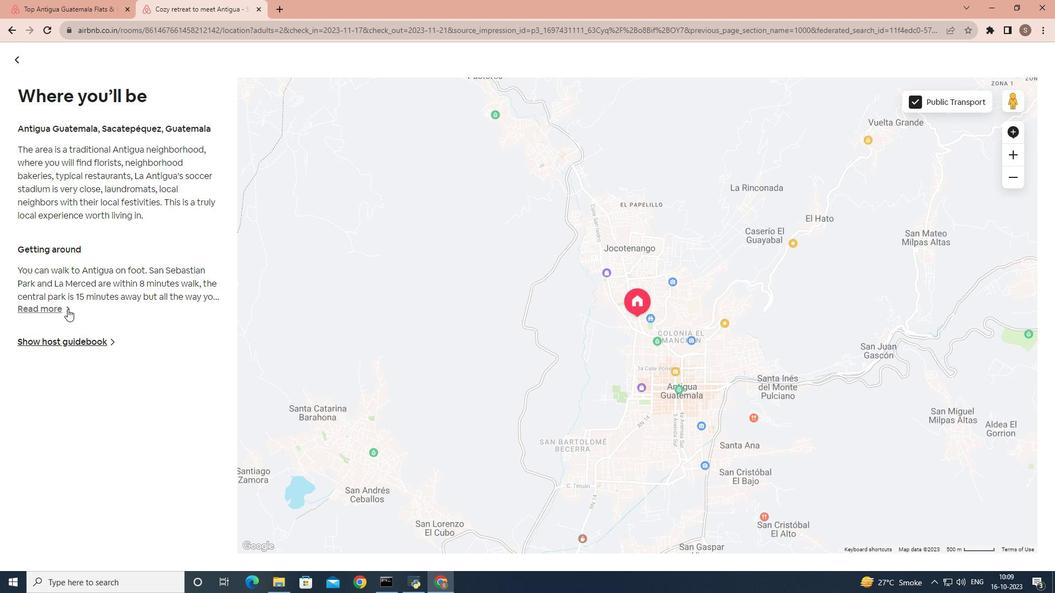 
Action: Mouse moved to (664, 295)
Screenshot: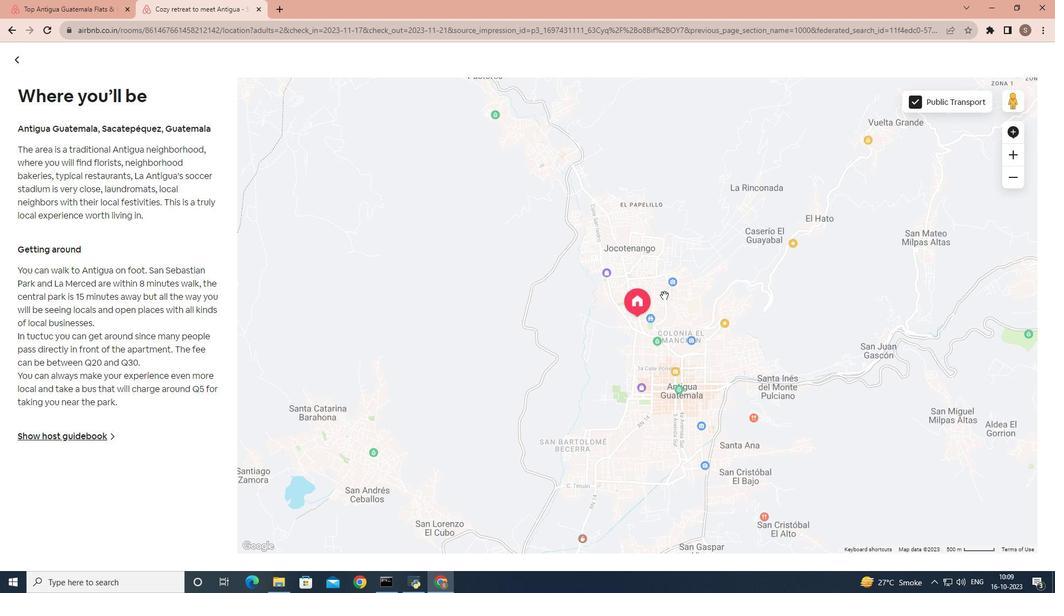 
Action: Mouse scrolled (664, 296) with delta (0, 0)
Screenshot: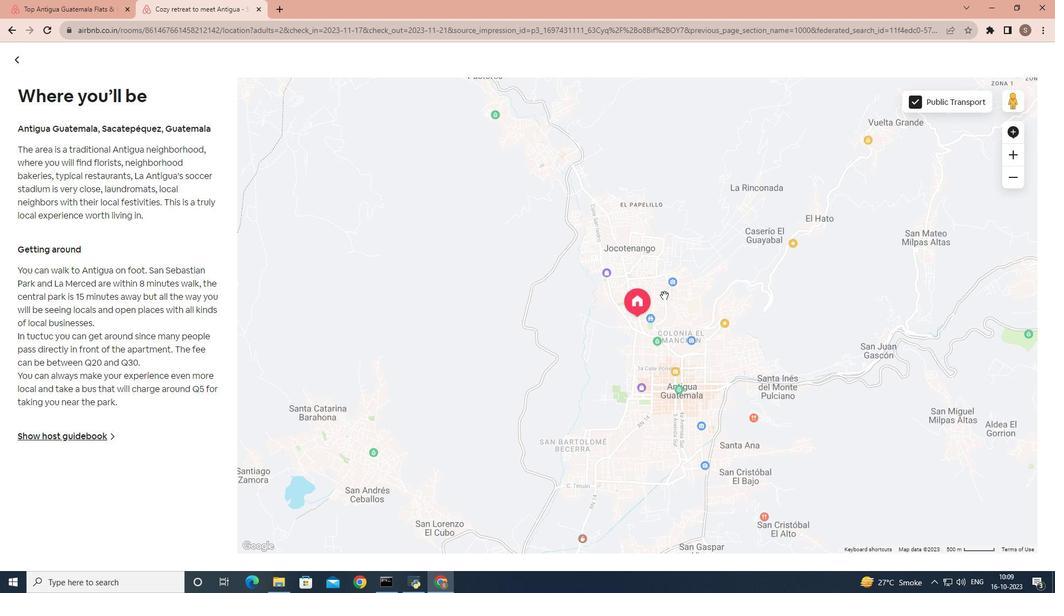
Action: Mouse scrolled (664, 296) with delta (0, 0)
Screenshot: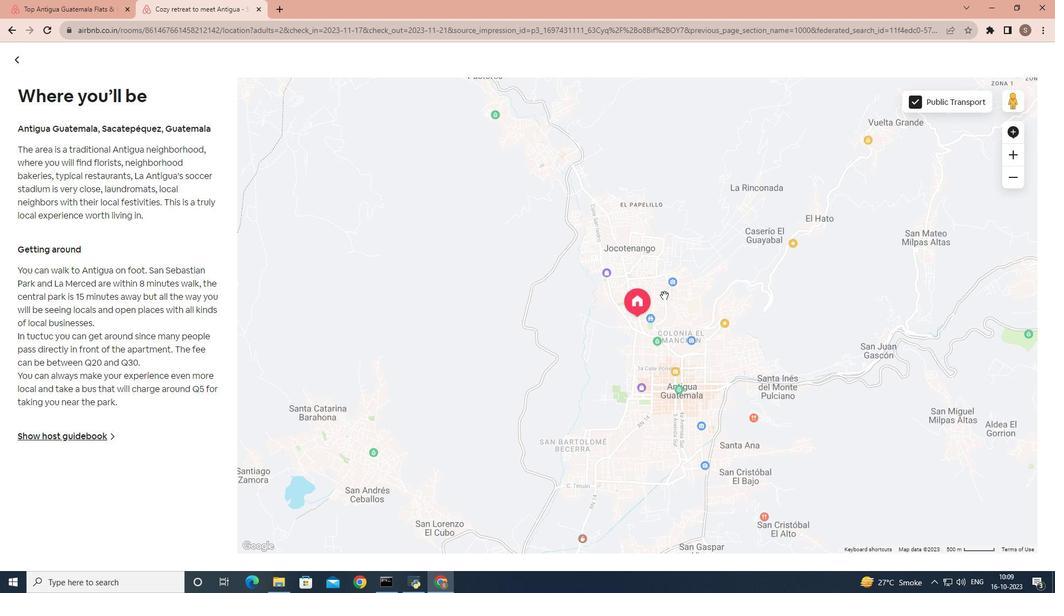 
Action: Mouse scrolled (664, 296) with delta (0, 0)
Screenshot: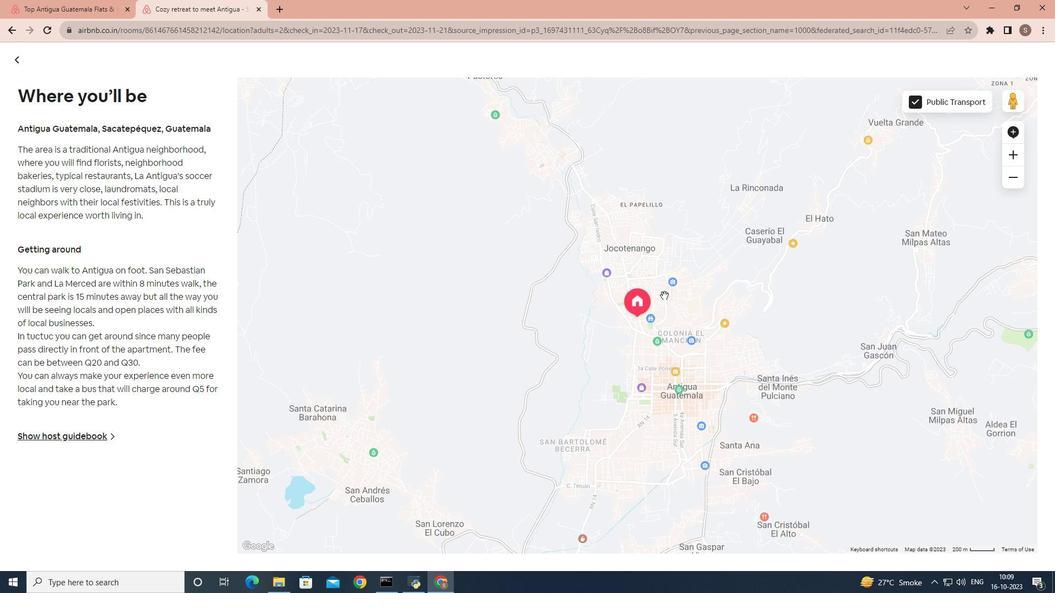 
Action: Mouse scrolled (664, 296) with delta (0, 0)
Screenshot: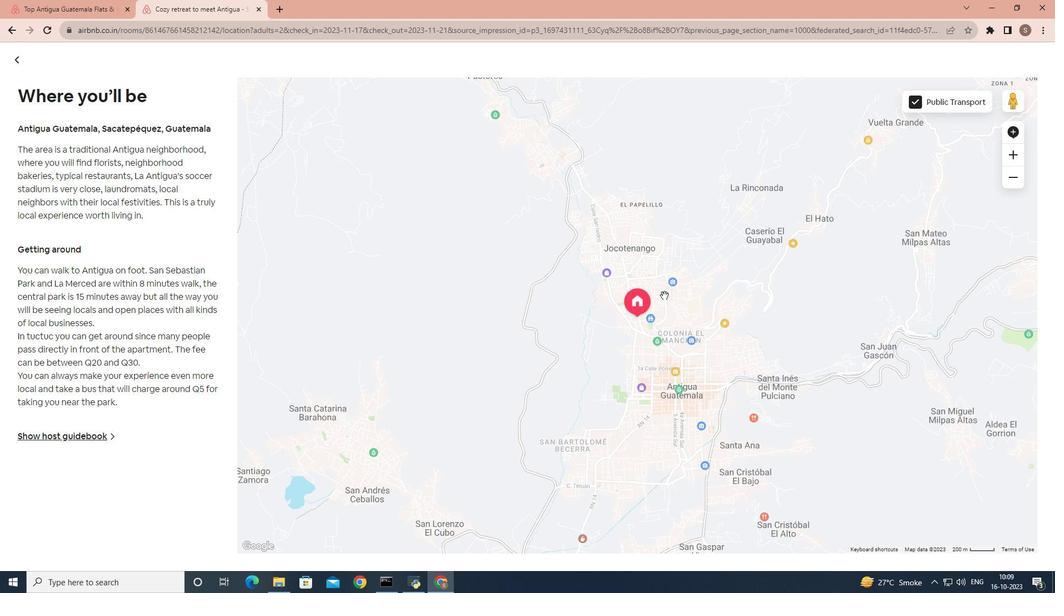 
Action: Mouse scrolled (664, 296) with delta (0, 0)
Screenshot: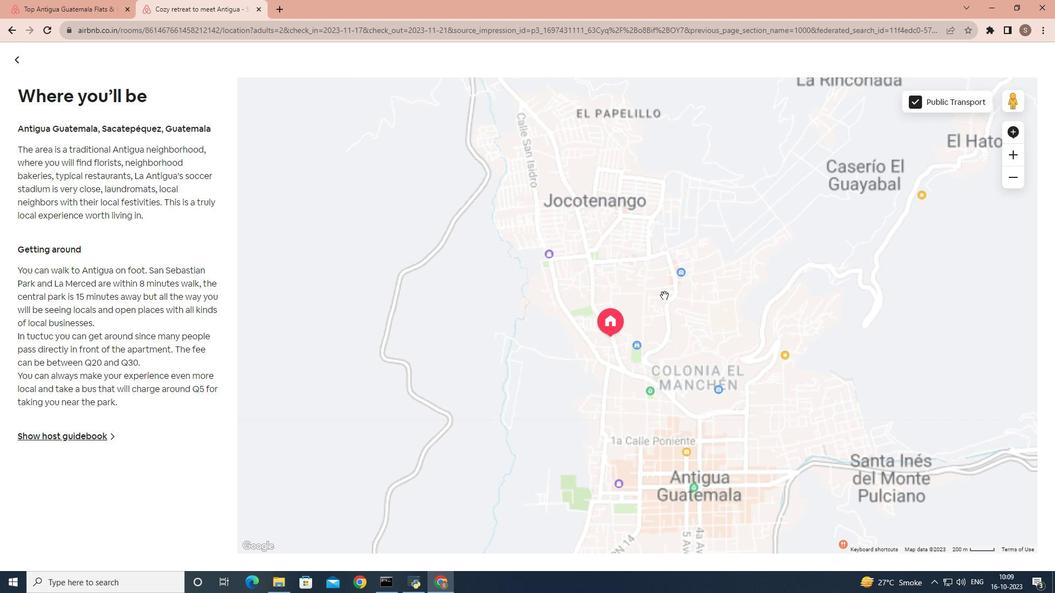 
Action: Mouse scrolled (664, 296) with delta (0, 0)
Screenshot: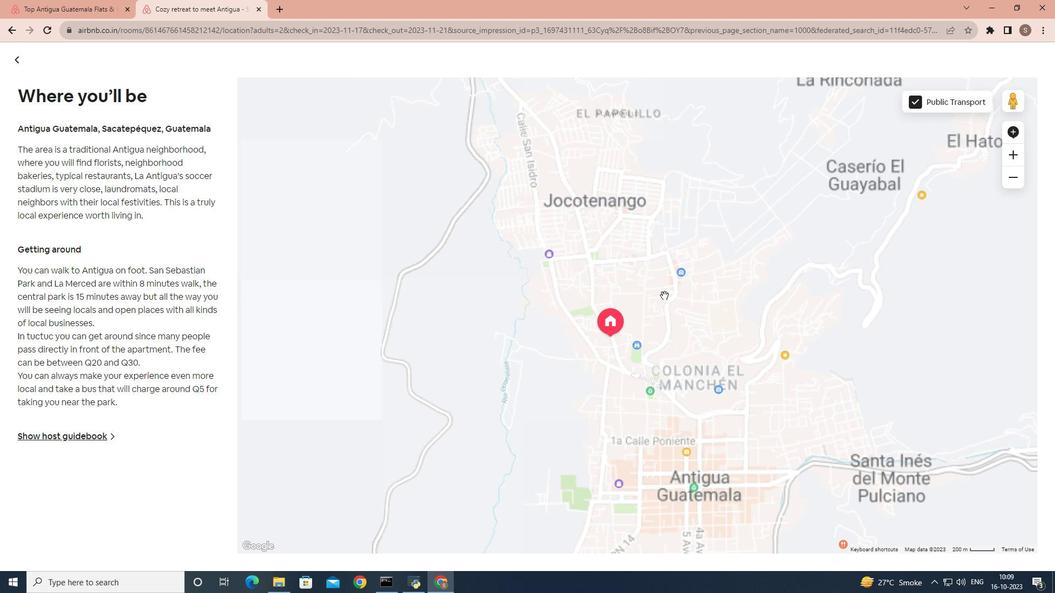 
Action: Mouse scrolled (664, 296) with delta (0, 0)
Screenshot: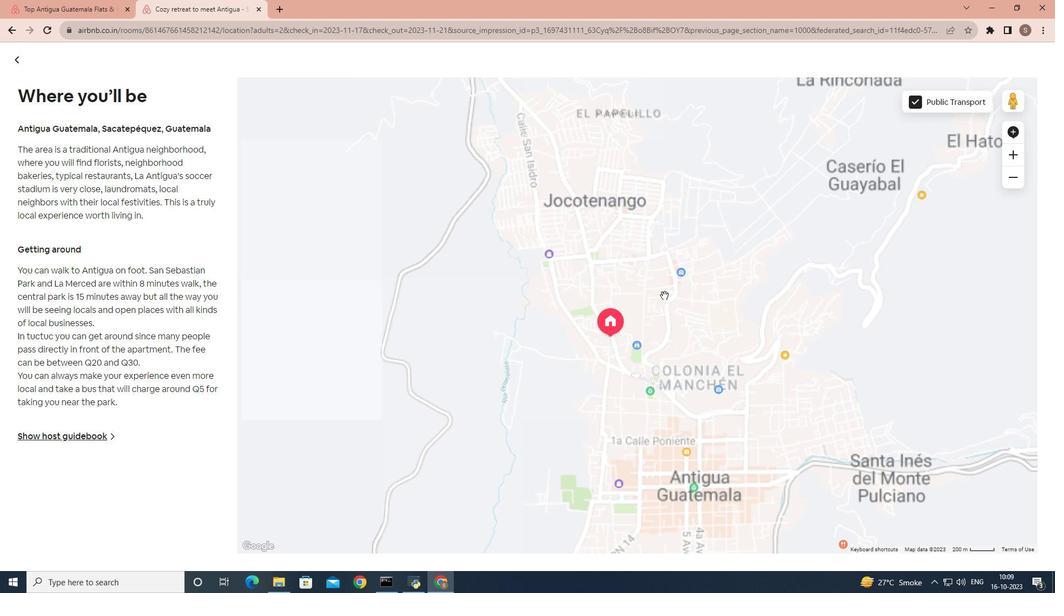
Action: Mouse scrolled (664, 295) with delta (0, 0)
Screenshot: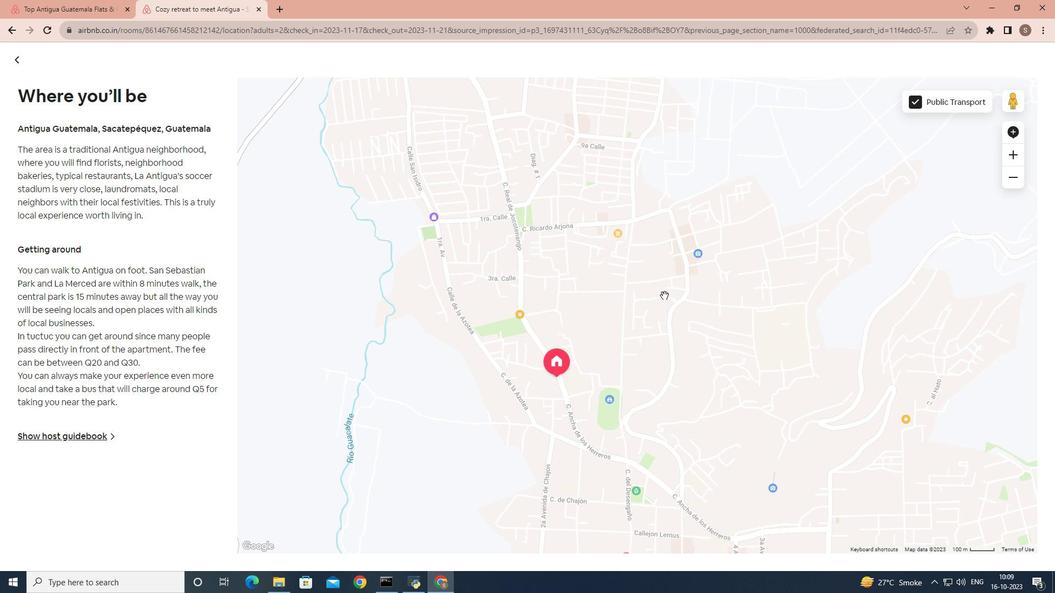 
Action: Mouse scrolled (664, 295) with delta (0, 0)
Screenshot: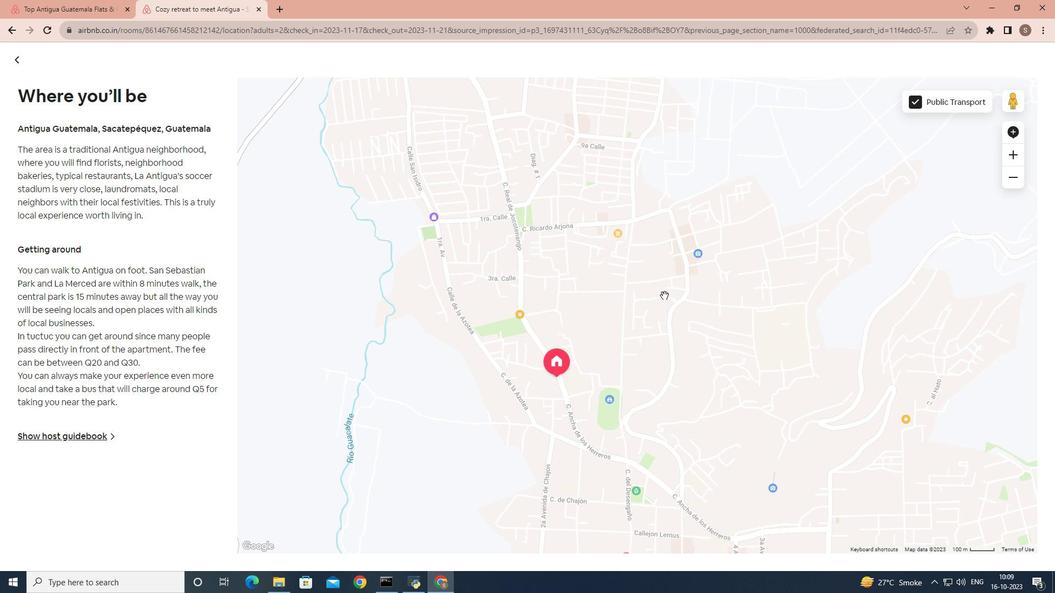 
Action: Mouse scrolled (664, 295) with delta (0, 0)
Screenshot: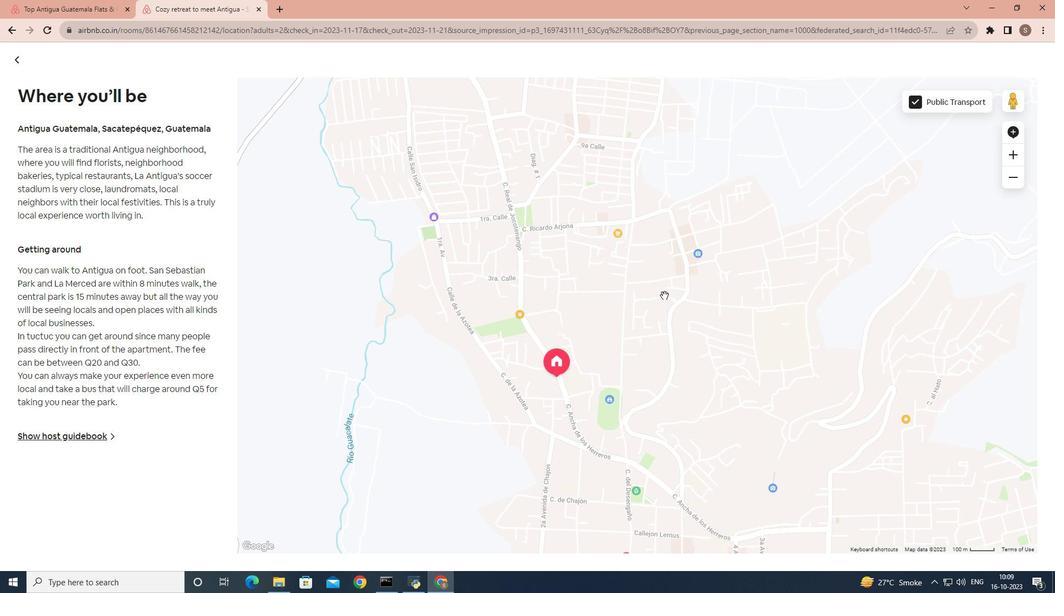 
Action: Mouse scrolled (664, 295) with delta (0, 0)
Screenshot: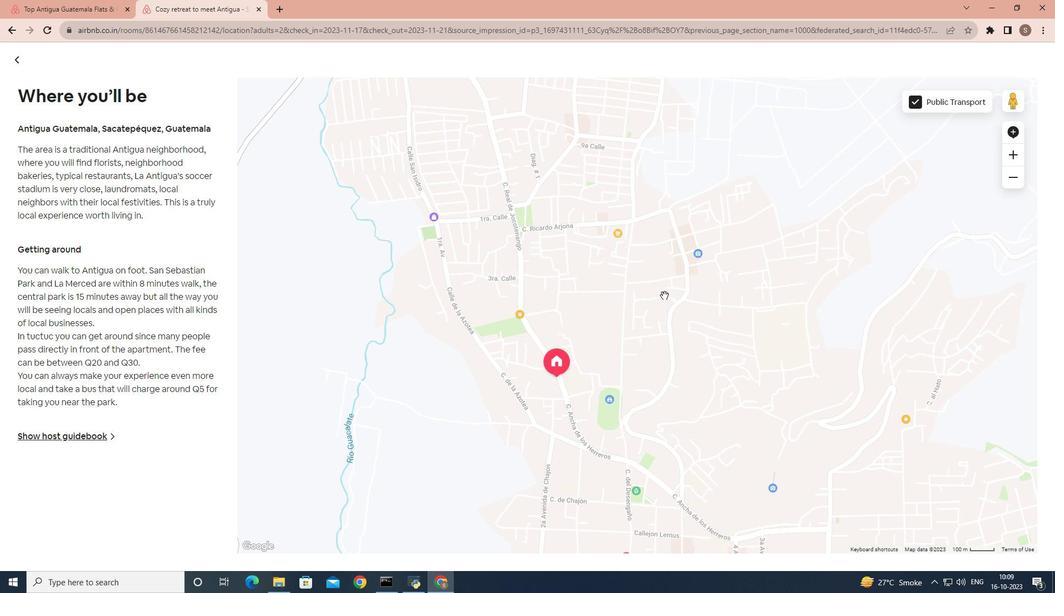 
Action: Mouse scrolled (664, 295) with delta (0, 0)
Screenshot: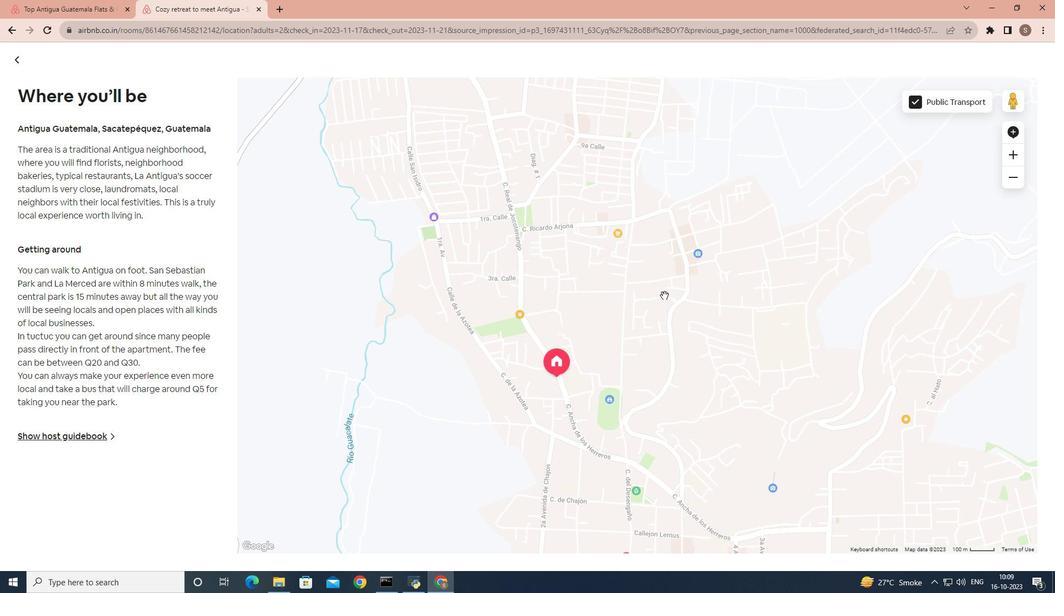 
Action: Mouse scrolled (664, 295) with delta (0, 0)
Screenshot: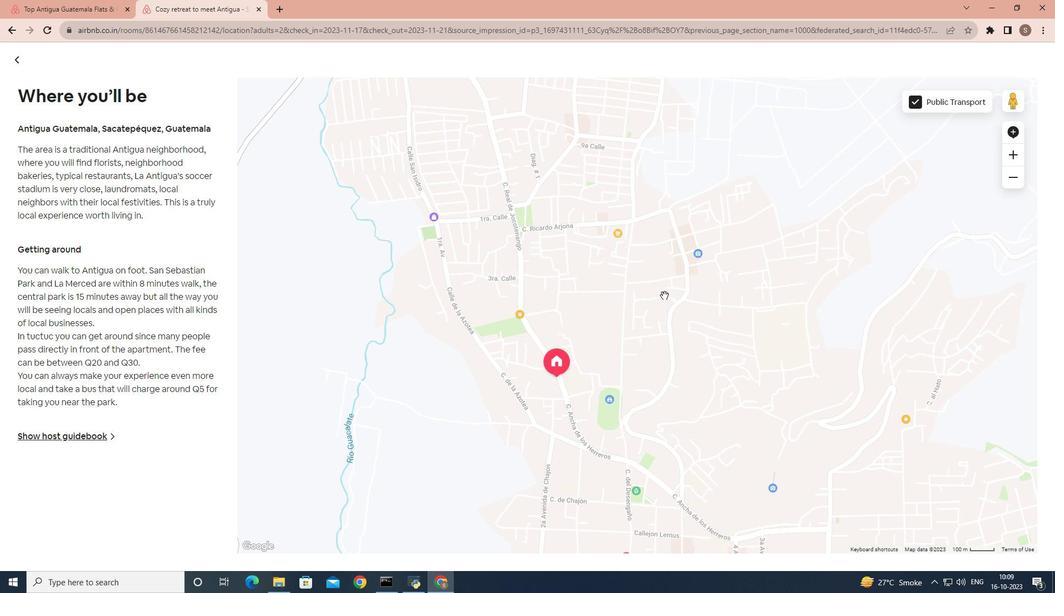 
Action: Mouse scrolled (664, 295) with delta (0, 0)
Screenshot: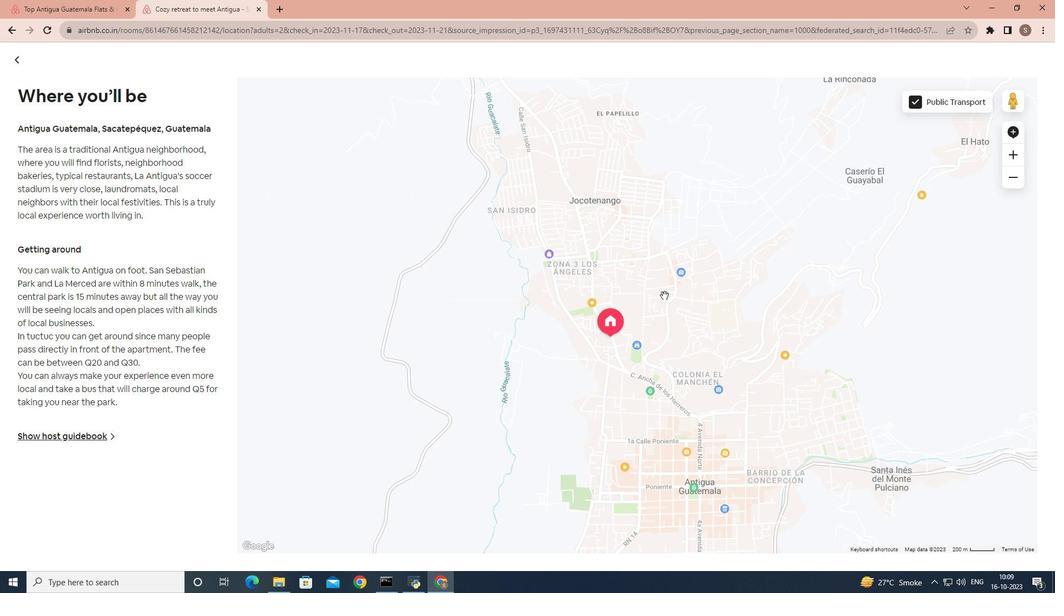 
Action: Mouse scrolled (664, 295) with delta (0, 0)
Screenshot: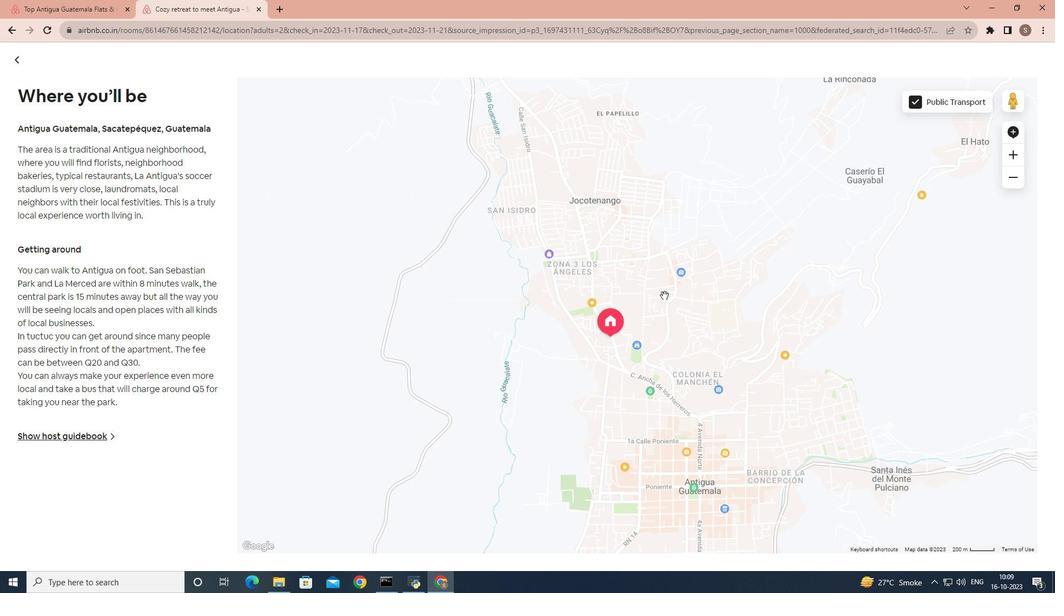
Action: Mouse scrolled (664, 295) with delta (0, 0)
Screenshot: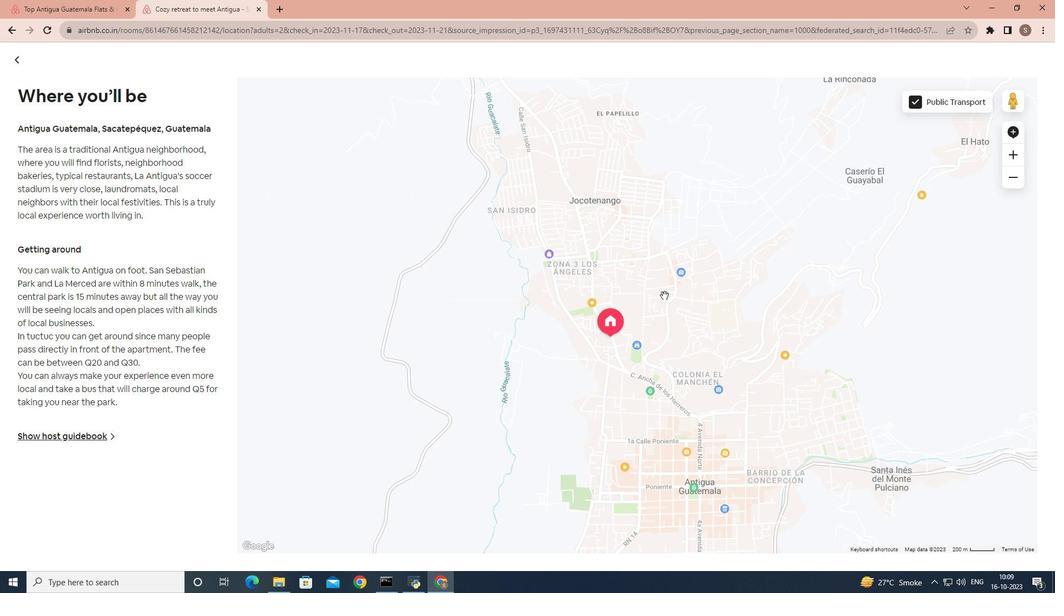 
Action: Mouse scrolled (664, 295) with delta (0, 0)
Screenshot: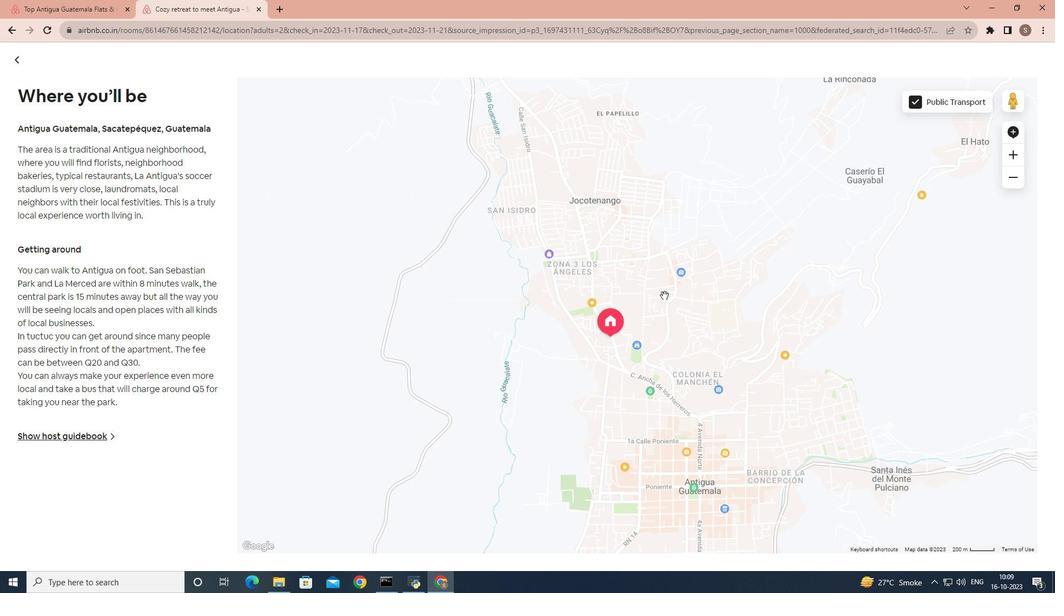 
Action: Mouse scrolled (664, 295) with delta (0, 0)
Screenshot: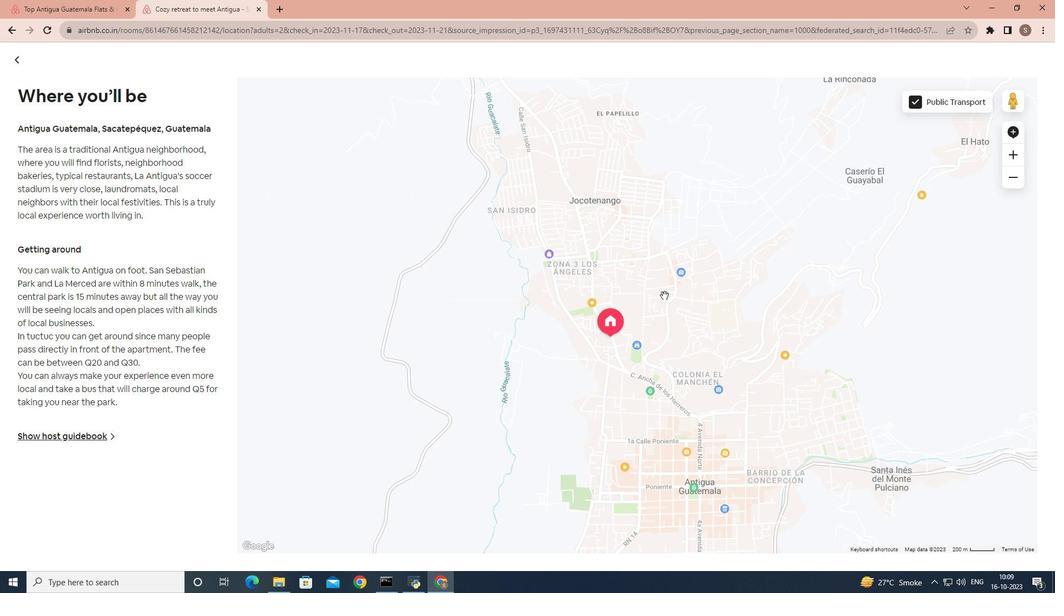 
Action: Mouse scrolled (664, 295) with delta (0, 0)
Screenshot: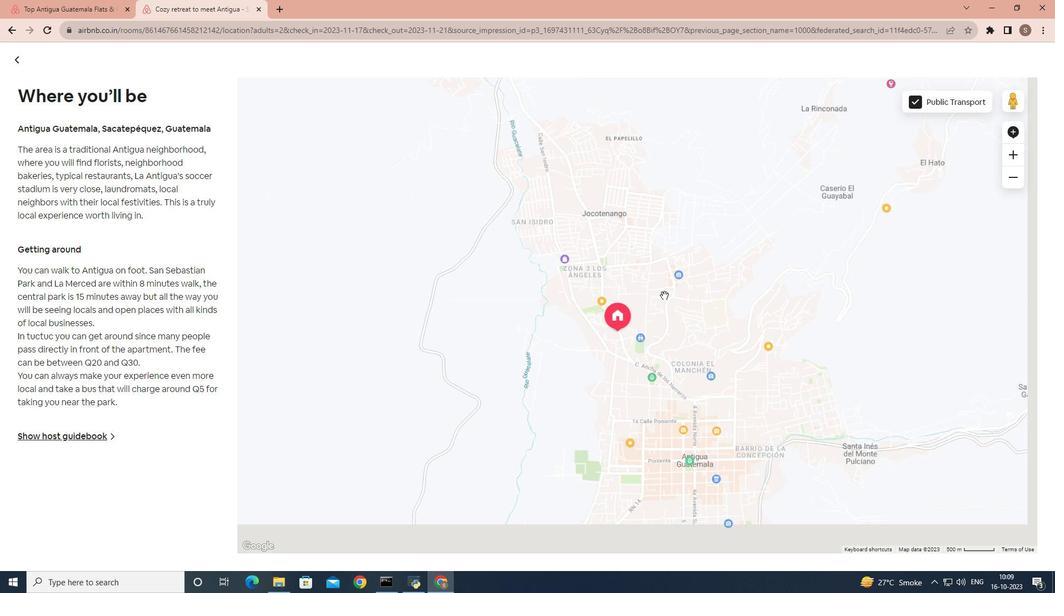 
Action: Mouse moved to (15, 61)
Screenshot: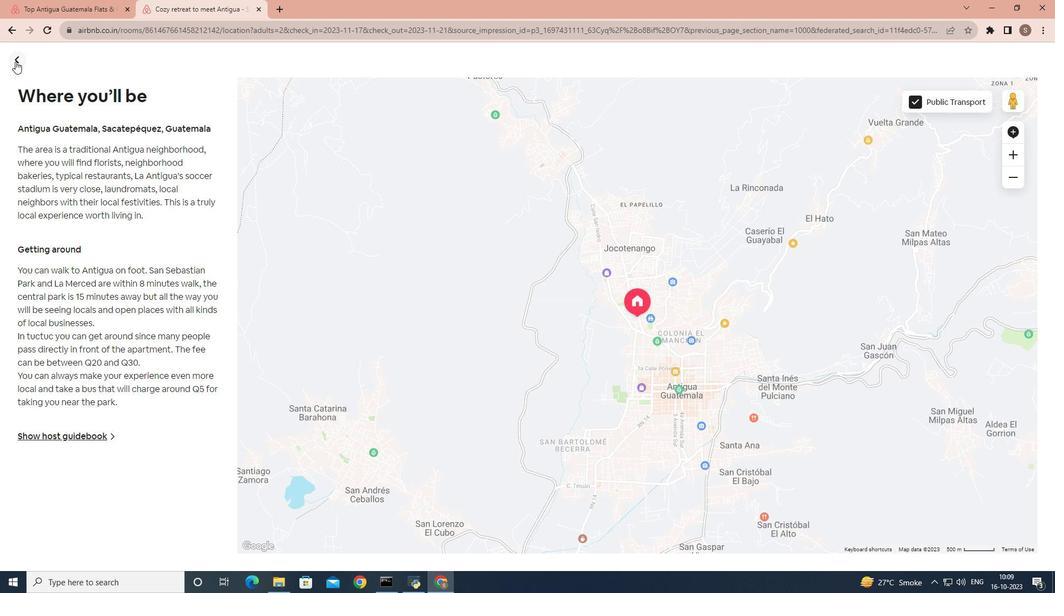
Action: Mouse pressed left at (15, 61)
Screenshot: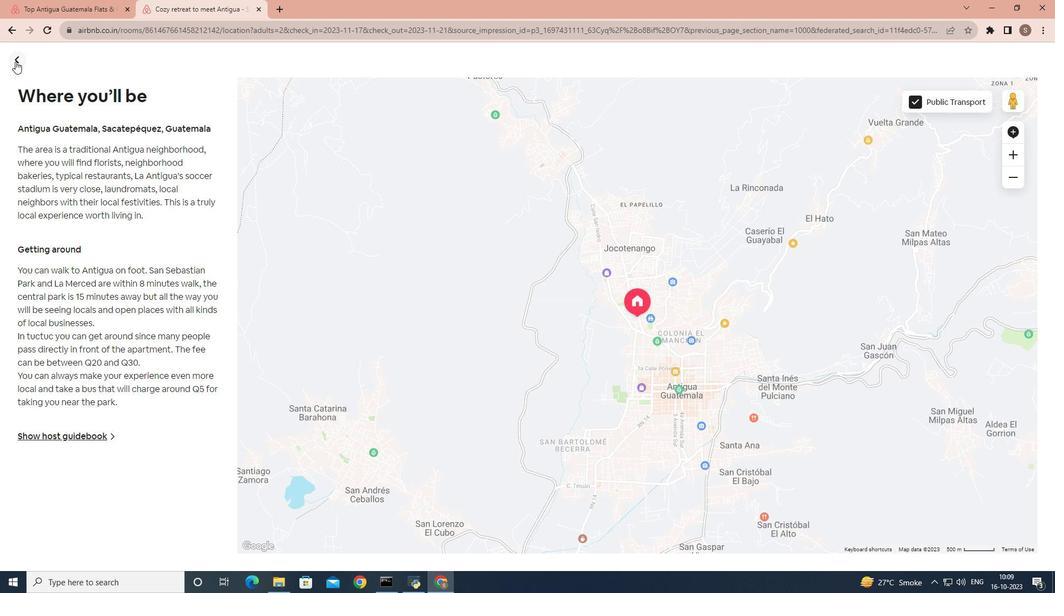 
Action: Mouse moved to (223, 216)
Screenshot: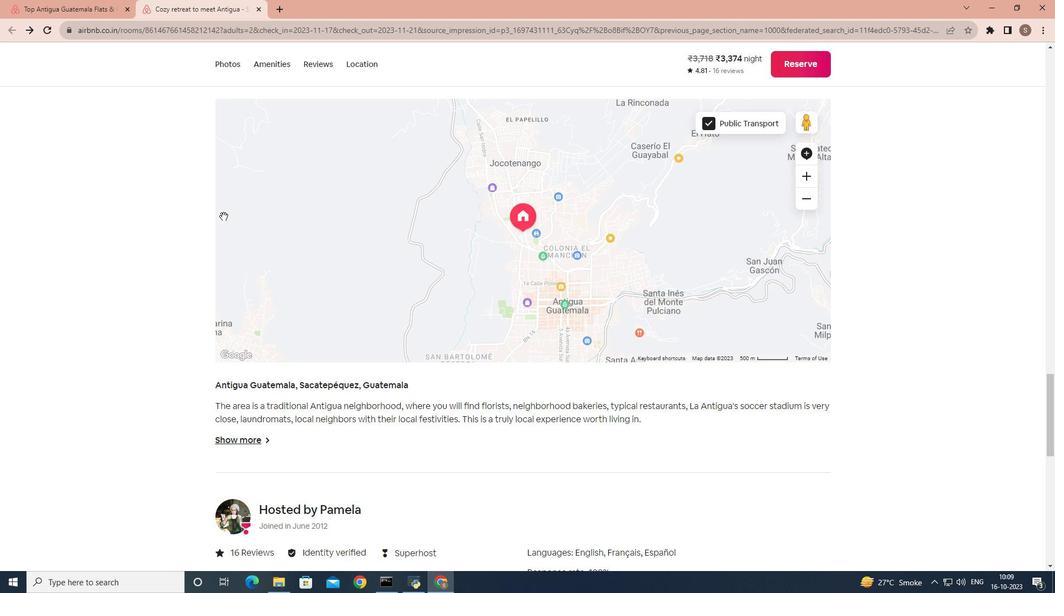 
Action: Mouse scrolled (223, 216) with delta (0, 0)
Screenshot: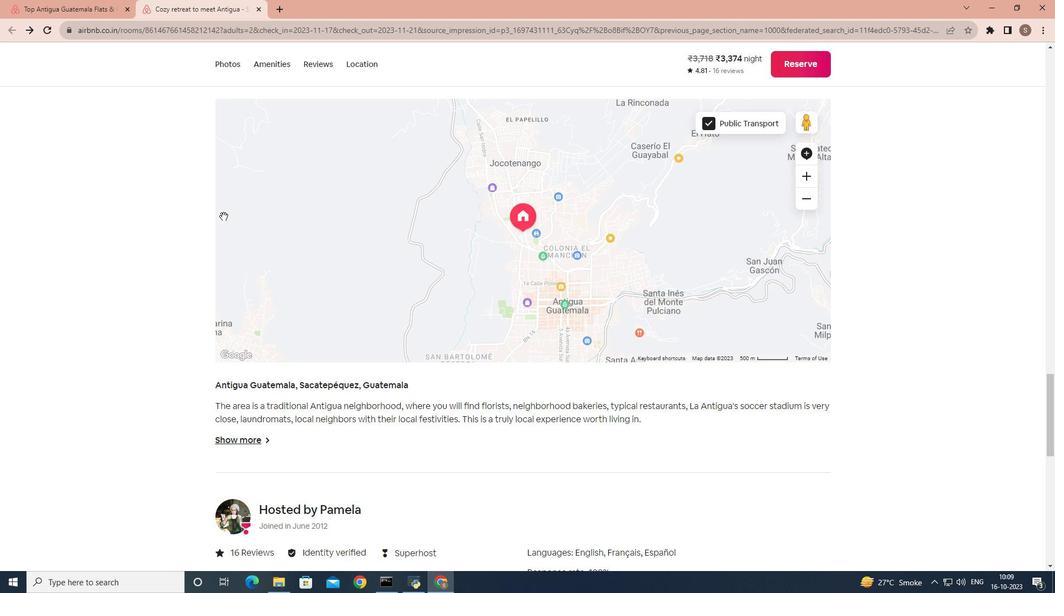 
Action: Mouse scrolled (223, 216) with delta (0, 0)
Screenshot: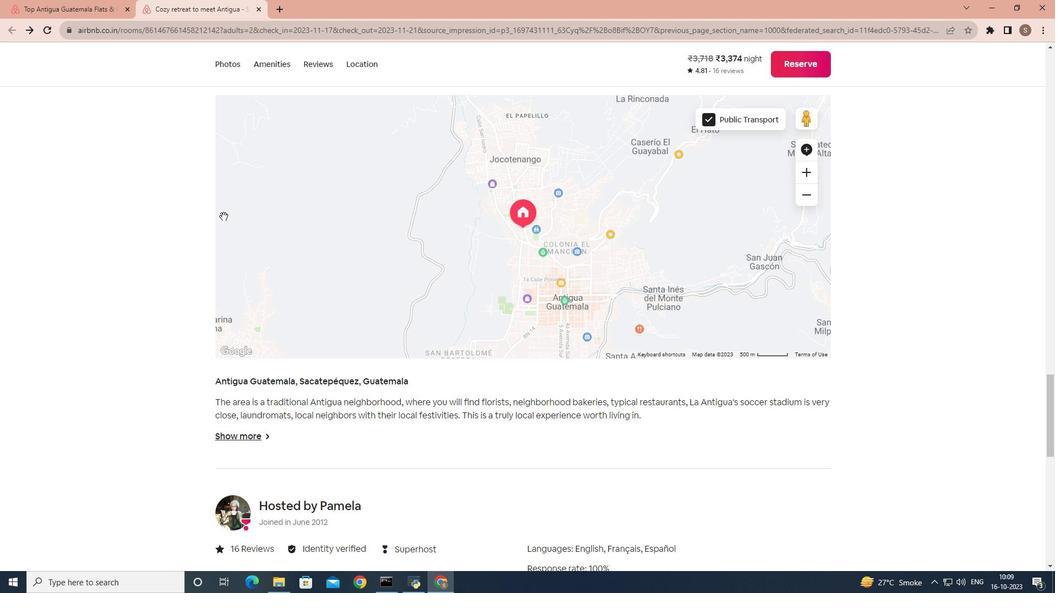 
Action: Mouse scrolled (223, 216) with delta (0, 0)
Screenshot: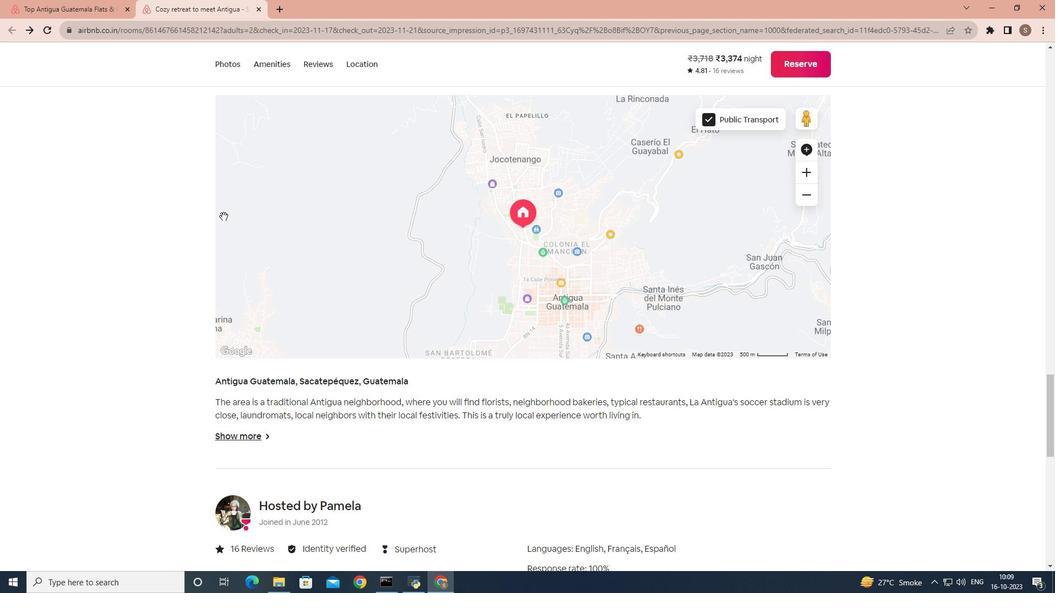 
Action: Mouse scrolled (223, 216) with delta (0, 0)
Screenshot: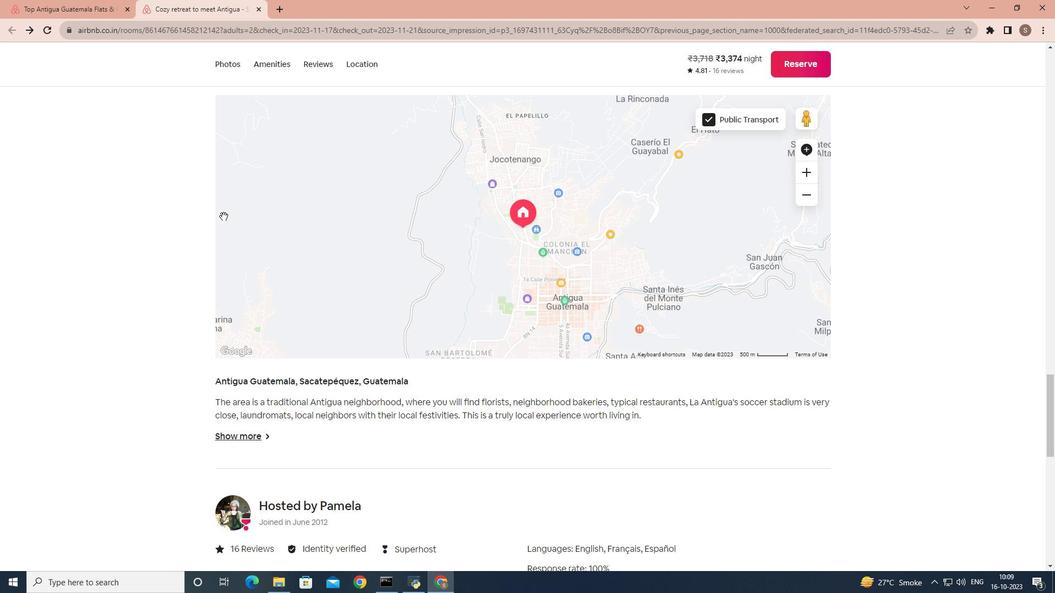 
Action: Mouse scrolled (223, 216) with delta (0, 0)
Screenshot: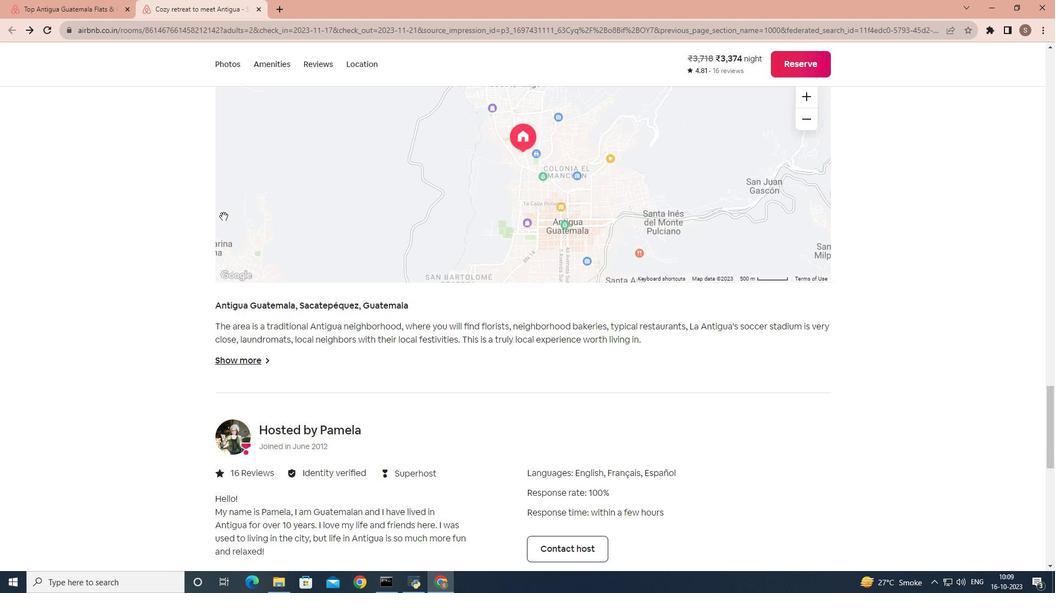 
Action: Mouse scrolled (223, 216) with delta (0, 0)
Screenshot: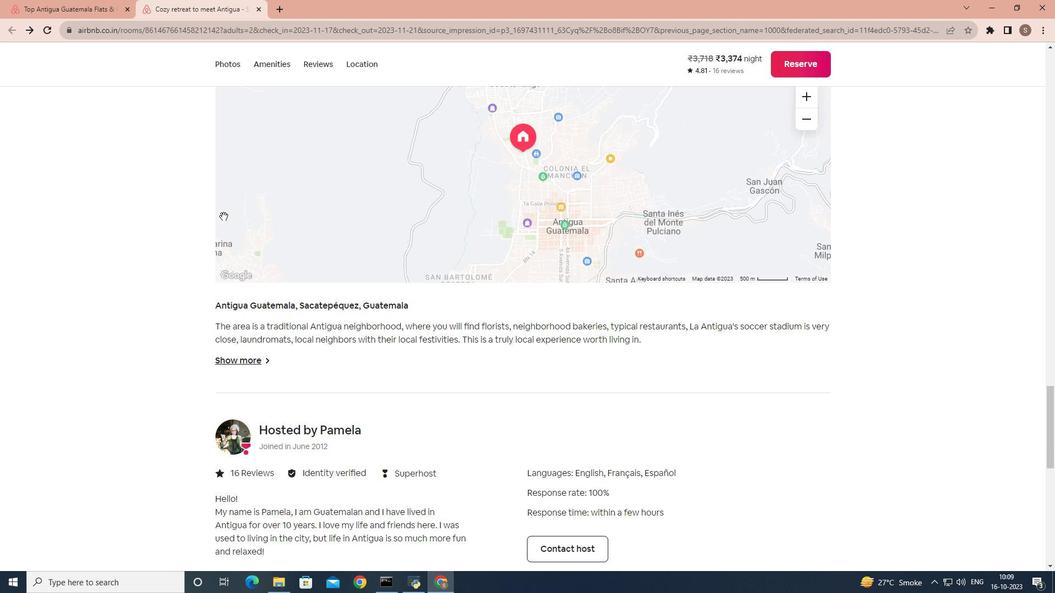 
Action: Mouse scrolled (223, 216) with delta (0, 0)
Screenshot: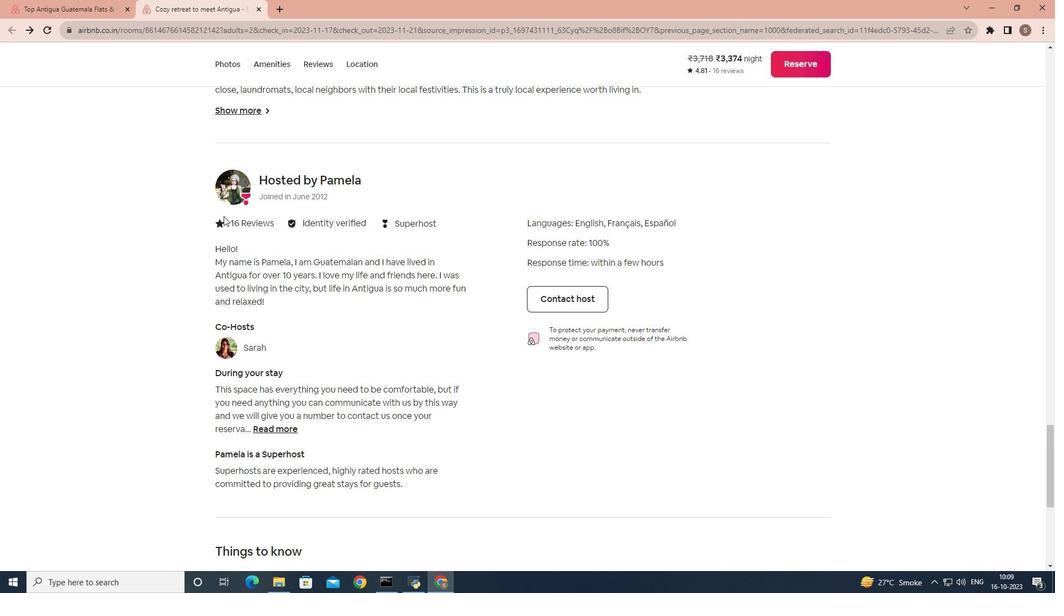 
Action: Mouse scrolled (223, 216) with delta (0, 0)
Screenshot: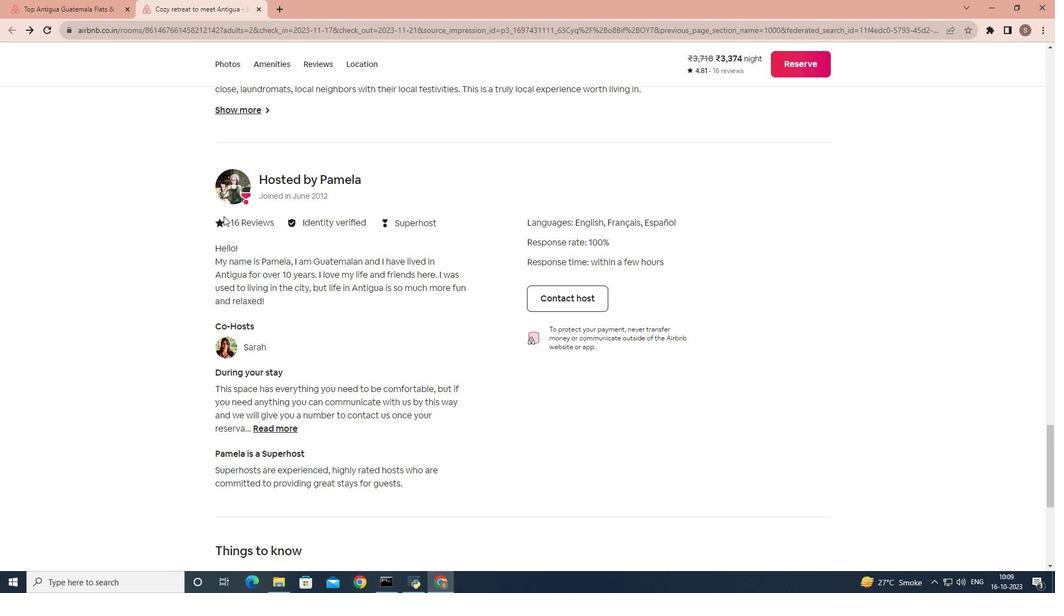 
Action: Mouse scrolled (223, 216) with delta (0, 0)
Screenshot: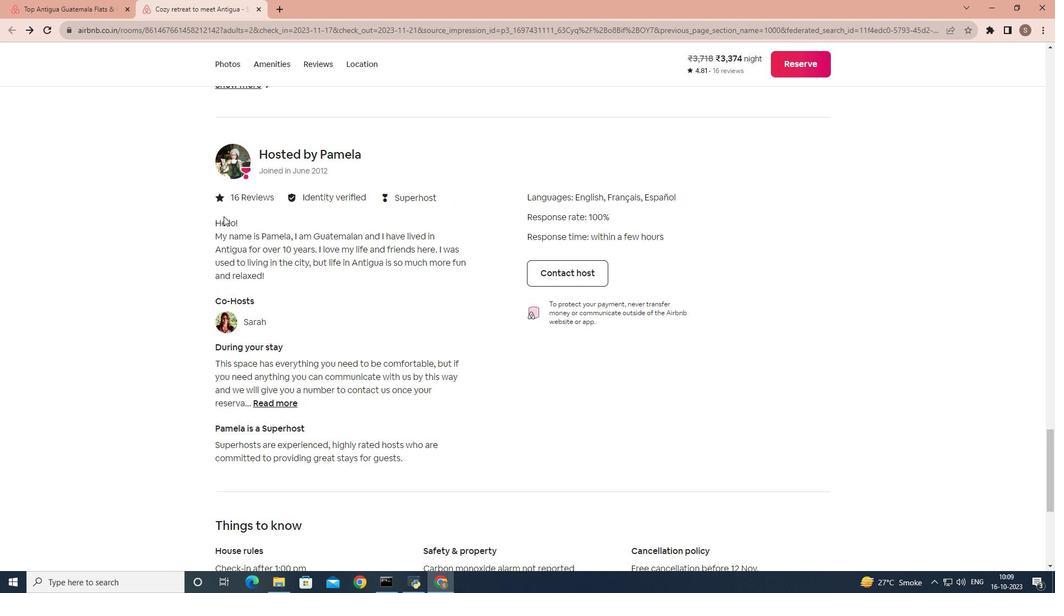 
Action: Mouse moved to (278, 258)
Screenshot: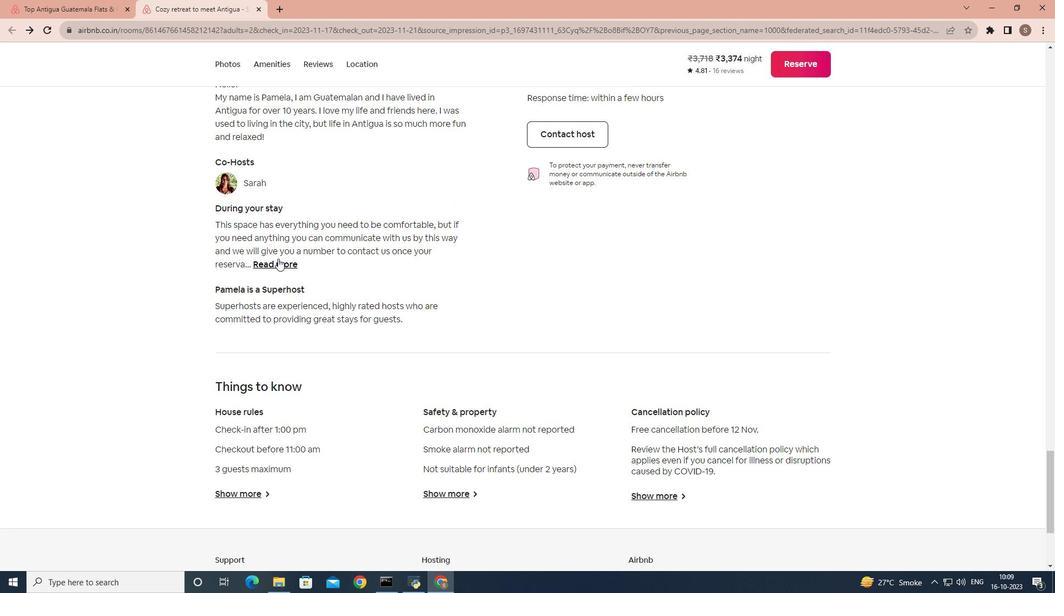 
Action: Mouse pressed left at (278, 258)
